 Task: Look for Airbnb properties in Silla, Spain from 5th December, 2023 to 11th December, 2023 for 2 adults.2 bedrooms having 2 beds and 1 bathroom. Property type can be flat. Look for 5 properties as per requirement.
Action: Mouse moved to (512, 104)
Screenshot: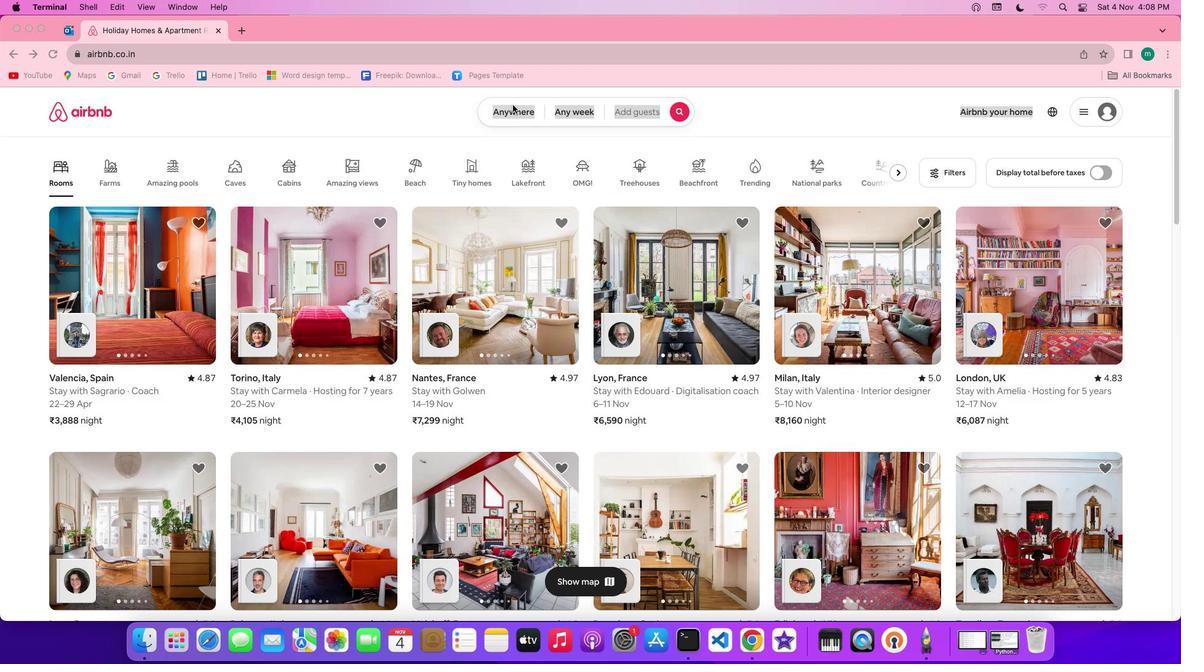 
Action: Mouse pressed left at (512, 104)
Screenshot: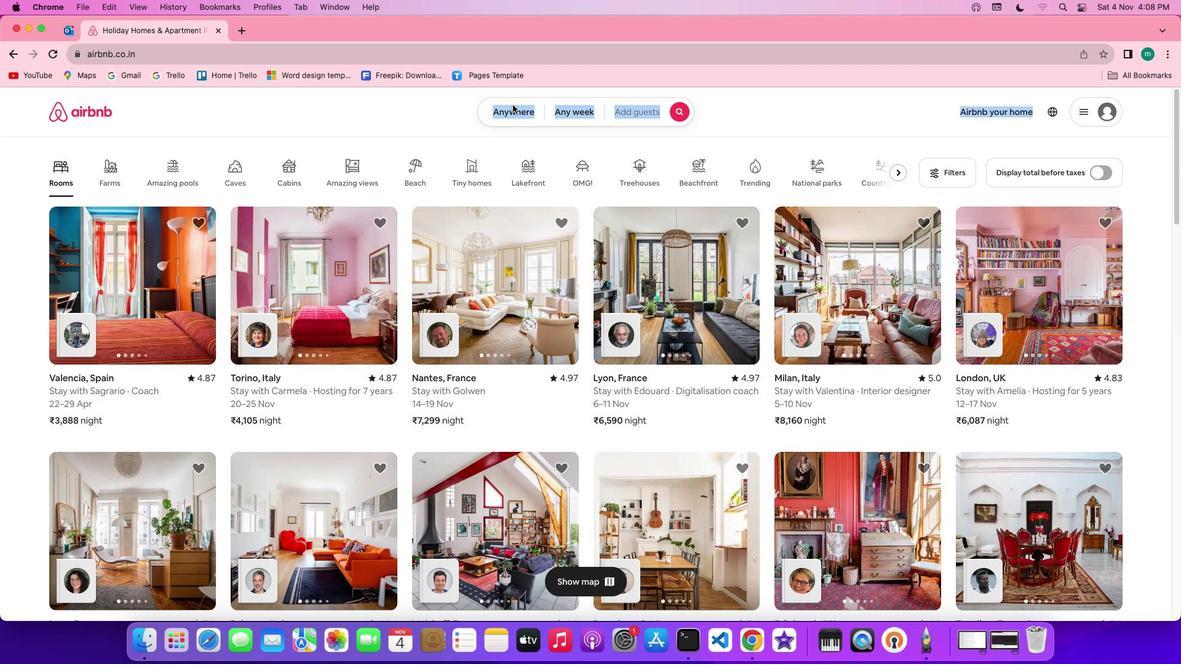 
Action: Mouse pressed left at (512, 104)
Screenshot: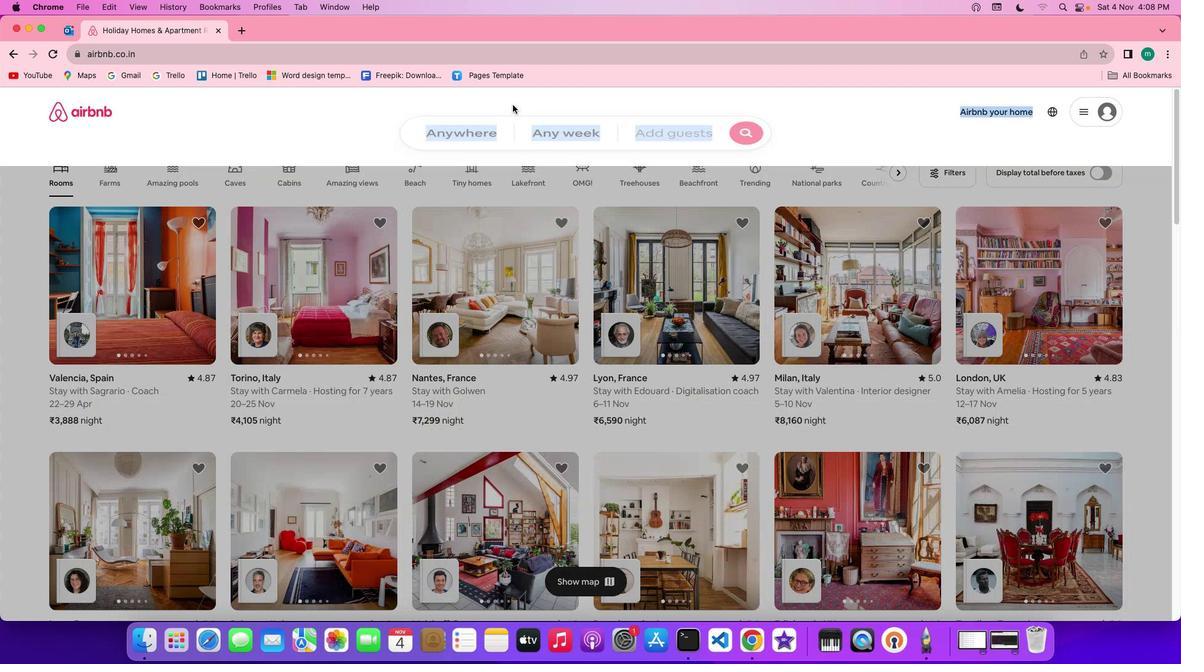 
Action: Mouse moved to (430, 163)
Screenshot: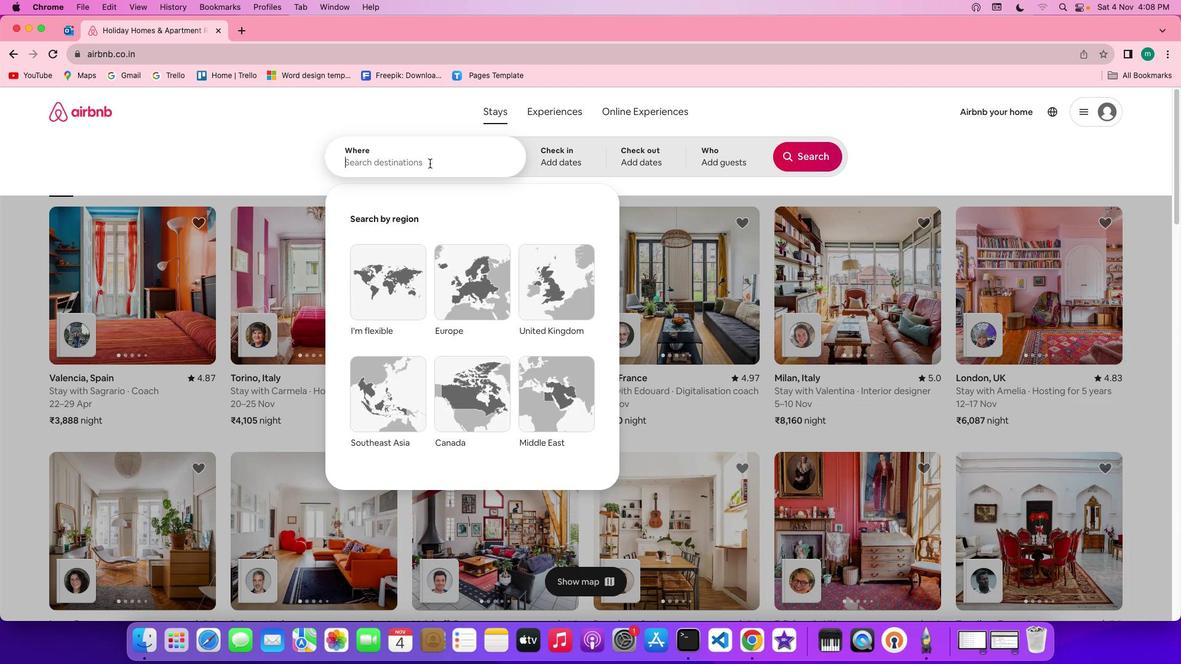 
Action: Mouse pressed left at (430, 163)
Screenshot: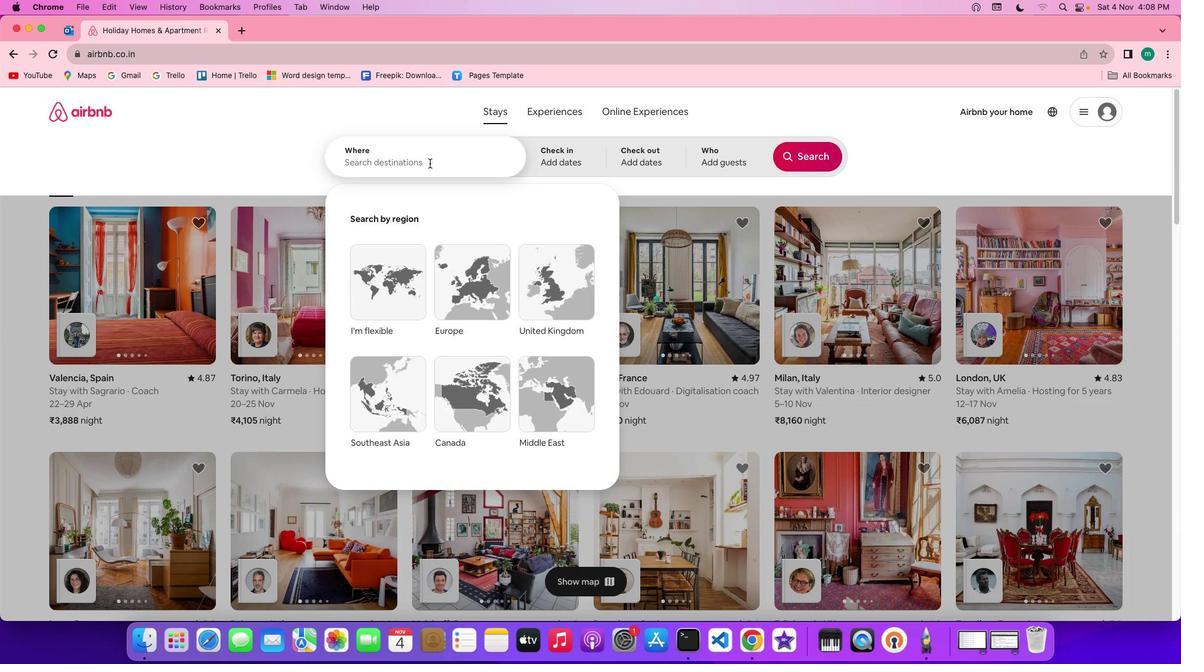 
Action: Key pressed Key.shift'S''i''l''l''a'','Key.spaceKey.shift's''p''a''i''n'
Screenshot: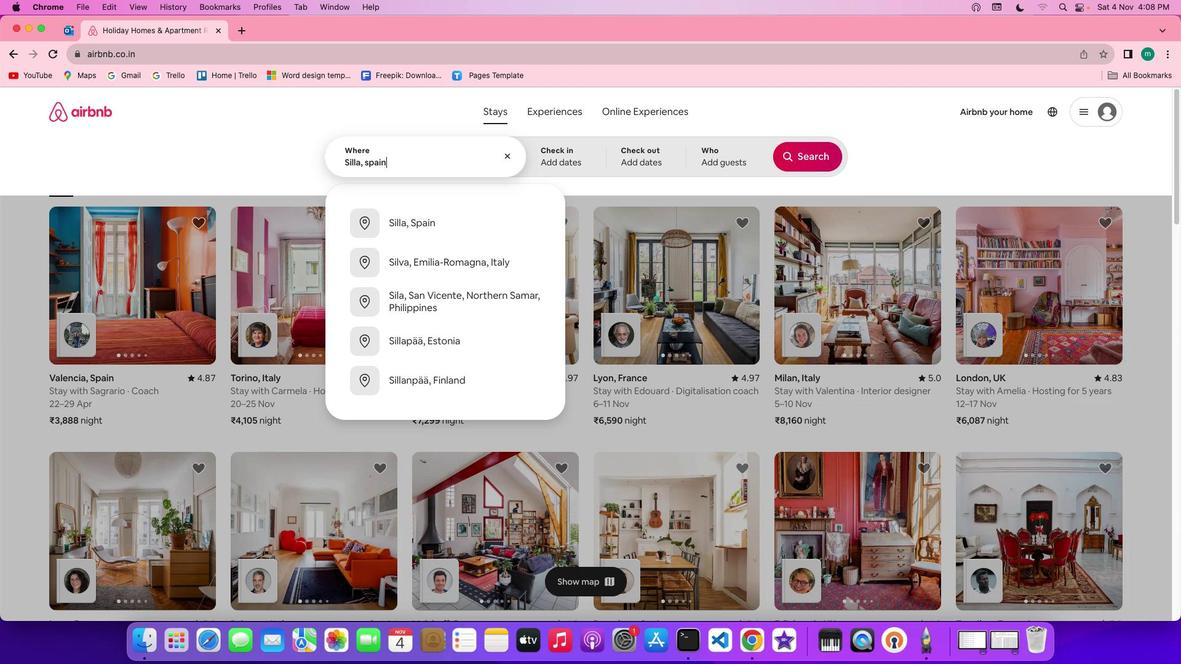 
Action: Mouse moved to (554, 151)
Screenshot: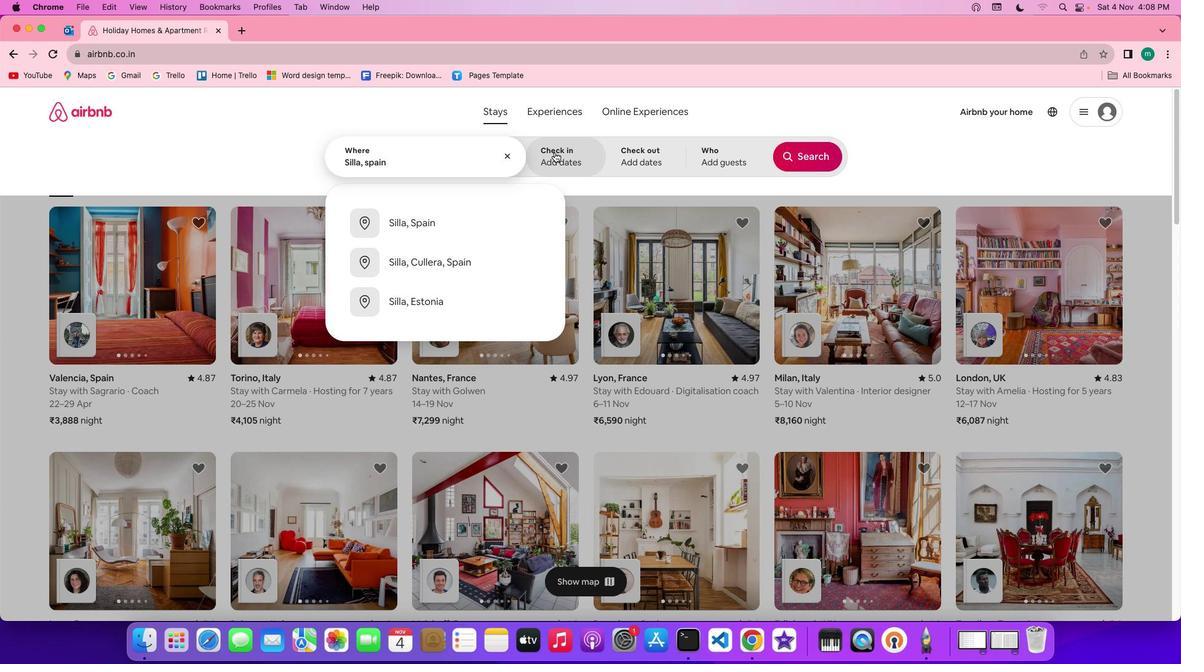 
Action: Mouse pressed left at (554, 151)
Screenshot: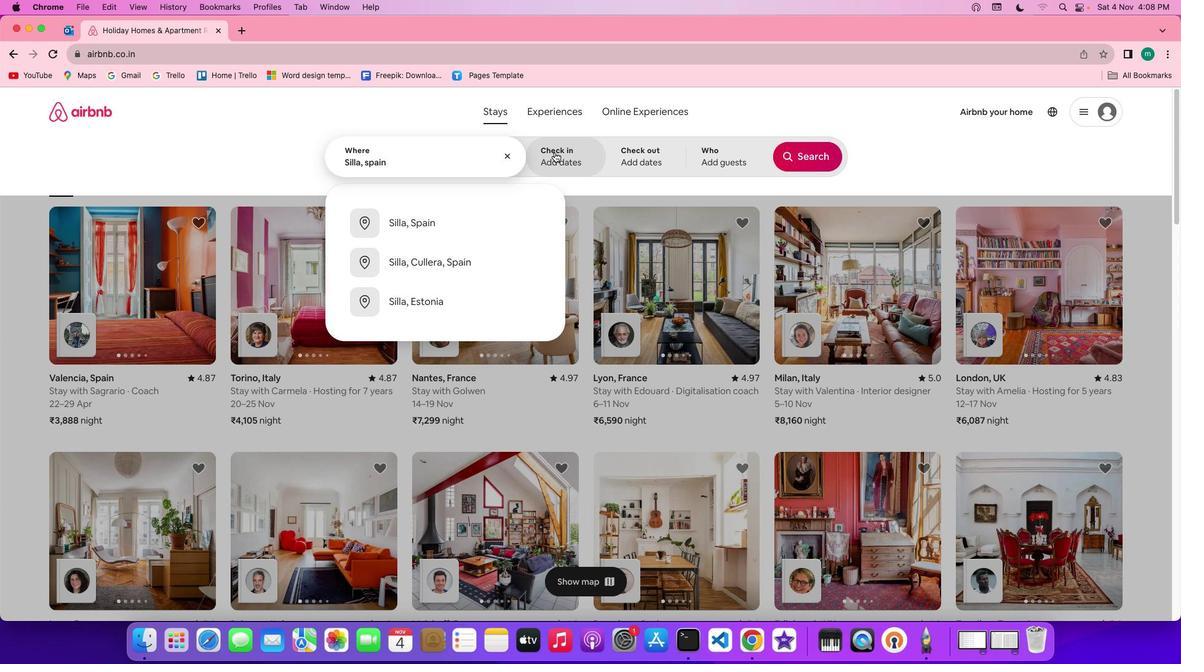 
Action: Mouse moved to (679, 330)
Screenshot: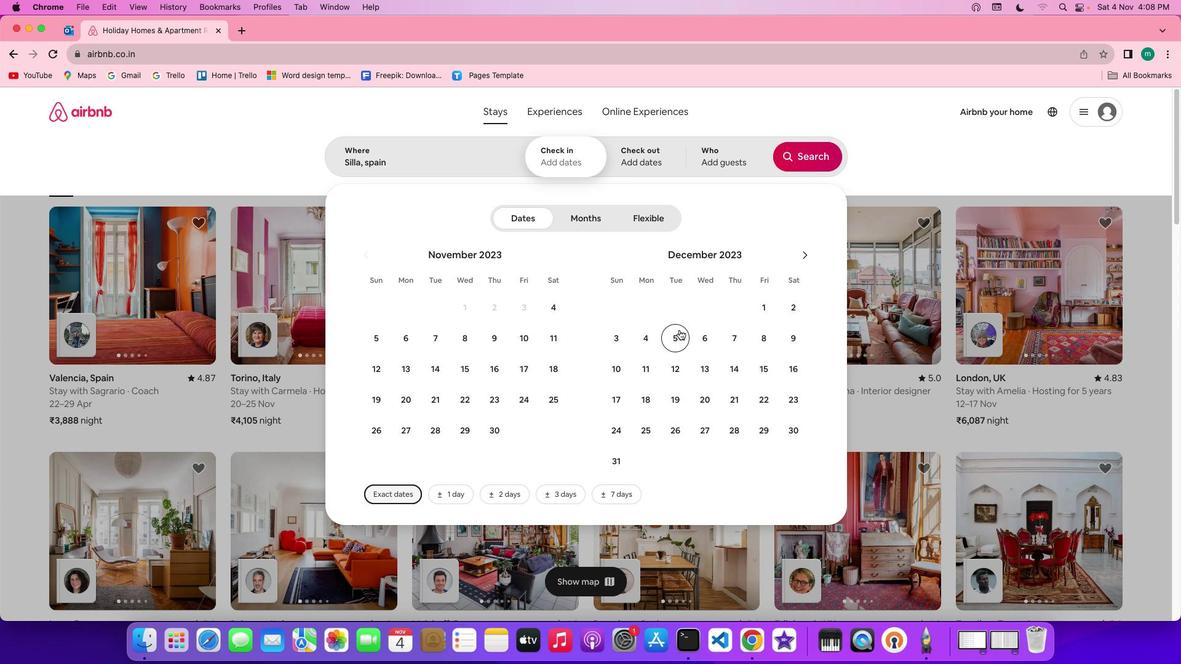 
Action: Mouse pressed left at (679, 330)
Screenshot: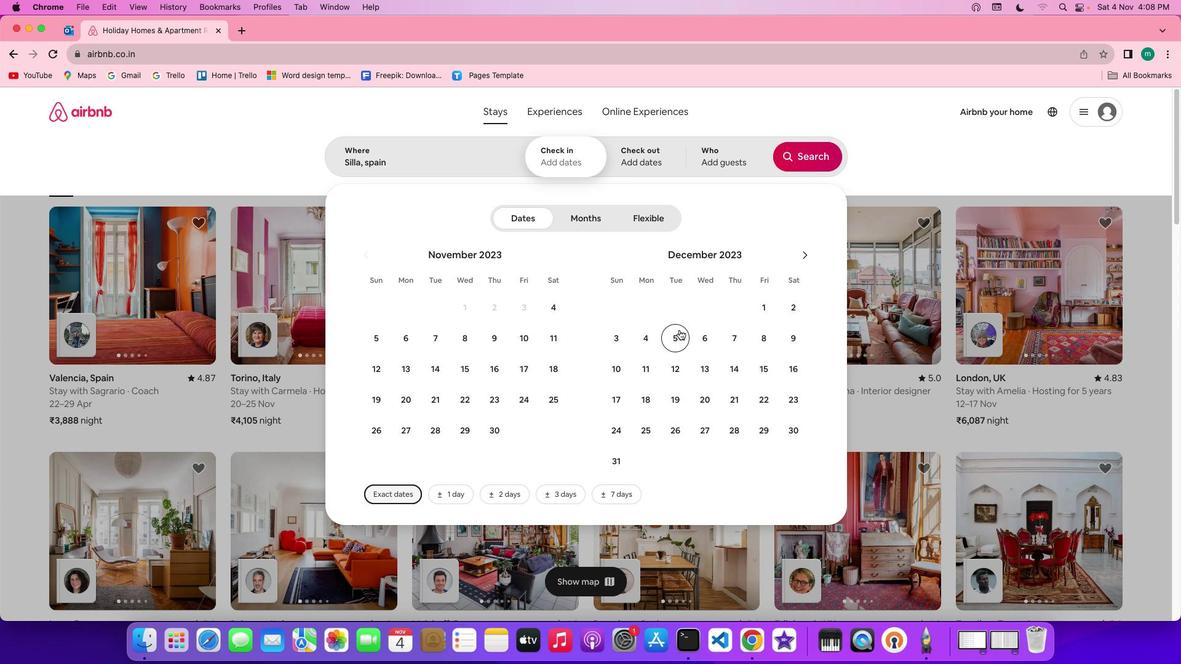 
Action: Mouse moved to (650, 362)
Screenshot: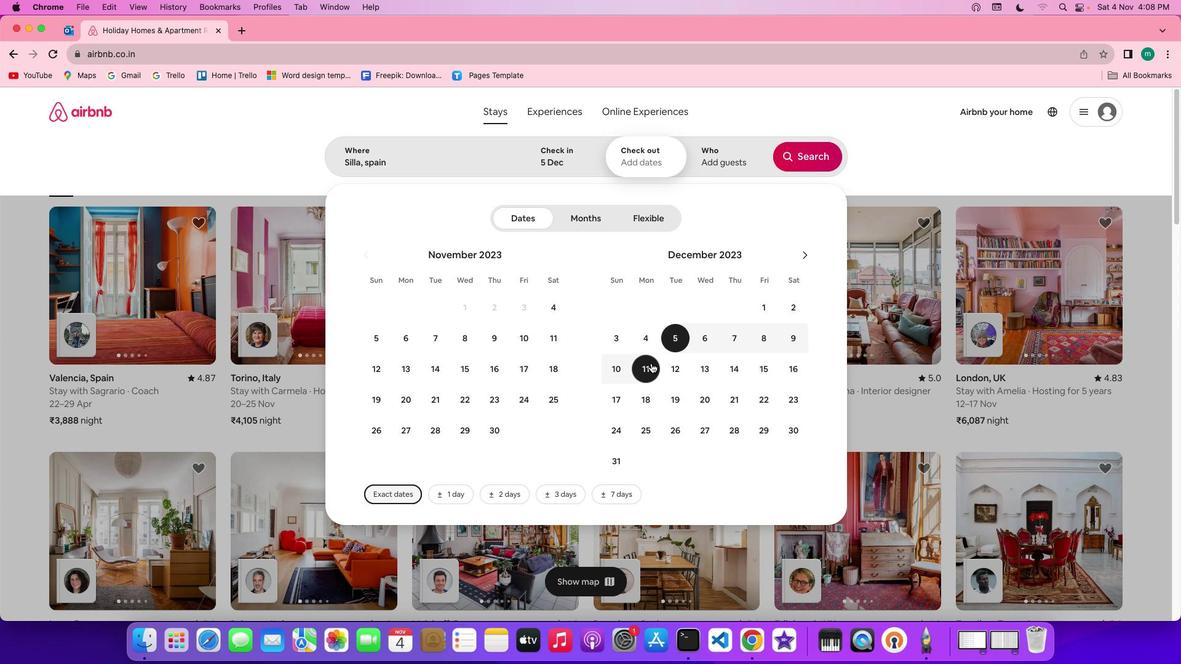 
Action: Mouse pressed left at (650, 362)
Screenshot: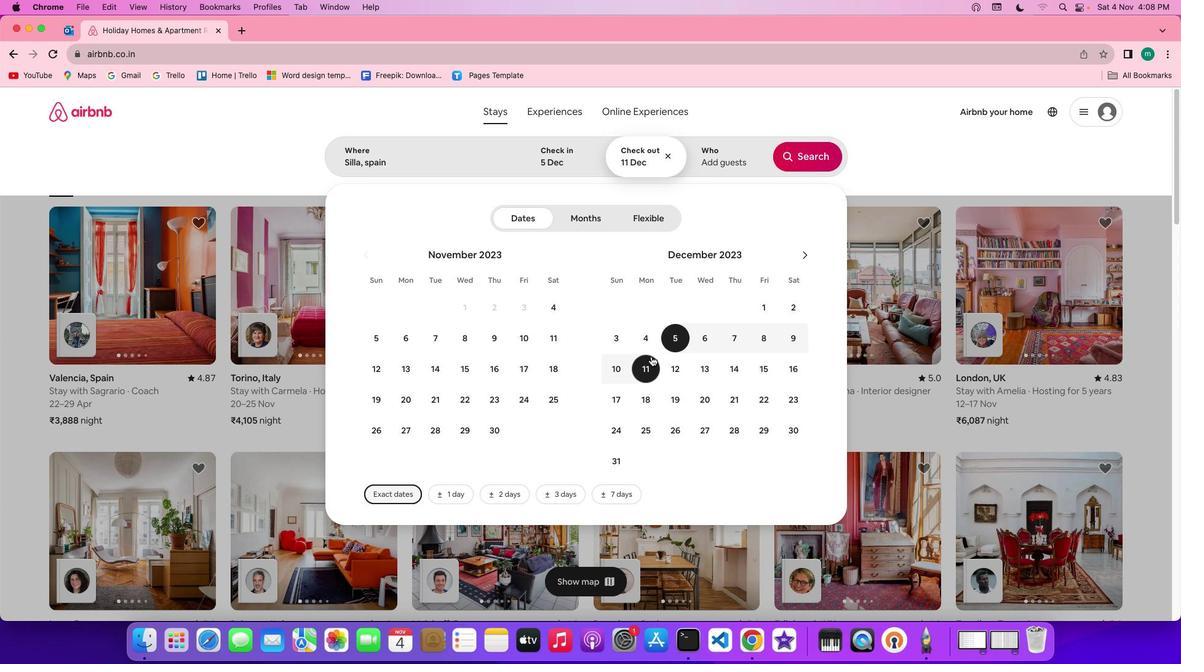
Action: Mouse moved to (729, 159)
Screenshot: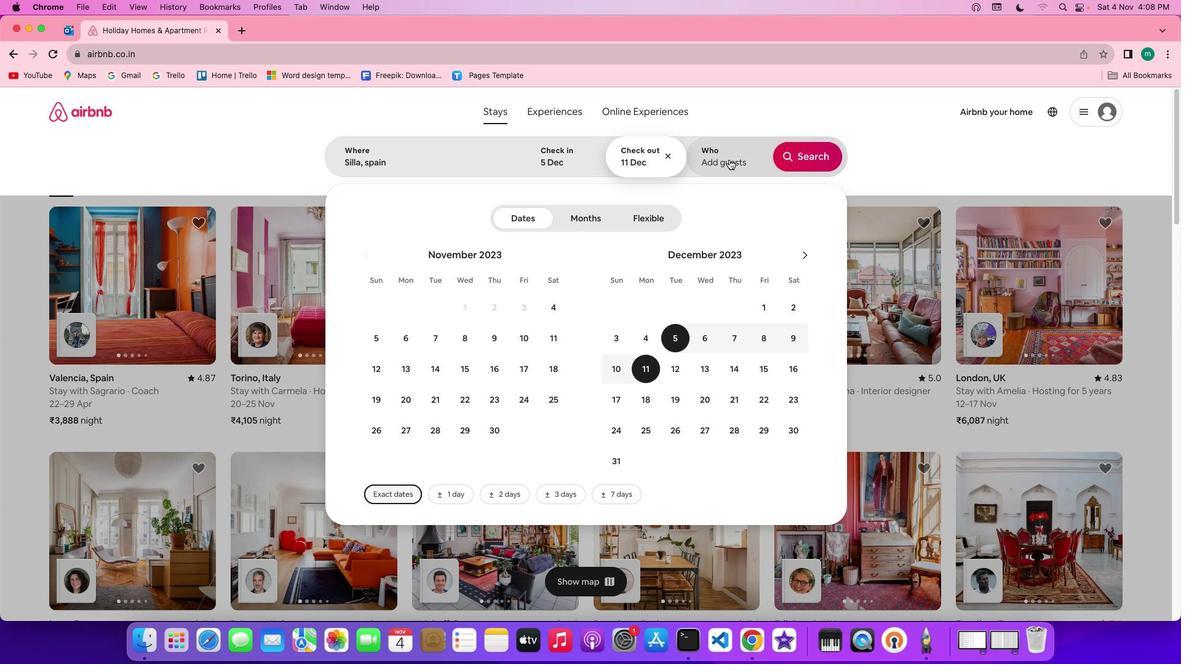 
Action: Mouse pressed left at (729, 159)
Screenshot: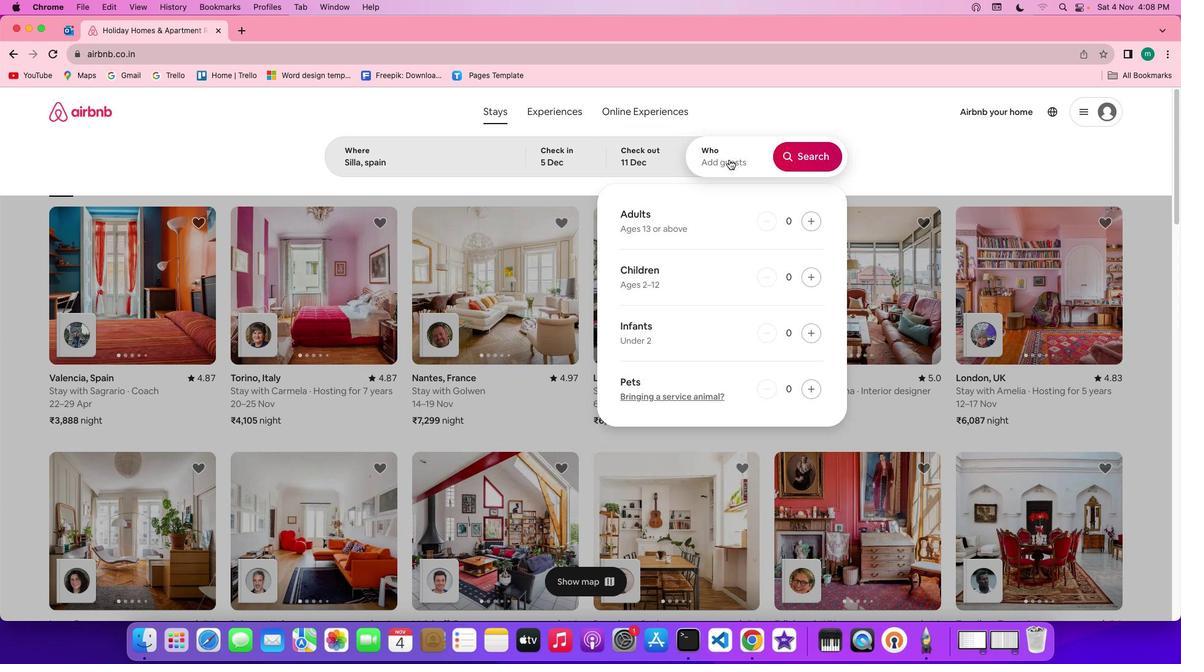 
Action: Mouse moved to (808, 222)
Screenshot: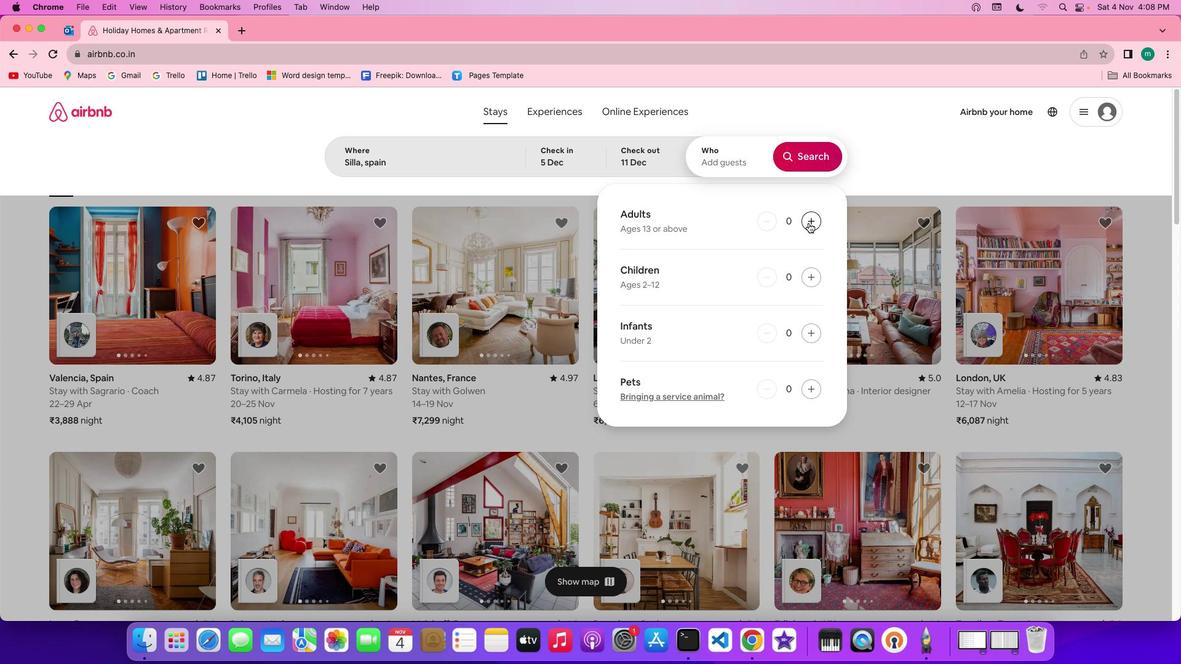 
Action: Mouse pressed left at (808, 222)
Screenshot: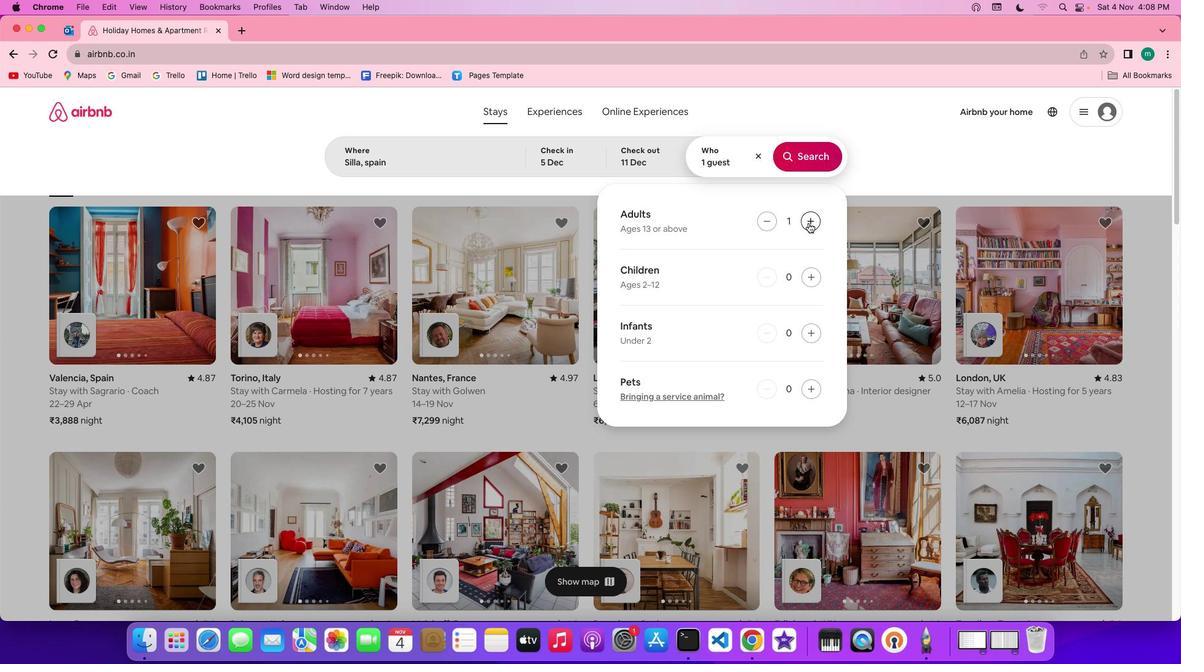 
Action: Mouse pressed left at (808, 222)
Screenshot: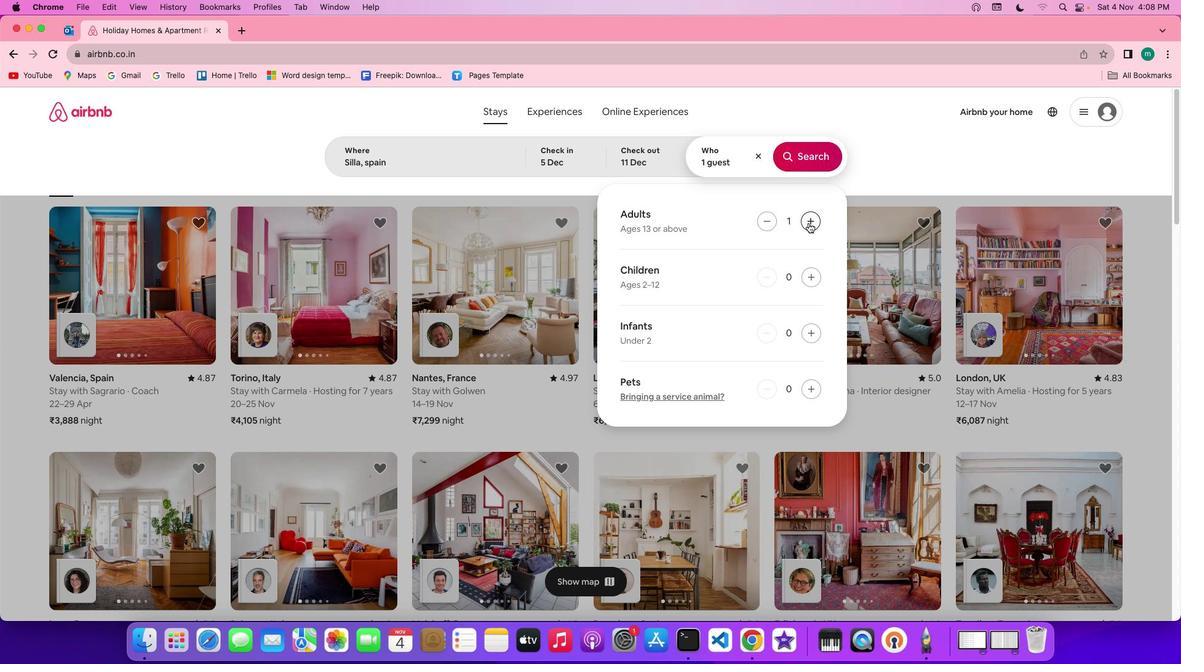 
Action: Mouse moved to (811, 163)
Screenshot: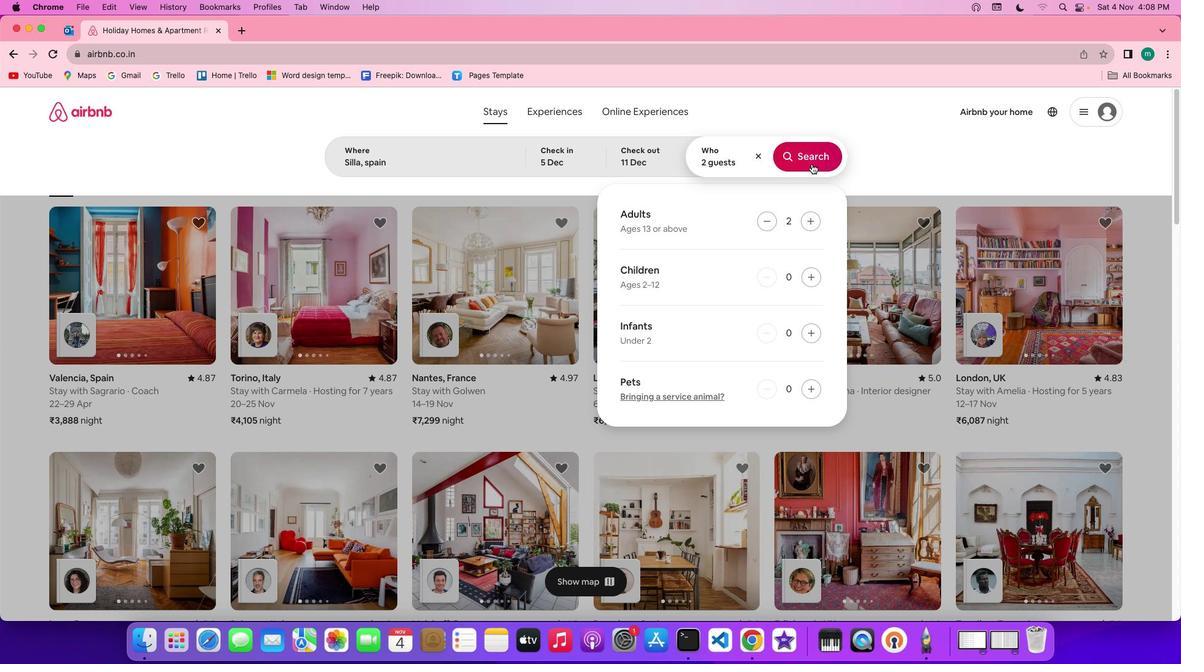 
Action: Mouse pressed left at (811, 163)
Screenshot: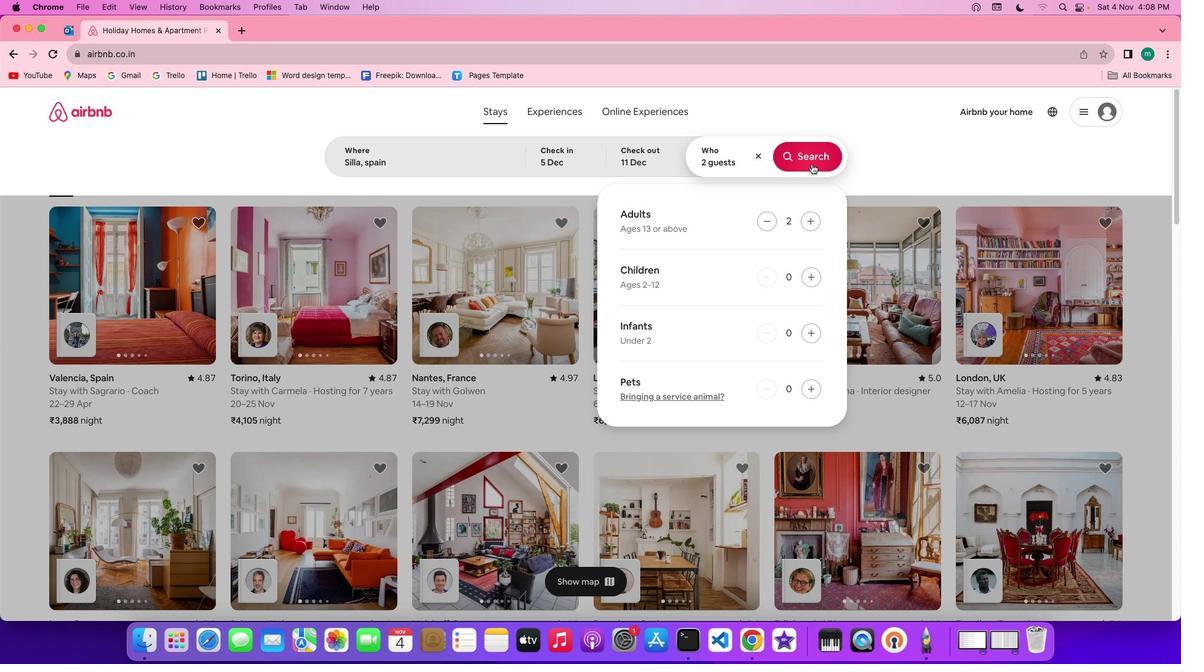 
Action: Mouse moved to (976, 163)
Screenshot: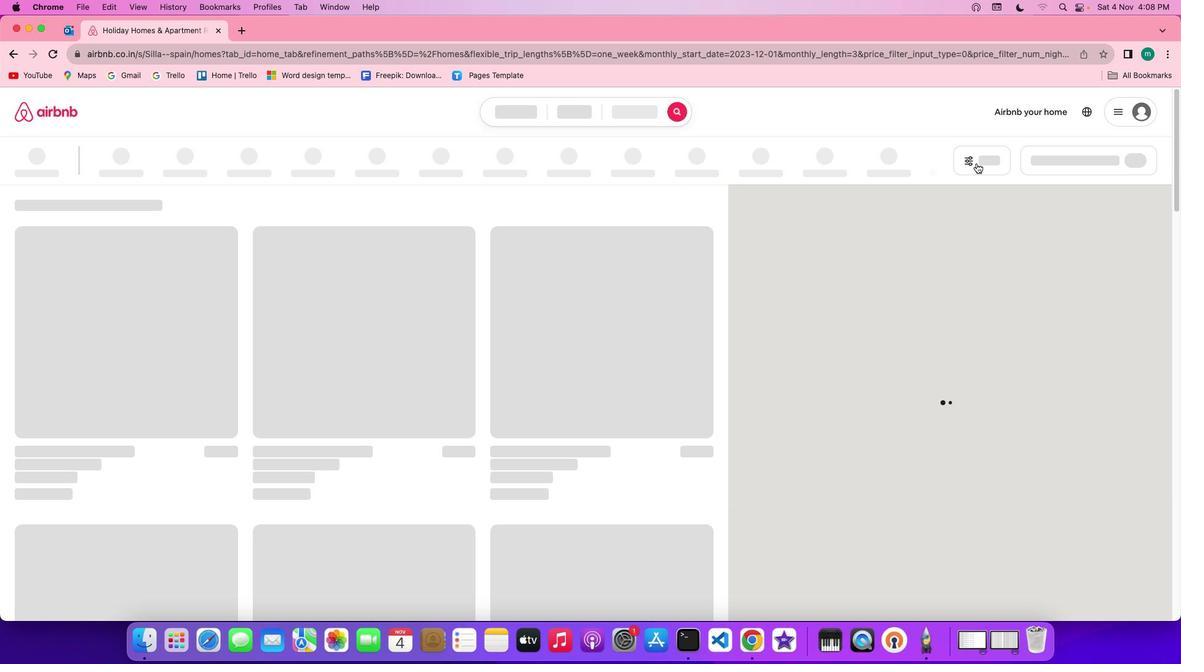 
Action: Mouse pressed left at (976, 163)
Screenshot: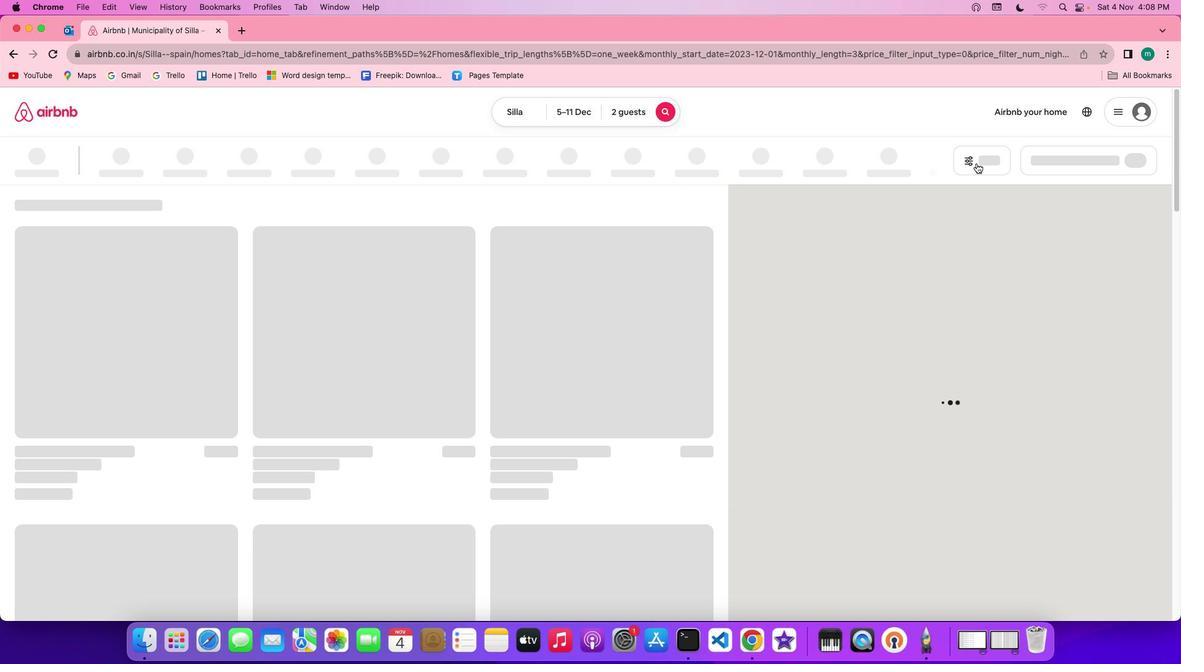 
Action: Mouse moved to (981, 160)
Screenshot: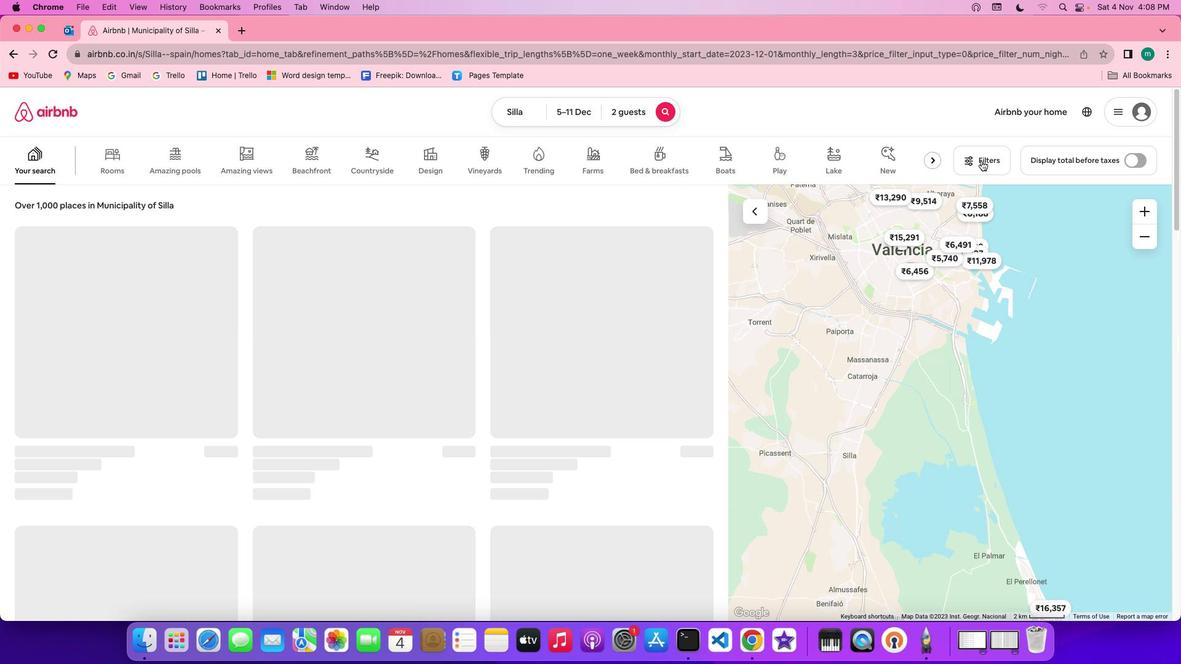 
Action: Mouse pressed left at (981, 160)
Screenshot: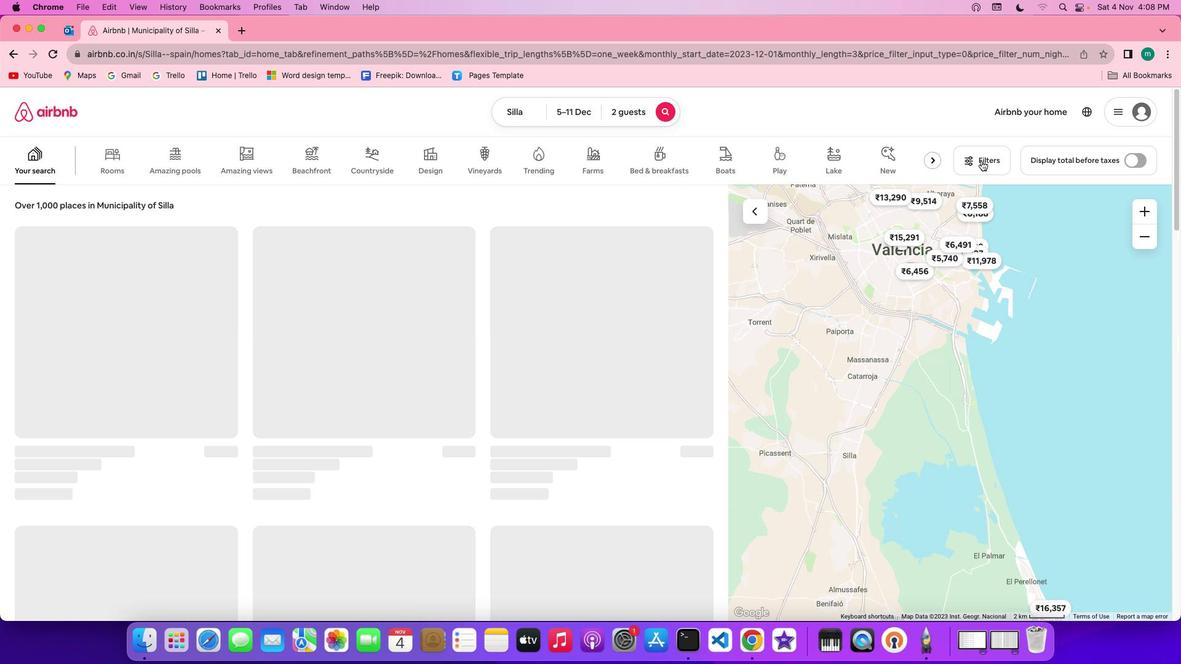
Action: Mouse moved to (988, 157)
Screenshot: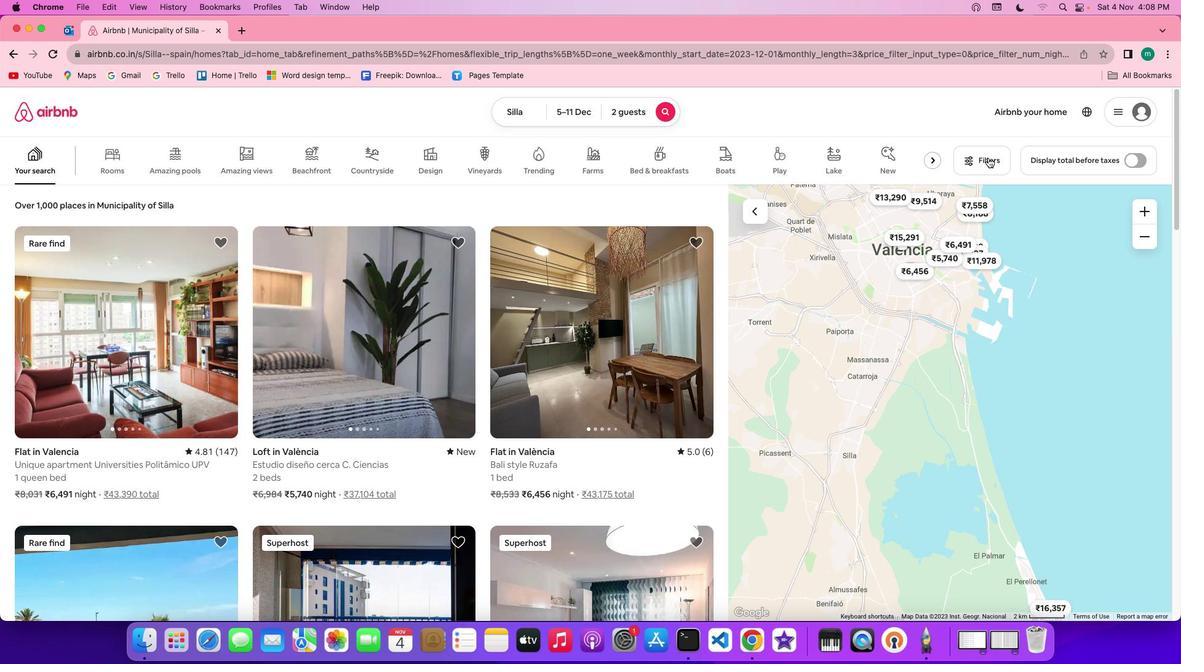 
Action: Mouse pressed left at (988, 157)
Screenshot: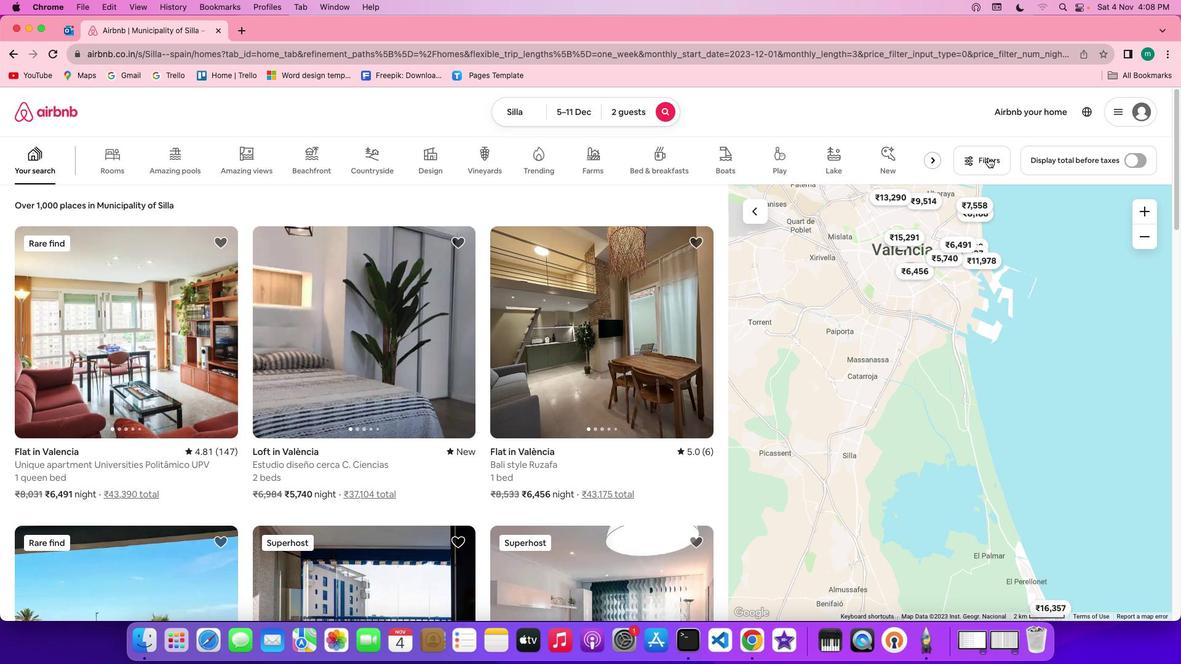 
Action: Mouse moved to (967, 160)
Screenshot: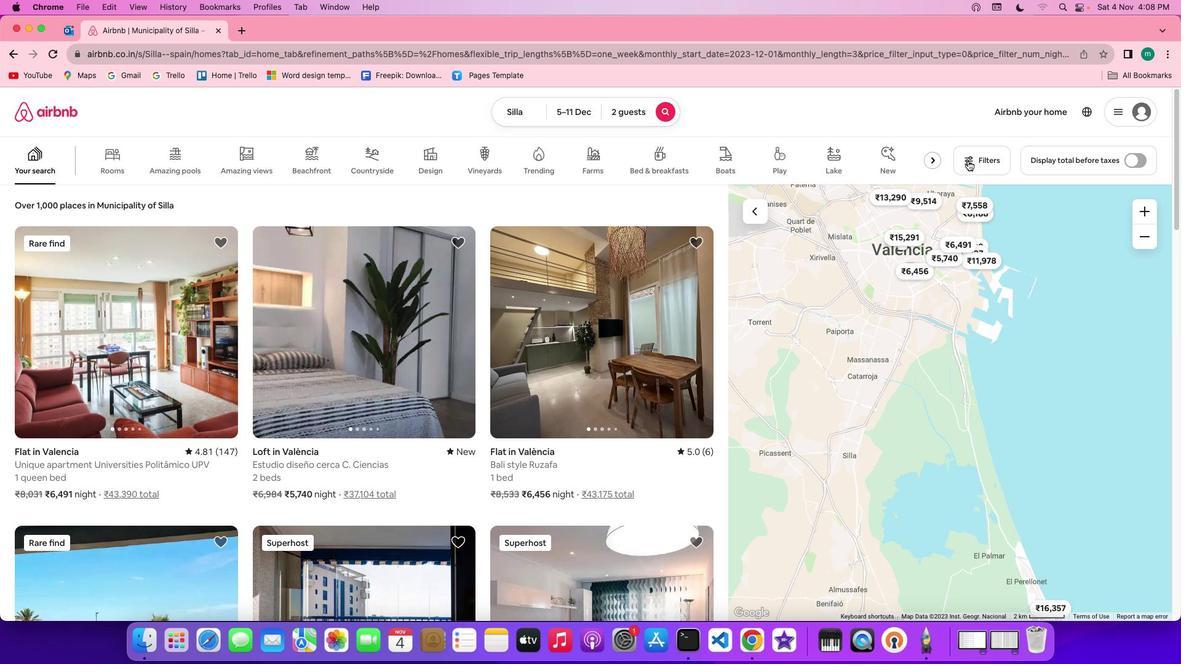
Action: Mouse pressed left at (967, 160)
Screenshot: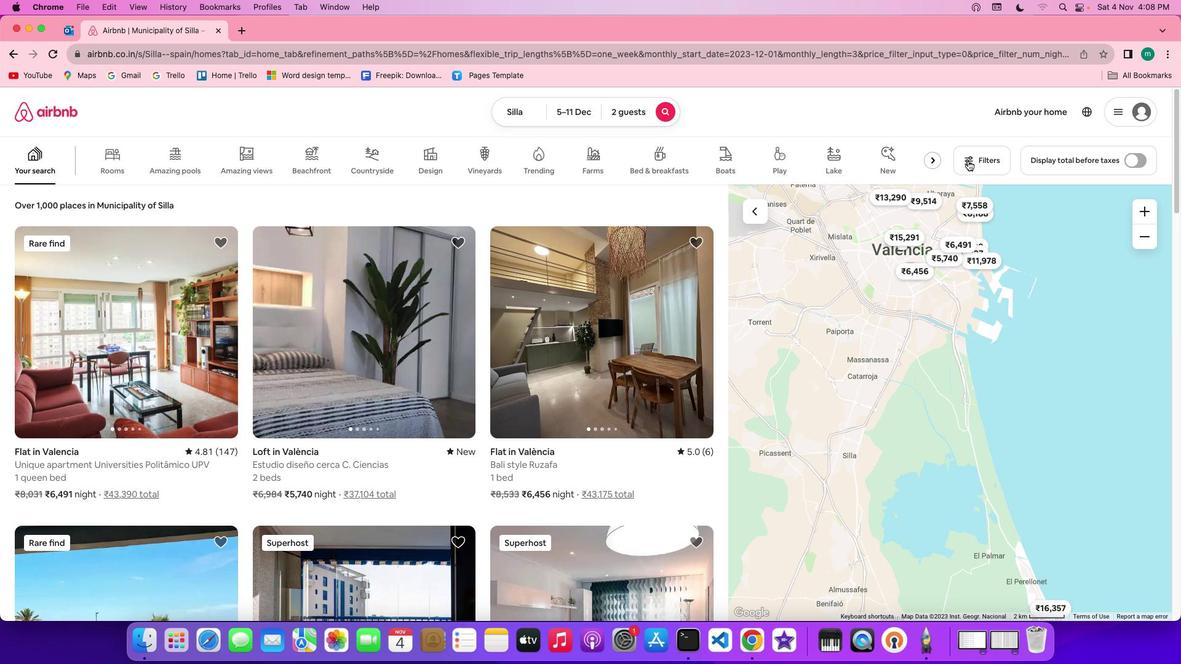 
Action: Mouse moved to (578, 375)
Screenshot: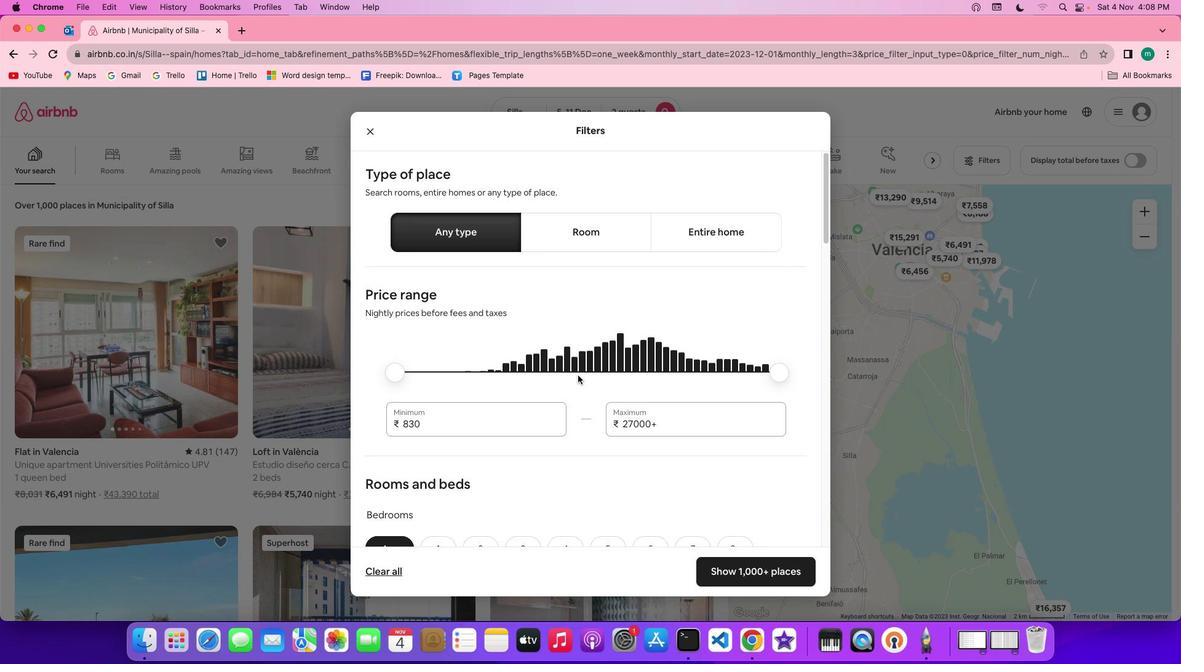 
Action: Mouse scrolled (578, 375) with delta (0, 0)
Screenshot: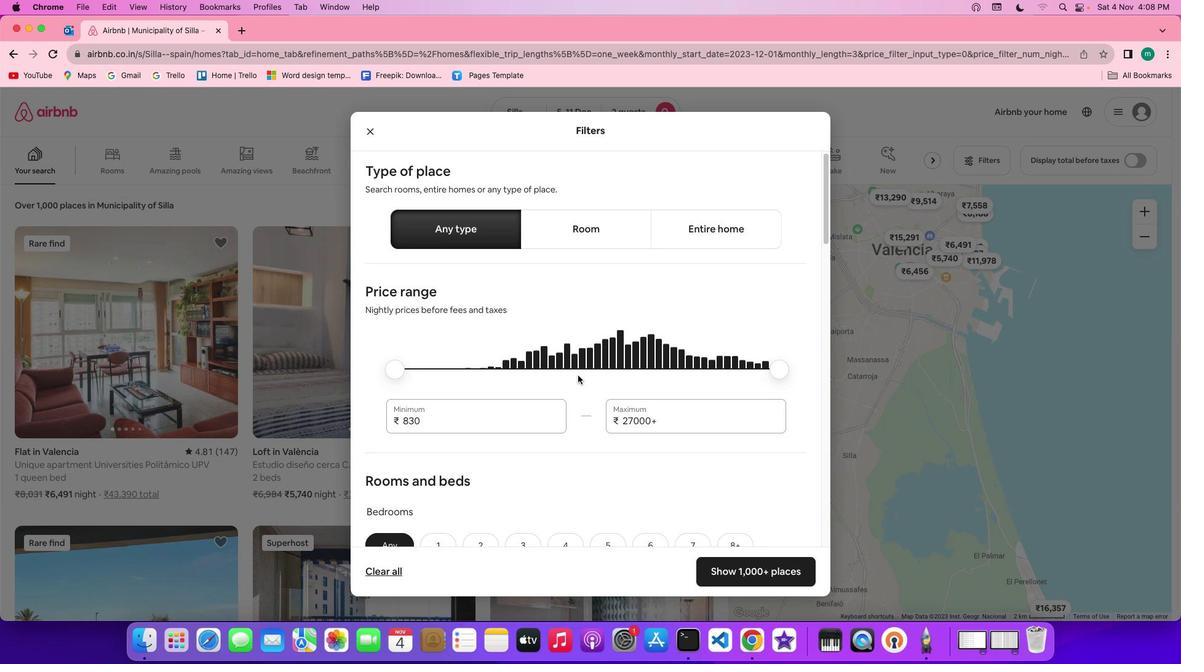 
Action: Mouse scrolled (578, 375) with delta (0, 0)
Screenshot: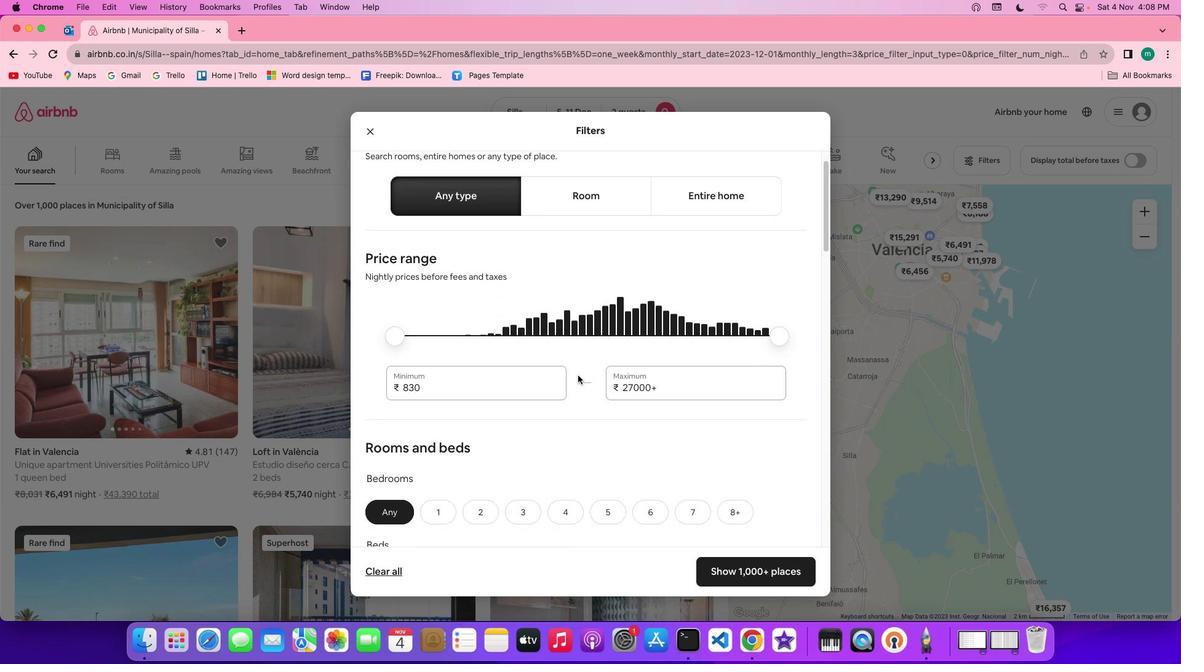 
Action: Mouse scrolled (578, 375) with delta (0, 0)
Screenshot: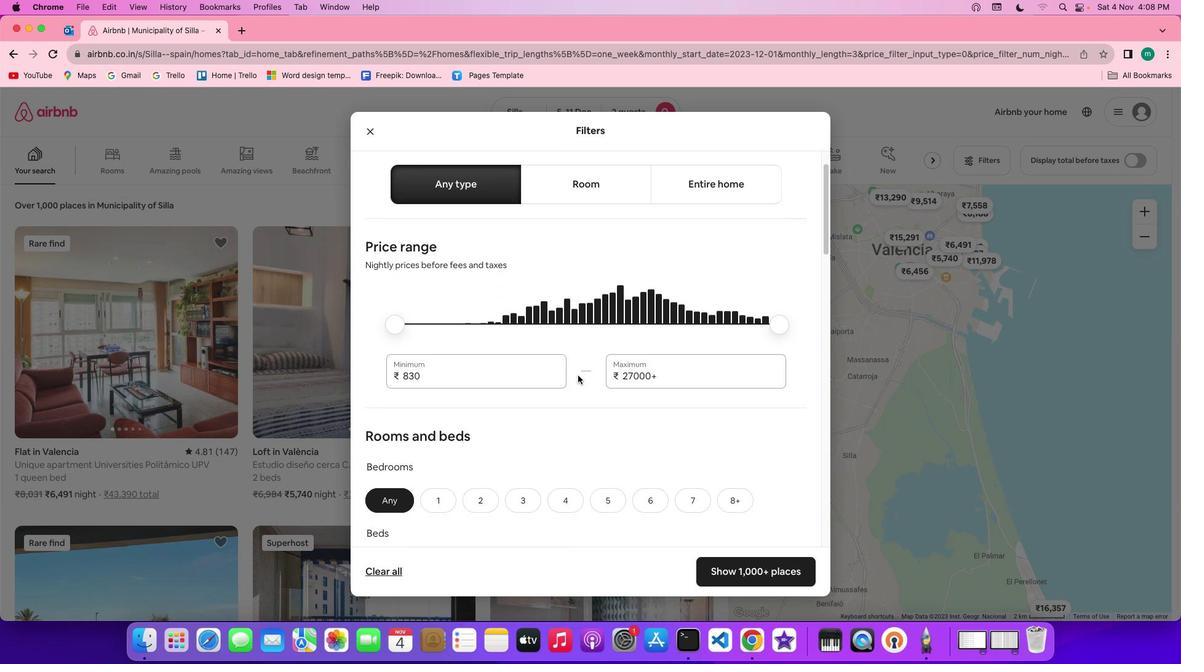 
Action: Mouse scrolled (578, 375) with delta (0, -1)
Screenshot: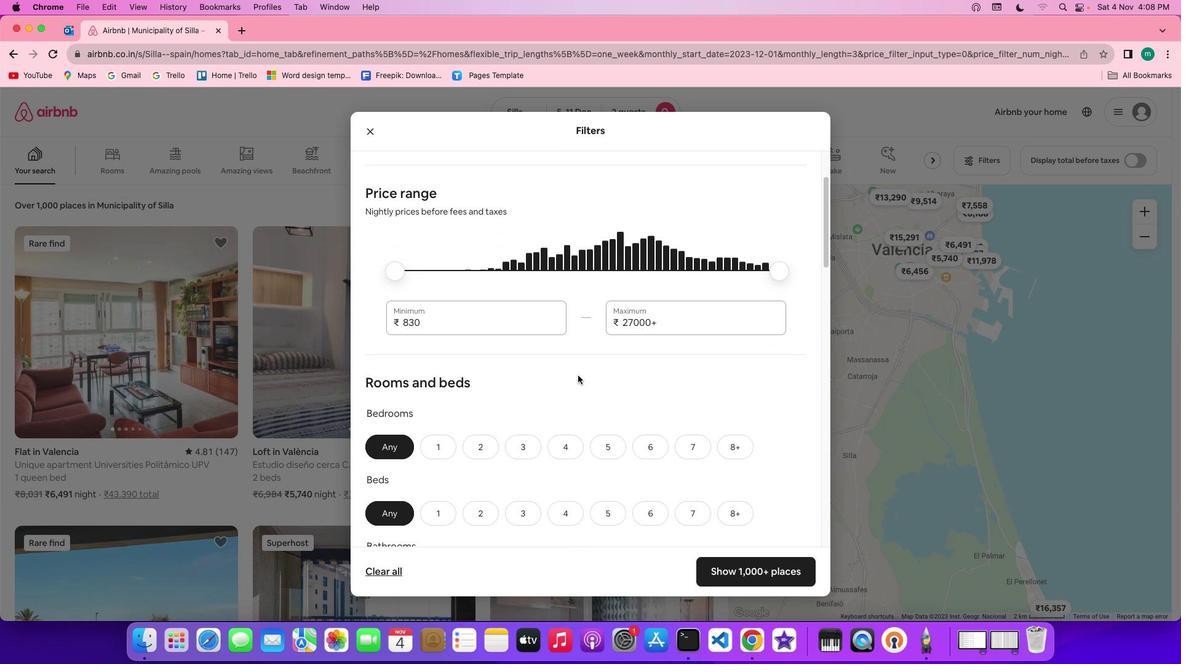 
Action: Mouse scrolled (578, 375) with delta (0, 0)
Screenshot: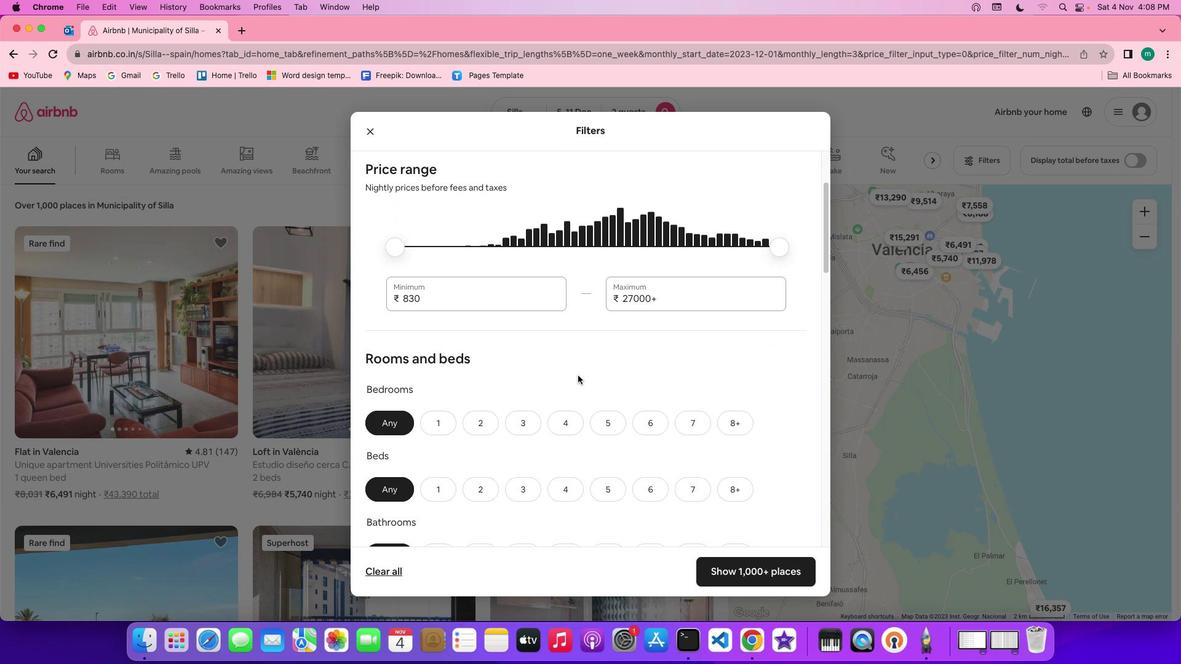 
Action: Mouse scrolled (578, 375) with delta (0, 0)
Screenshot: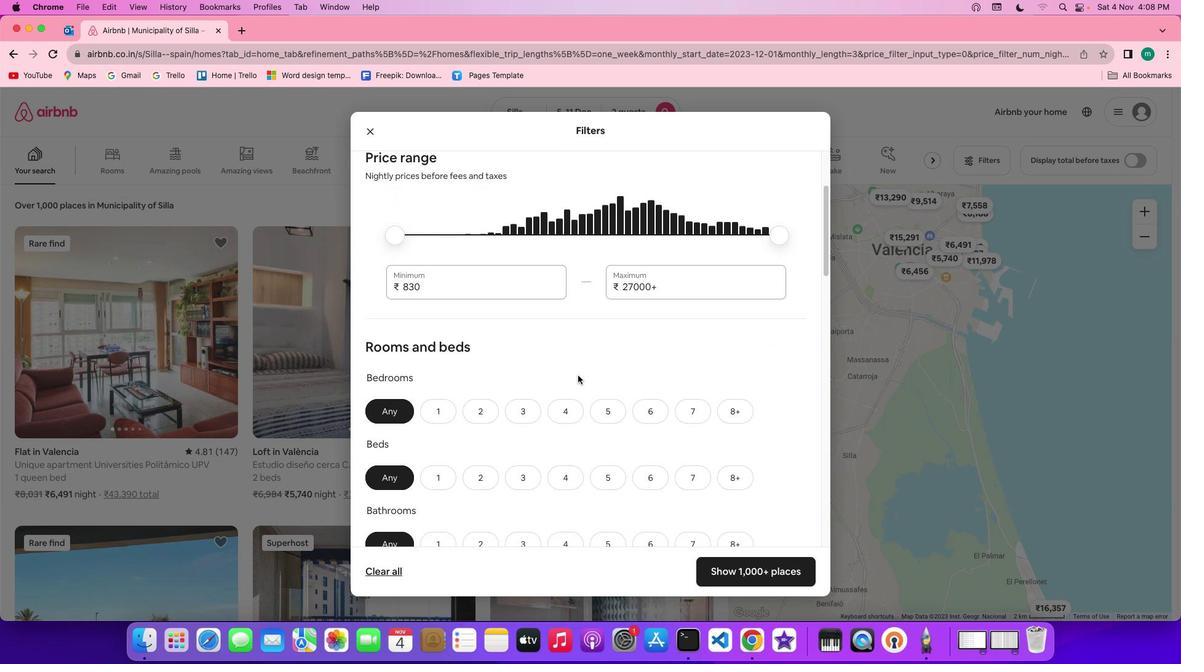 
Action: Mouse scrolled (578, 375) with delta (0, 0)
Screenshot: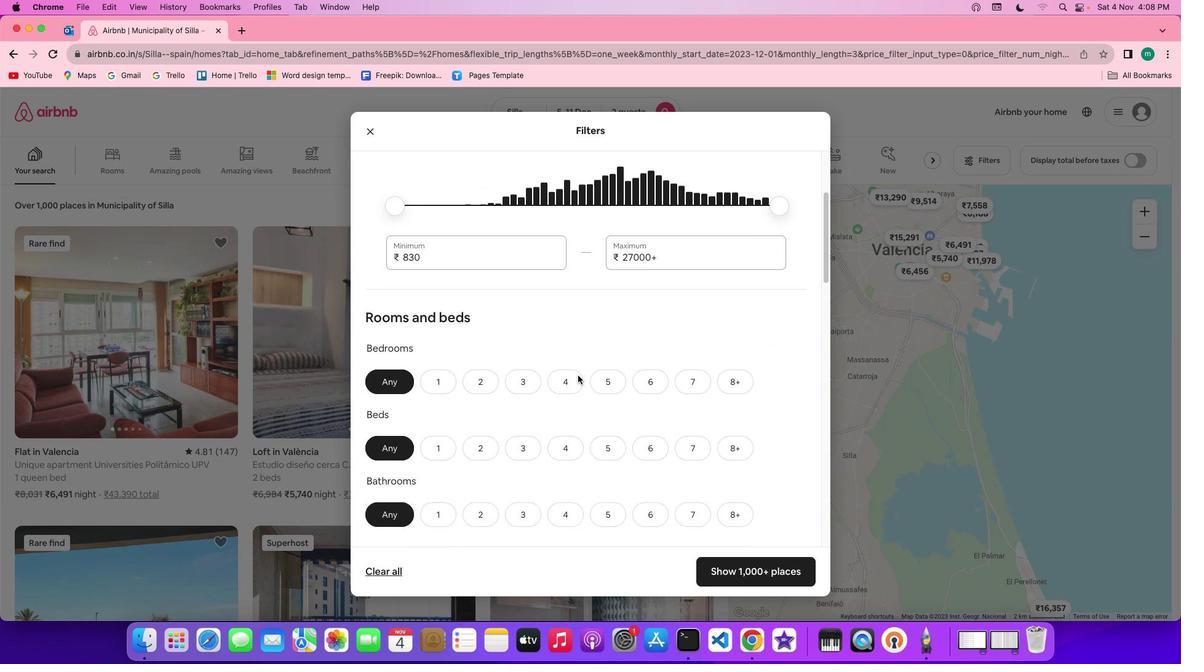 
Action: Mouse scrolled (578, 375) with delta (0, 0)
Screenshot: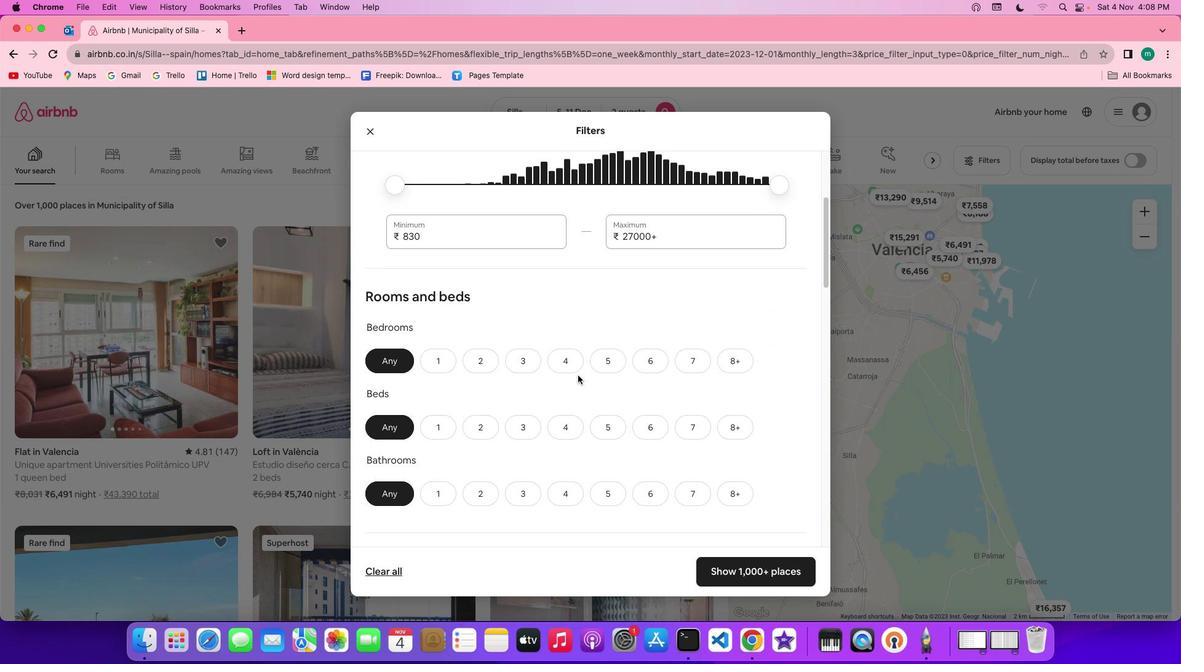 
Action: Mouse scrolled (578, 375) with delta (0, 0)
Screenshot: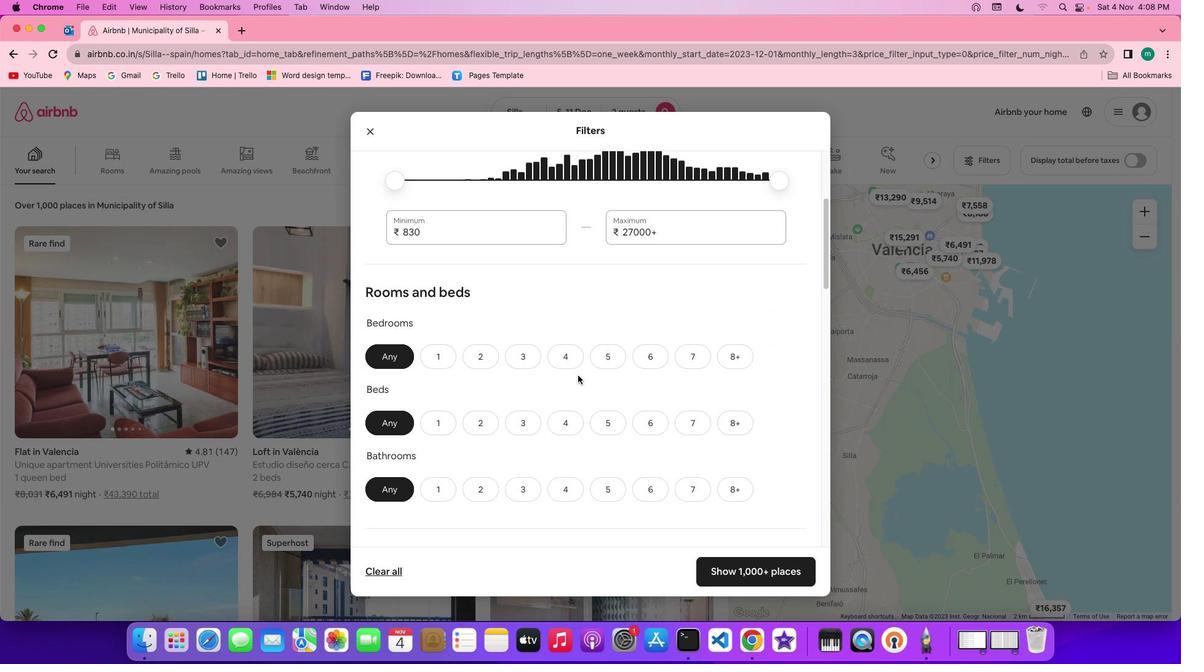 
Action: Mouse scrolled (578, 375) with delta (0, 0)
Screenshot: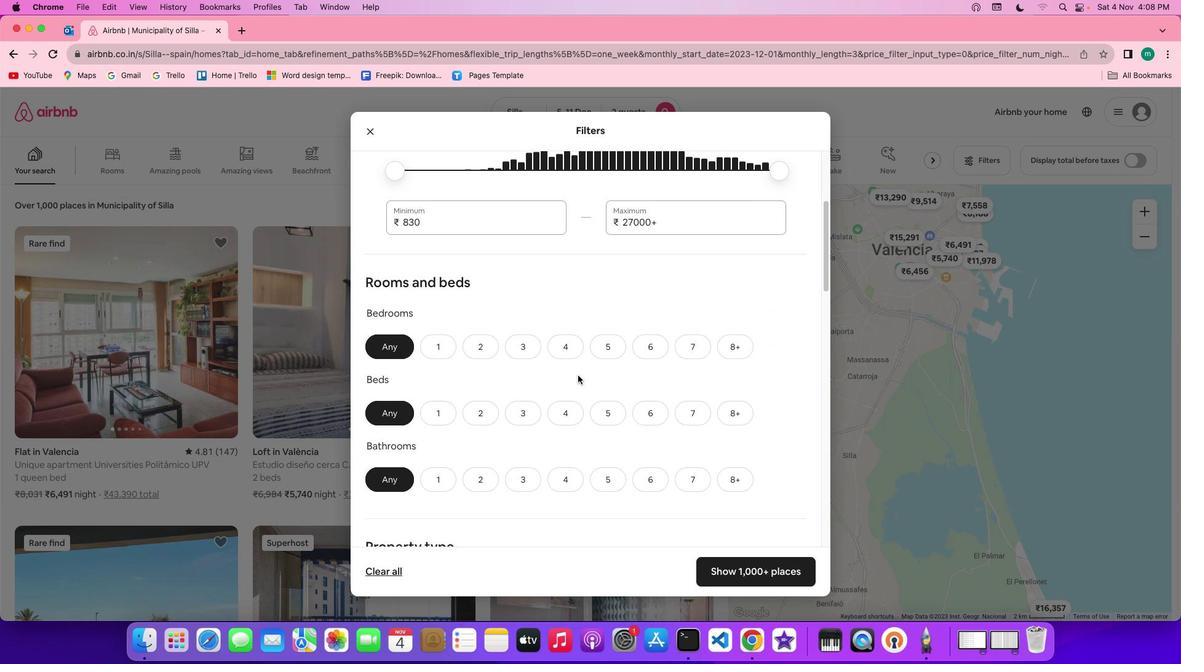 
Action: Mouse scrolled (578, 375) with delta (0, 0)
Screenshot: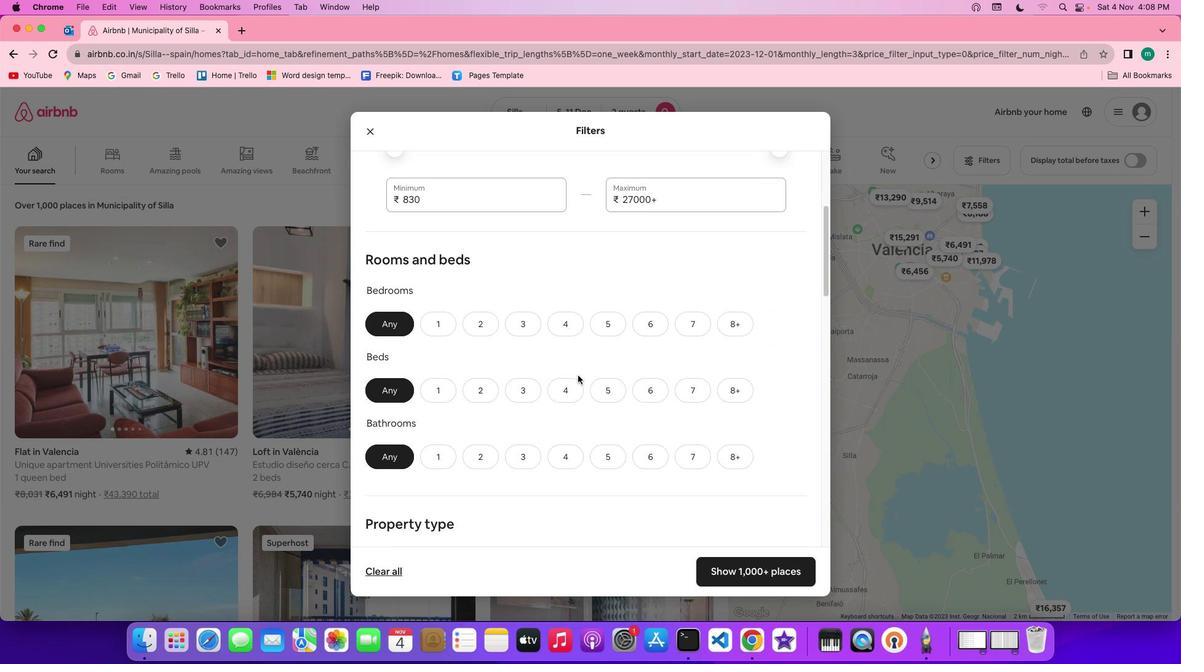 
Action: Mouse moved to (639, 362)
Screenshot: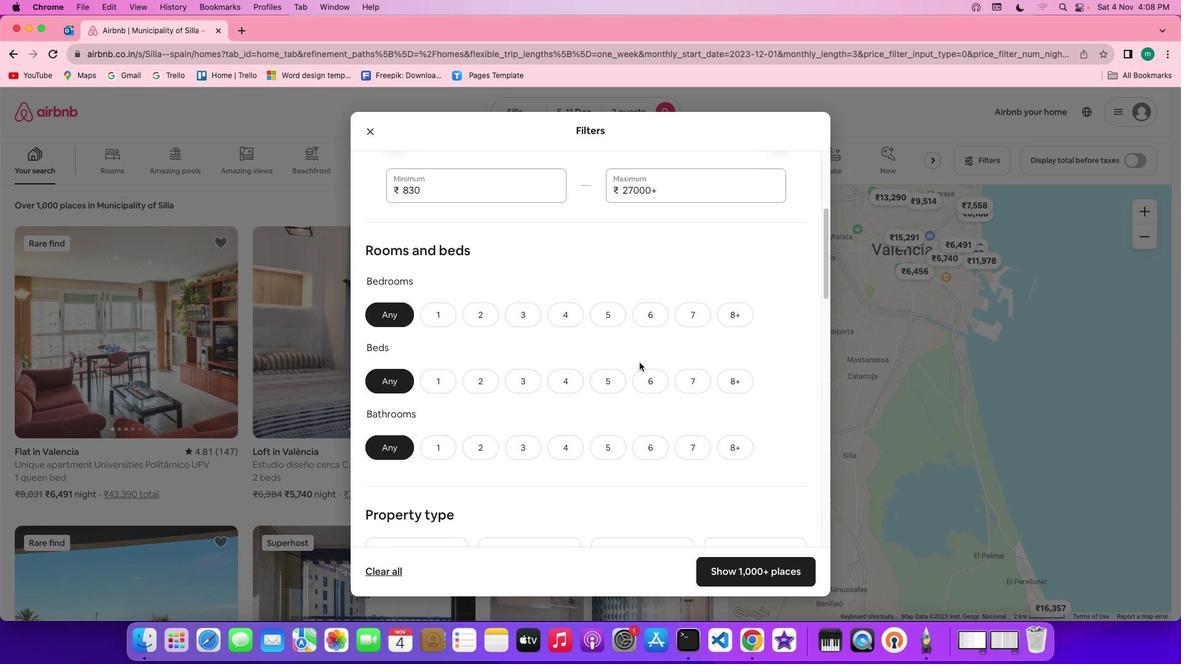 
Action: Mouse scrolled (639, 362) with delta (0, 0)
Screenshot: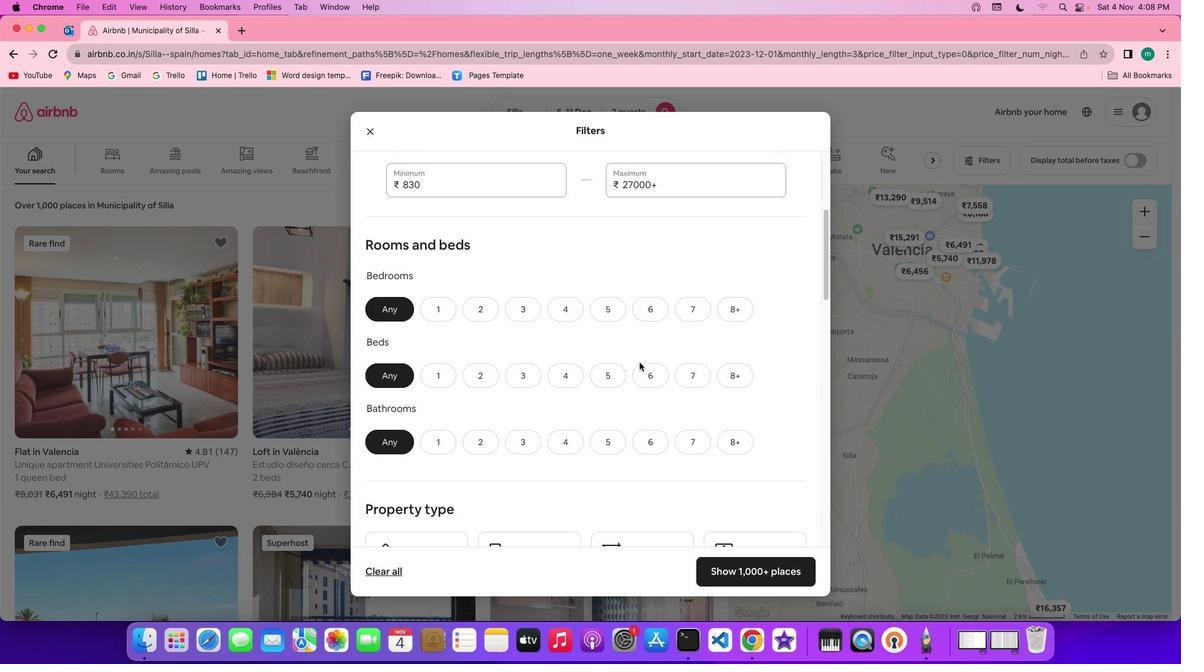 
Action: Mouse scrolled (639, 362) with delta (0, 0)
Screenshot: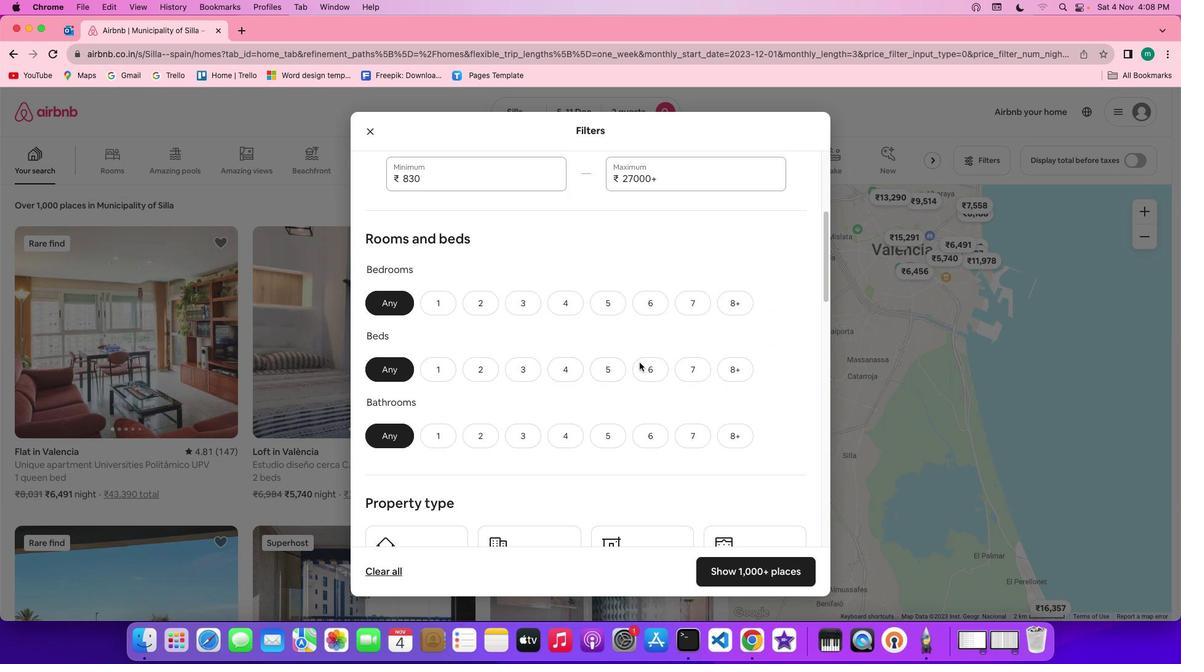 
Action: Mouse scrolled (639, 362) with delta (0, 0)
Screenshot: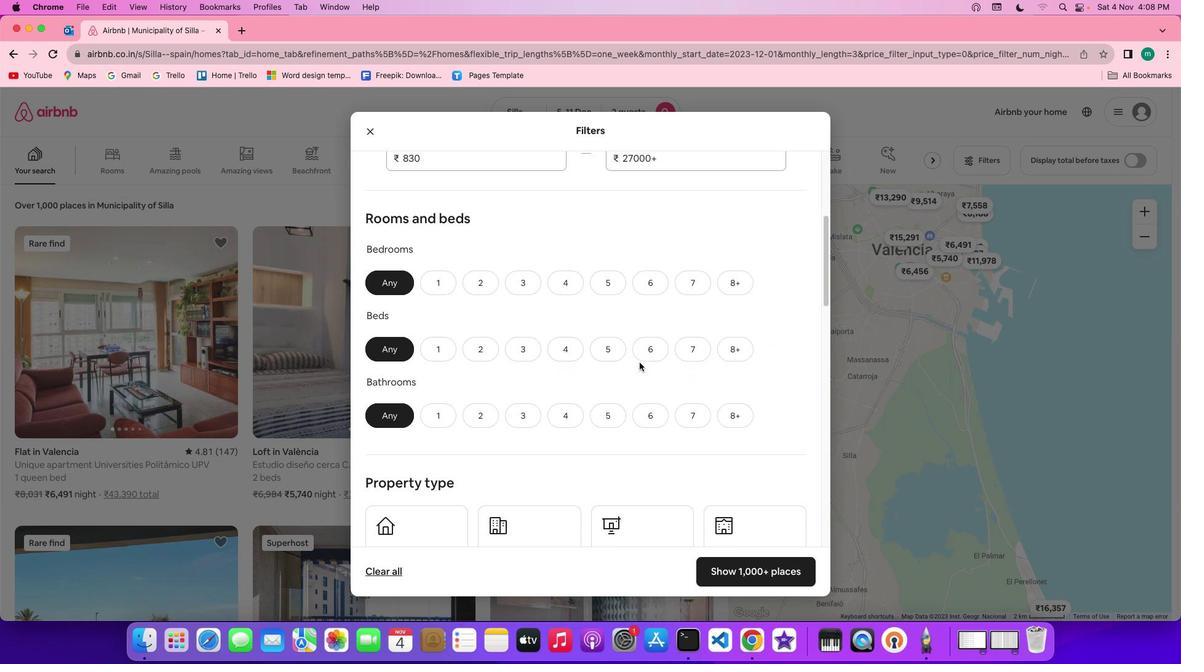 
Action: Mouse scrolled (639, 362) with delta (0, 0)
Screenshot: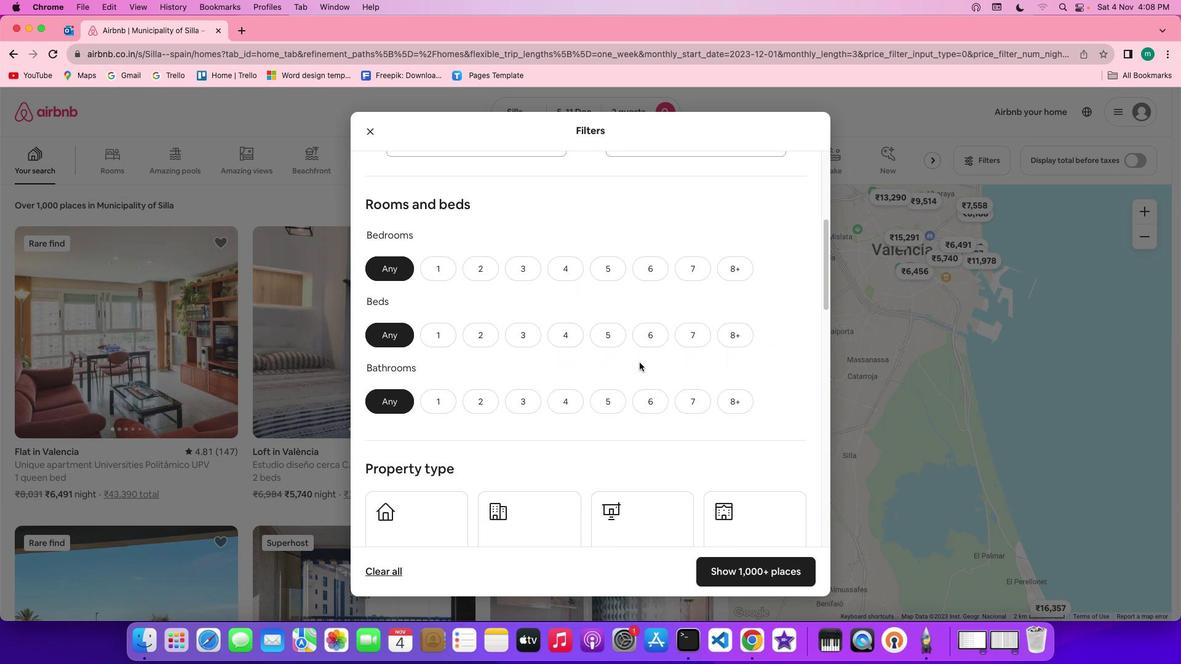 
Action: Mouse scrolled (639, 362) with delta (0, 0)
Screenshot: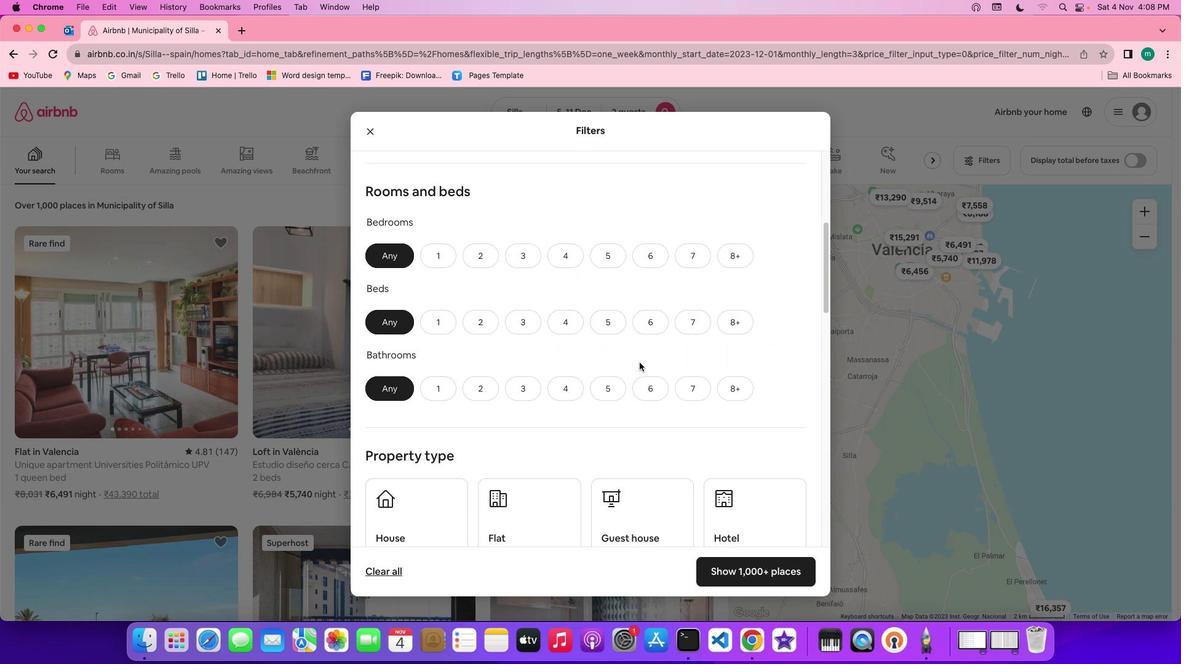 
Action: Mouse scrolled (639, 362) with delta (0, 0)
Screenshot: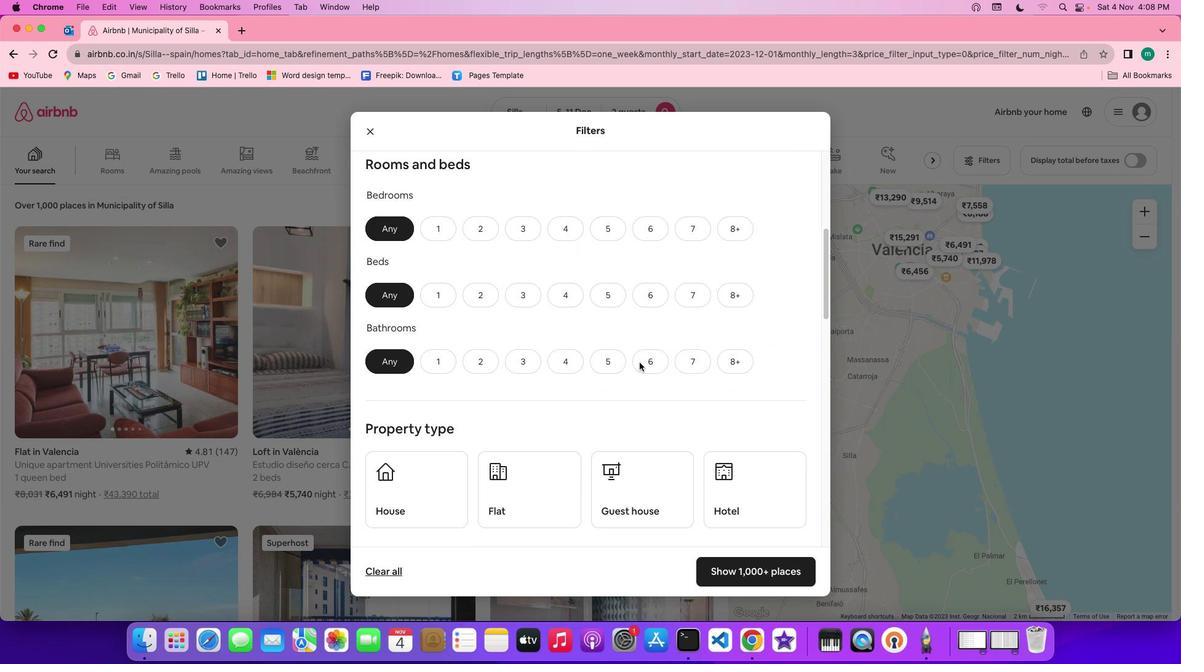 
Action: Mouse moved to (478, 211)
Screenshot: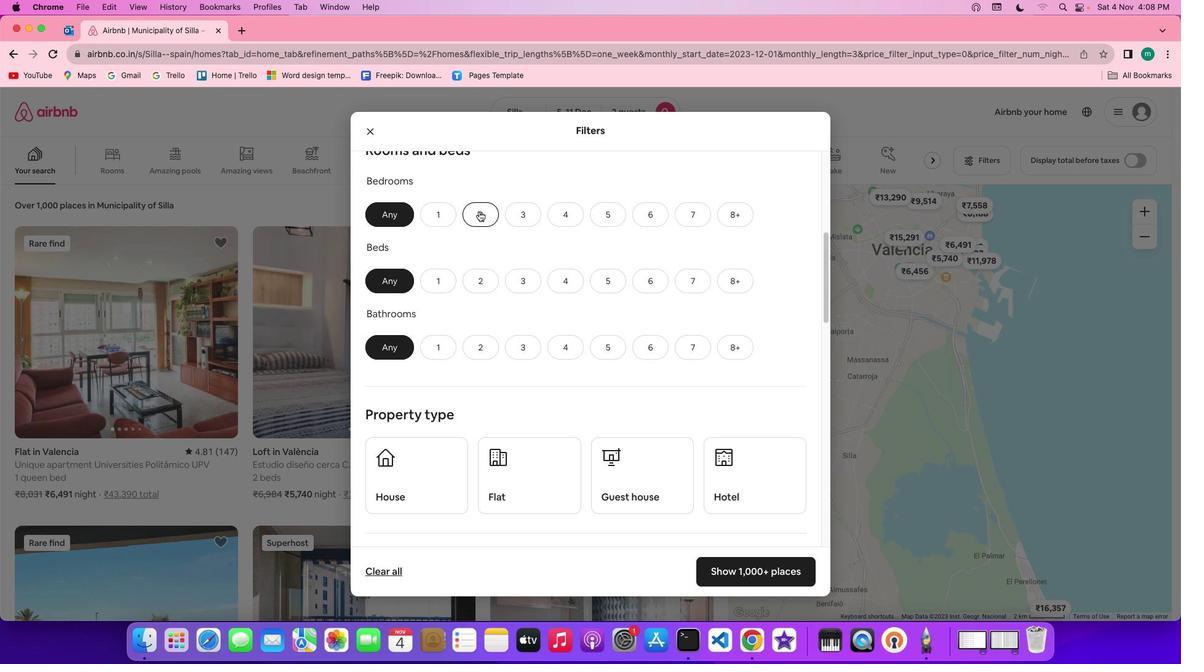
Action: Mouse pressed left at (478, 211)
Screenshot: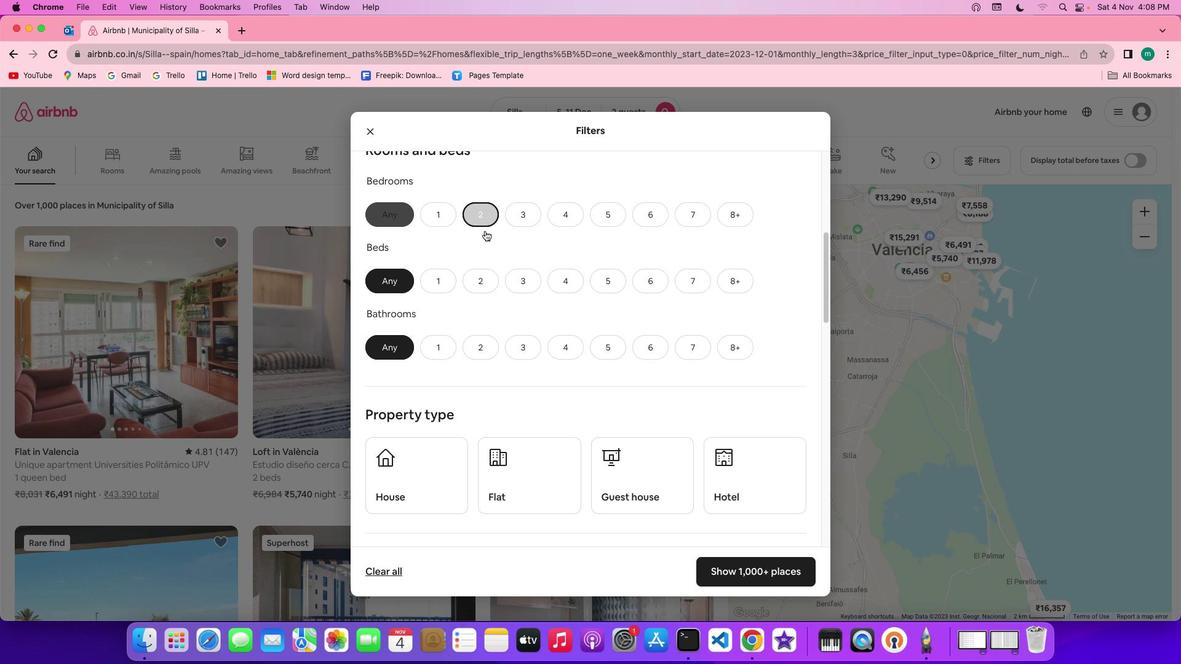 
Action: Mouse moved to (490, 275)
Screenshot: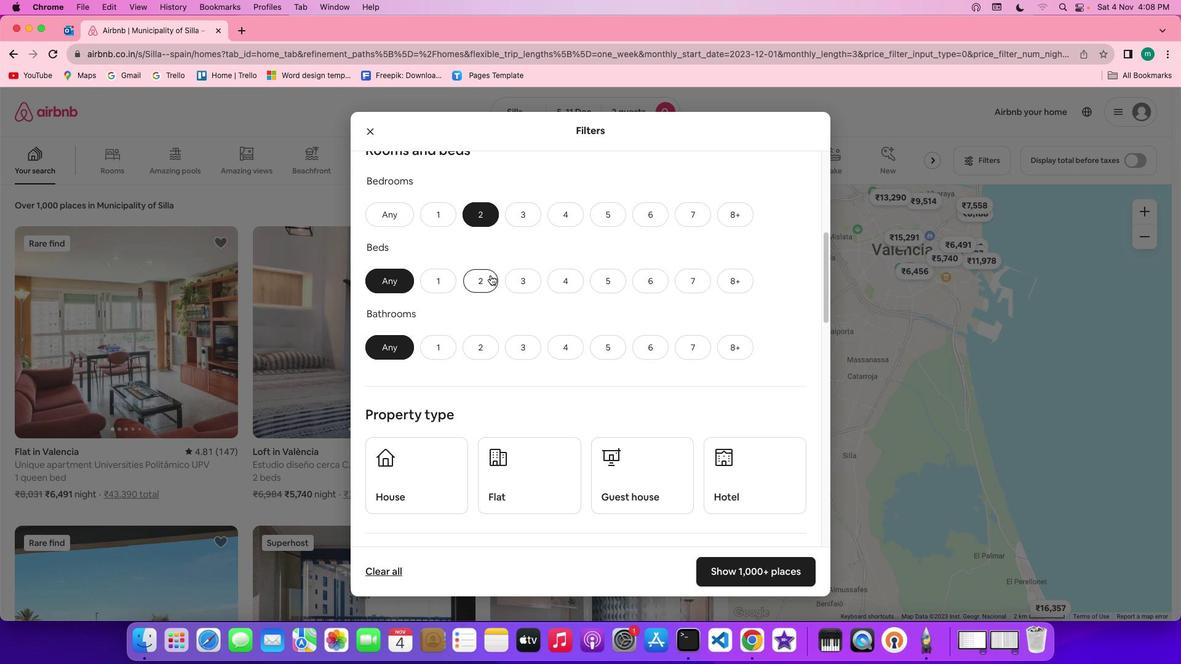 
Action: Mouse pressed left at (490, 275)
Screenshot: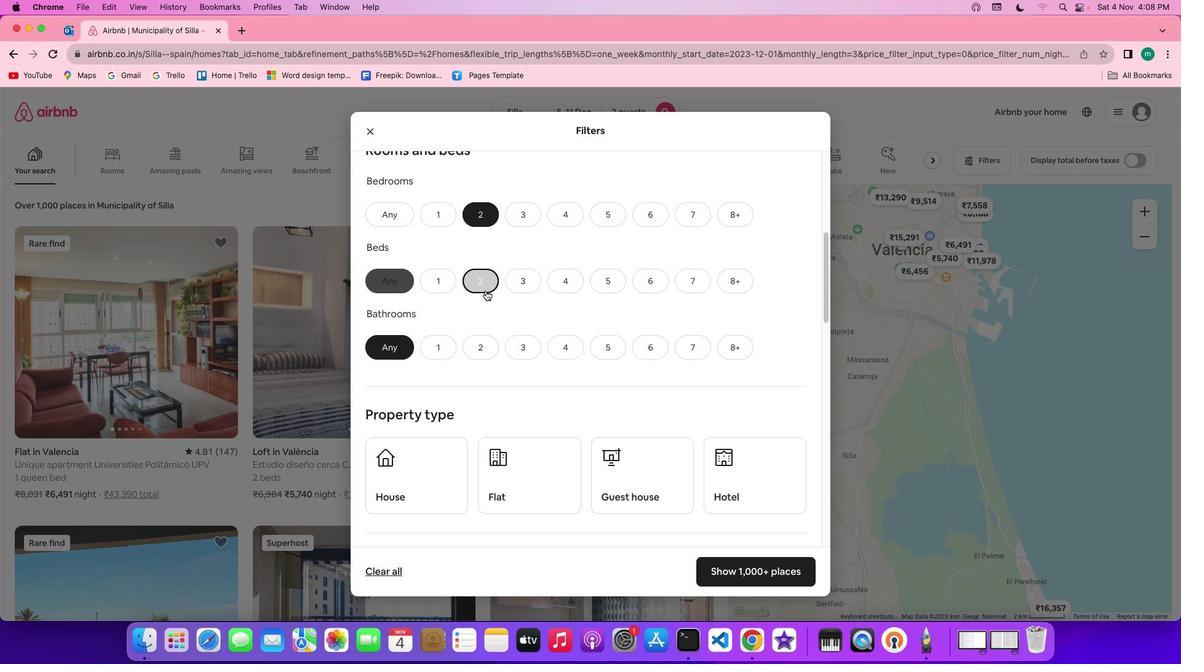 
Action: Mouse moved to (451, 344)
Screenshot: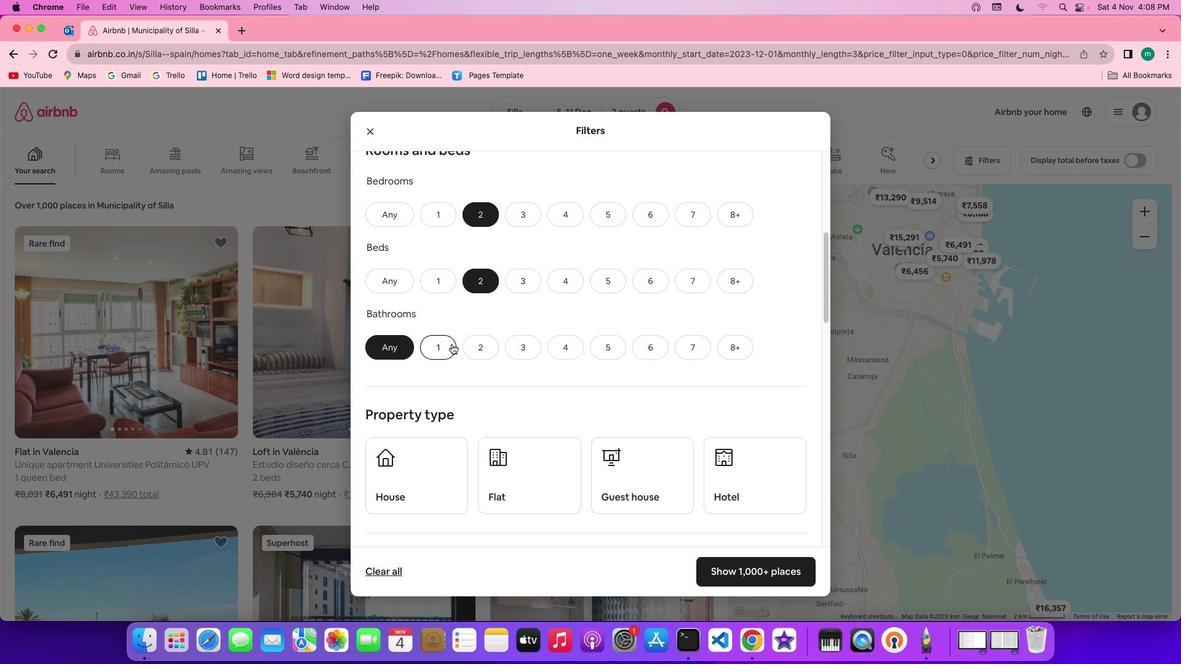 
Action: Mouse pressed left at (451, 344)
Screenshot: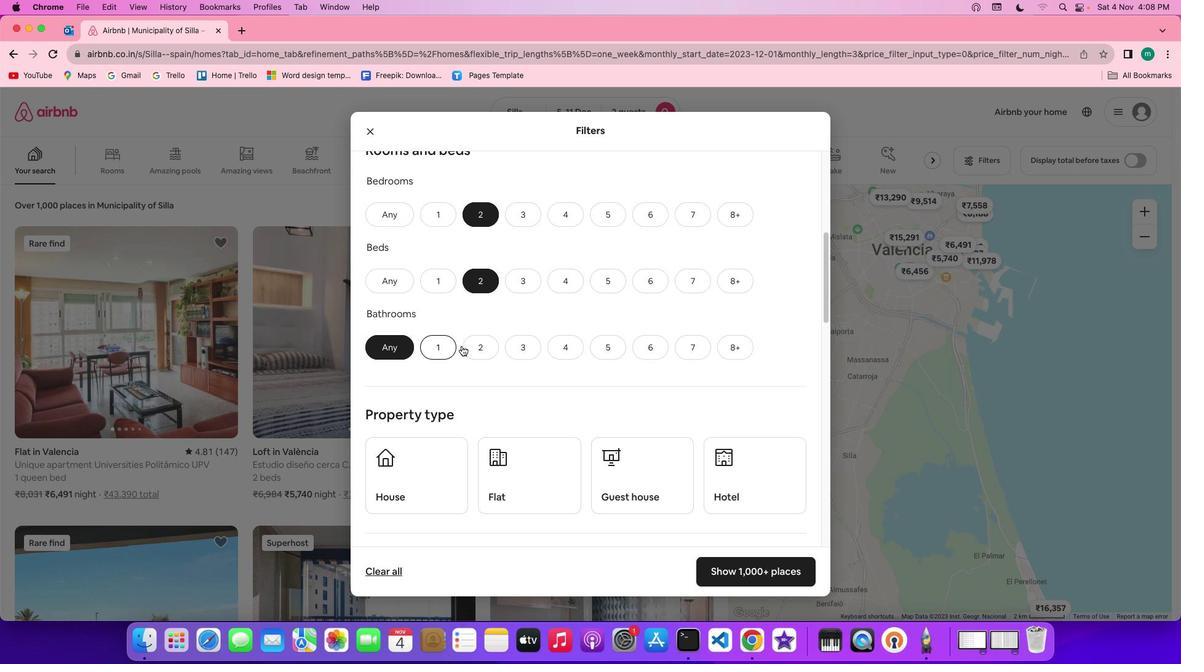 
Action: Mouse moved to (610, 363)
Screenshot: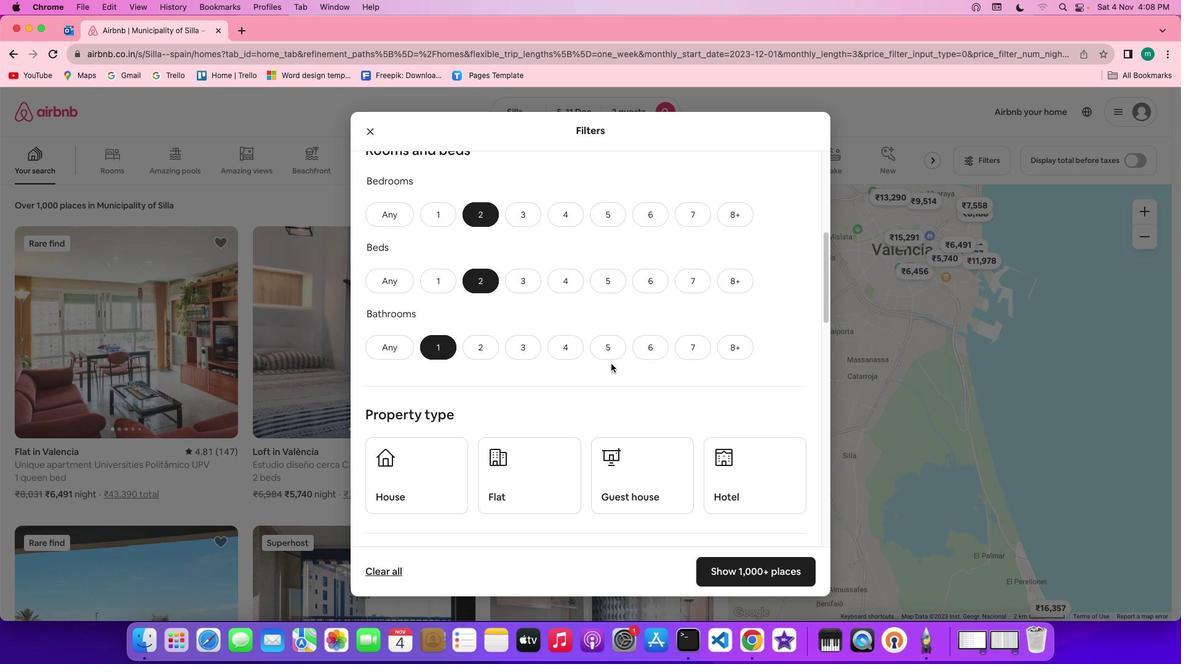
Action: Mouse scrolled (610, 363) with delta (0, 0)
Screenshot: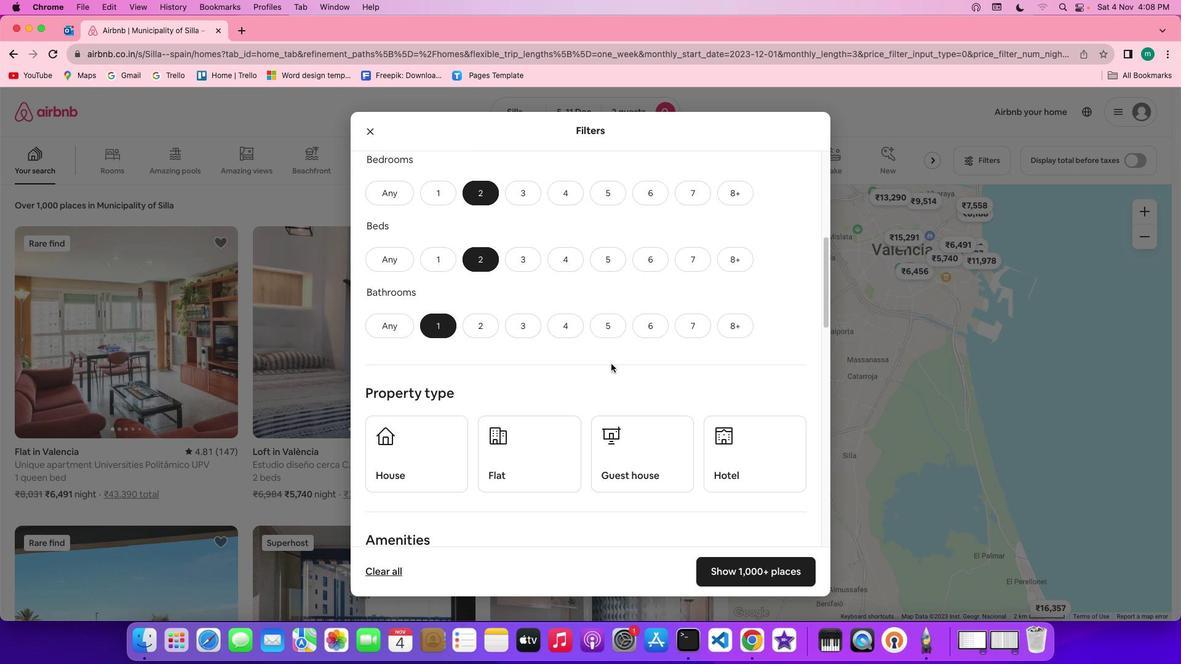 
Action: Mouse scrolled (610, 363) with delta (0, 0)
Screenshot: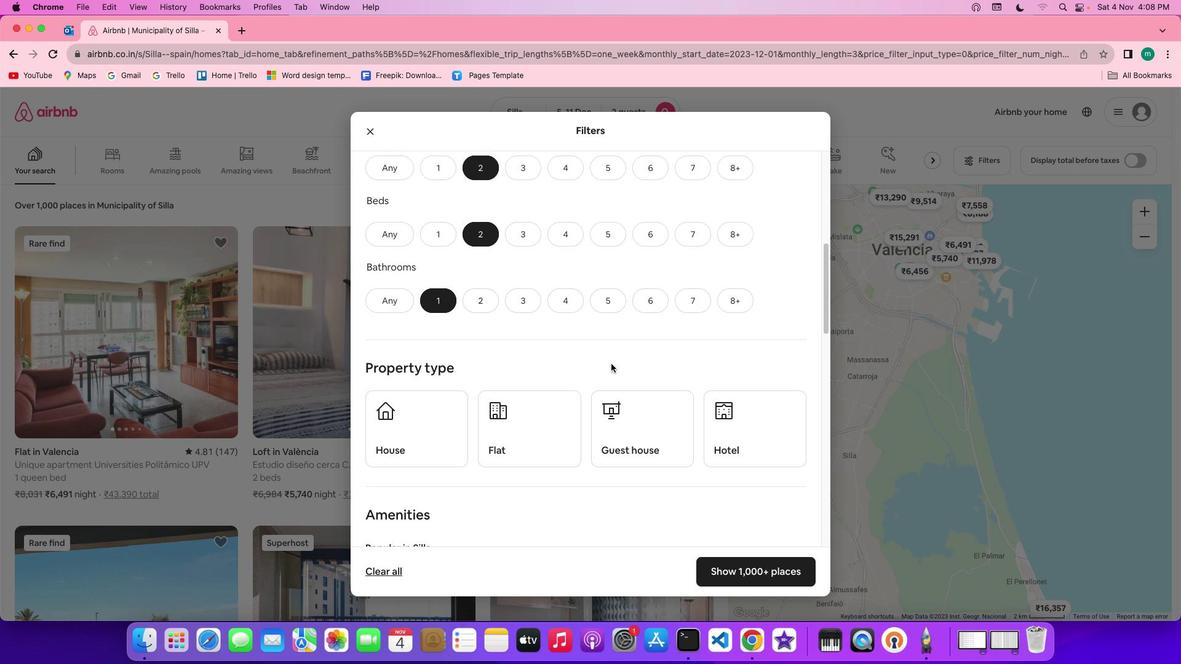 
Action: Mouse scrolled (610, 363) with delta (0, -1)
Screenshot: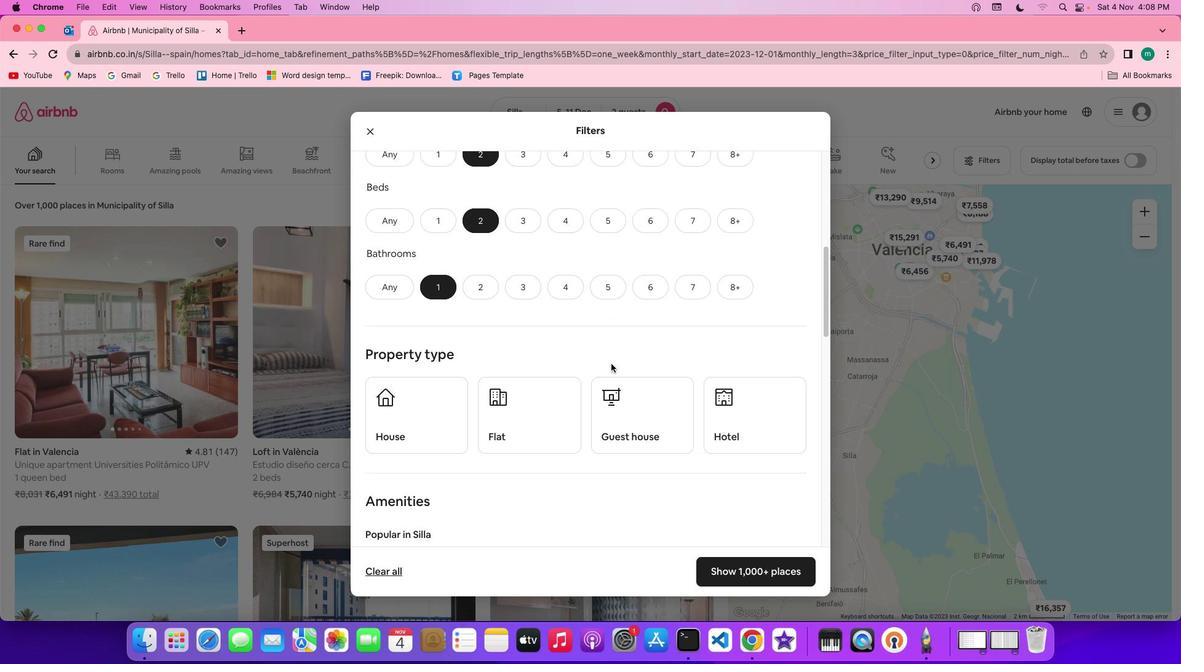 
Action: Mouse scrolled (610, 363) with delta (0, -1)
Screenshot: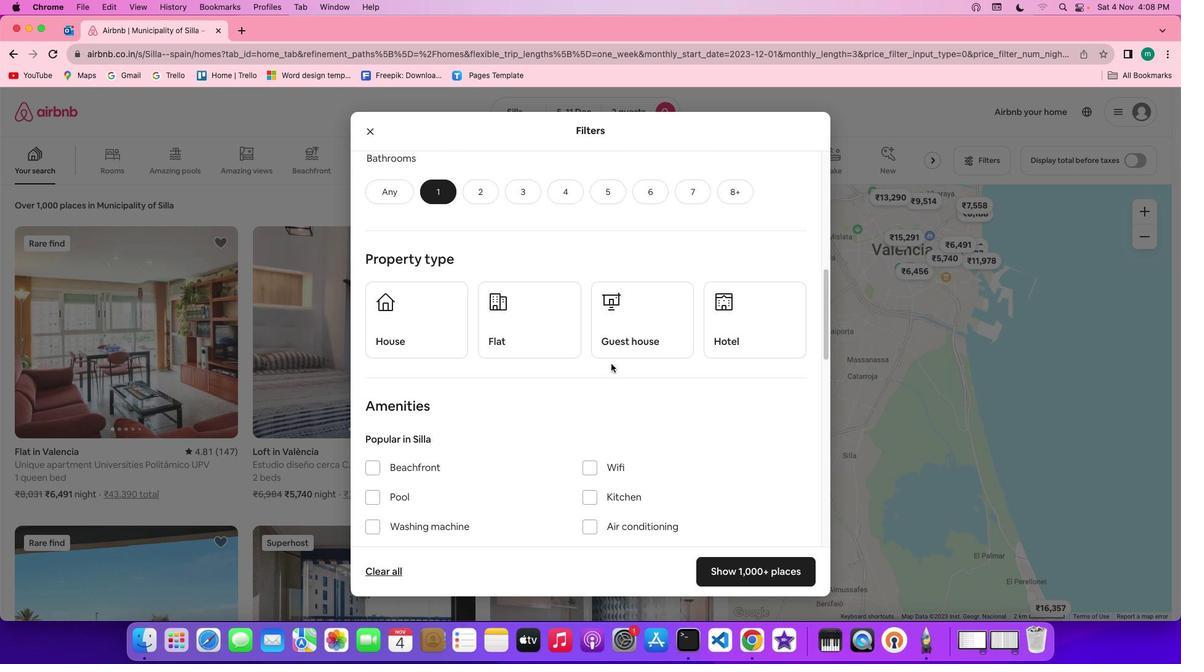 
Action: Mouse scrolled (610, 363) with delta (0, 0)
Screenshot: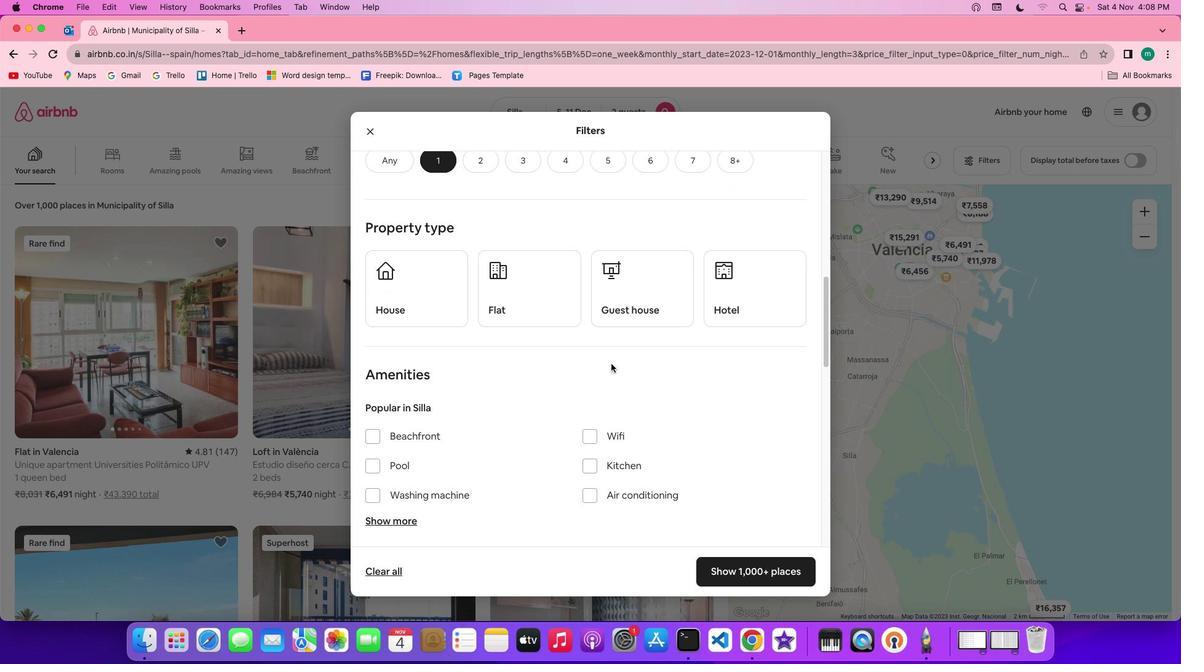 
Action: Mouse scrolled (610, 363) with delta (0, 0)
Screenshot: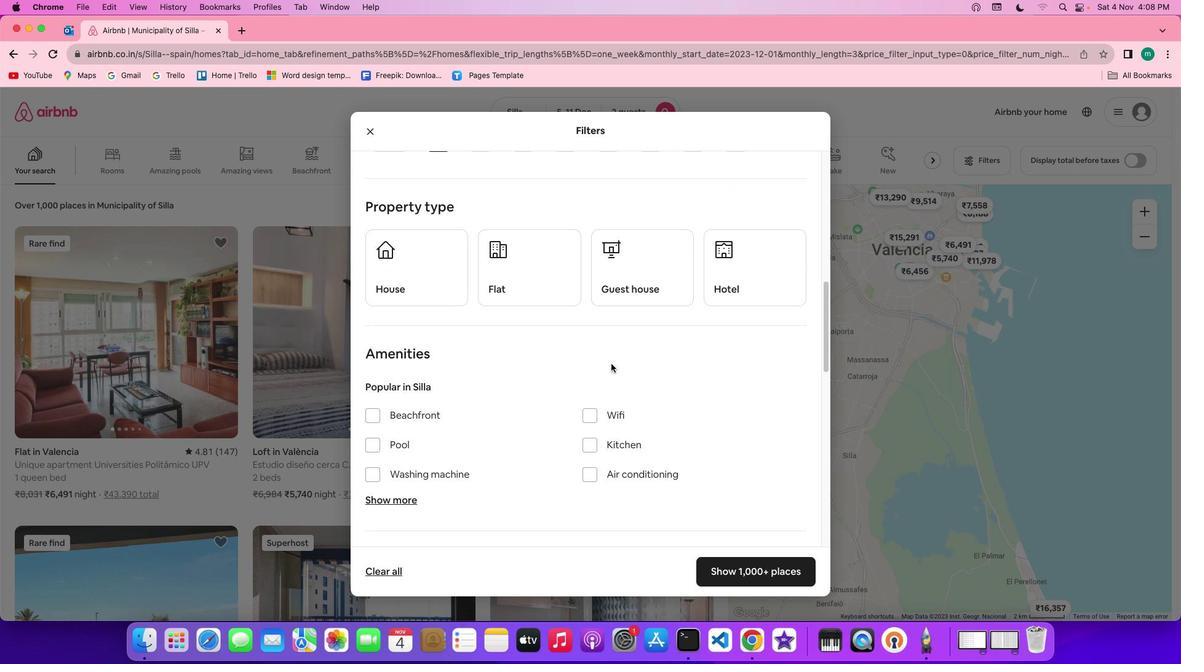 
Action: Mouse scrolled (610, 363) with delta (0, -1)
Screenshot: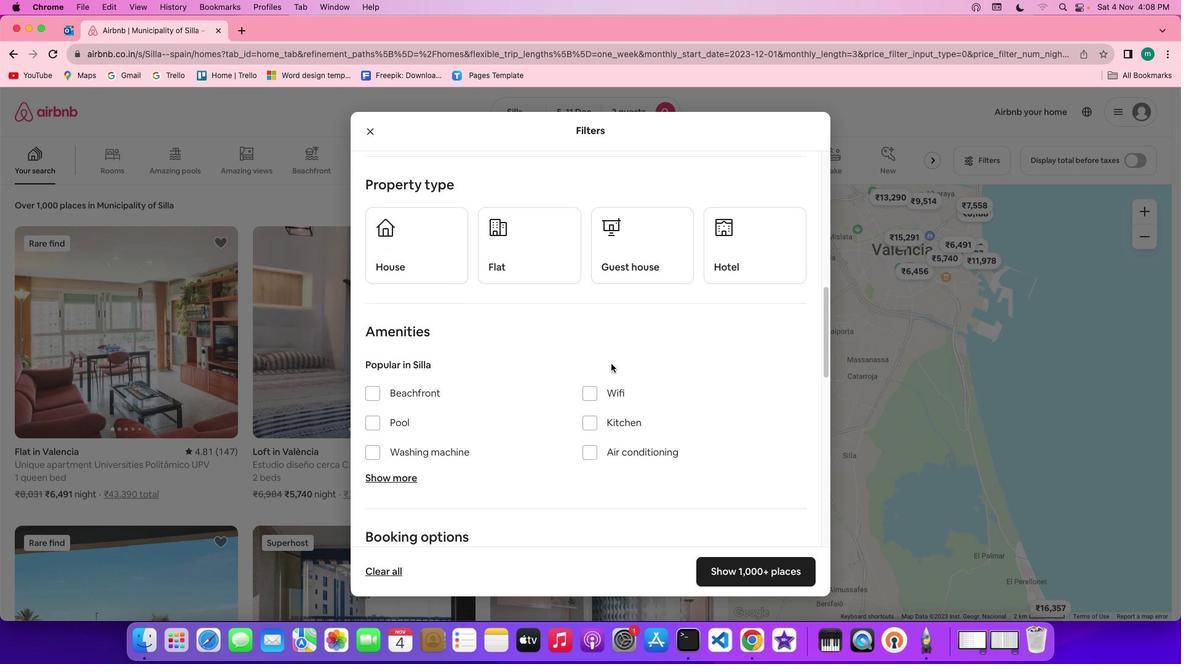 
Action: Mouse scrolled (610, 363) with delta (0, 0)
Screenshot: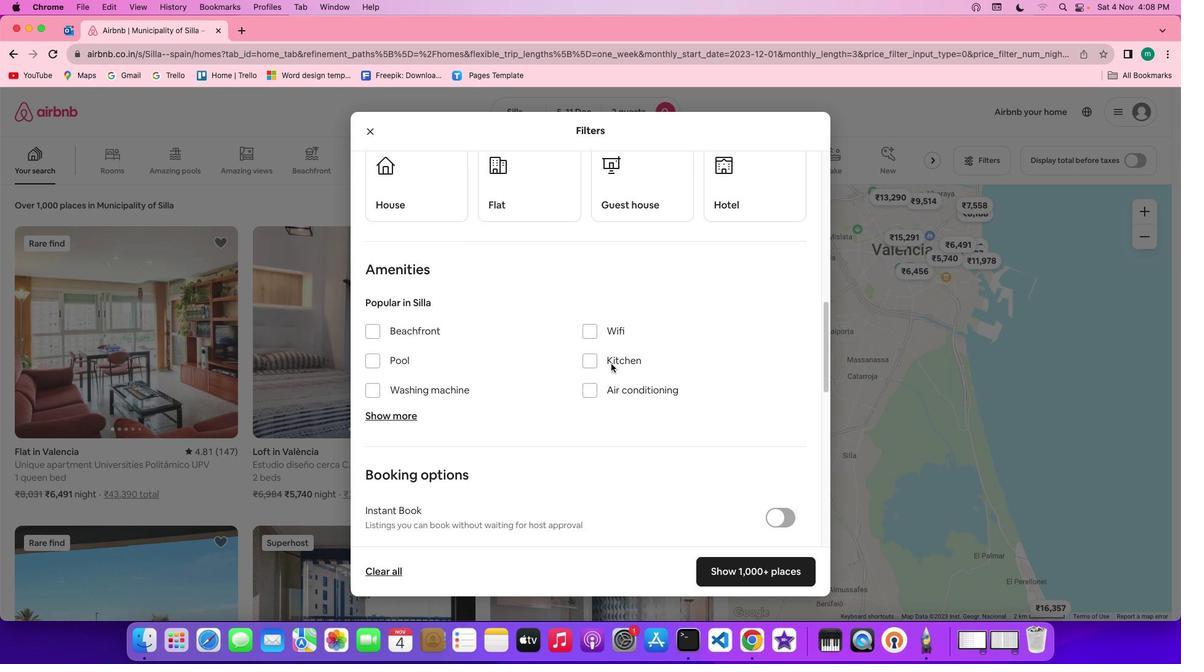 
Action: Mouse scrolled (610, 363) with delta (0, 0)
Screenshot: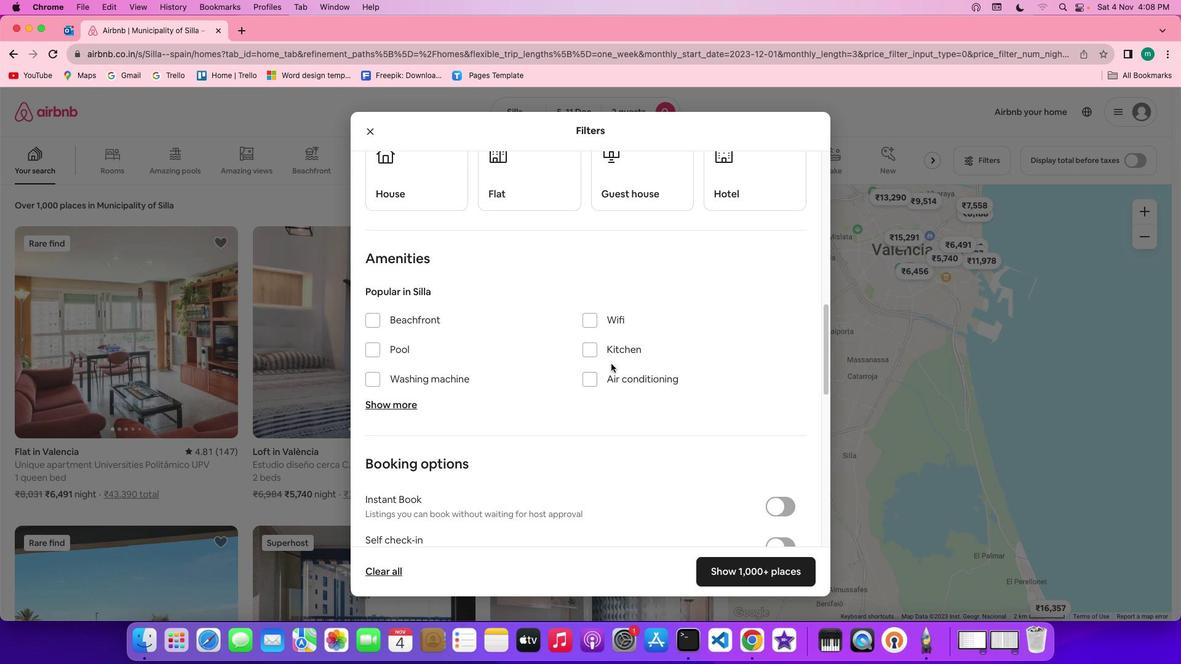 
Action: Mouse scrolled (610, 363) with delta (0, 0)
Screenshot: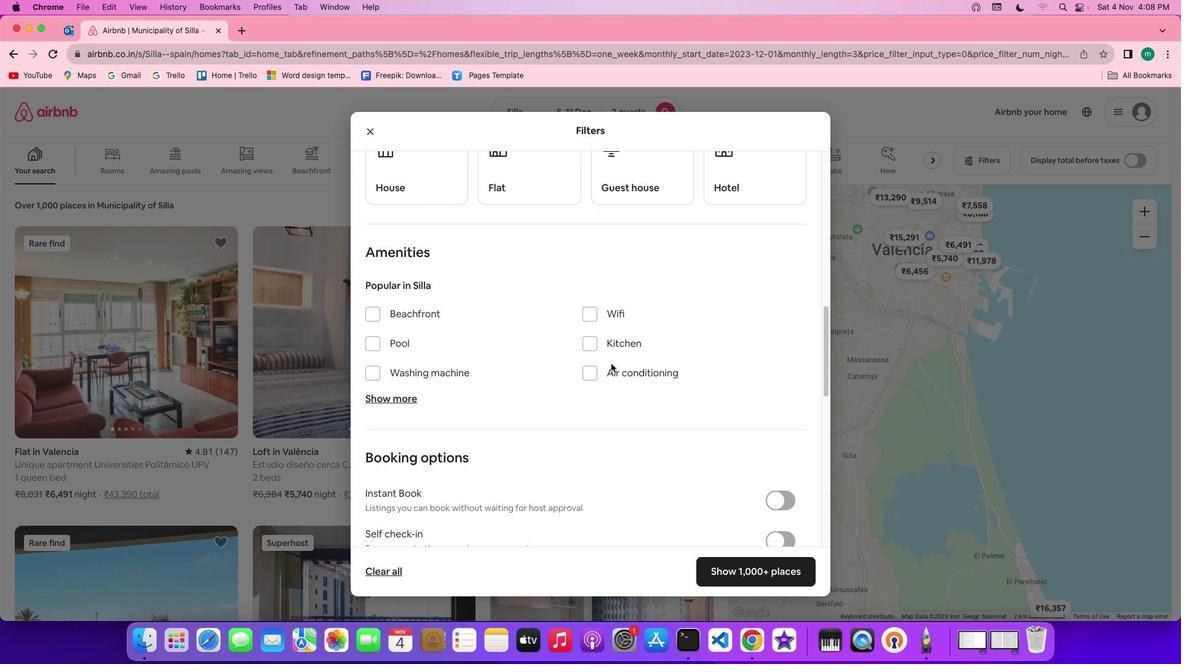 
Action: Mouse scrolled (610, 363) with delta (0, 0)
Screenshot: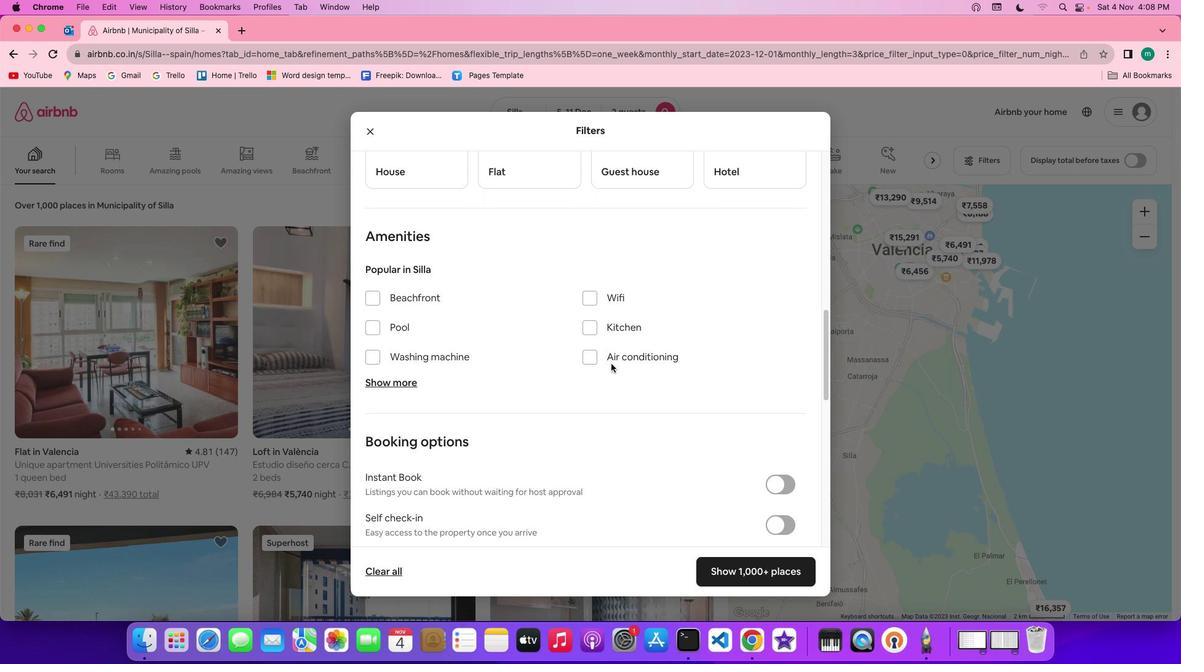 
Action: Mouse moved to (539, 166)
Screenshot: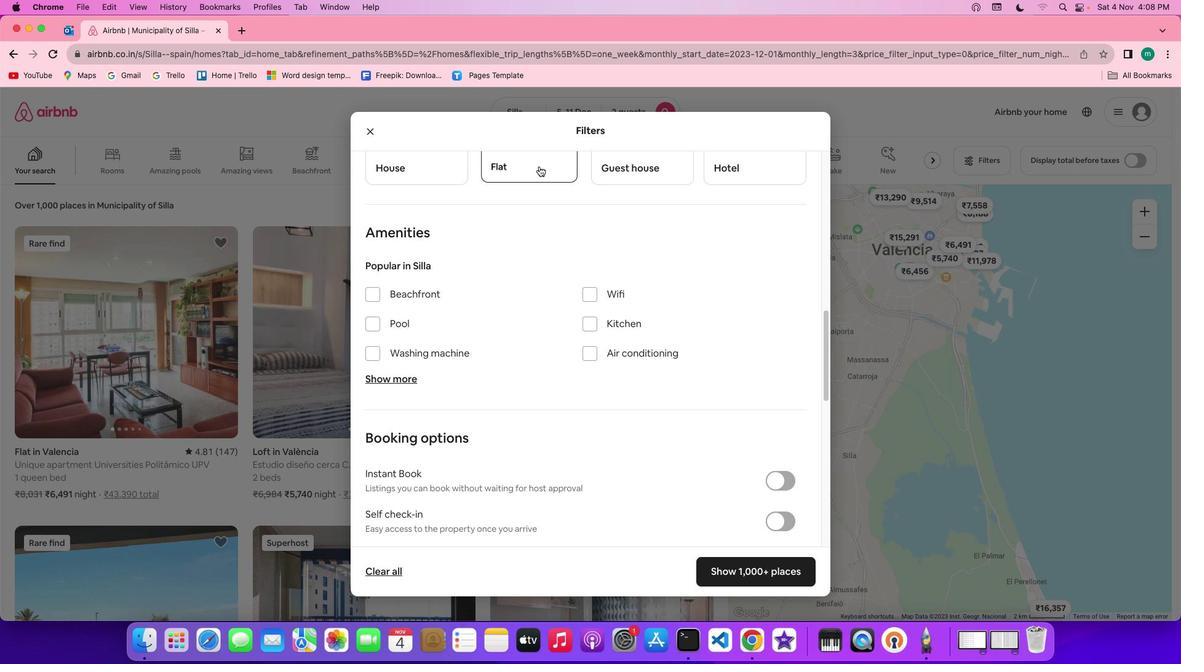 
Action: Mouse pressed left at (539, 166)
Screenshot: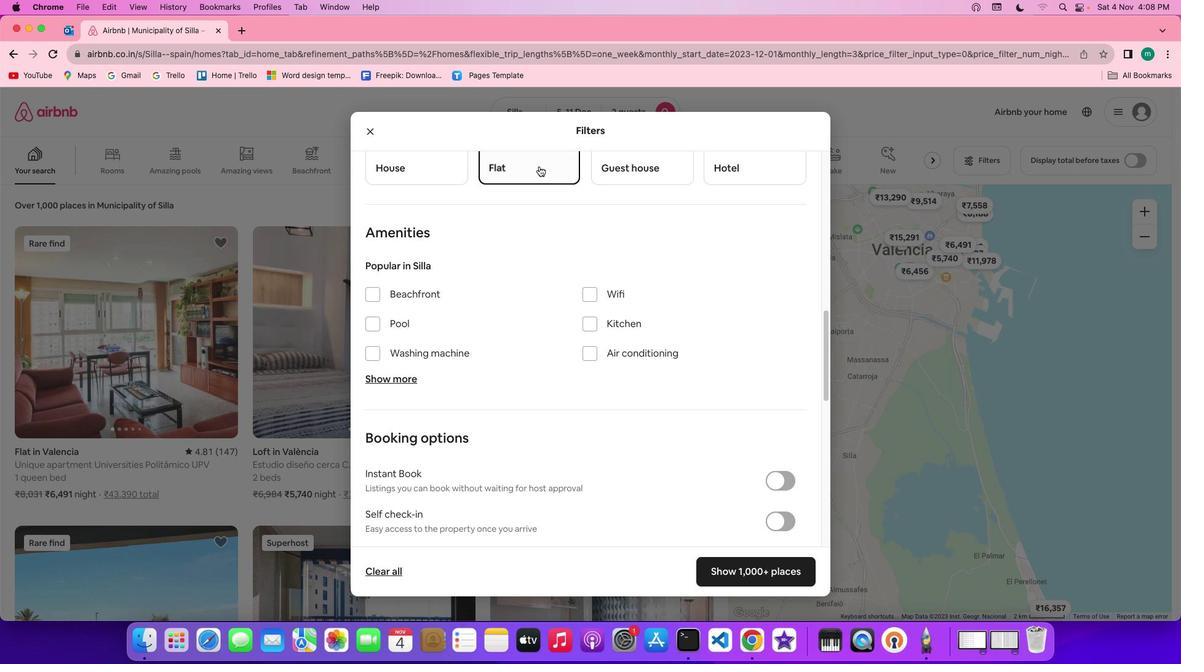 
Action: Mouse moved to (630, 346)
Screenshot: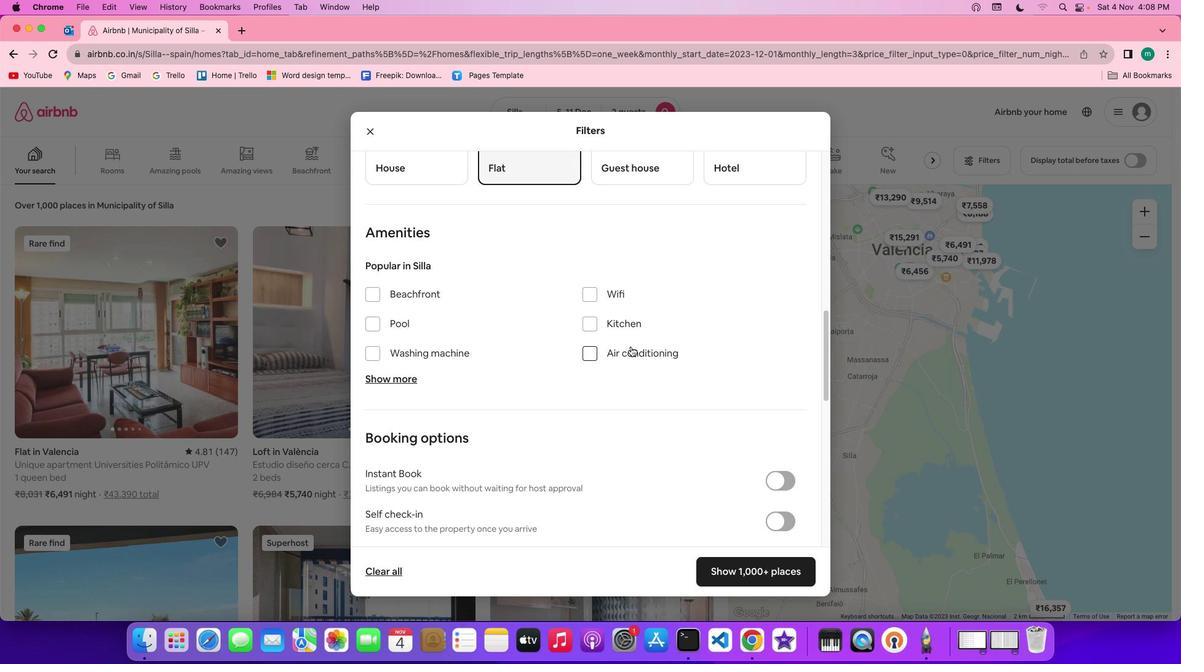 
Action: Mouse scrolled (630, 346) with delta (0, 0)
Screenshot: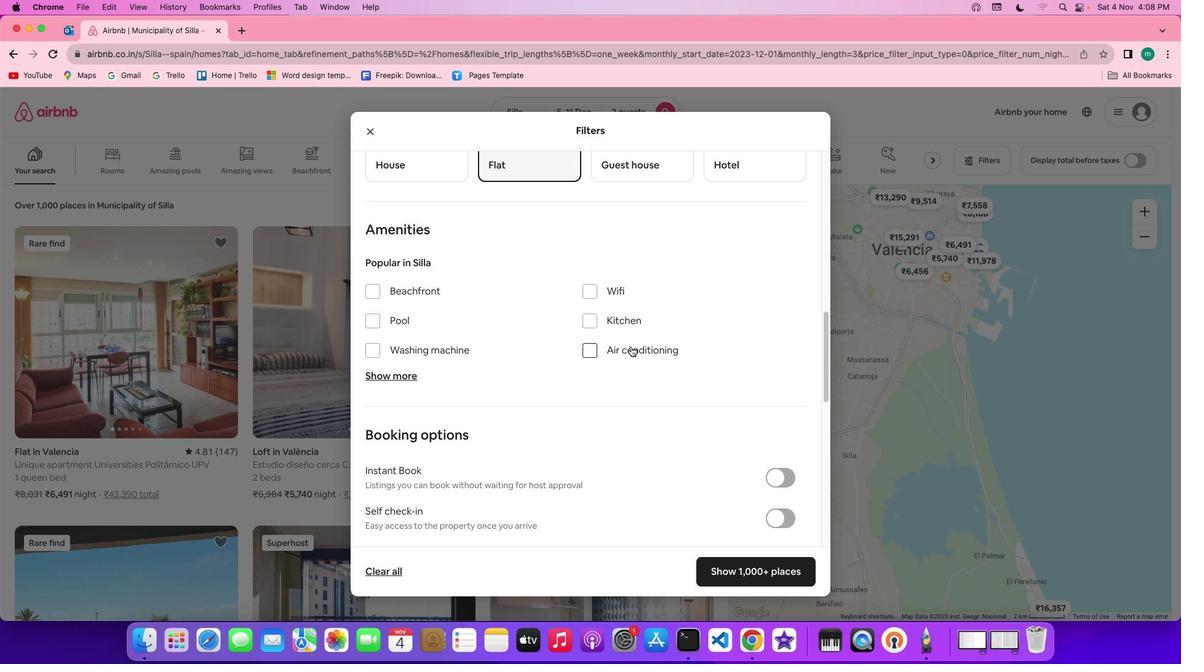 
Action: Mouse scrolled (630, 346) with delta (0, 0)
Screenshot: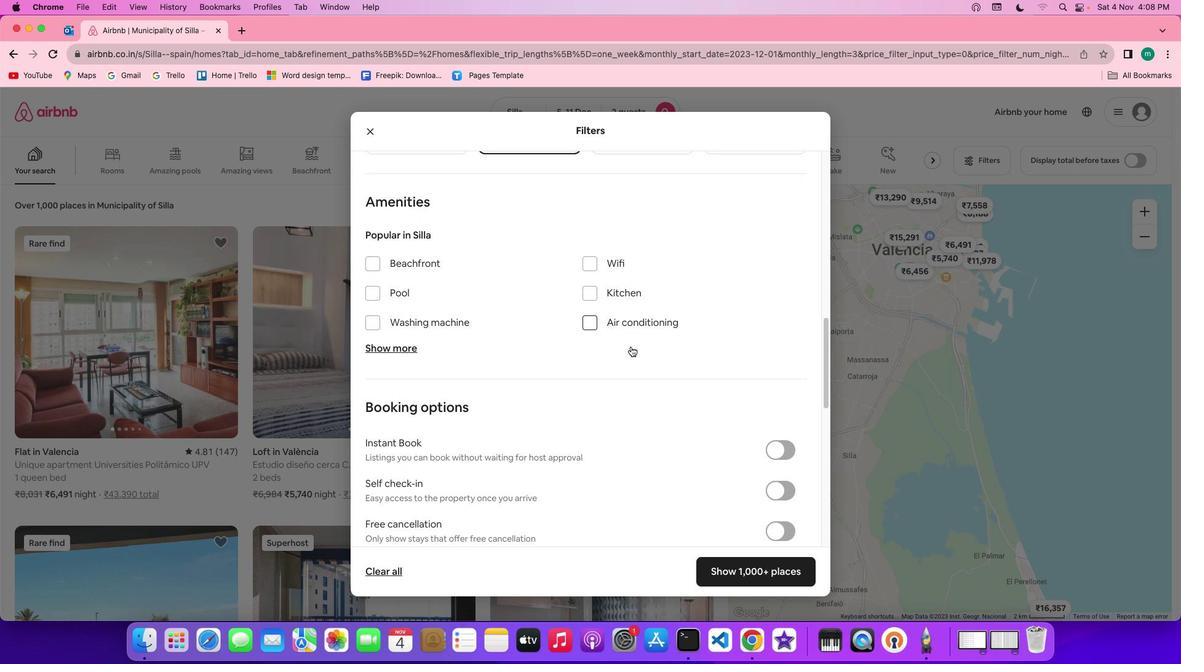 
Action: Mouse scrolled (630, 346) with delta (0, 0)
Screenshot: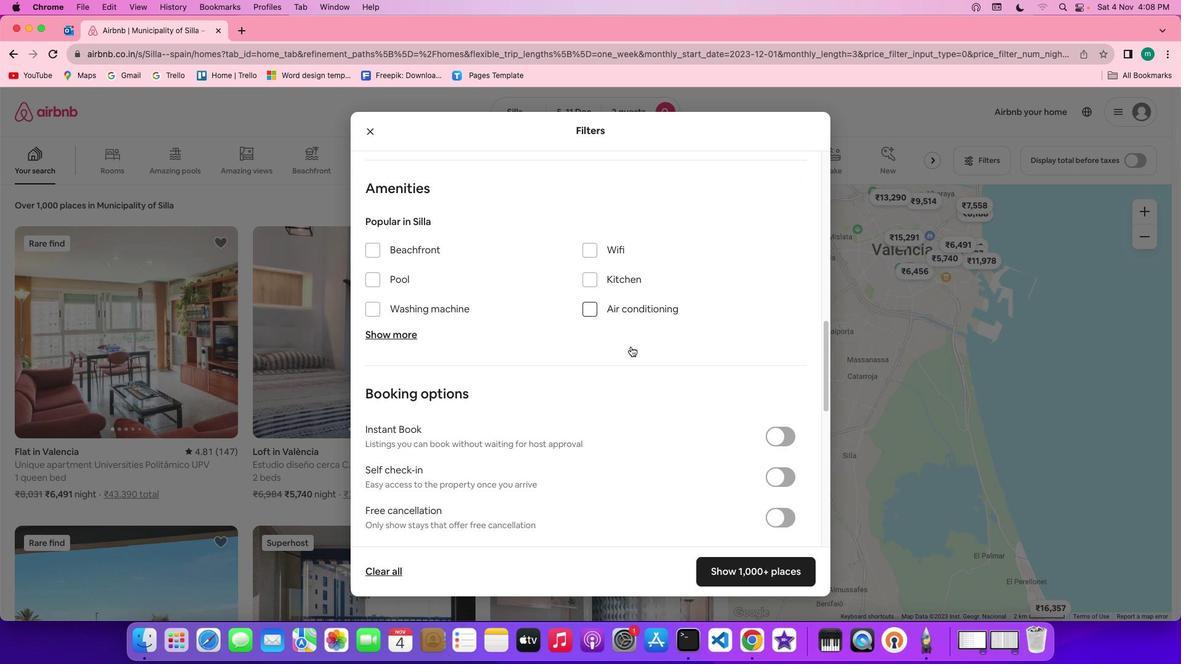 
Action: Mouse moved to (668, 394)
Screenshot: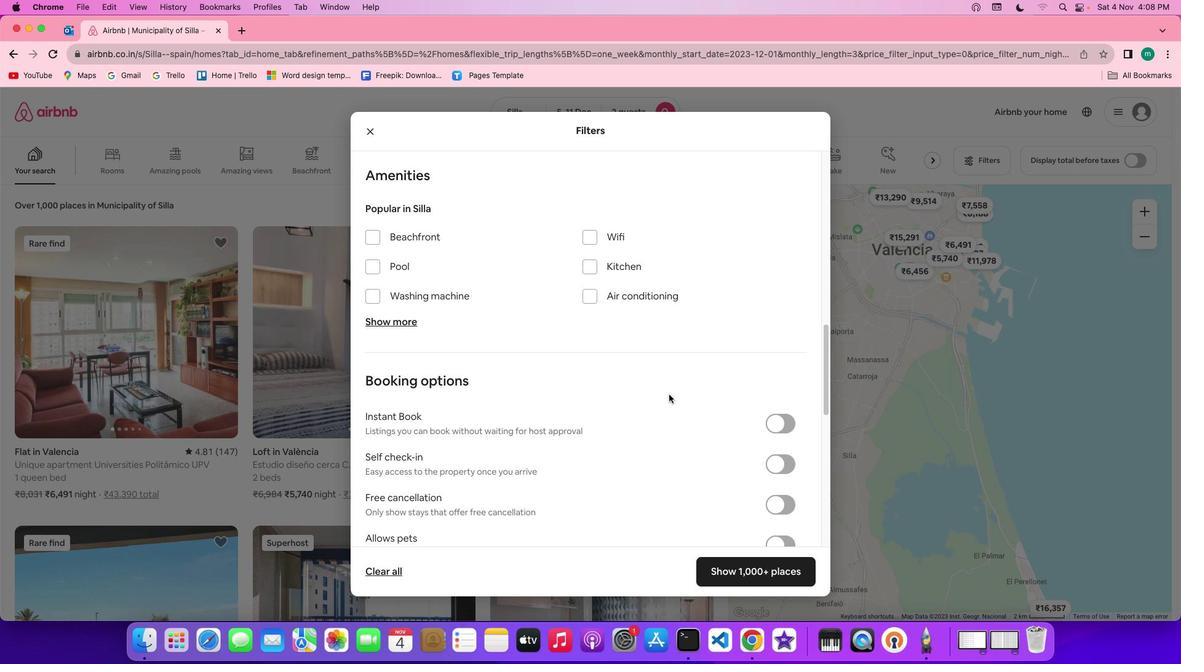 
Action: Mouse scrolled (668, 394) with delta (0, 0)
Screenshot: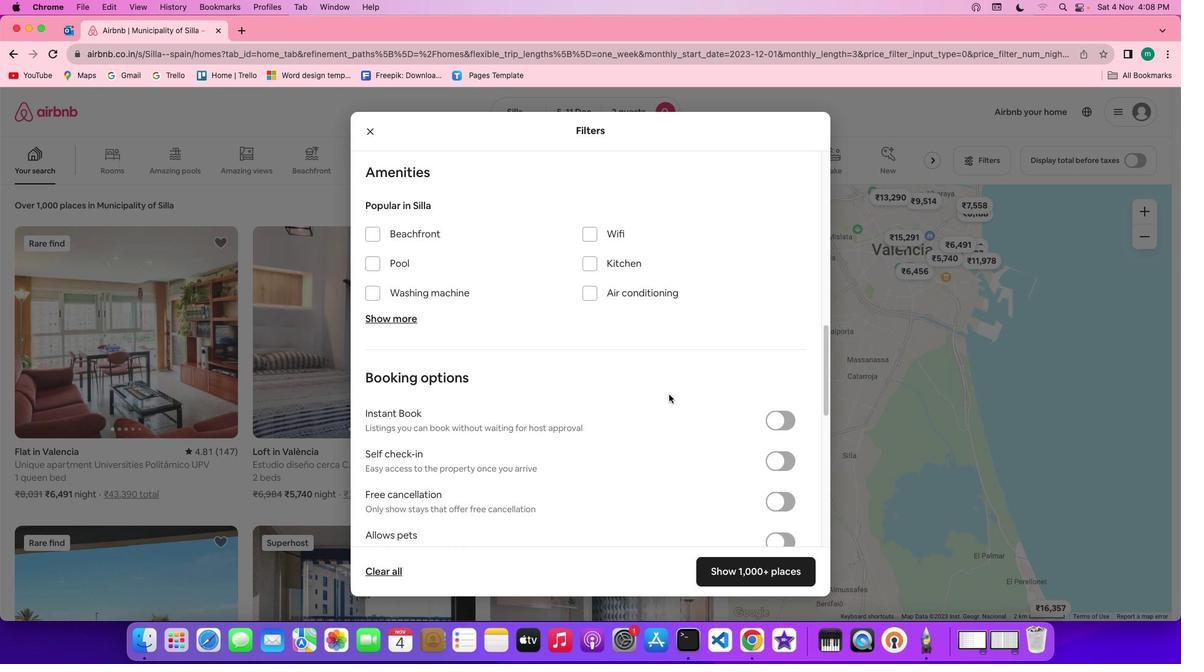 
Action: Mouse scrolled (668, 394) with delta (0, 0)
Screenshot: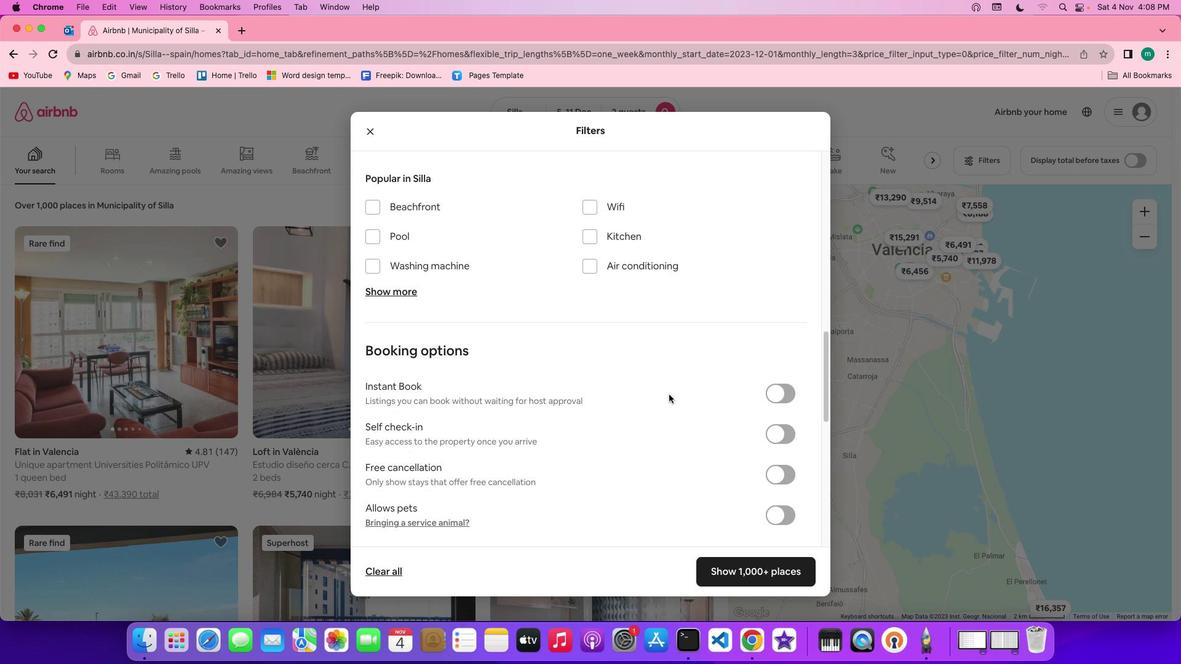 
Action: Mouse scrolled (668, 394) with delta (0, 0)
Screenshot: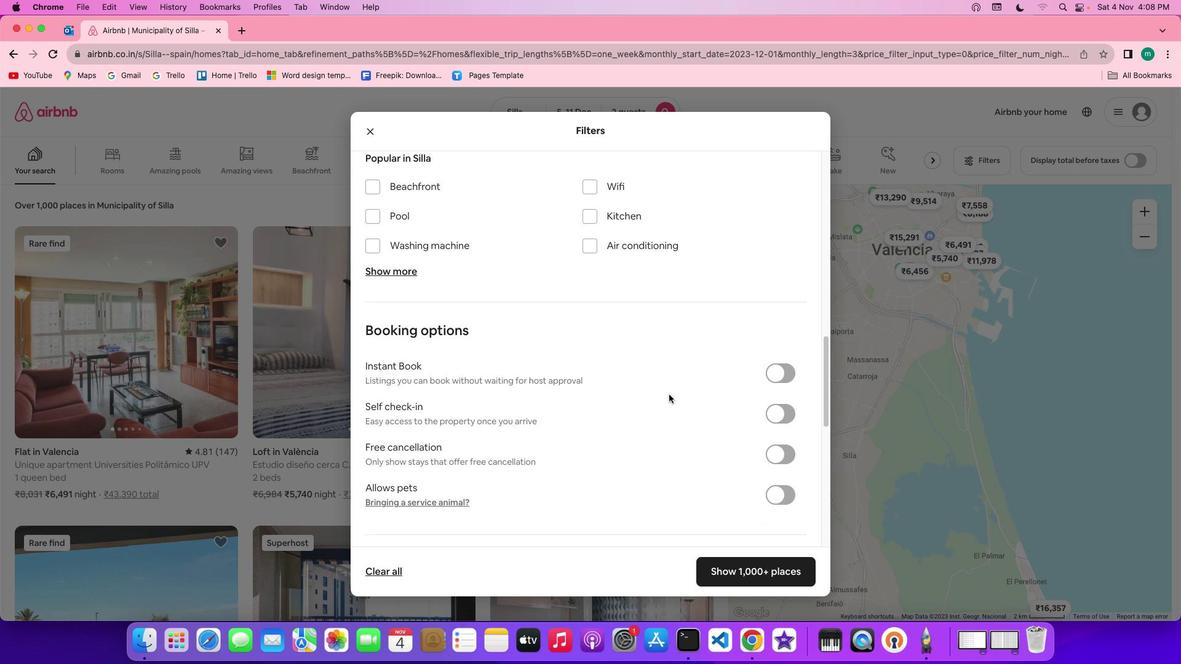 
Action: Mouse scrolled (668, 394) with delta (0, -1)
Screenshot: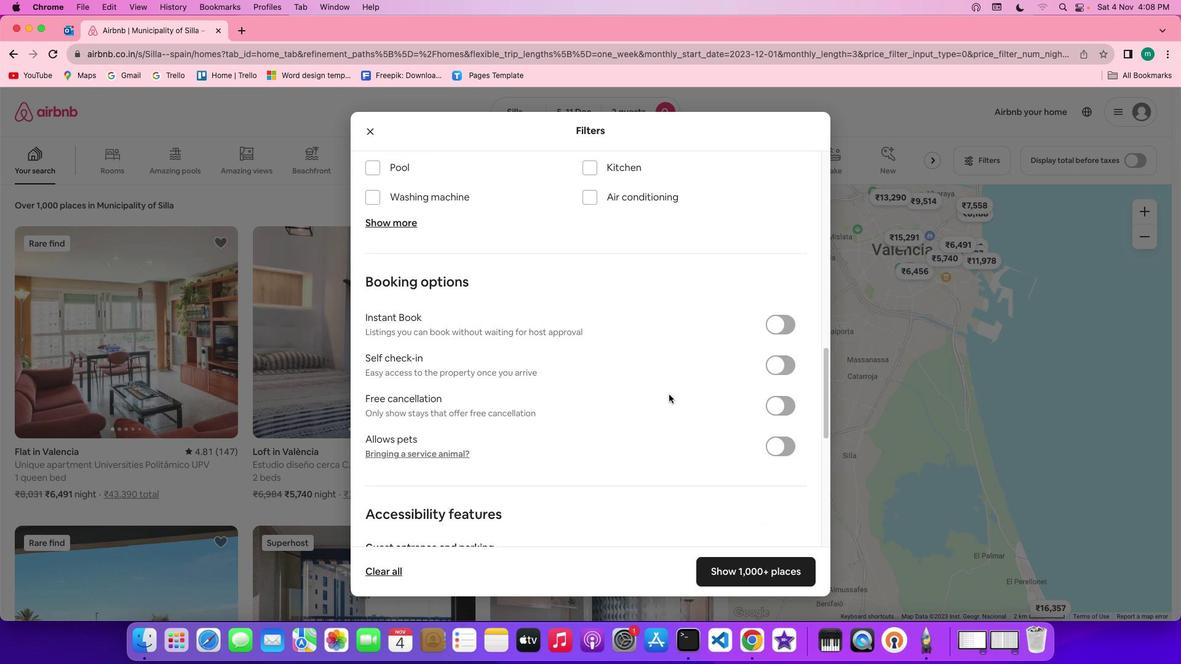 
Action: Mouse scrolled (668, 394) with delta (0, -1)
Screenshot: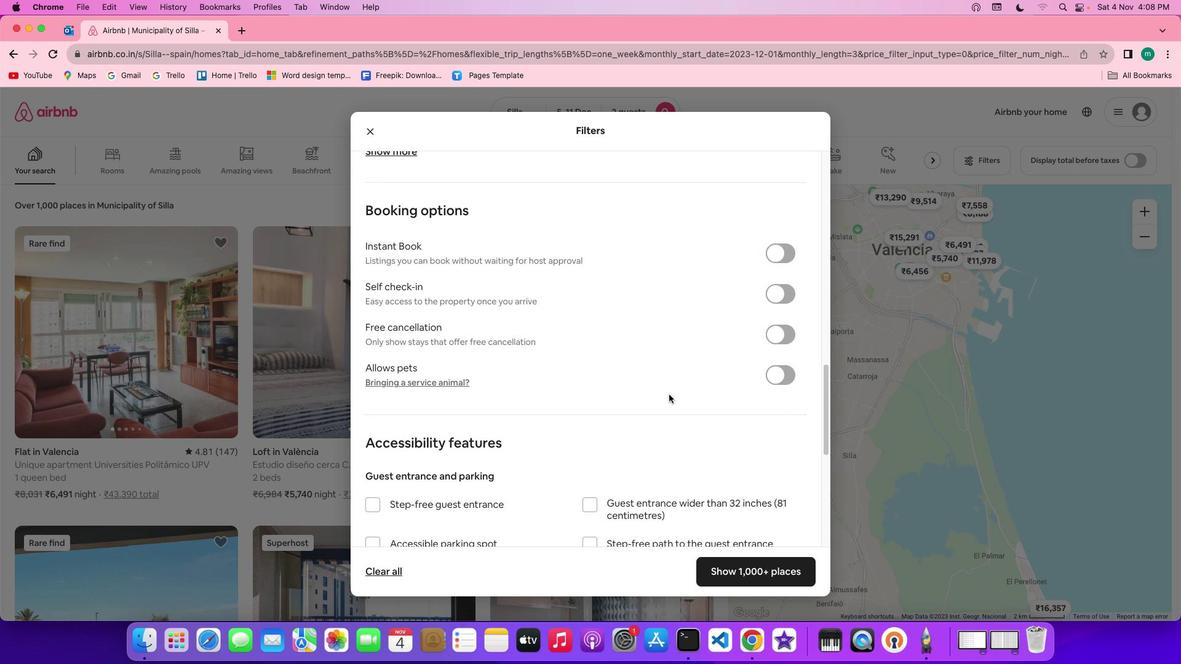 
Action: Mouse scrolled (668, 394) with delta (0, 0)
Screenshot: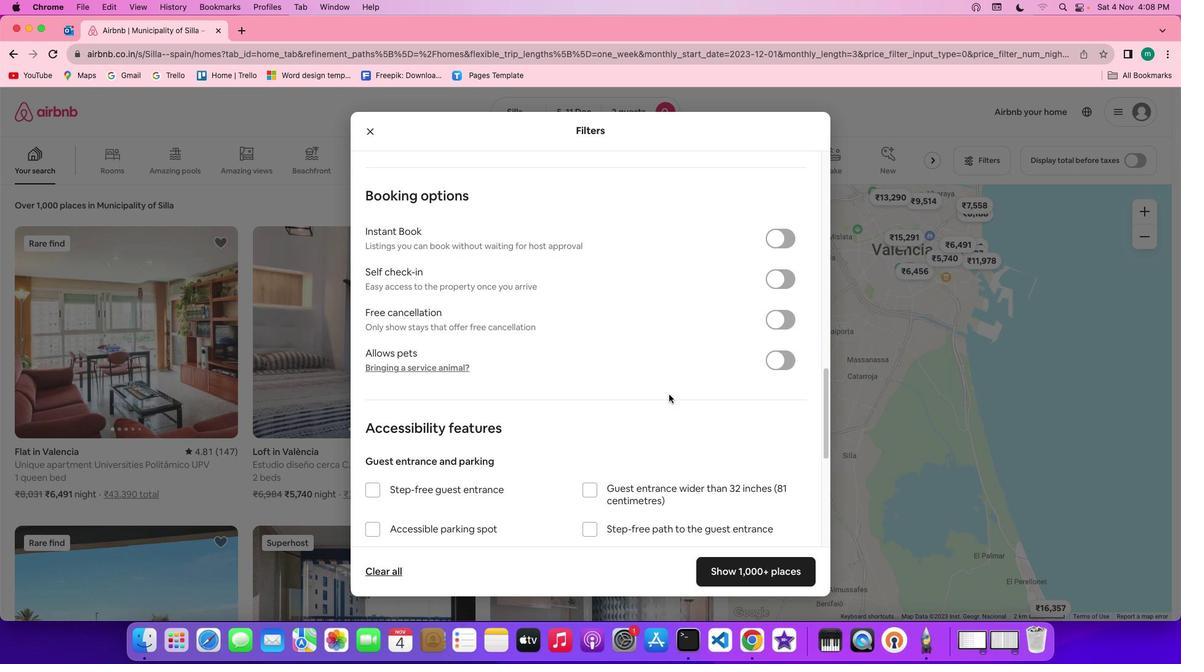
Action: Mouse scrolled (668, 394) with delta (0, 0)
Screenshot: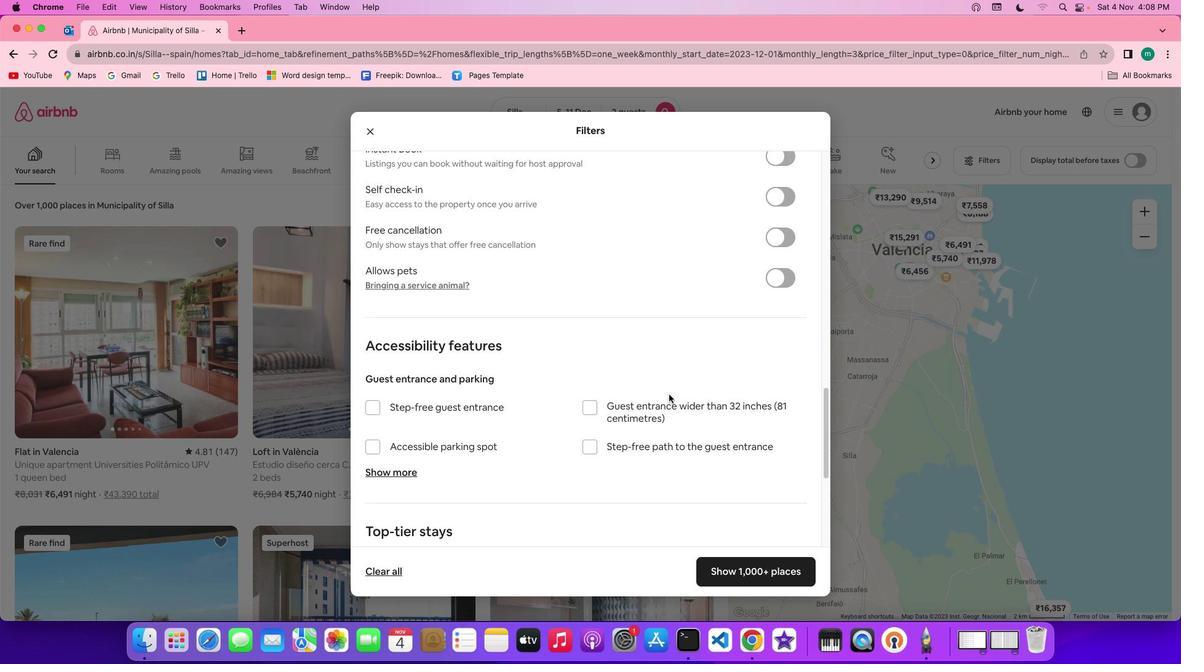 
Action: Mouse scrolled (668, 394) with delta (0, -1)
Screenshot: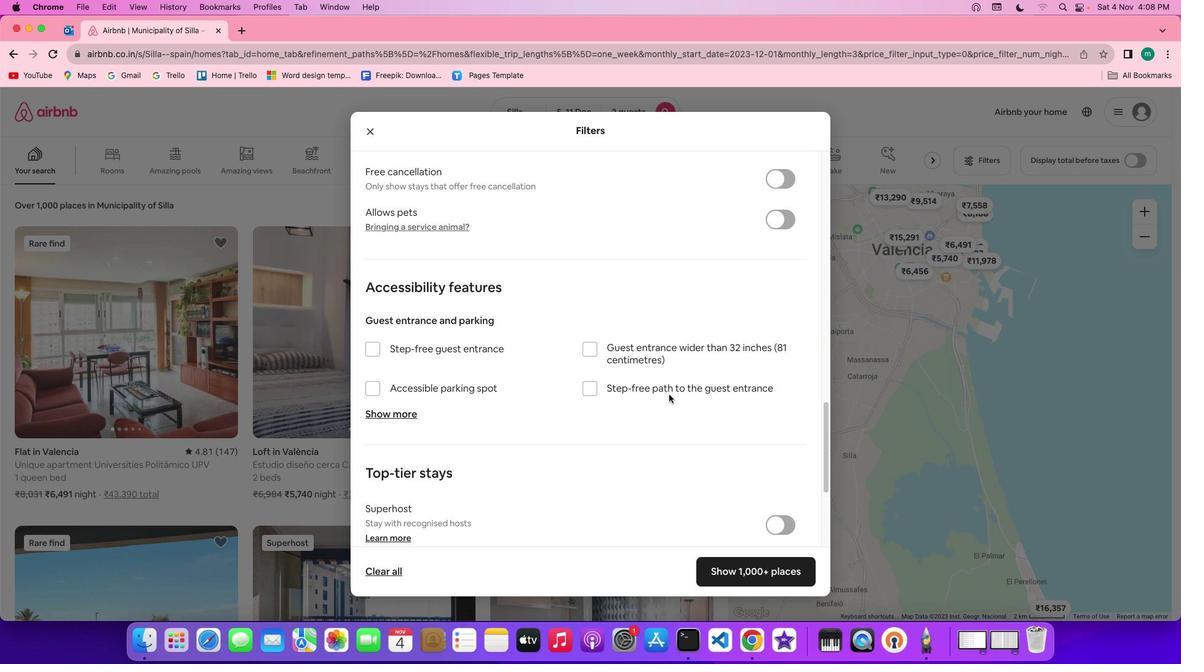 
Action: Mouse scrolled (668, 394) with delta (0, -2)
Screenshot: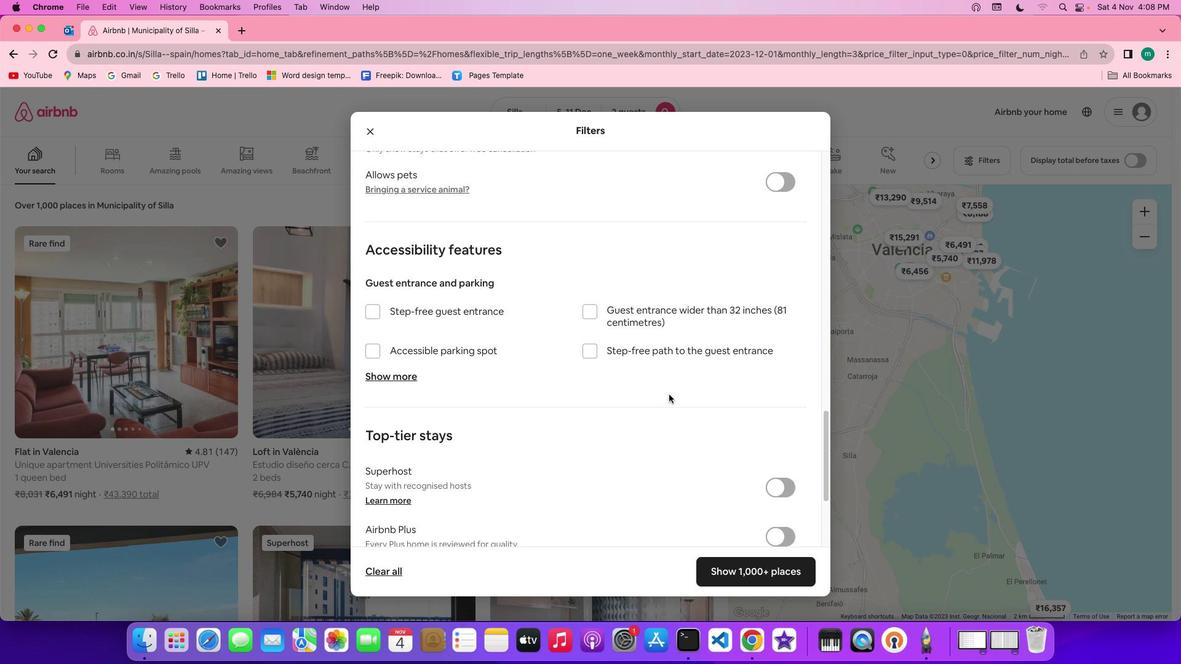
Action: Mouse scrolled (668, 394) with delta (0, -1)
Screenshot: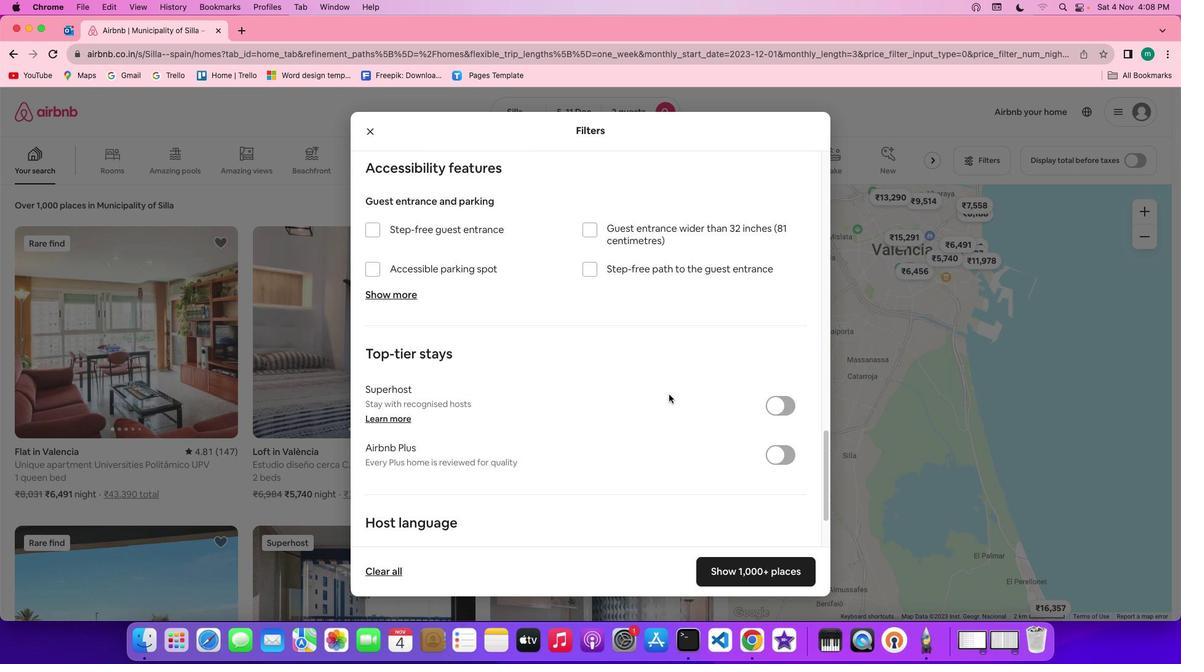 
Action: Mouse moved to (668, 394)
Screenshot: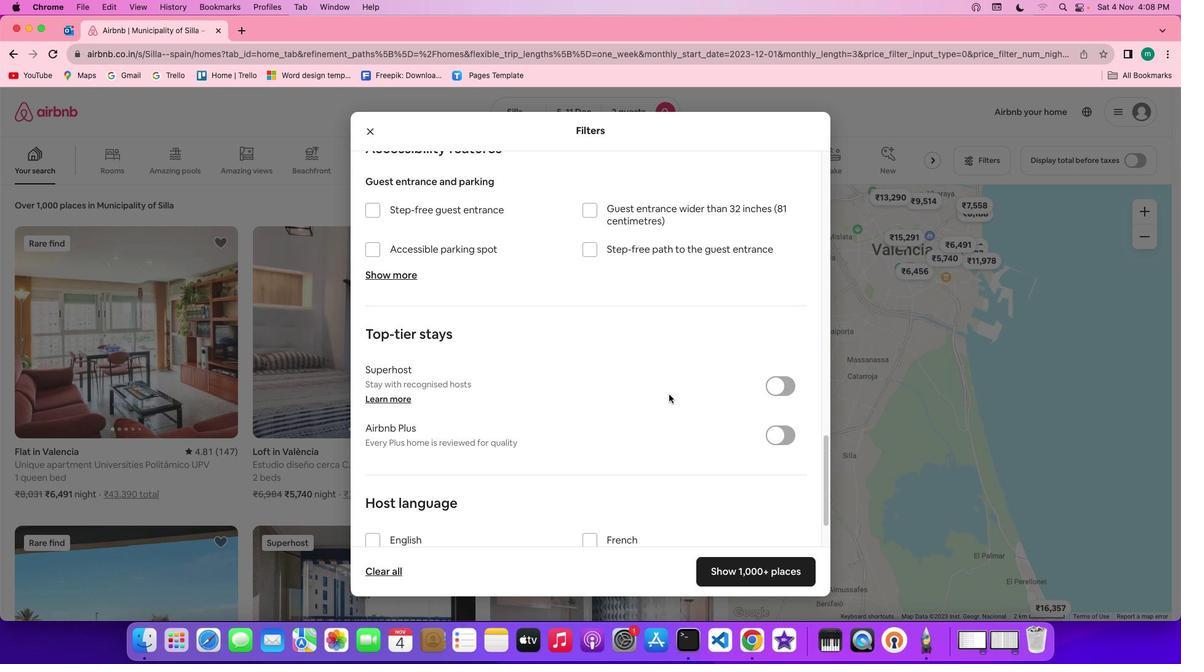
Action: Mouse scrolled (668, 394) with delta (0, 0)
Screenshot: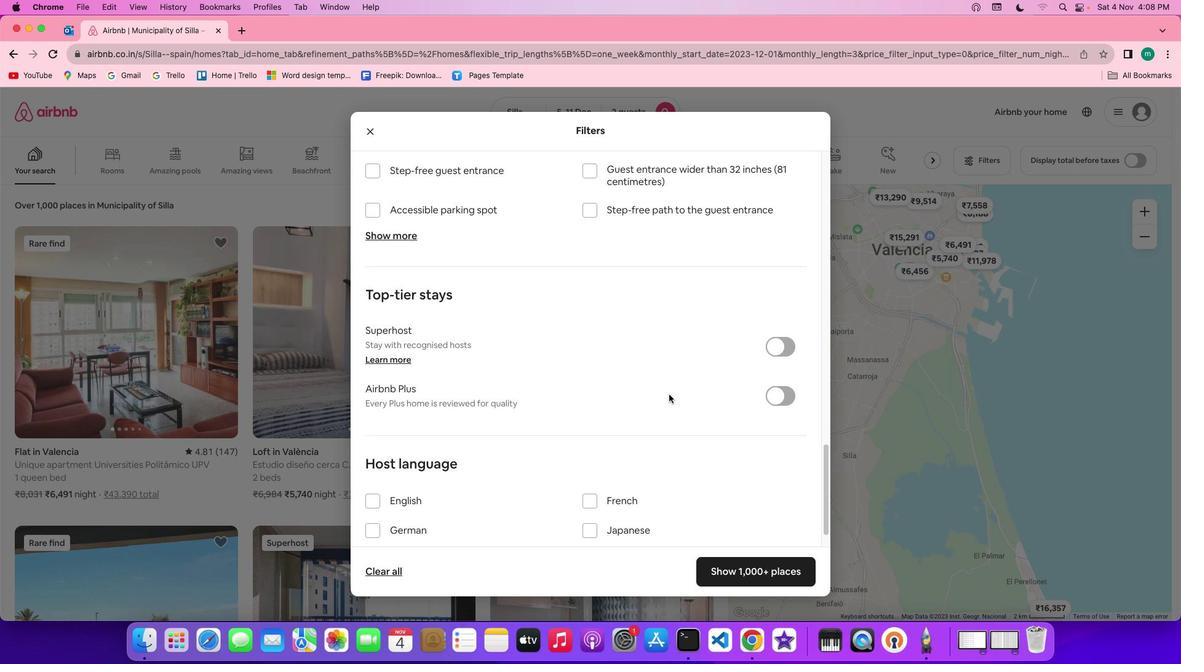 
Action: Mouse scrolled (668, 394) with delta (0, 0)
Screenshot: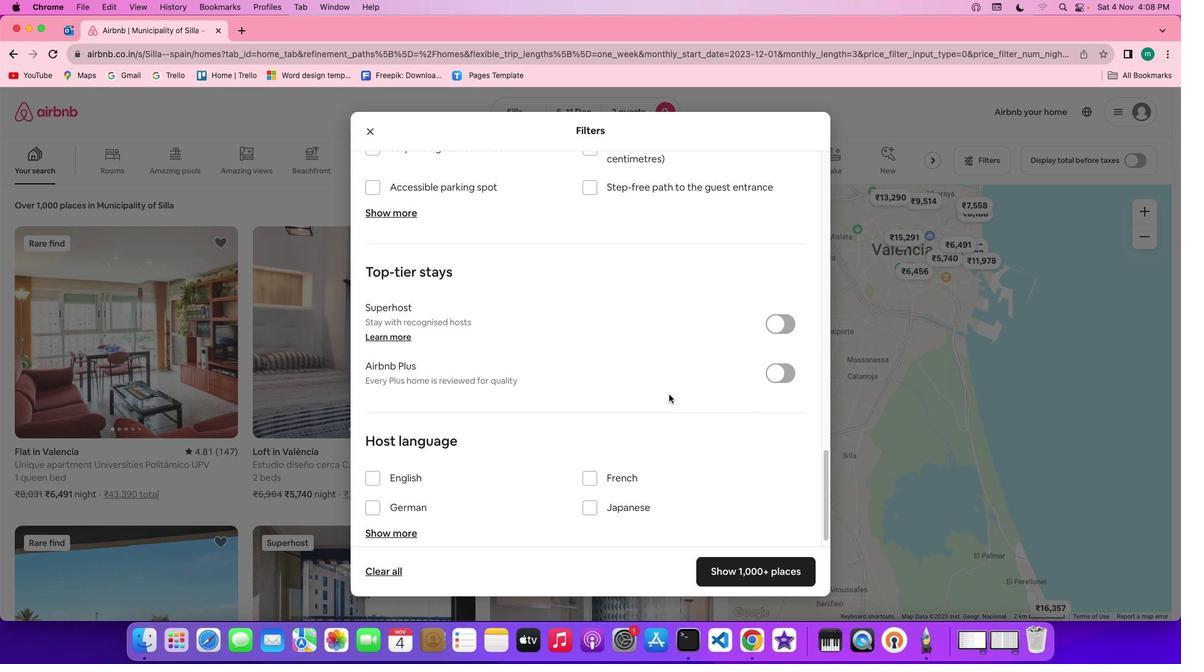 
Action: Mouse scrolled (668, 394) with delta (0, -1)
Screenshot: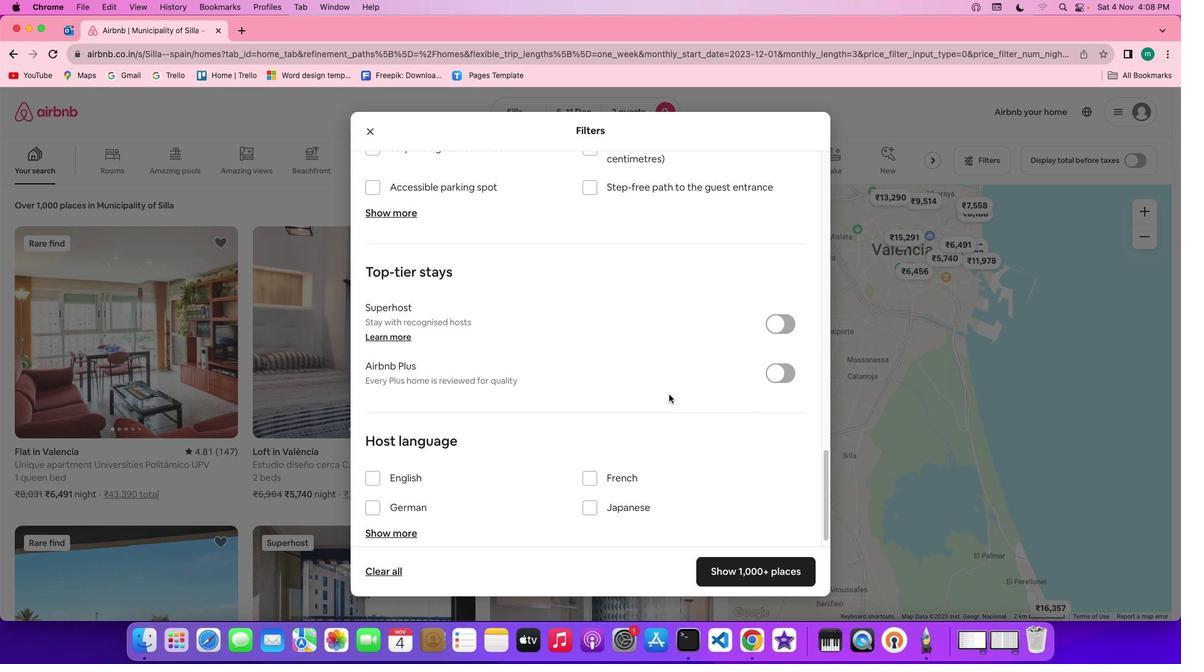 
Action: Mouse scrolled (668, 394) with delta (0, -3)
Screenshot: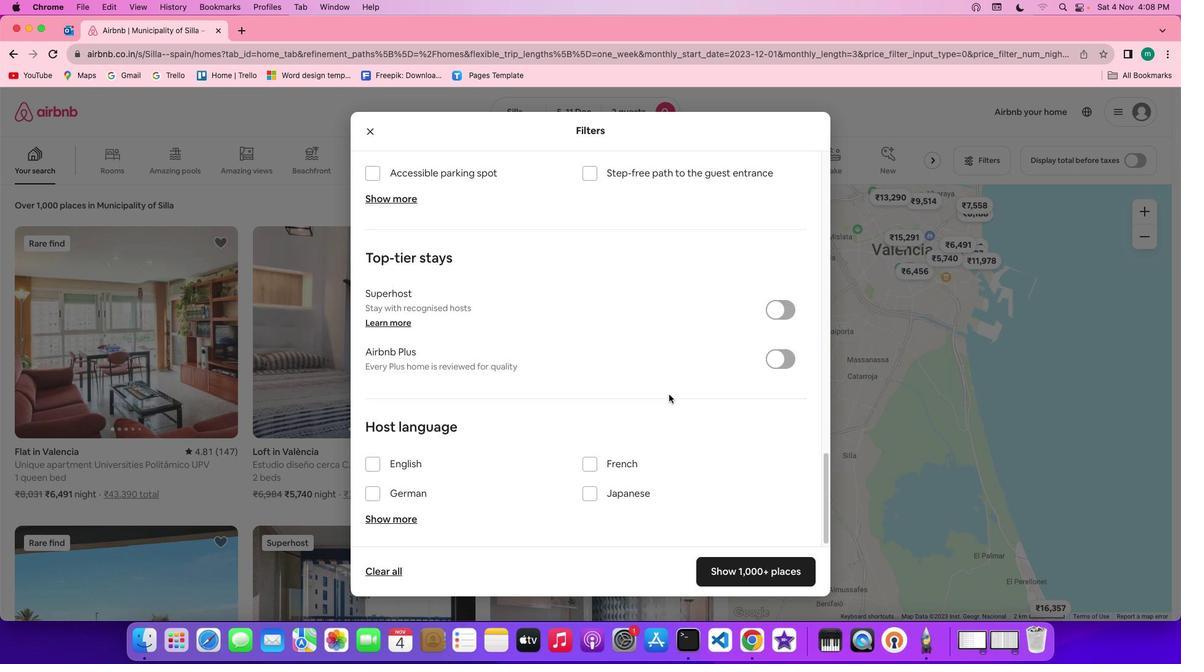 
Action: Mouse scrolled (668, 394) with delta (0, -3)
Screenshot: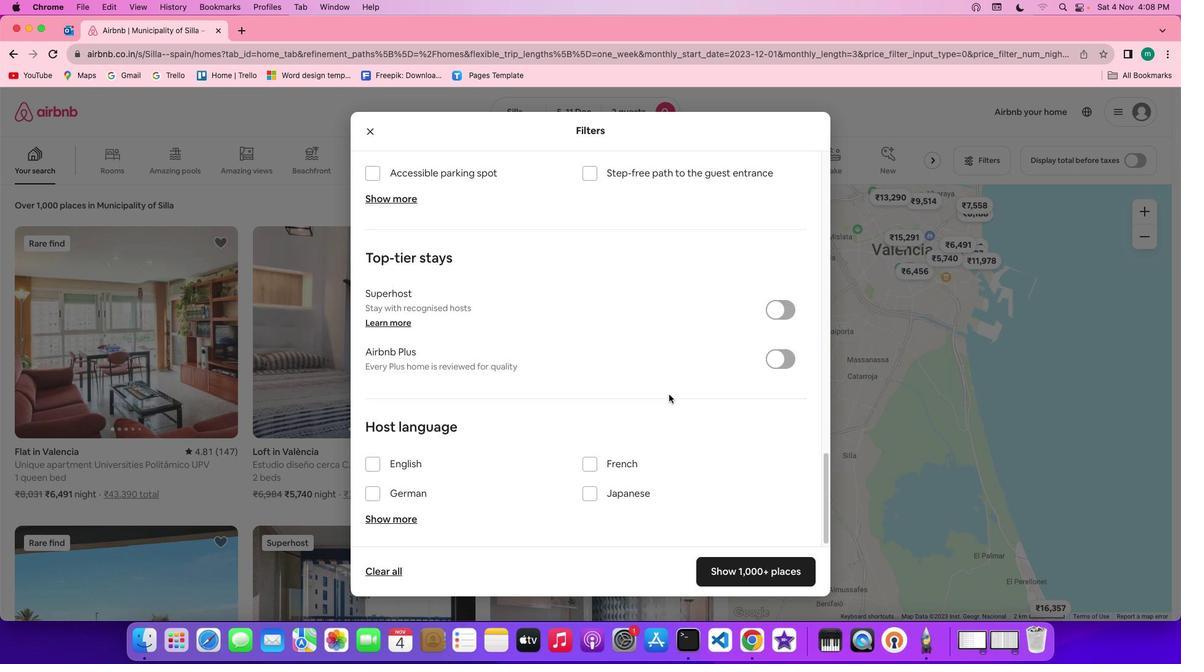 
Action: Mouse scrolled (668, 394) with delta (0, 0)
Screenshot: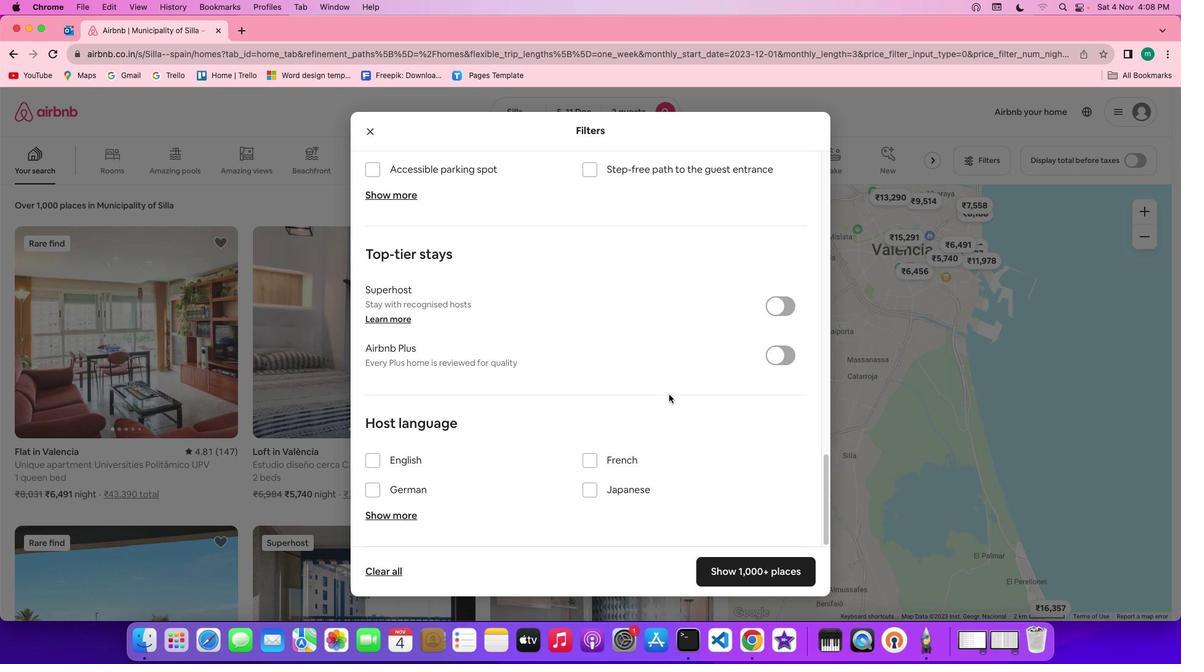 
Action: Mouse scrolled (668, 394) with delta (0, 0)
Screenshot: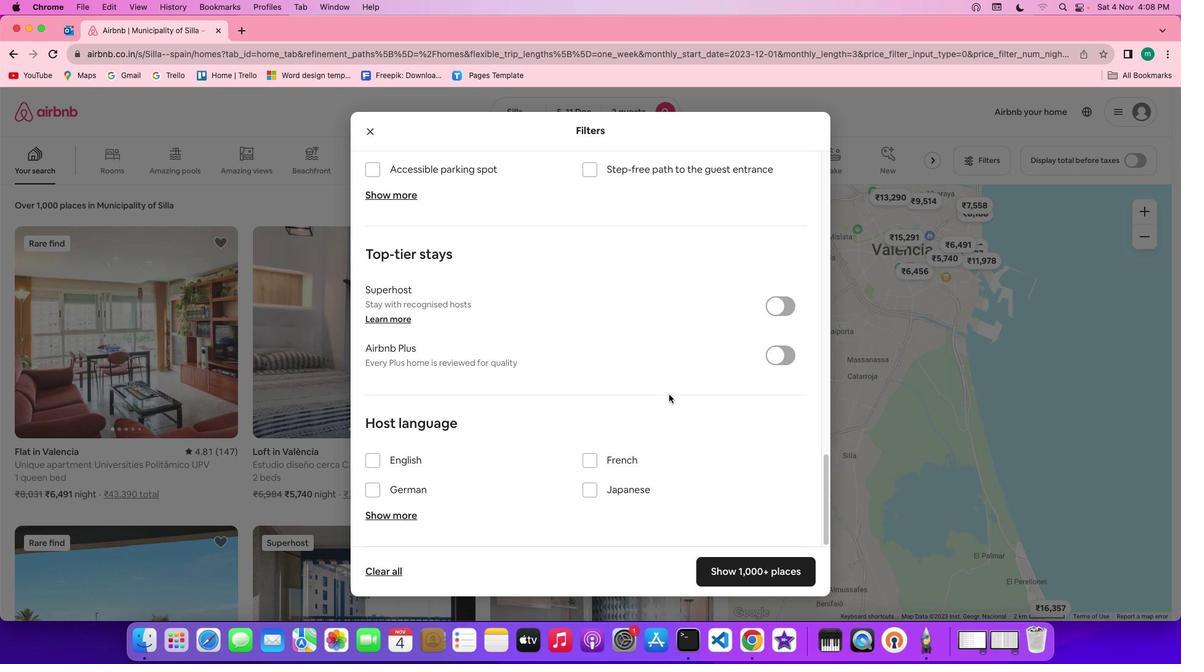 
Action: Mouse scrolled (668, 394) with delta (0, -2)
Screenshot: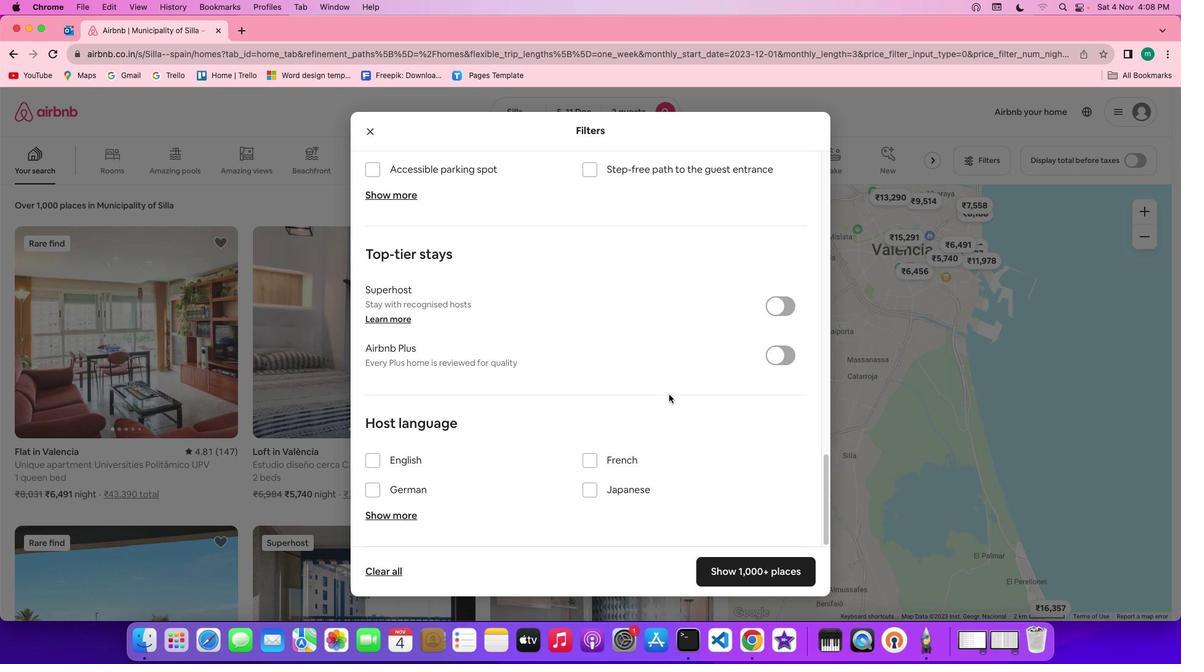 
Action: Mouse scrolled (668, 394) with delta (0, -3)
Screenshot: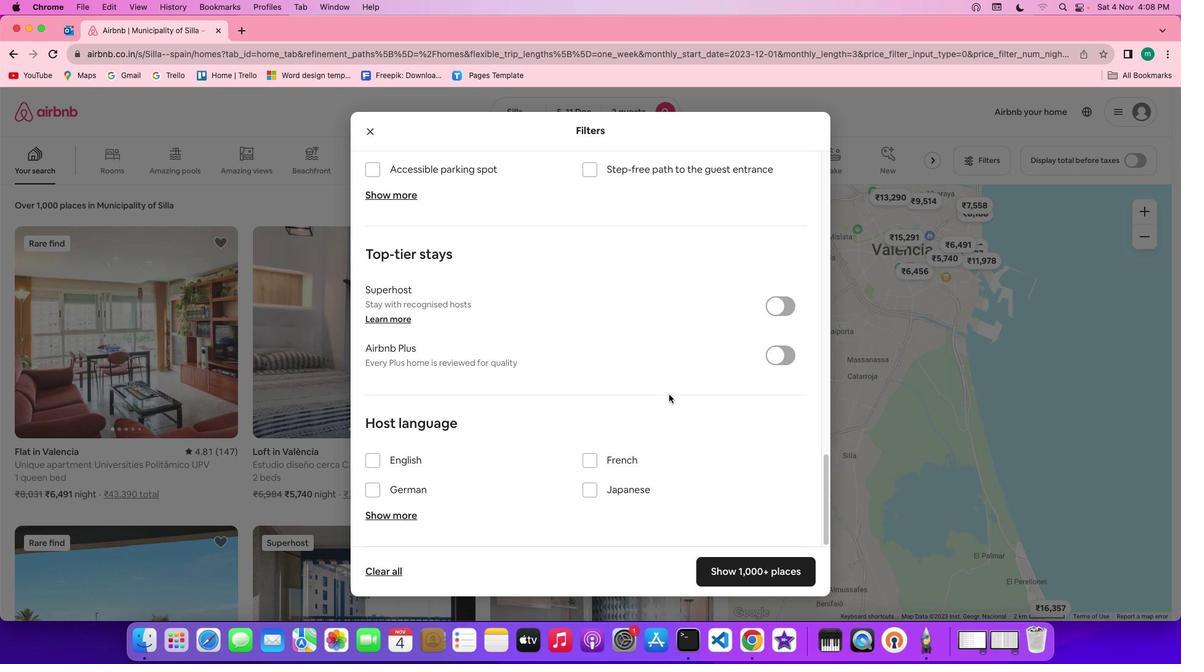 
Action: Mouse scrolled (668, 394) with delta (0, -3)
Screenshot: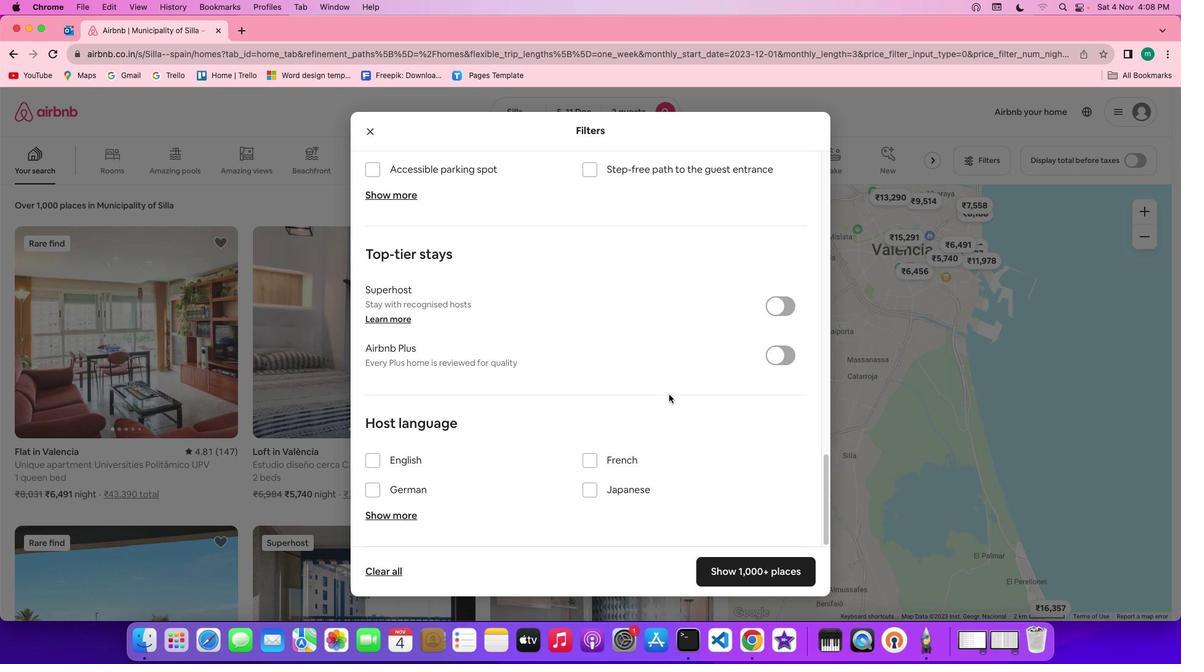 
Action: Mouse scrolled (668, 394) with delta (0, -3)
Screenshot: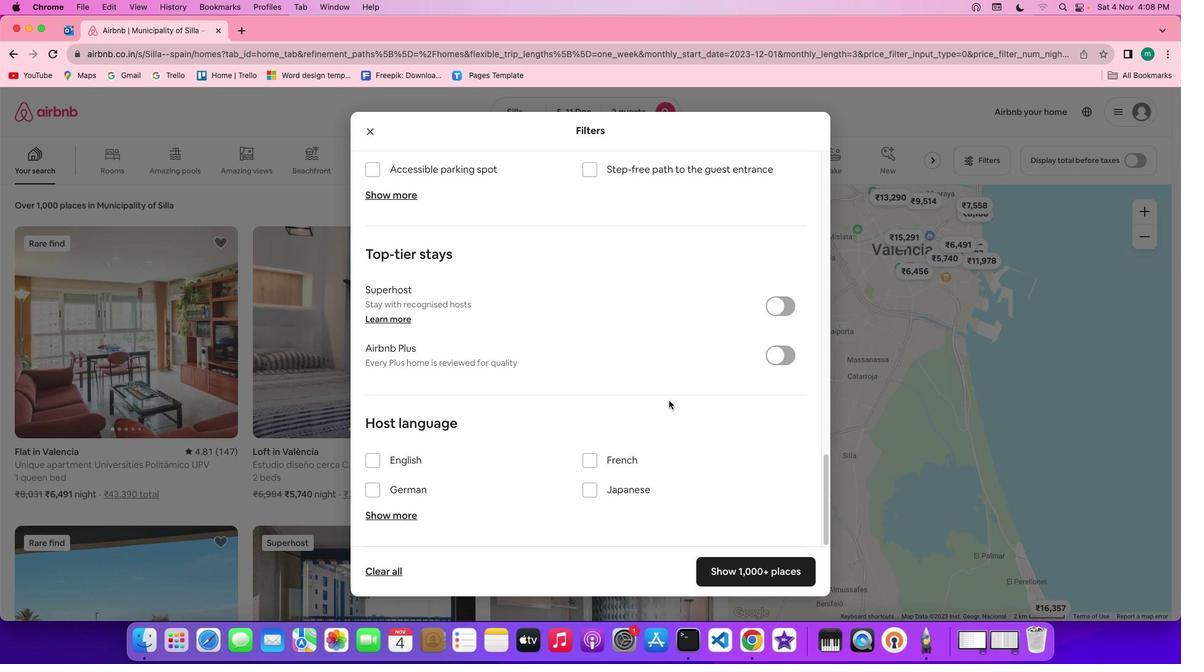 
Action: Mouse moved to (765, 572)
Screenshot: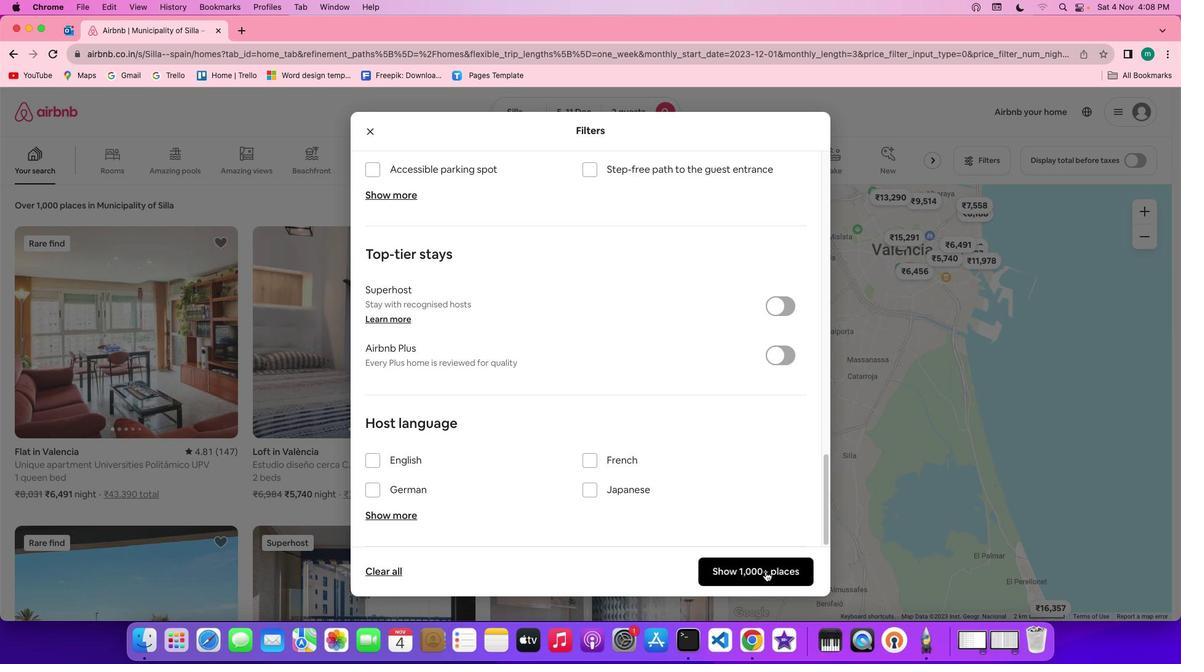 
Action: Mouse pressed left at (765, 572)
Screenshot: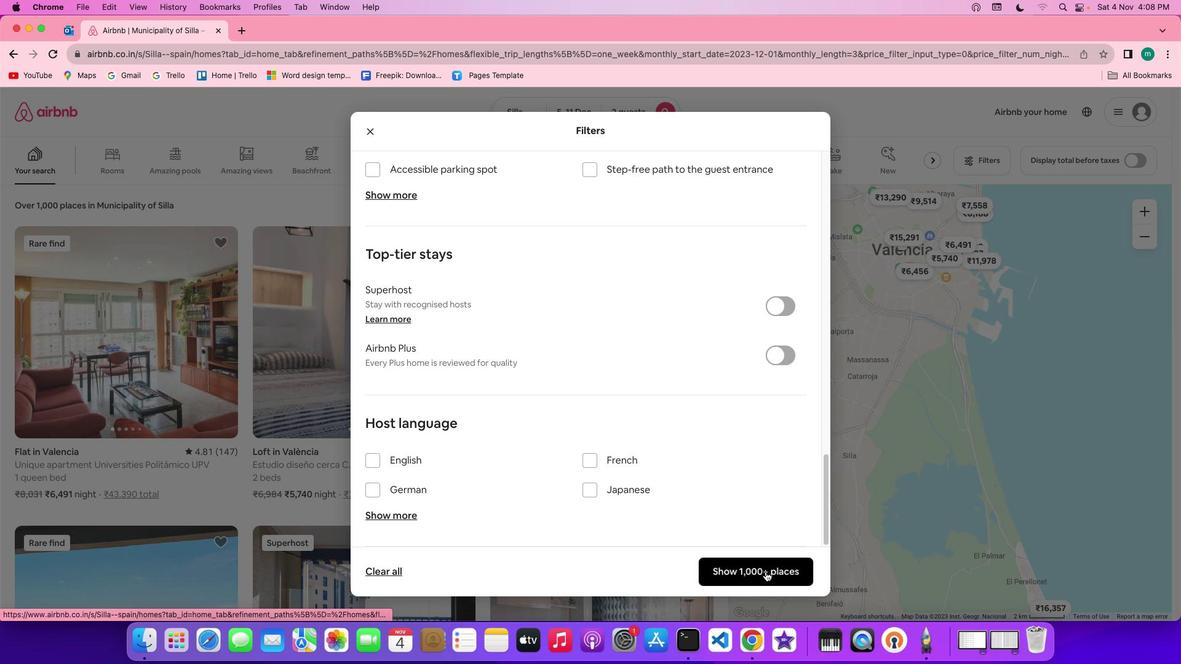 
Action: Mouse moved to (114, 300)
Screenshot: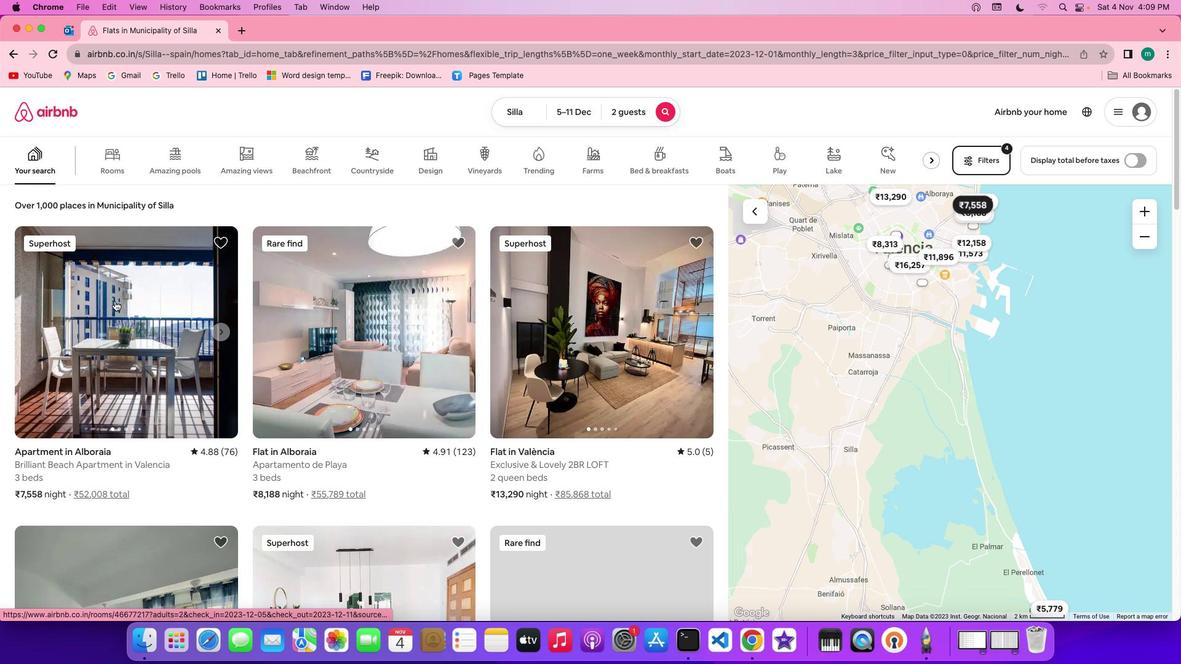 
Action: Mouse pressed left at (114, 300)
Screenshot: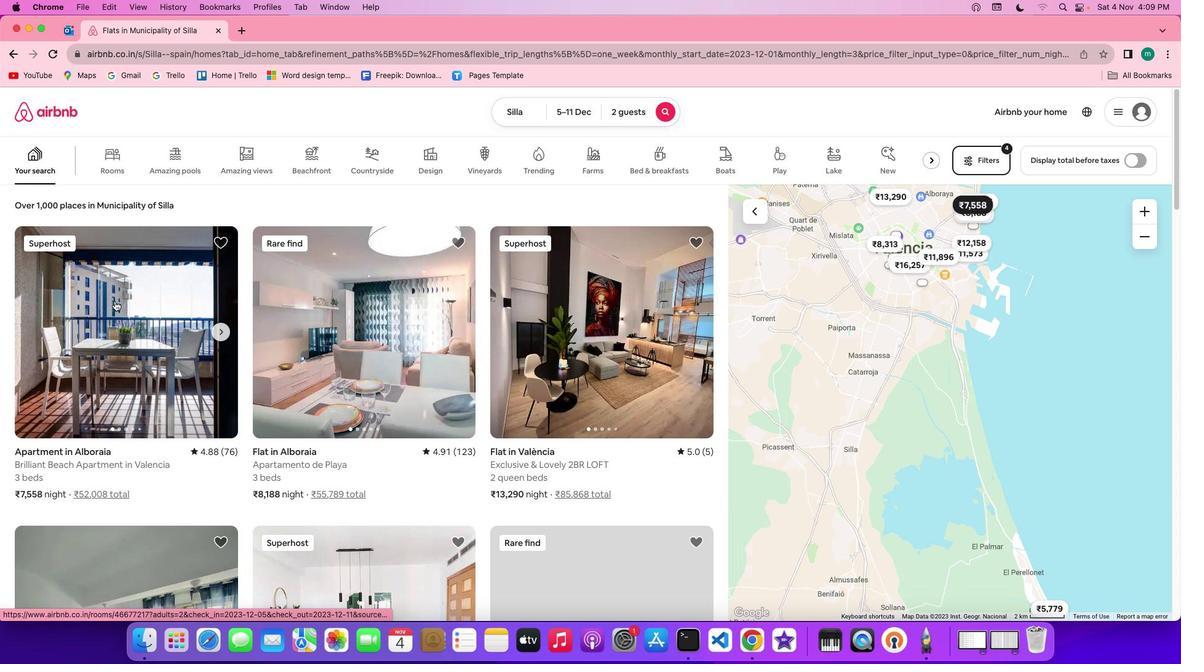 
Action: Mouse moved to (871, 462)
Screenshot: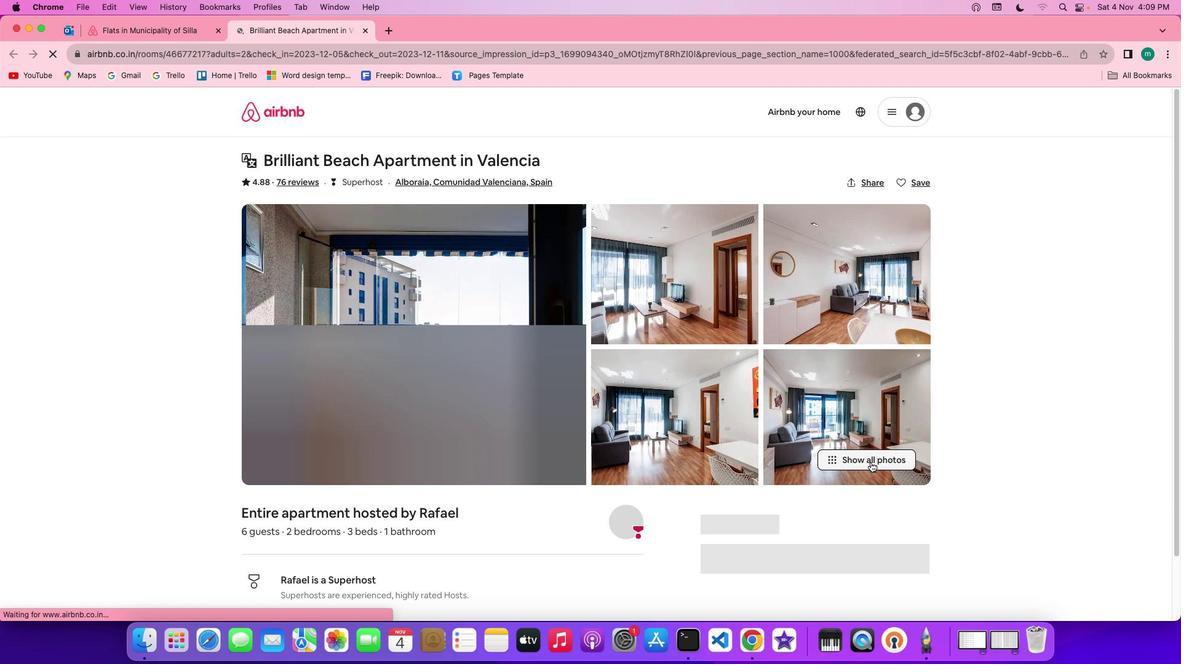 
Action: Mouse pressed left at (871, 462)
Screenshot: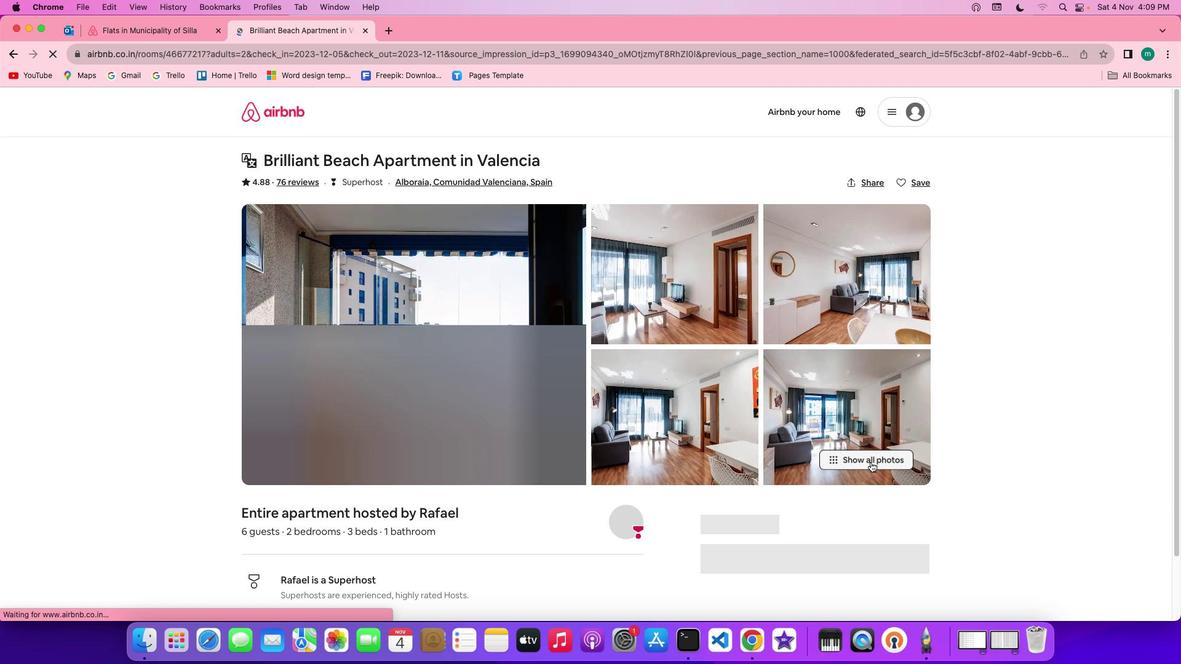 
Action: Mouse moved to (694, 443)
Screenshot: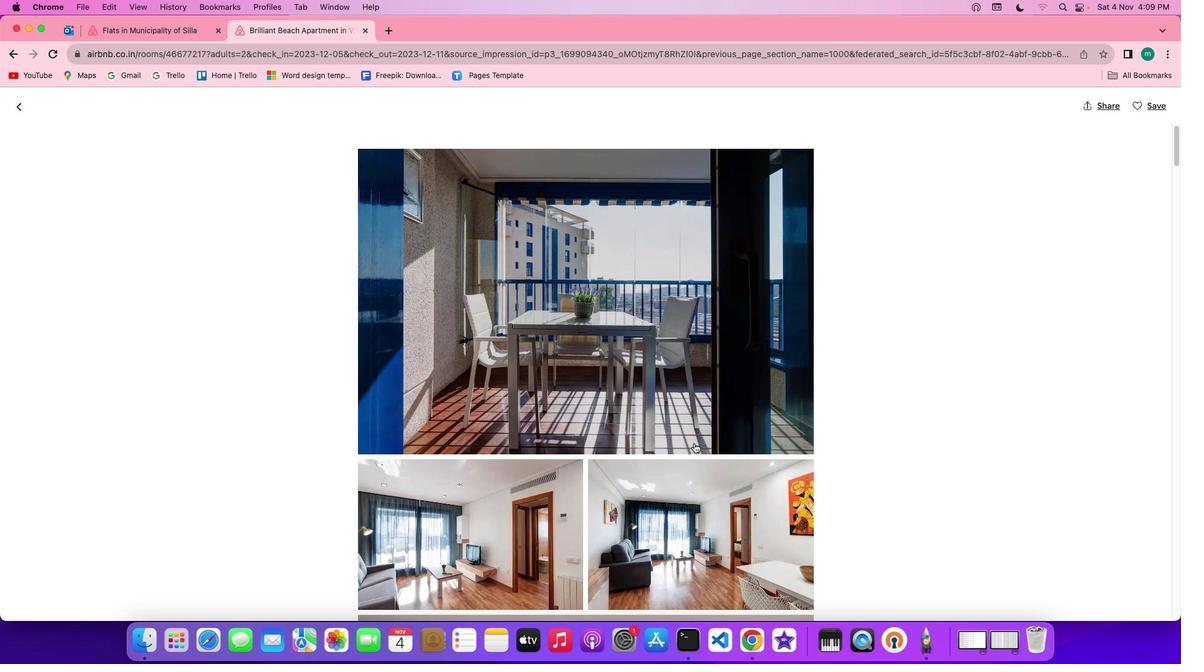 
Action: Mouse scrolled (694, 443) with delta (0, 0)
Screenshot: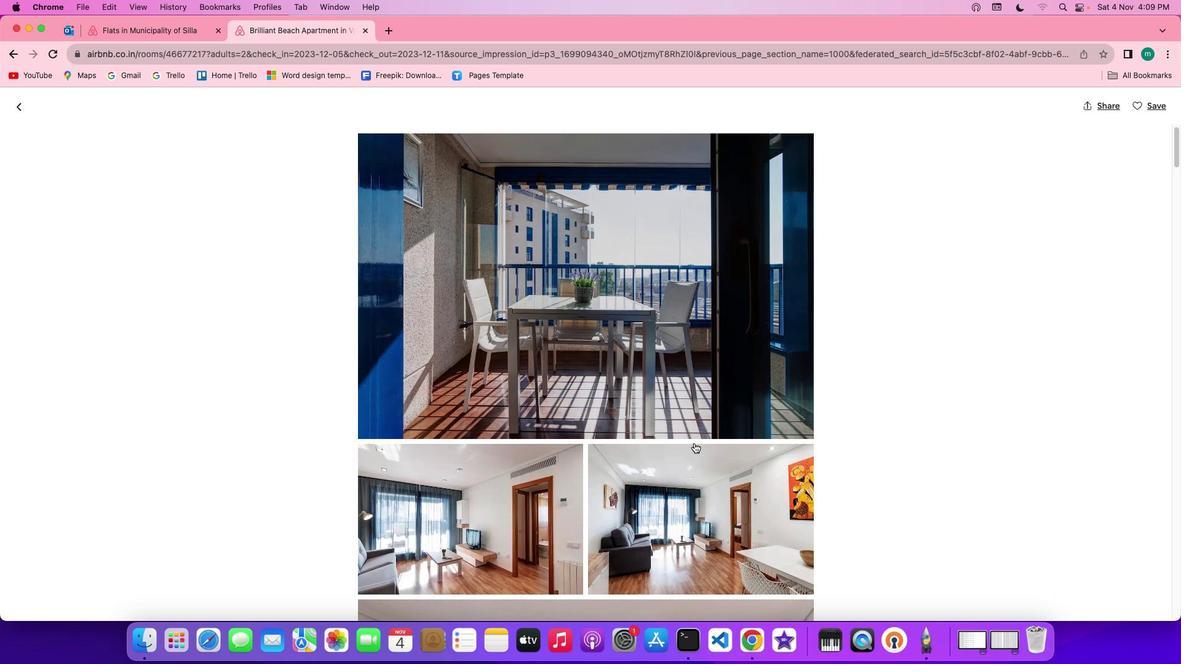 
Action: Mouse scrolled (694, 443) with delta (0, 0)
Screenshot: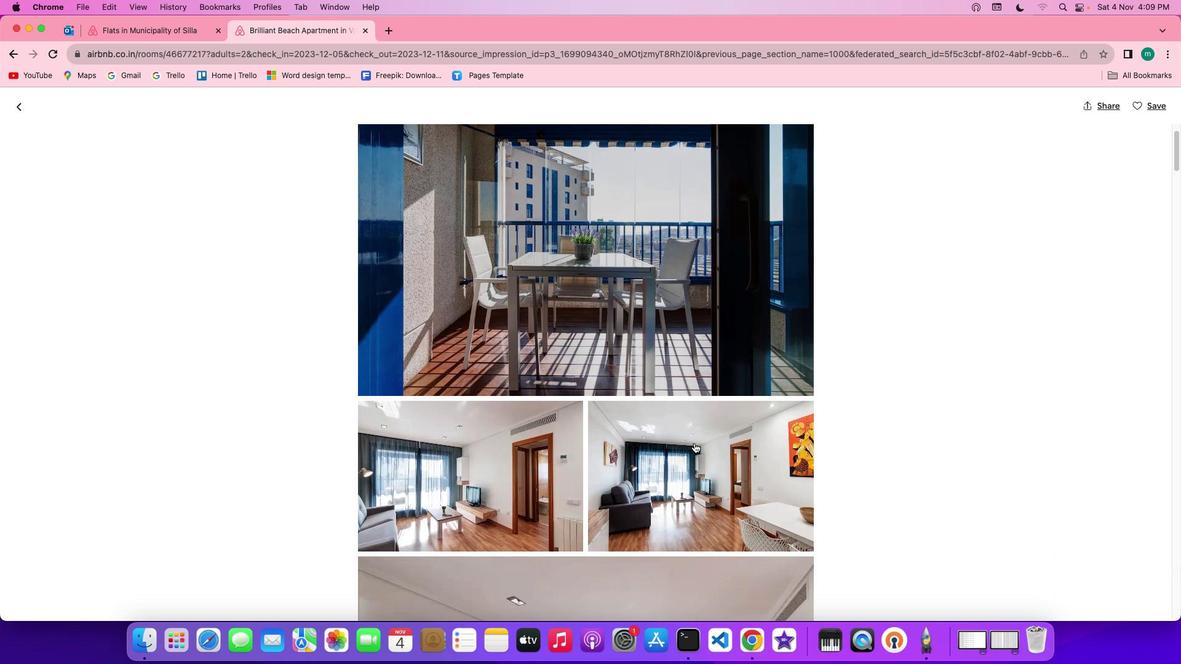 
Action: Mouse scrolled (694, 443) with delta (0, -1)
Screenshot: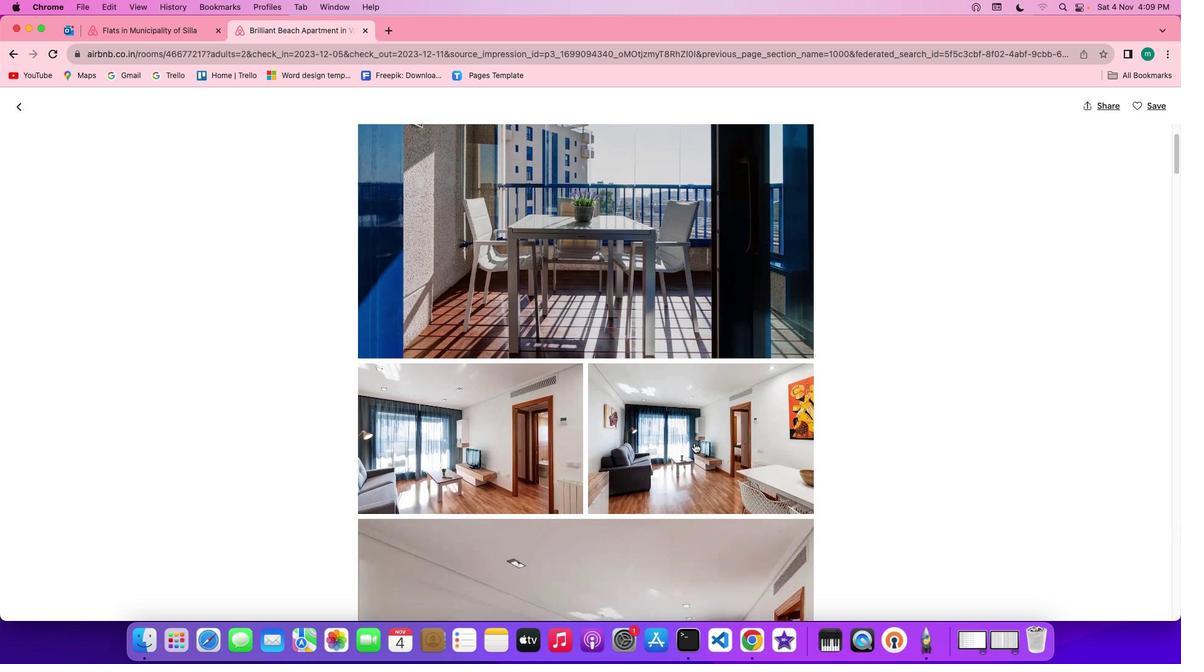 
Action: Mouse scrolled (694, 443) with delta (0, 0)
Screenshot: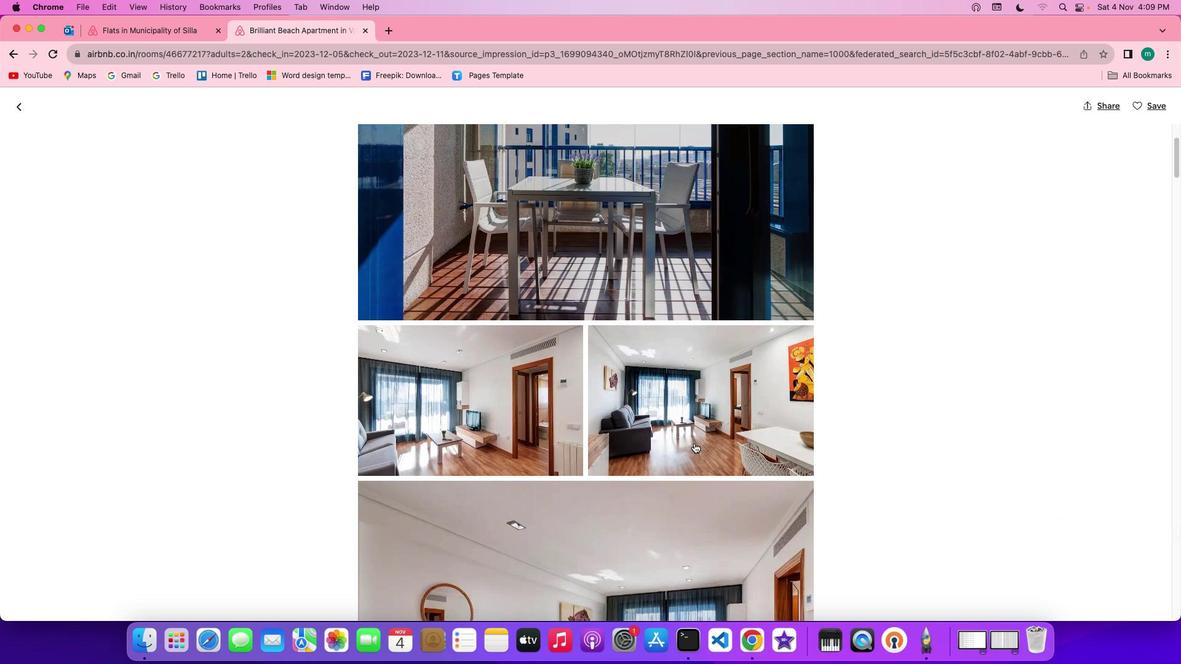 
Action: Mouse scrolled (694, 443) with delta (0, 0)
Screenshot: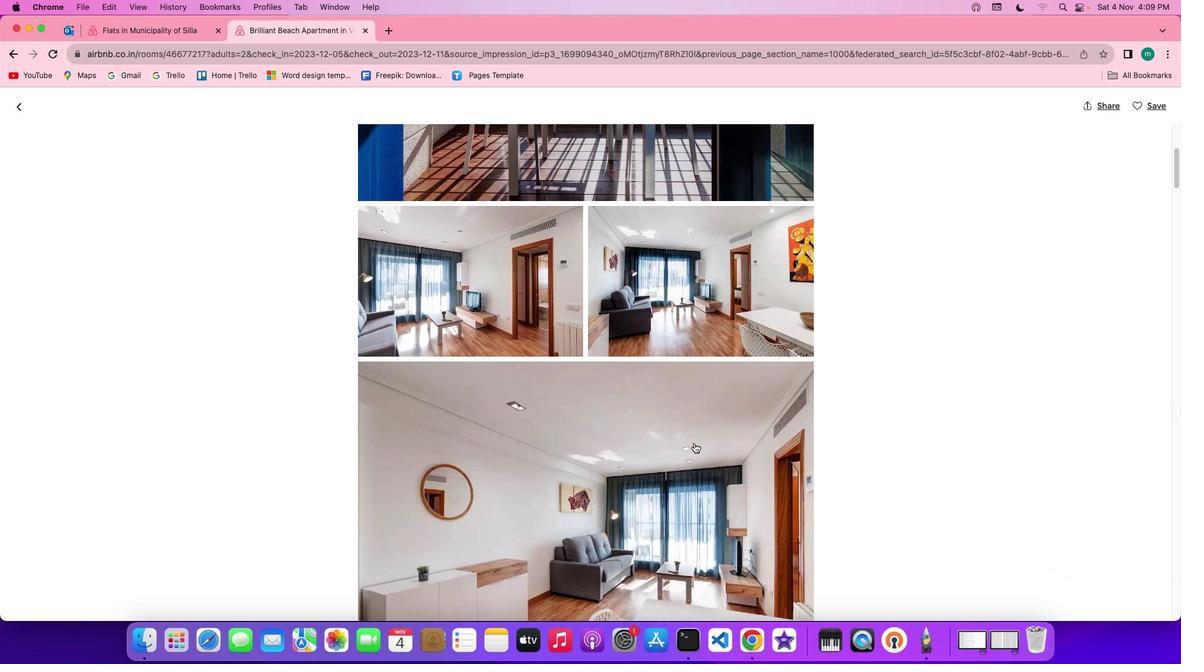 
Action: Mouse scrolled (694, 443) with delta (0, -1)
Screenshot: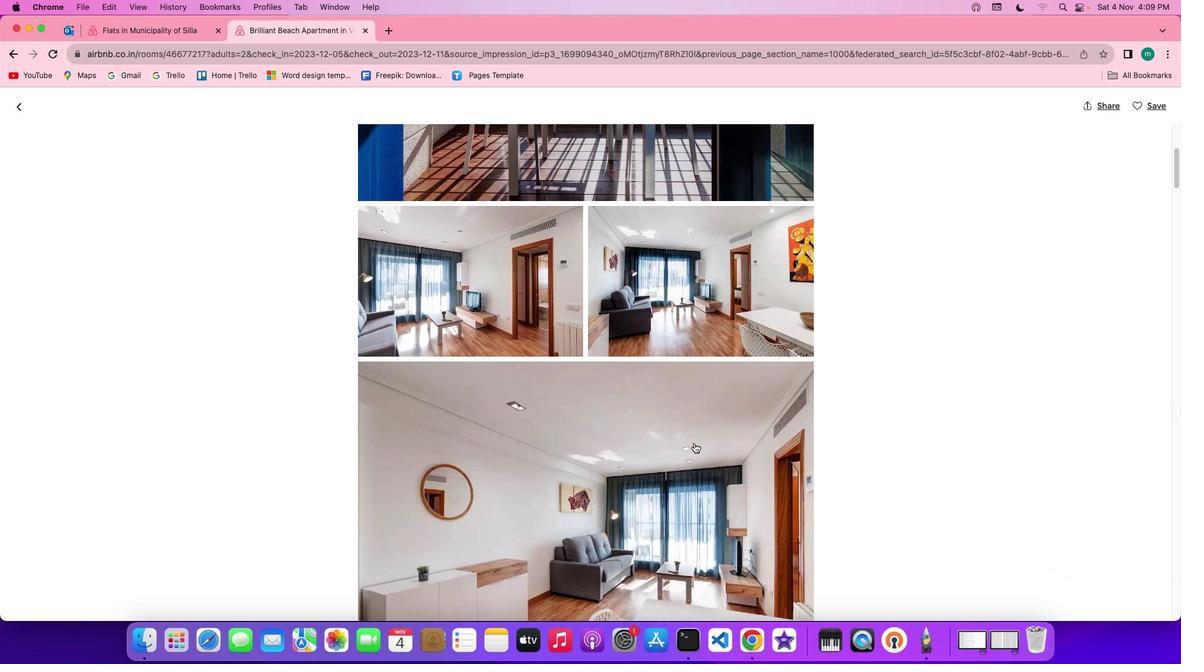 
Action: Mouse scrolled (694, 443) with delta (0, -2)
Screenshot: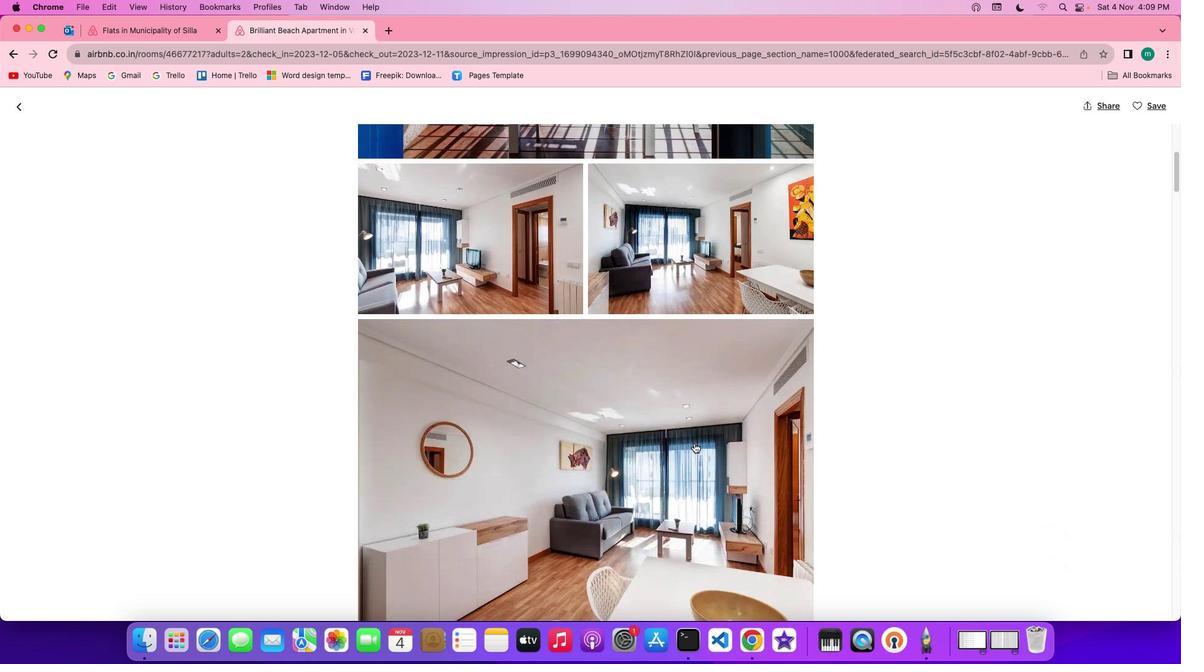 
Action: Mouse scrolled (694, 443) with delta (0, 0)
Screenshot: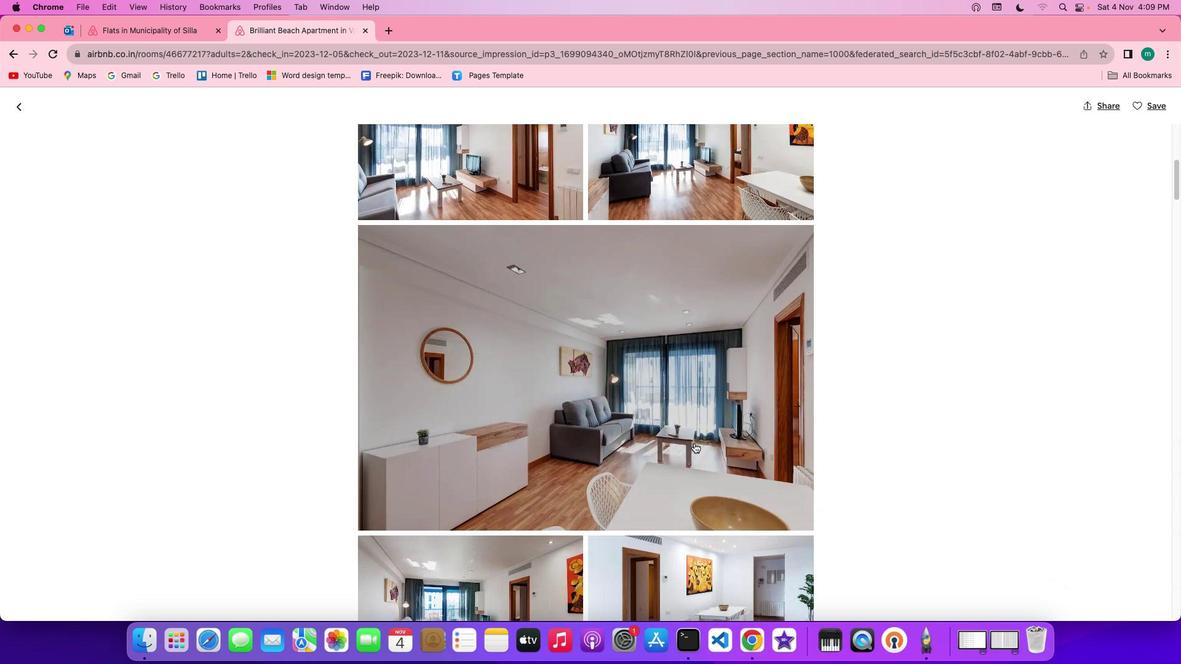 
Action: Mouse scrolled (694, 443) with delta (0, 0)
Screenshot: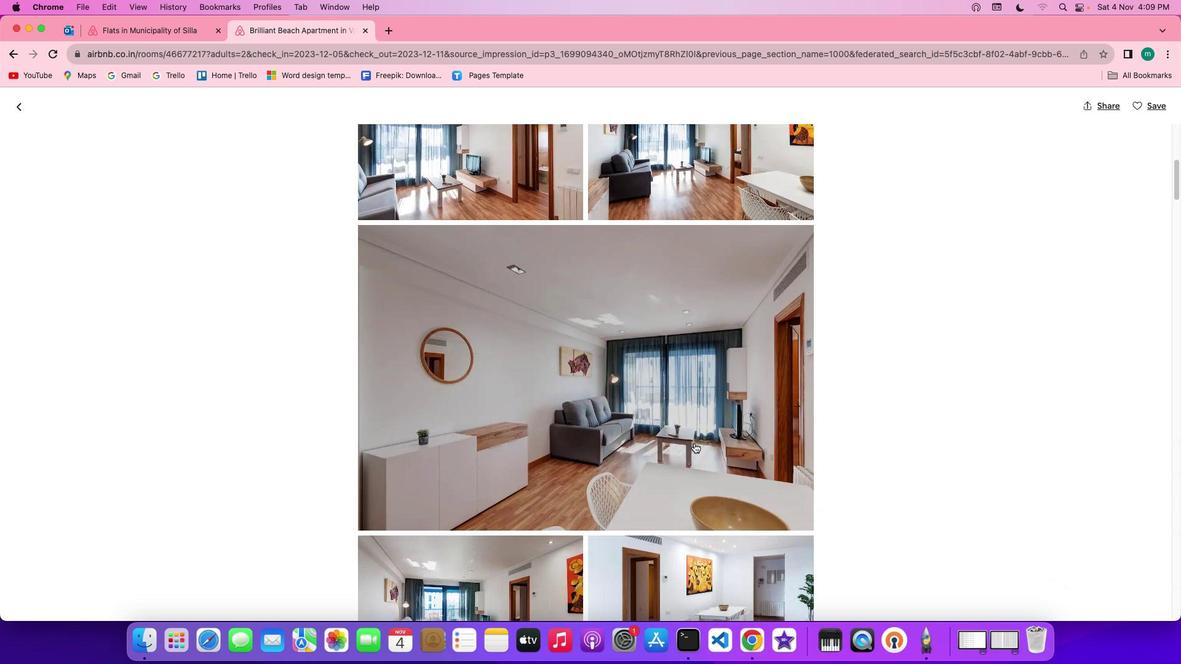 
Action: Mouse scrolled (694, 443) with delta (0, -1)
Screenshot: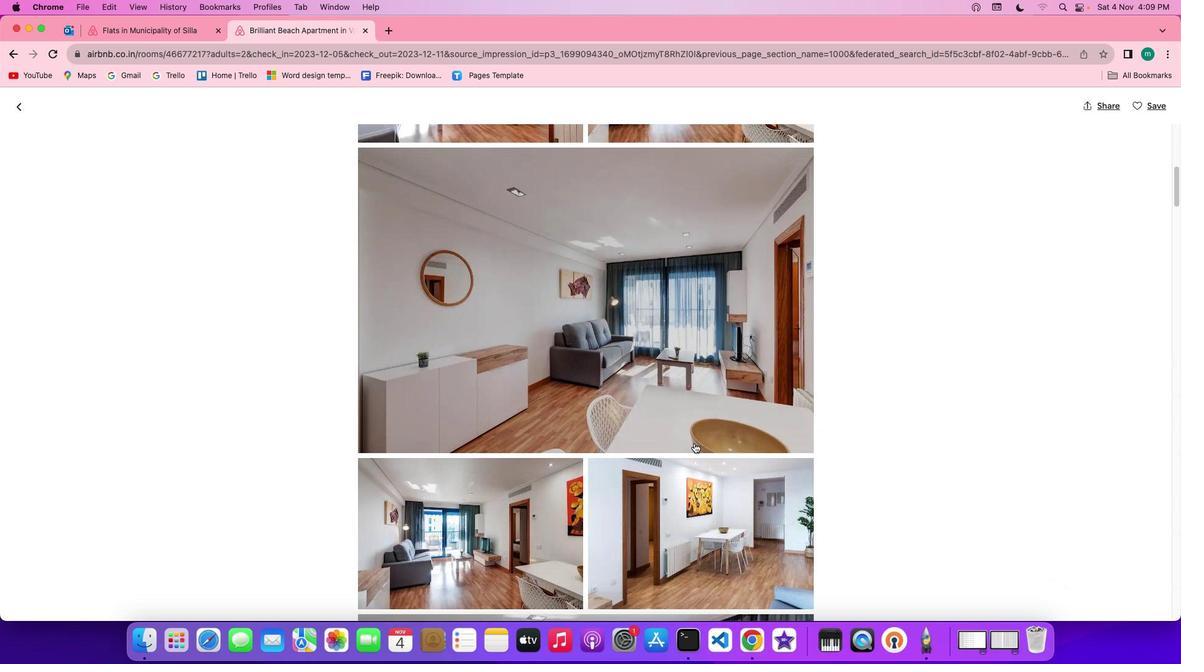 
Action: Mouse scrolled (694, 443) with delta (0, -2)
Screenshot: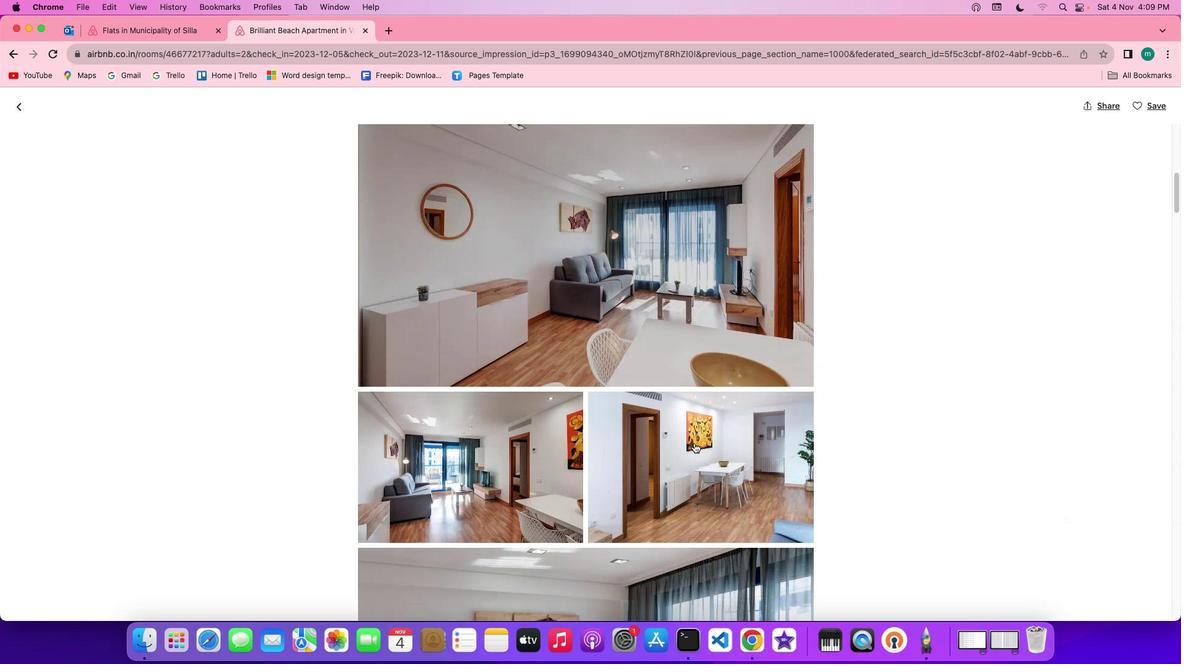 
Action: Mouse scrolled (694, 443) with delta (0, -2)
Screenshot: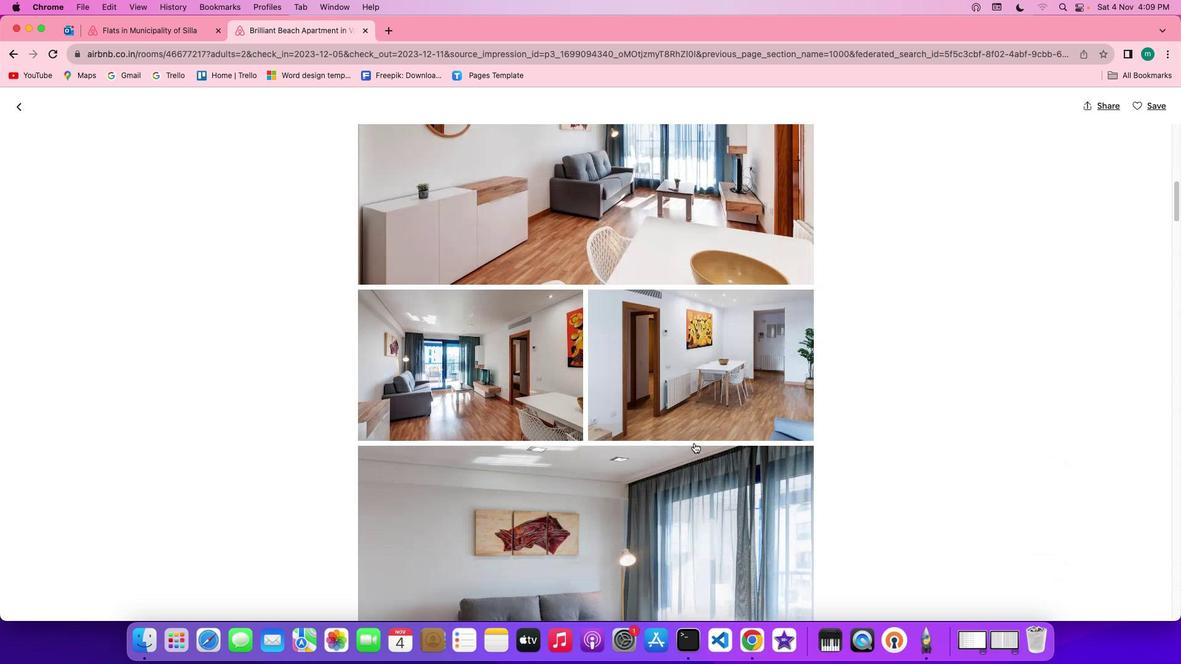 
Action: Mouse scrolled (694, 443) with delta (0, 0)
Screenshot: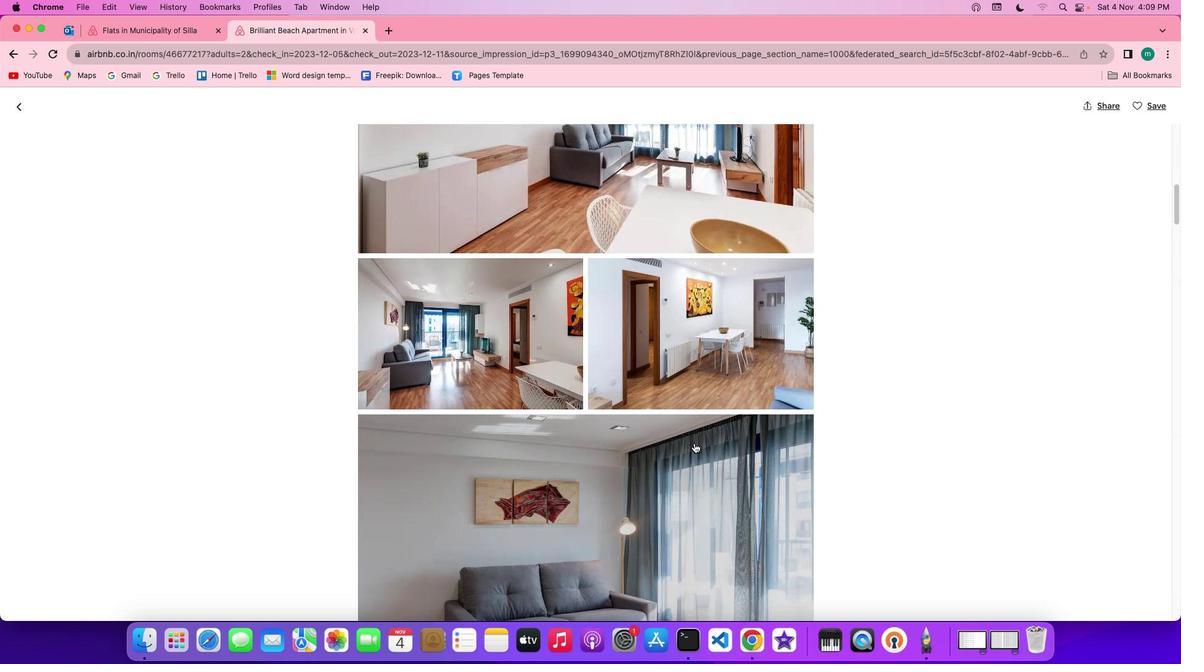 
Action: Mouse scrolled (694, 443) with delta (0, 0)
Screenshot: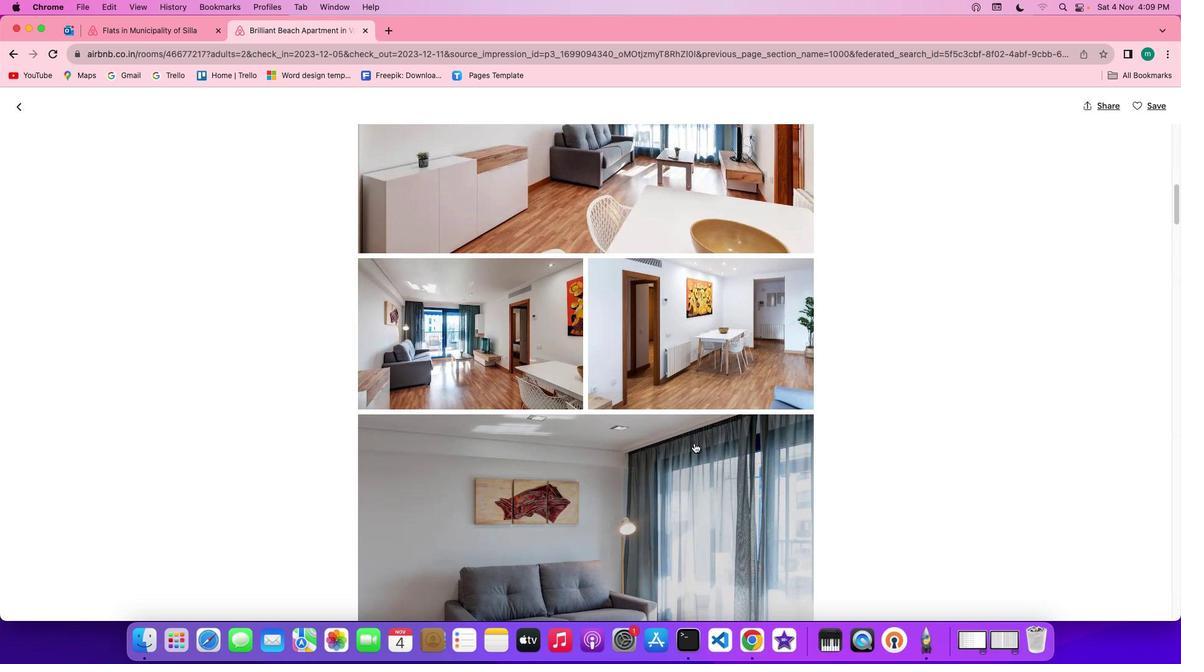 
Action: Mouse scrolled (694, 443) with delta (0, -1)
Screenshot: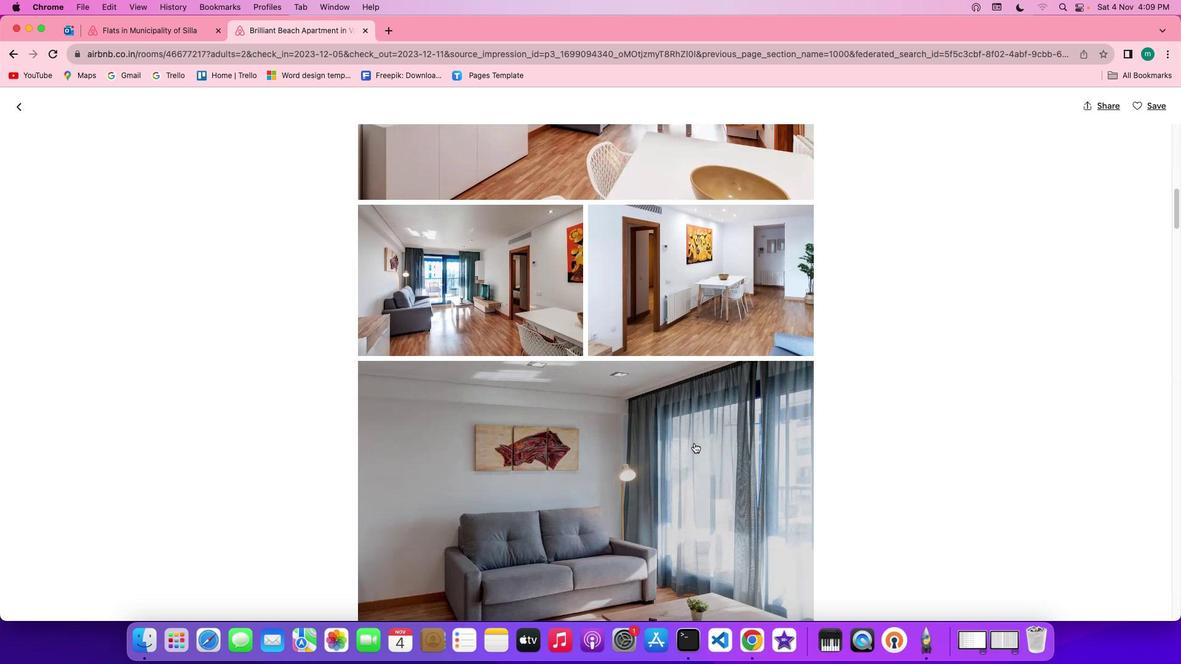 
Action: Mouse scrolled (694, 443) with delta (0, -2)
Screenshot: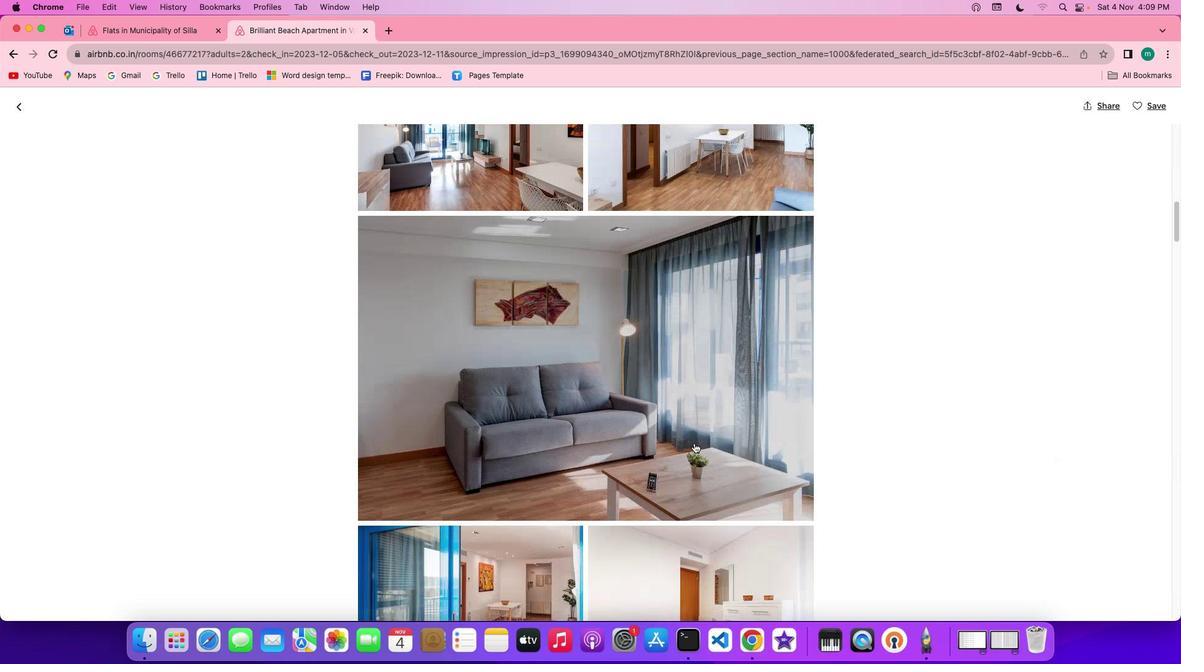 
Action: Mouse scrolled (694, 443) with delta (0, 0)
Screenshot: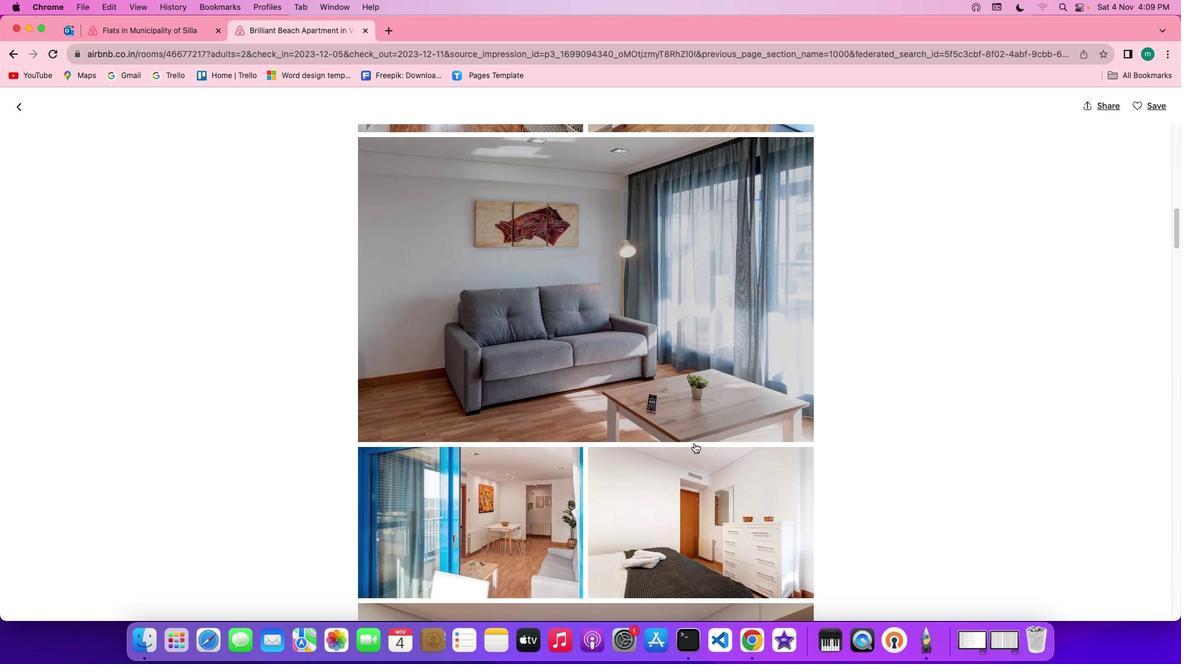 
Action: Mouse scrolled (694, 443) with delta (0, 0)
Screenshot: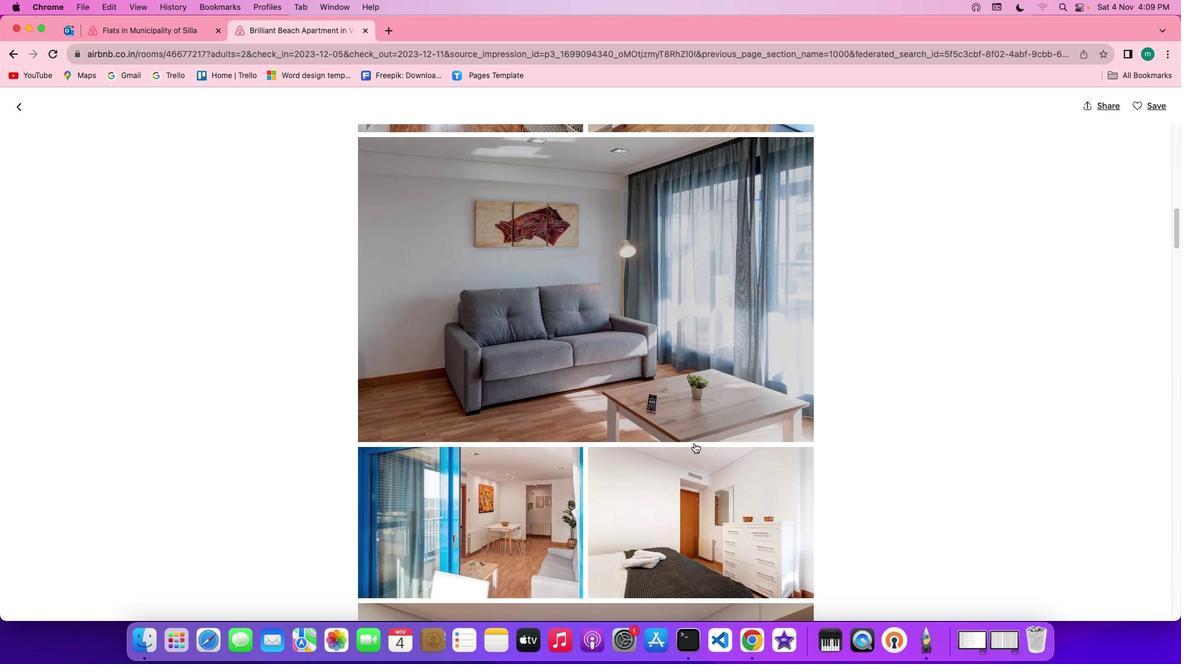 
Action: Mouse scrolled (694, 443) with delta (0, -1)
Screenshot: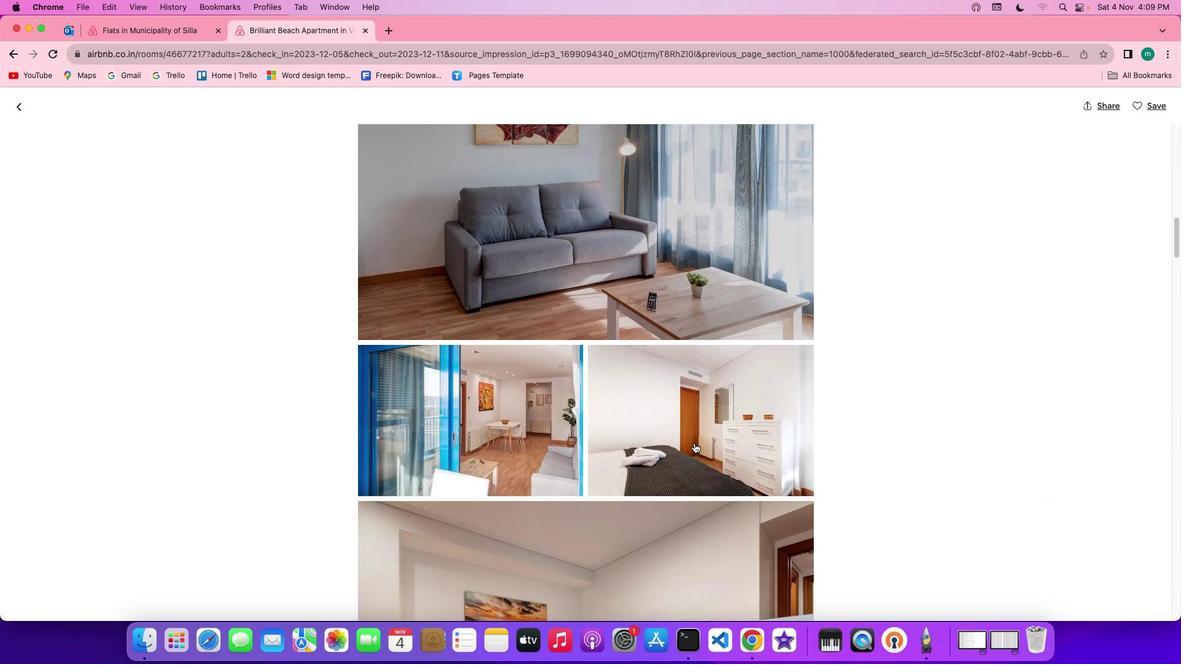 
Action: Mouse scrolled (694, 443) with delta (0, -2)
Screenshot: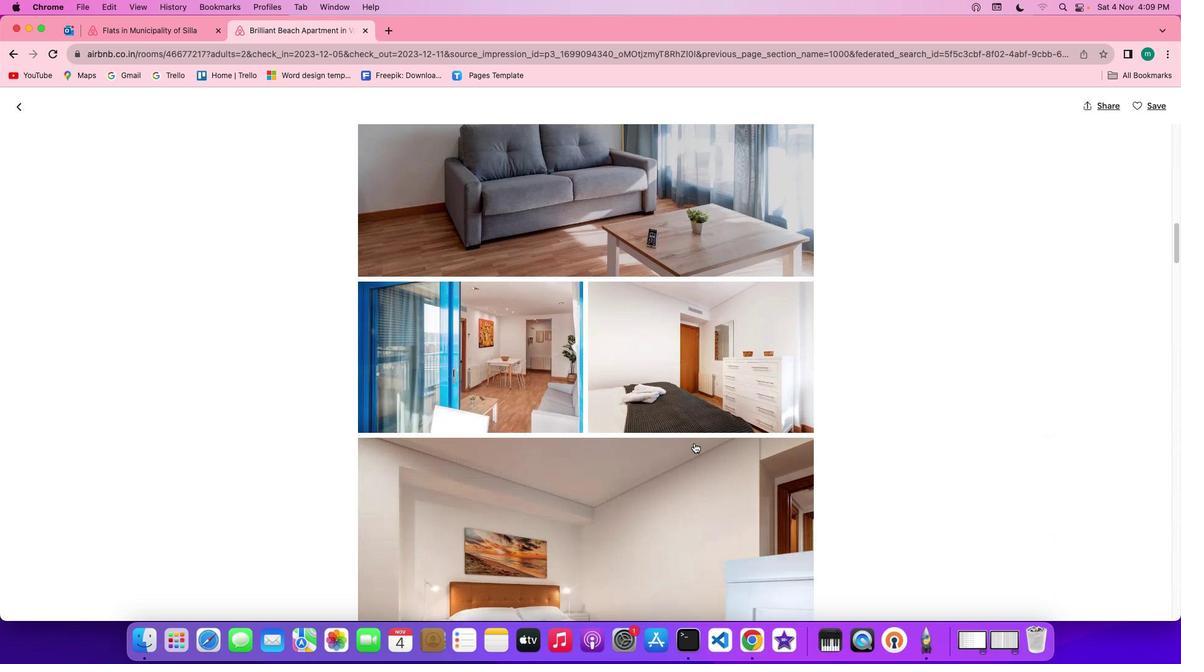 
Action: Mouse scrolled (694, 443) with delta (0, -3)
Screenshot: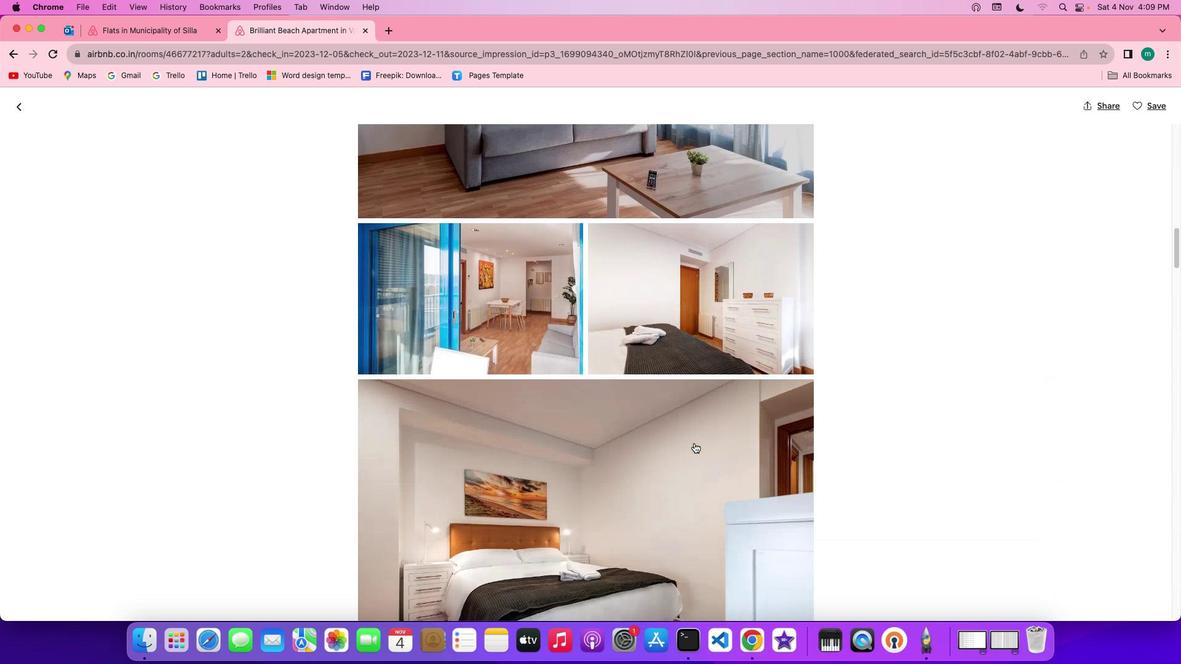 
Action: Mouse scrolled (694, 443) with delta (0, 0)
Screenshot: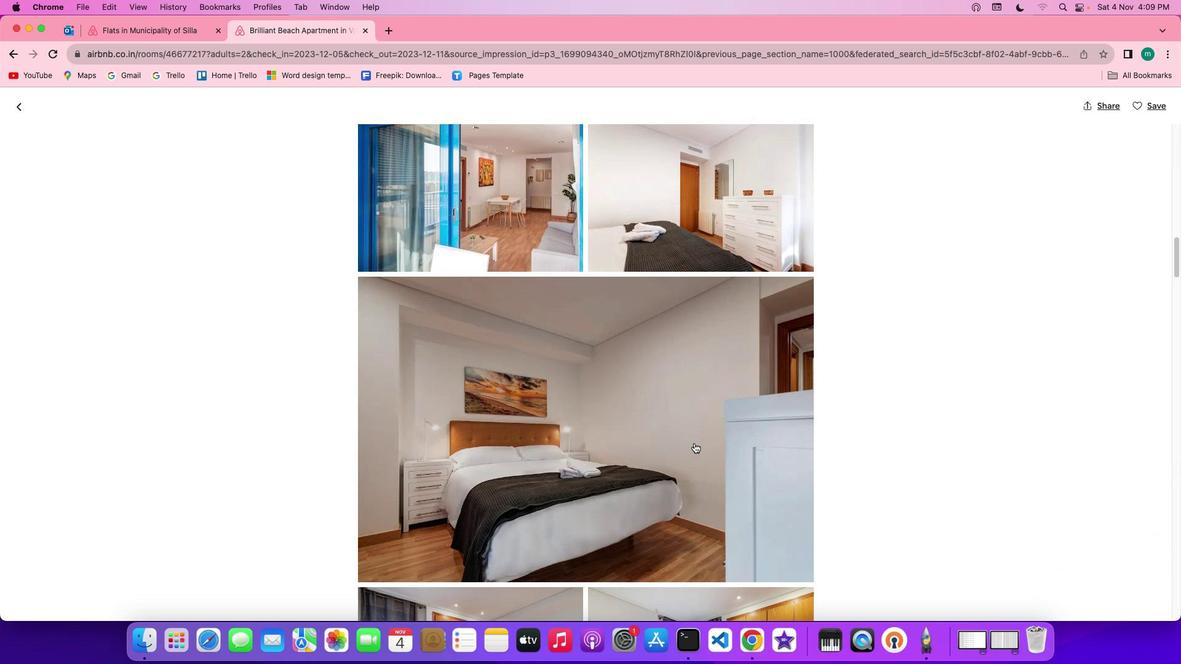 
Action: Mouse scrolled (694, 443) with delta (0, 0)
Screenshot: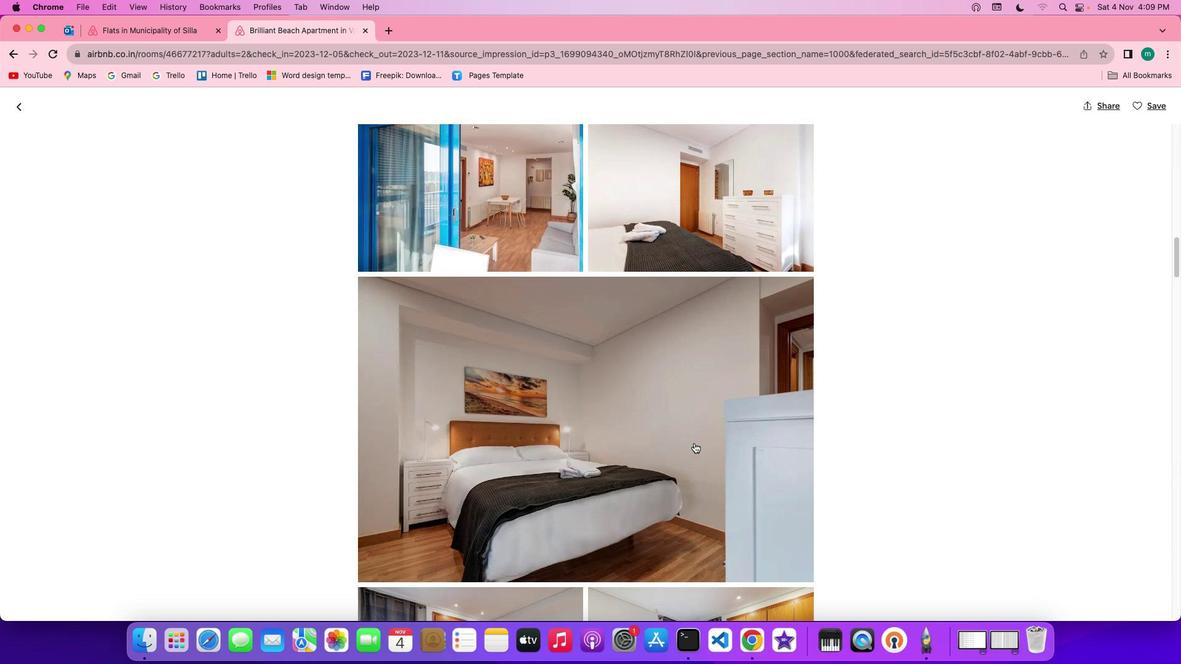 
Action: Mouse scrolled (694, 443) with delta (0, -1)
Screenshot: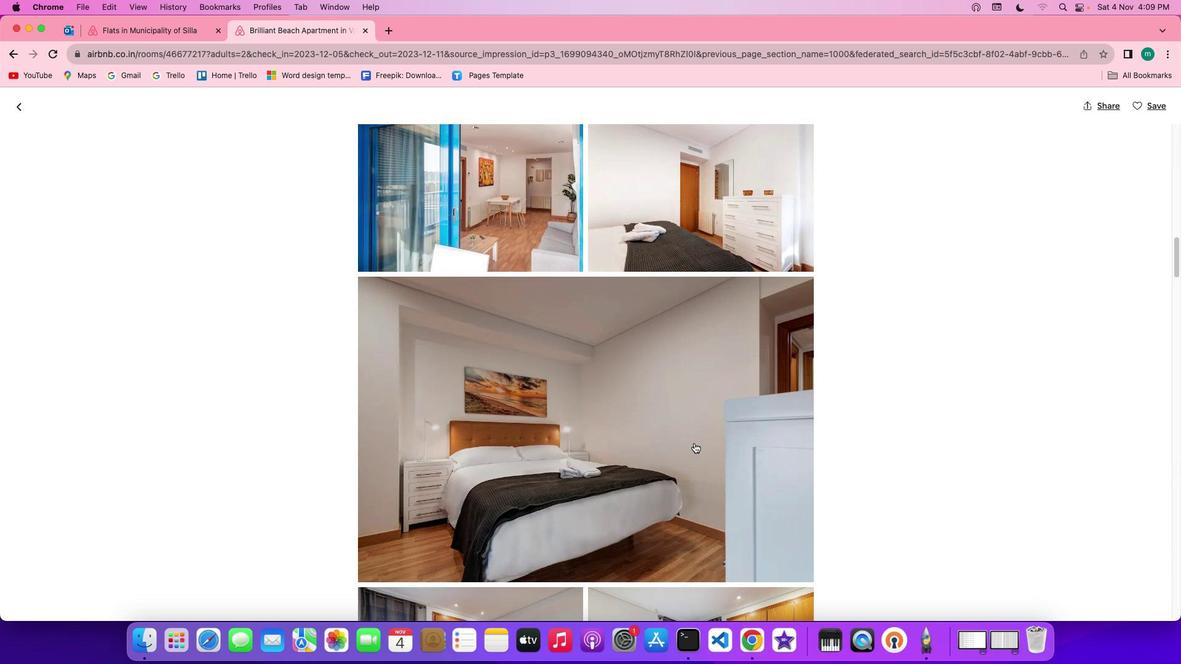 
Action: Mouse scrolled (694, 443) with delta (0, -3)
Screenshot: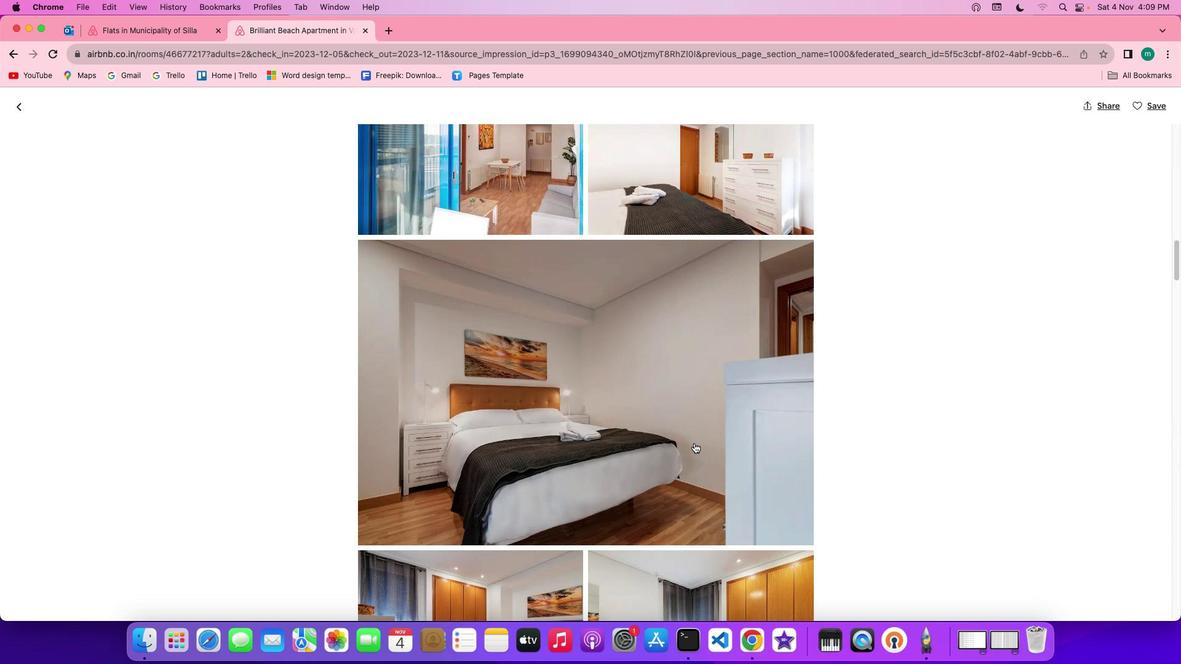 
Action: Mouse scrolled (694, 443) with delta (0, -3)
Screenshot: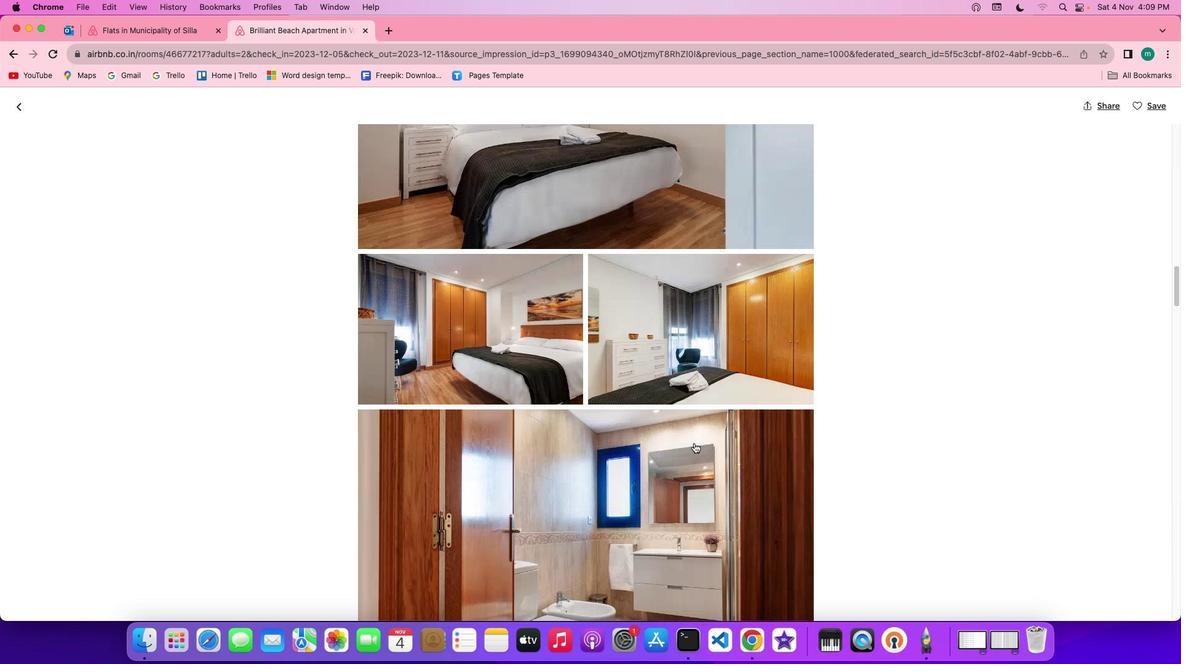 
Action: Mouse scrolled (694, 443) with delta (0, 0)
Screenshot: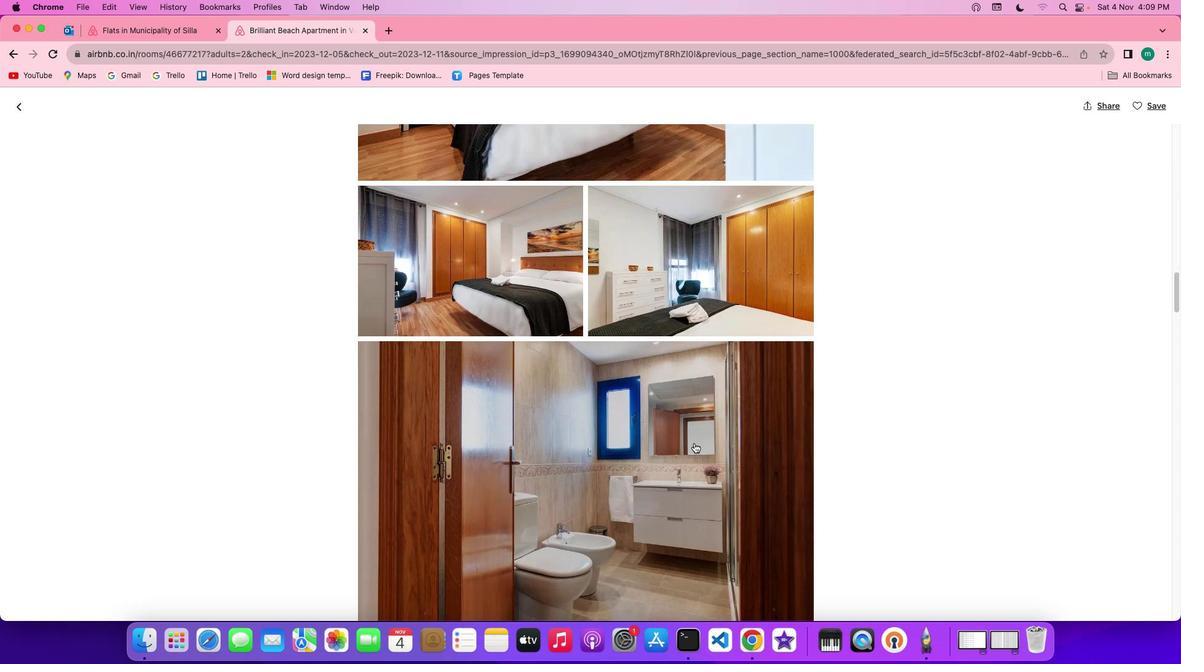 
Action: Mouse scrolled (694, 443) with delta (0, 0)
Screenshot: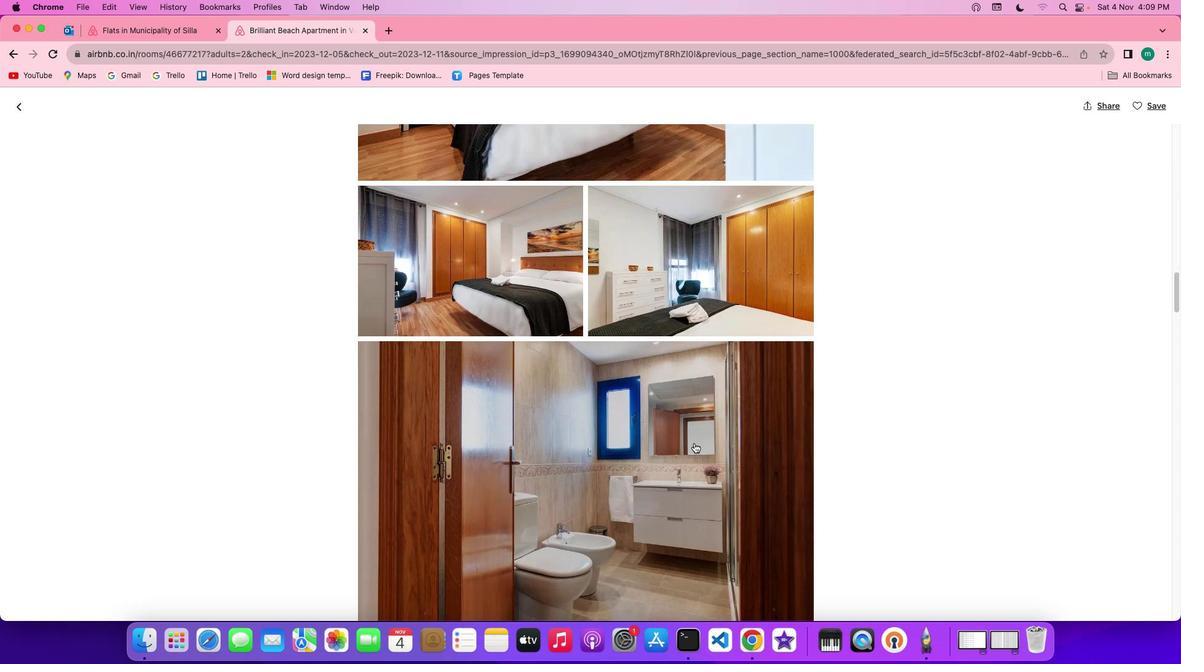 
Action: Mouse scrolled (694, 443) with delta (0, -1)
Screenshot: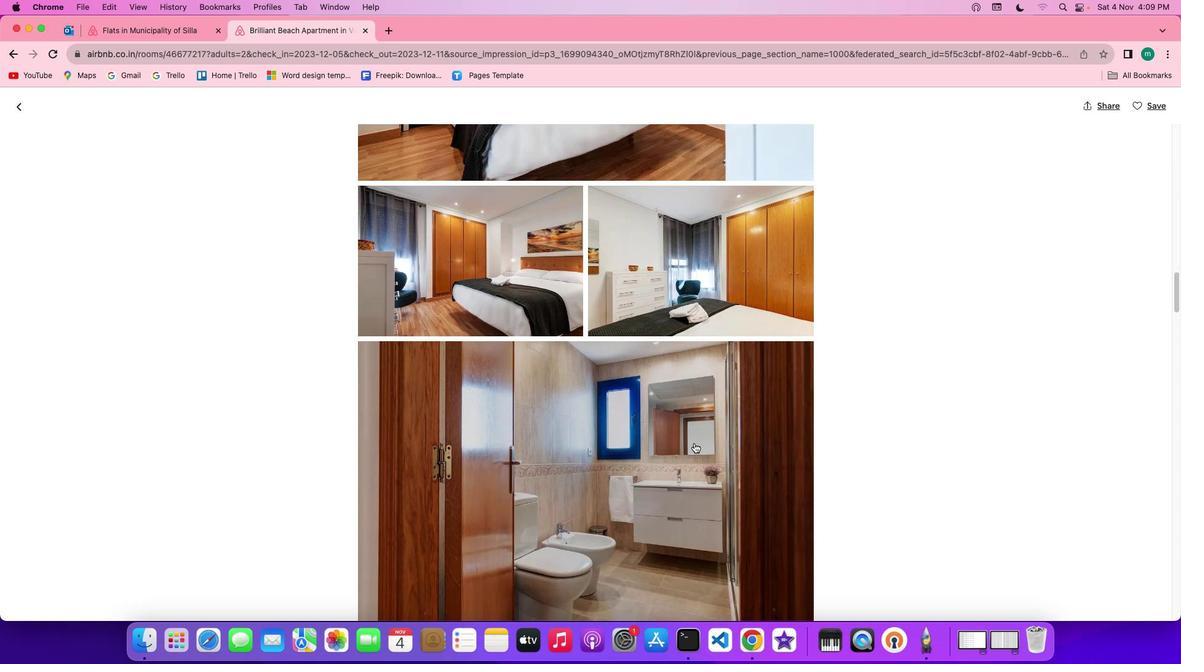 
Action: Mouse scrolled (694, 443) with delta (0, -3)
Screenshot: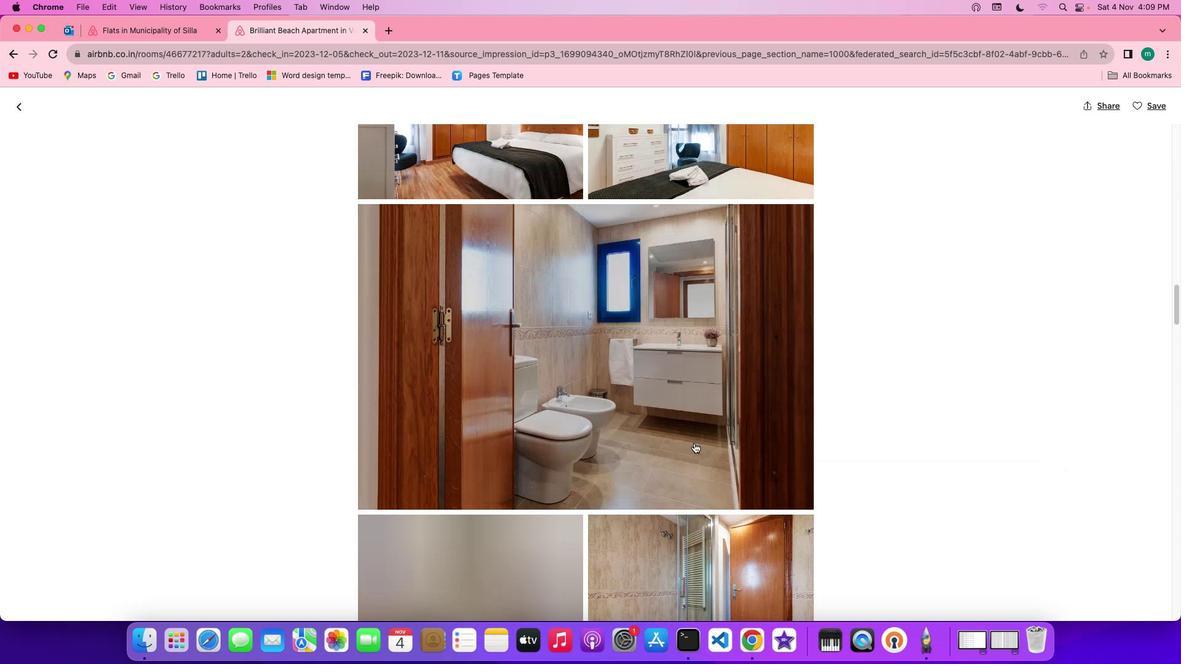 
Action: Mouse scrolled (694, 443) with delta (0, -3)
Screenshot: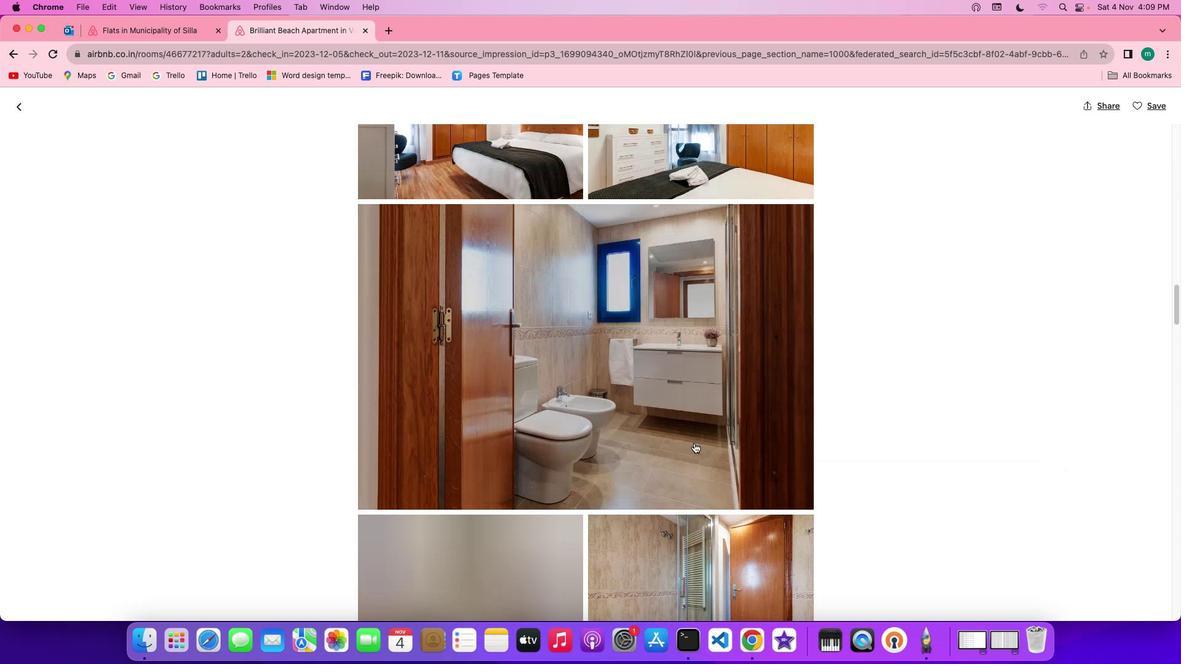 
Action: Mouse scrolled (694, 443) with delta (0, 0)
Screenshot: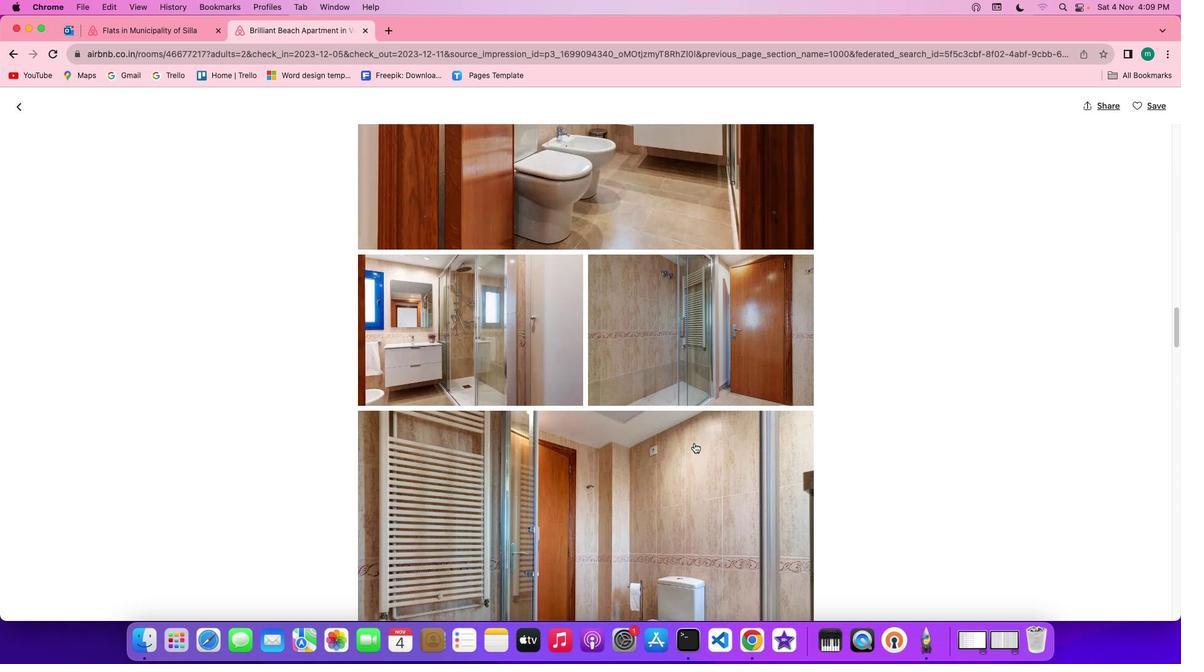 
Action: Mouse scrolled (694, 443) with delta (0, 0)
Screenshot: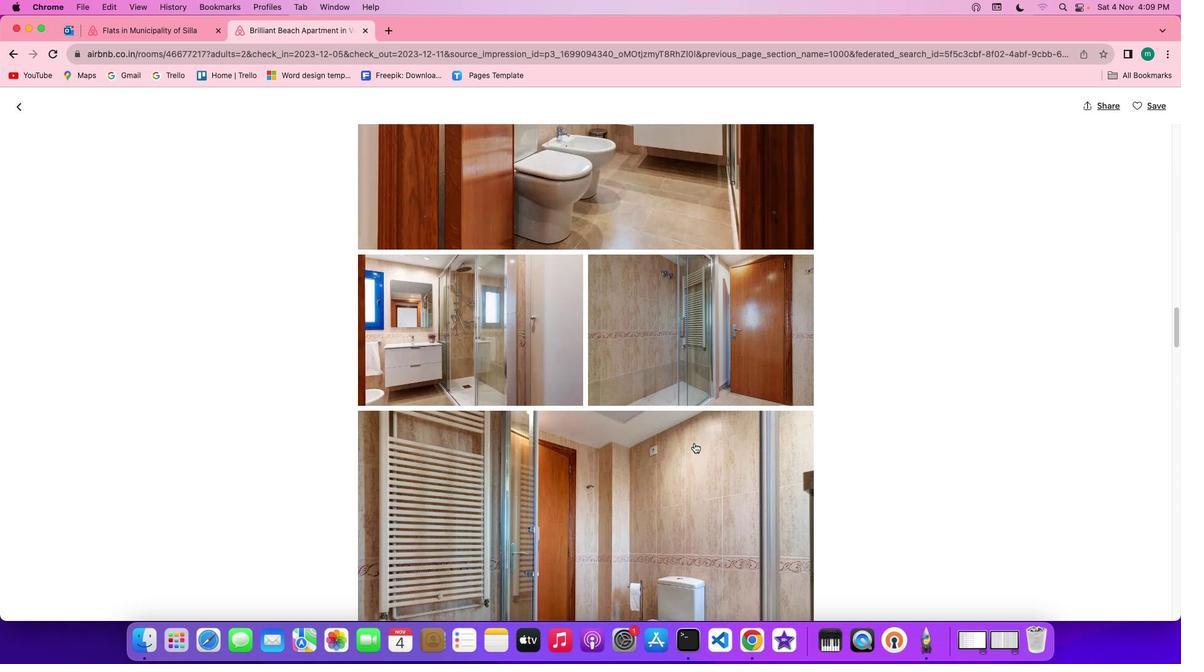 
Action: Mouse scrolled (694, 443) with delta (0, -1)
Screenshot: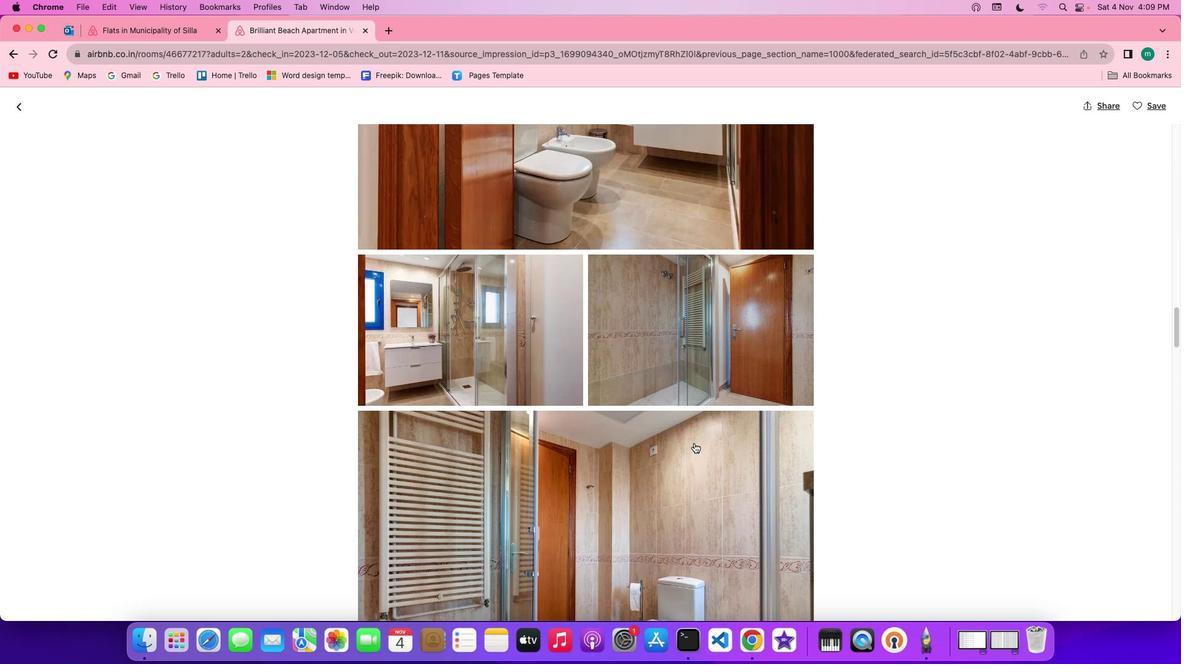 
Action: Mouse scrolled (694, 443) with delta (0, -3)
Screenshot: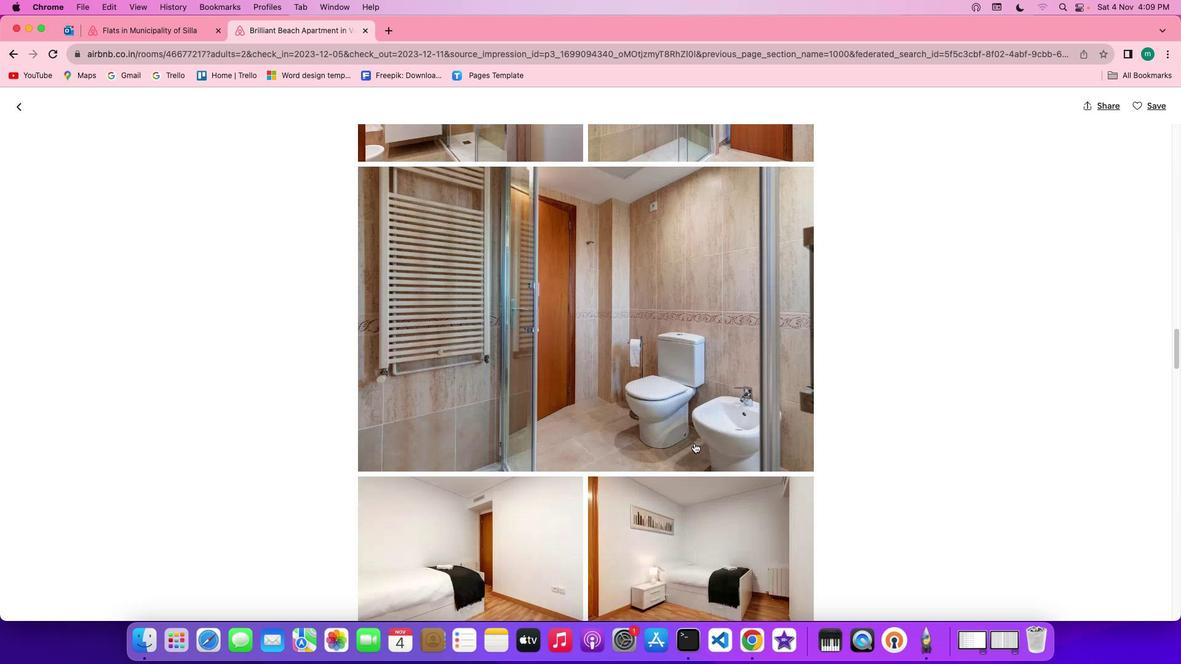 
Action: Mouse scrolled (694, 443) with delta (0, -3)
Screenshot: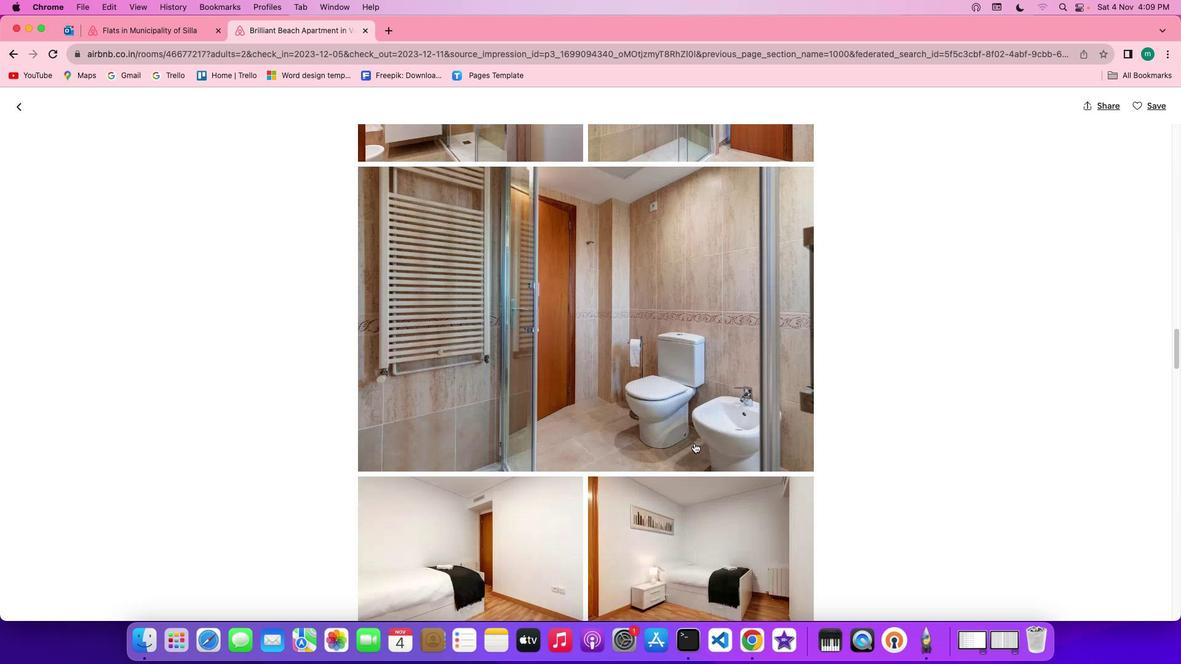 
Action: Mouse scrolled (694, 443) with delta (0, -3)
Screenshot: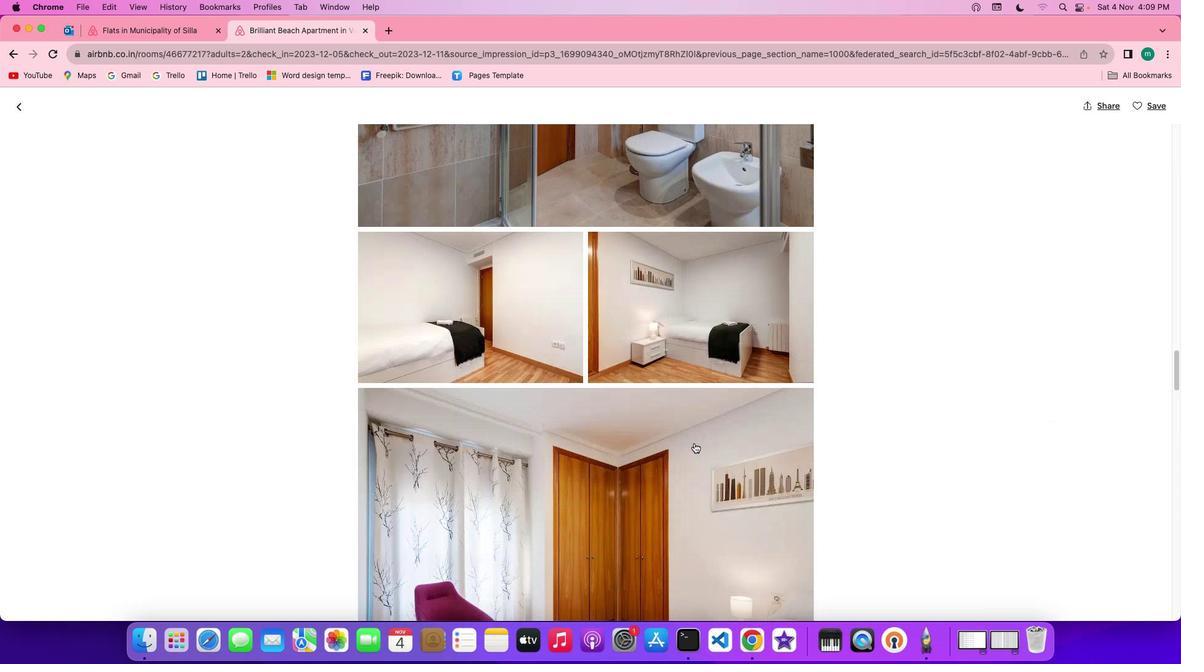 
Action: Mouse scrolled (694, 443) with delta (0, 0)
Screenshot: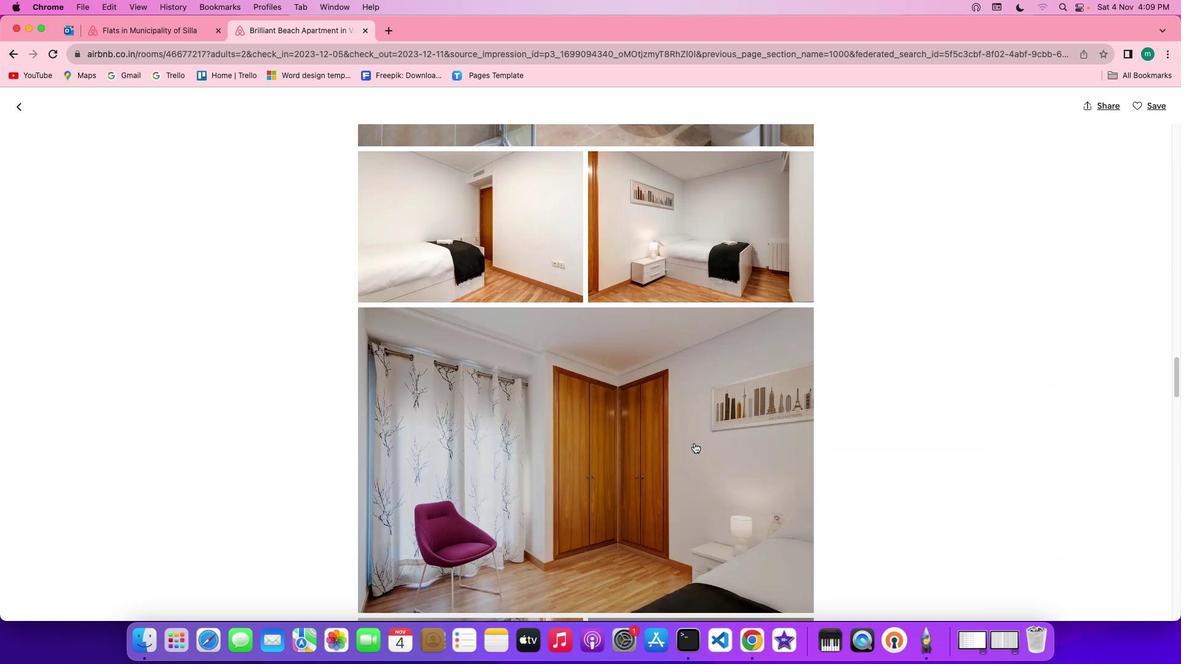 
Action: Mouse scrolled (694, 443) with delta (0, 0)
Screenshot: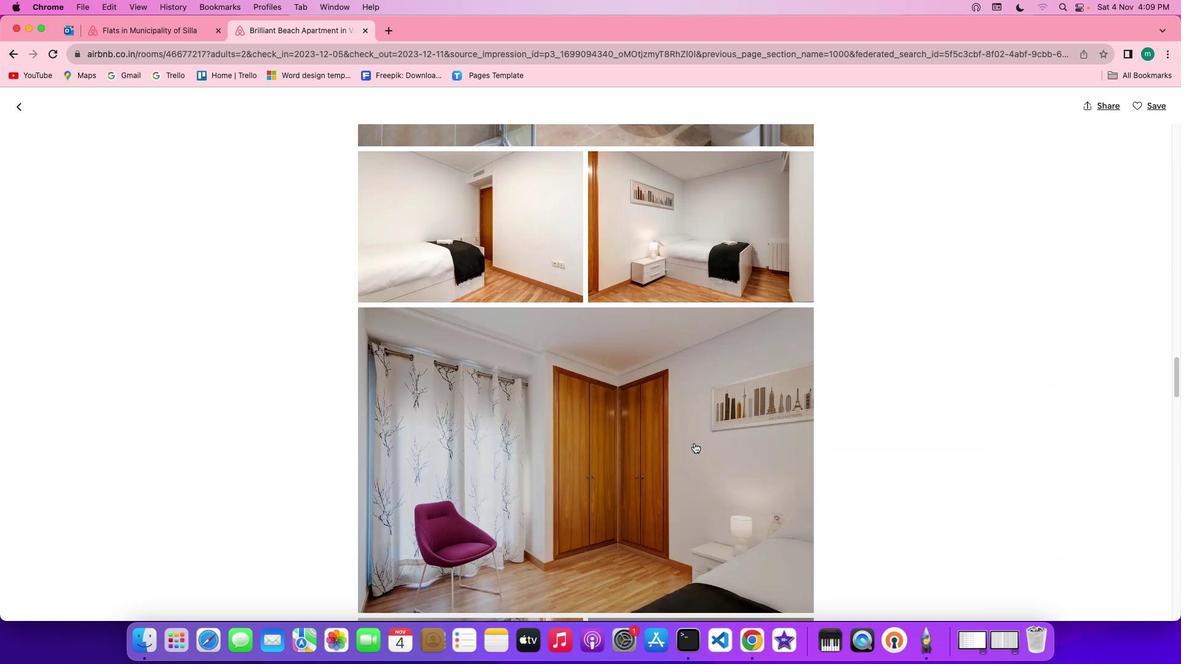 
Action: Mouse scrolled (694, 443) with delta (0, -1)
Screenshot: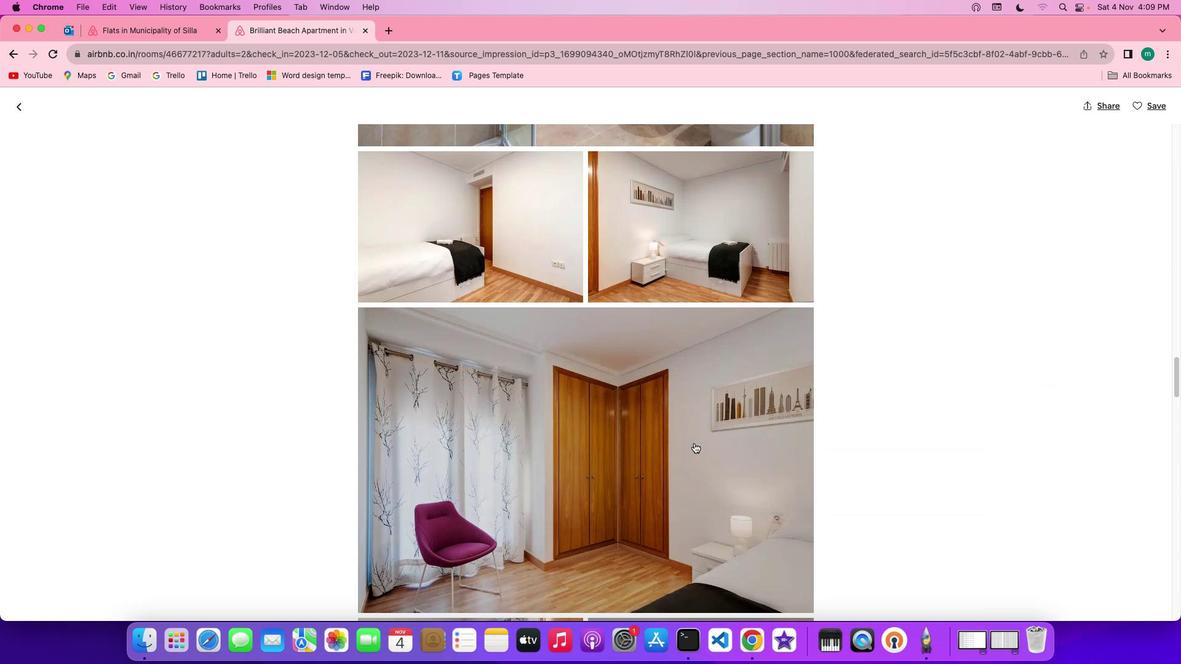 
Action: Mouse scrolled (694, 443) with delta (0, -3)
Screenshot: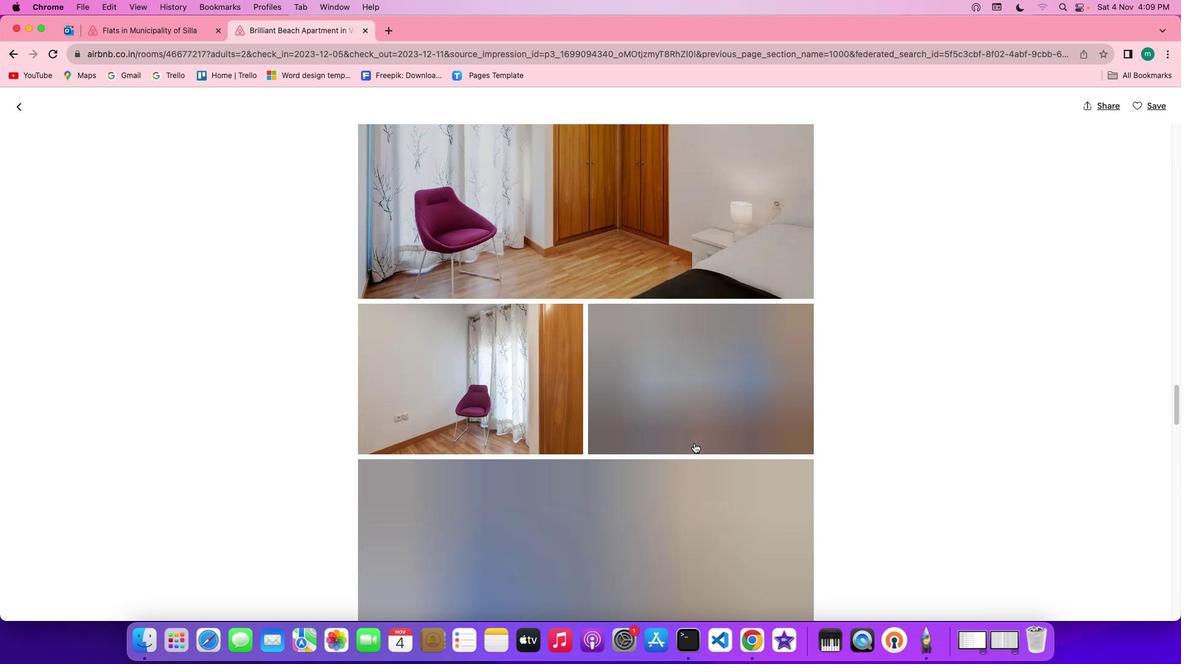 
Action: Mouse scrolled (694, 443) with delta (0, -3)
Screenshot: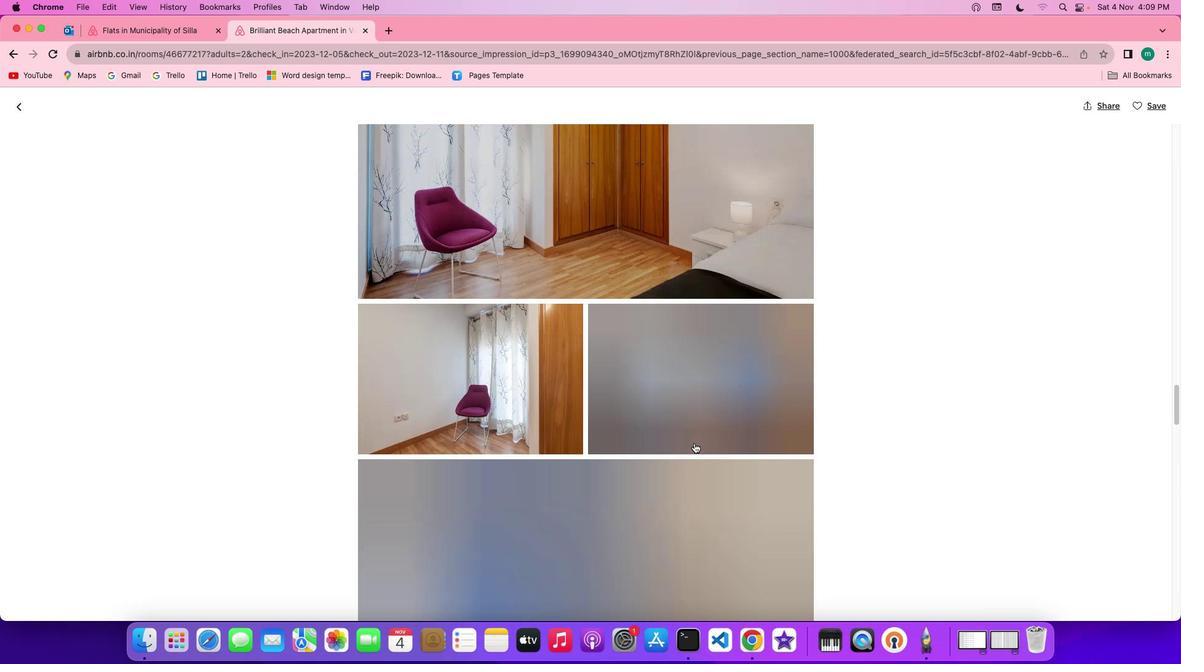 
Action: Mouse scrolled (694, 443) with delta (0, 0)
Screenshot: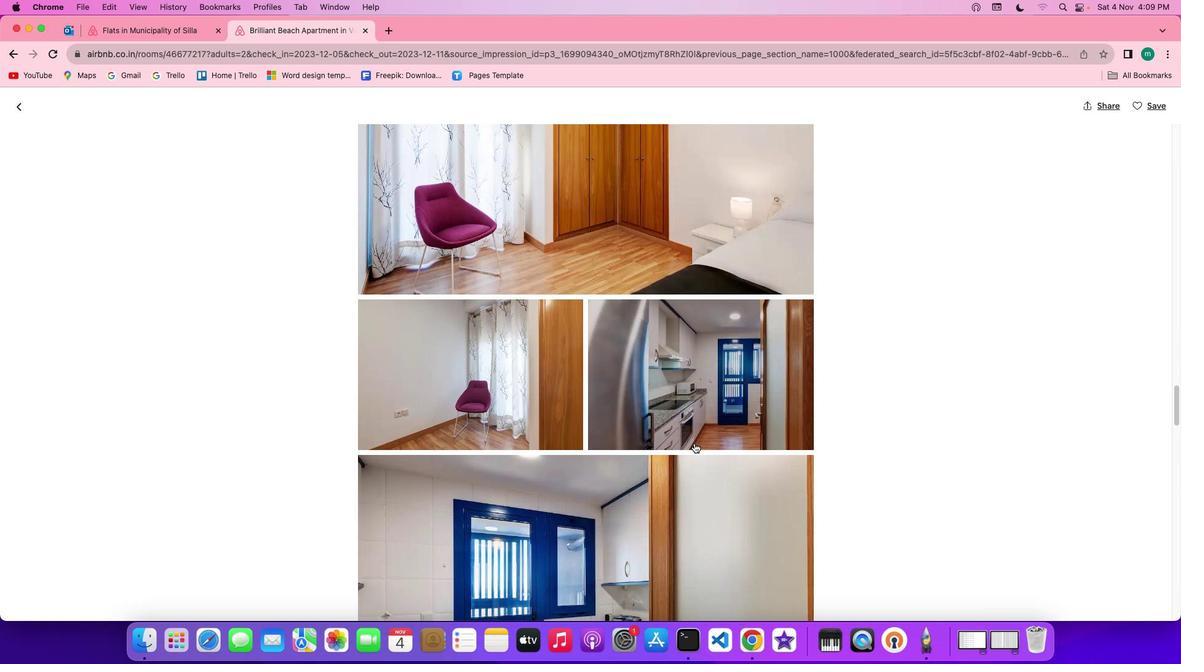 
Action: Mouse scrolled (694, 443) with delta (0, 0)
Screenshot: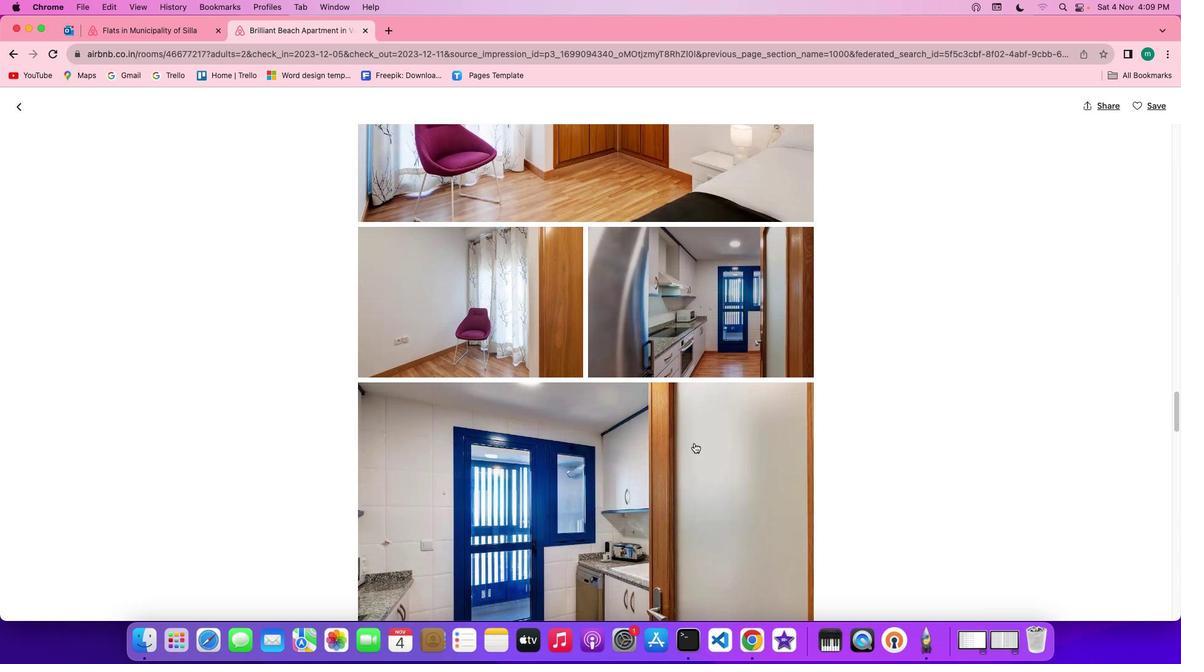 
Action: Mouse scrolled (694, 443) with delta (0, -1)
Screenshot: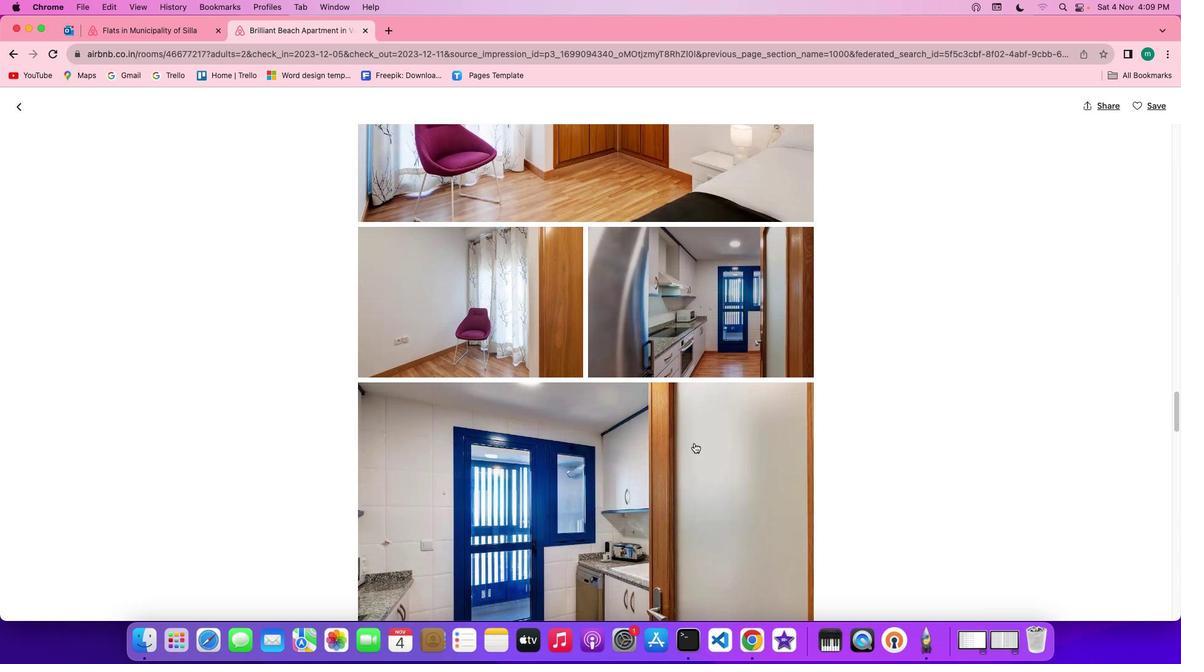 
Action: Mouse scrolled (694, 443) with delta (0, -2)
Screenshot: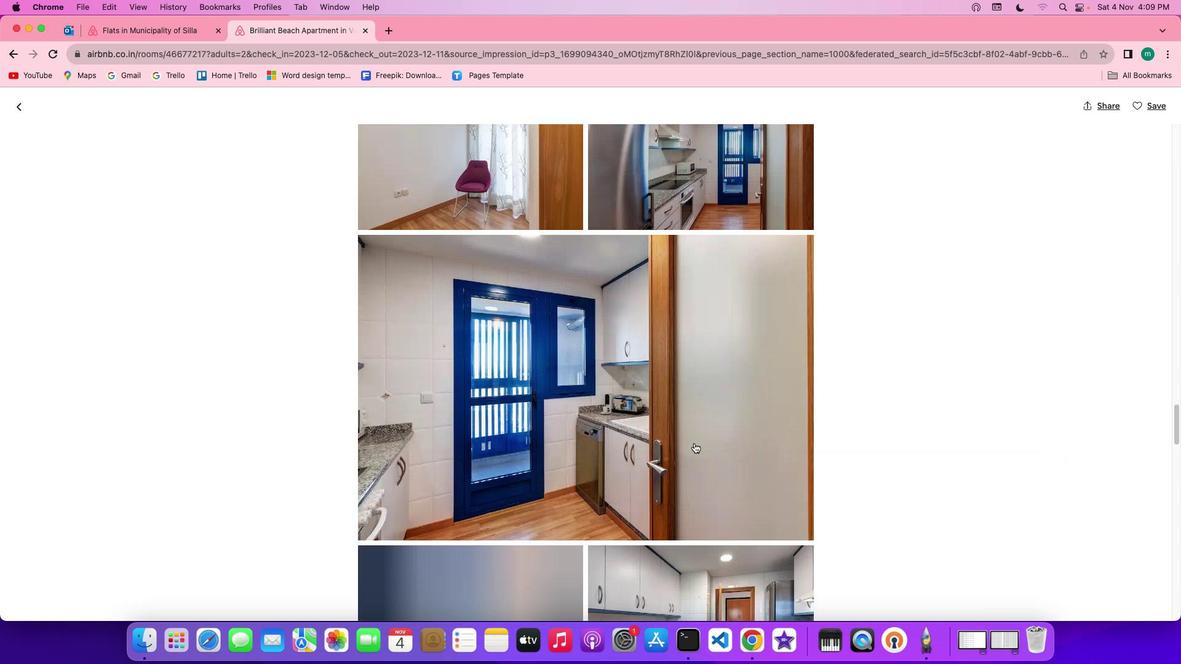 
Action: Mouse scrolled (694, 443) with delta (0, -3)
Screenshot: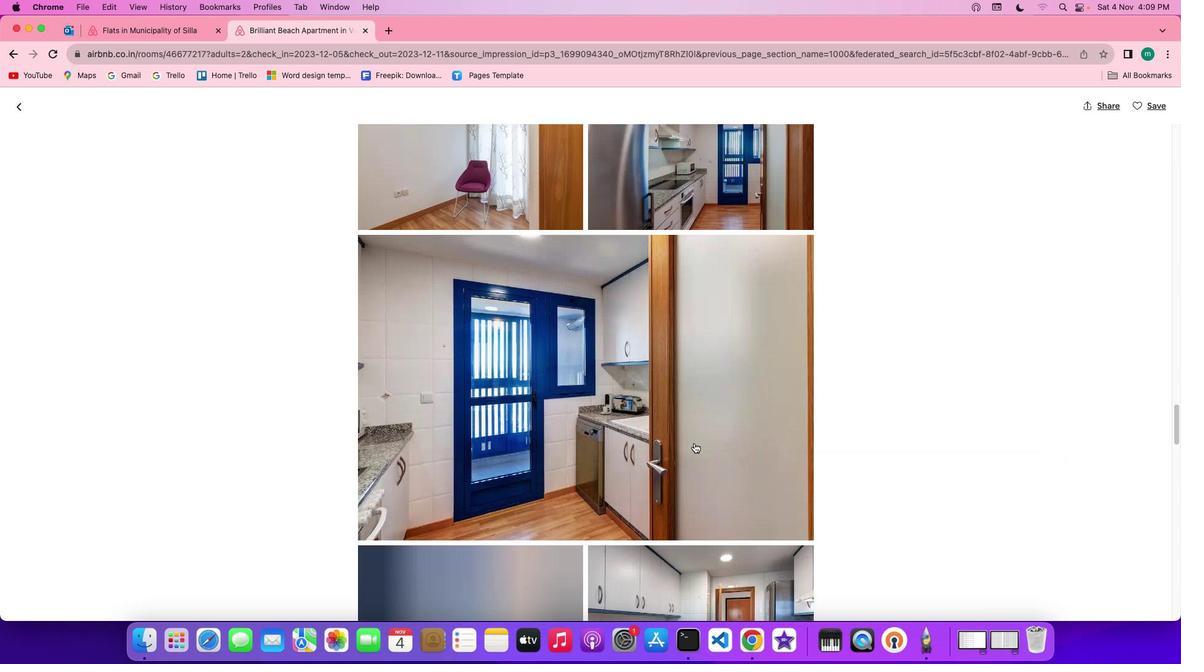
Action: Mouse scrolled (694, 443) with delta (0, -3)
Screenshot: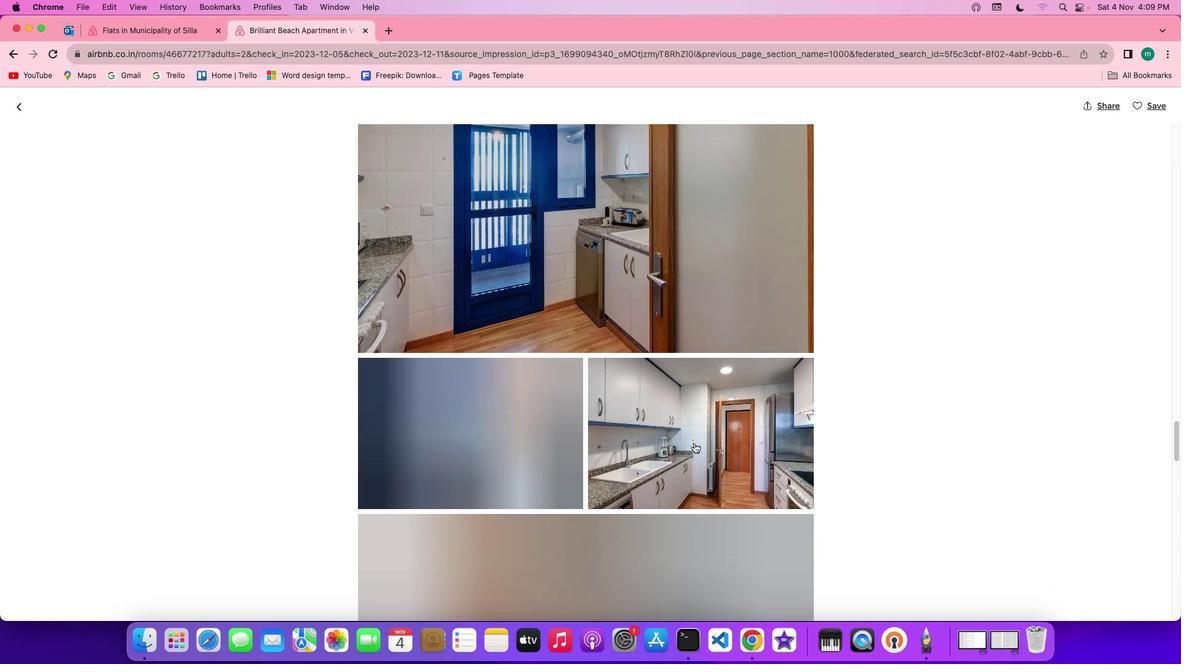 
Action: Mouse scrolled (694, 443) with delta (0, 0)
Screenshot: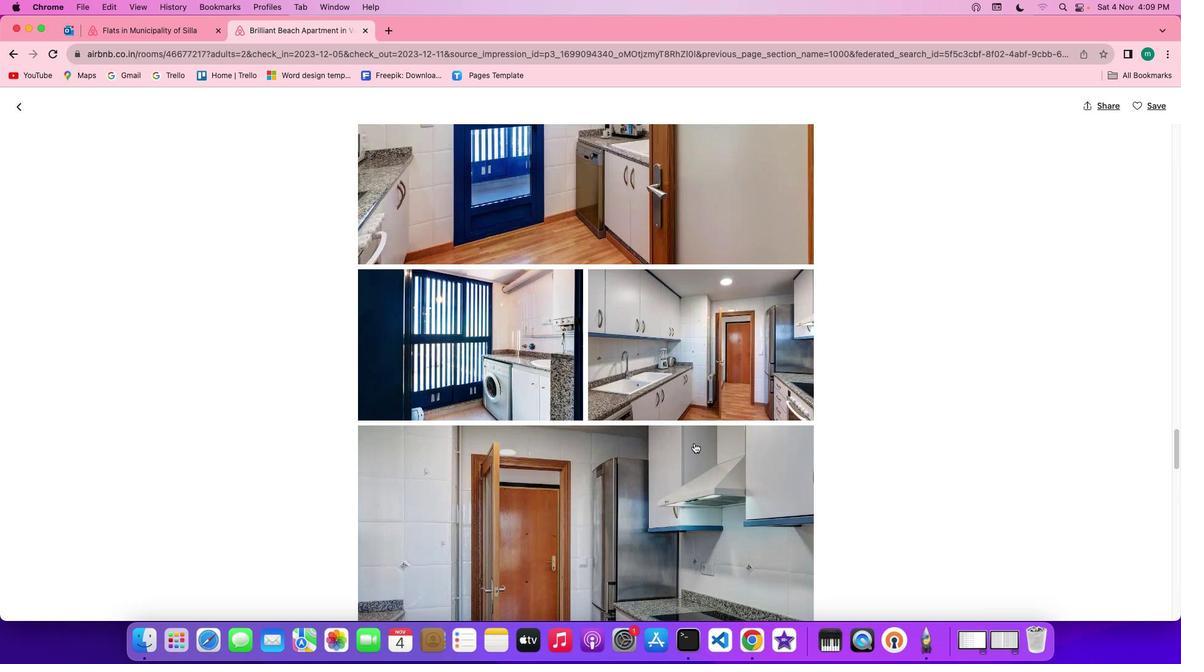 
Action: Mouse scrolled (694, 443) with delta (0, 0)
Screenshot: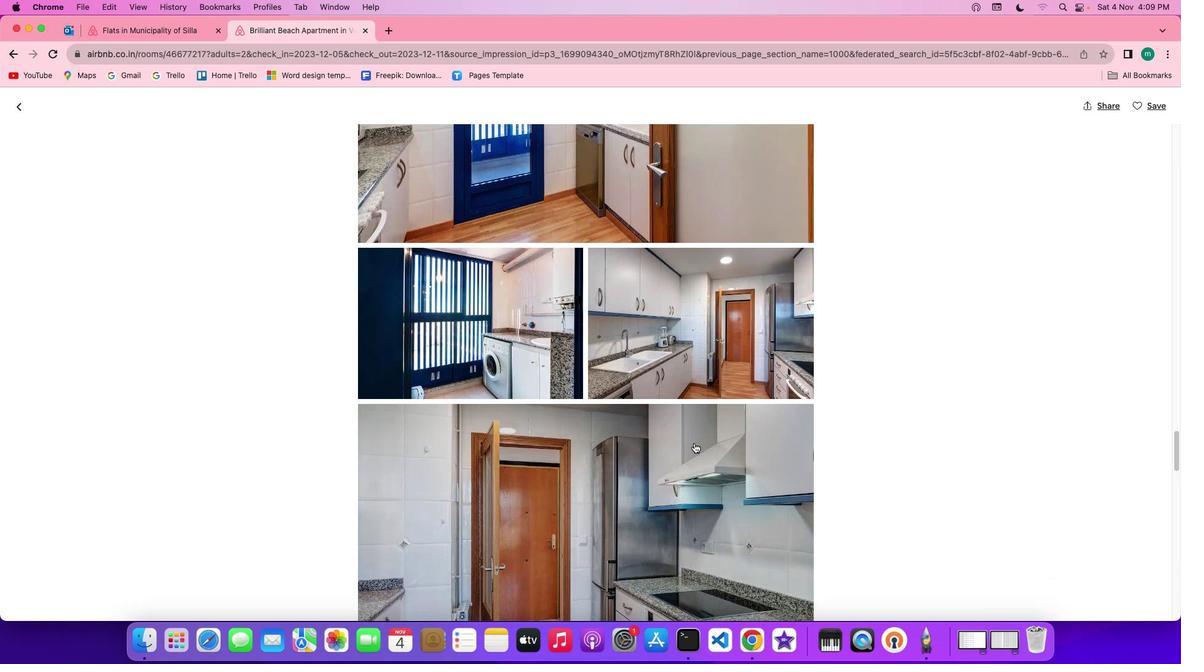 
Action: Mouse scrolled (694, 443) with delta (0, -1)
Screenshot: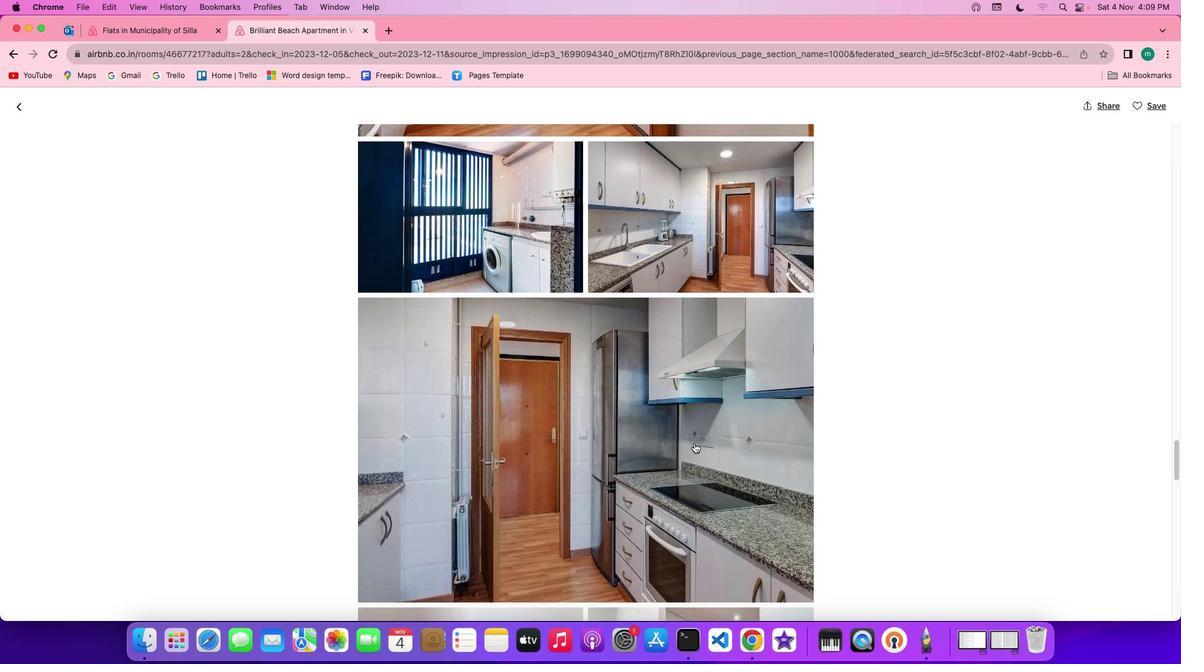 
Action: Mouse scrolled (694, 443) with delta (0, -3)
Screenshot: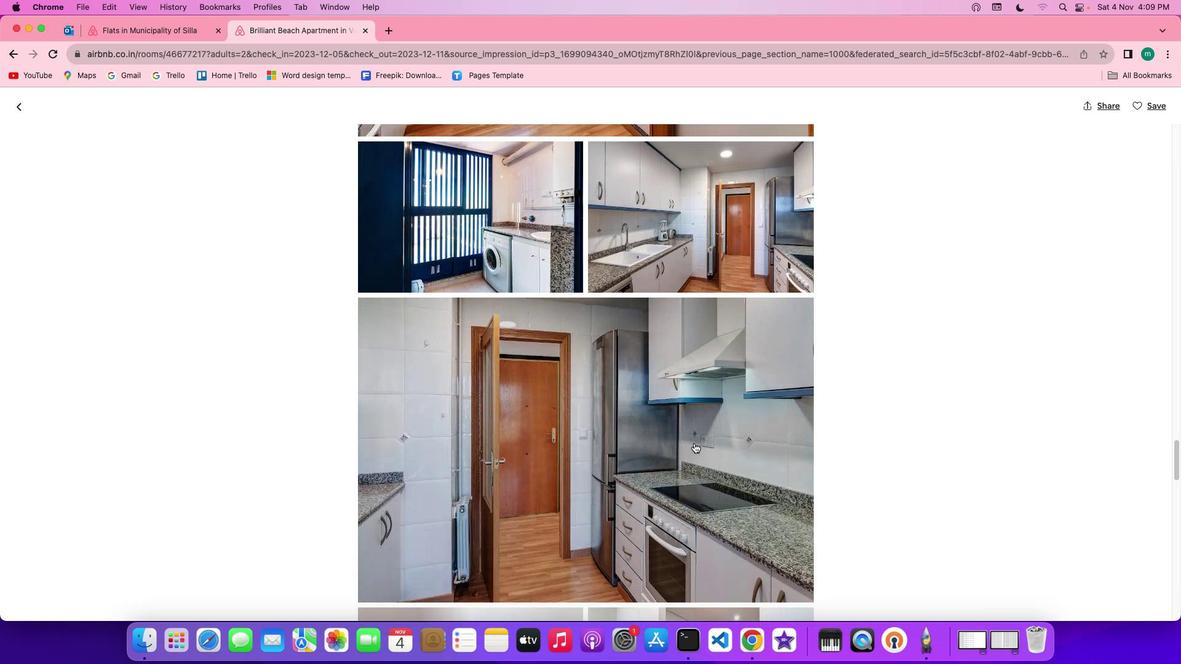 
Action: Mouse scrolled (694, 443) with delta (0, -3)
Screenshot: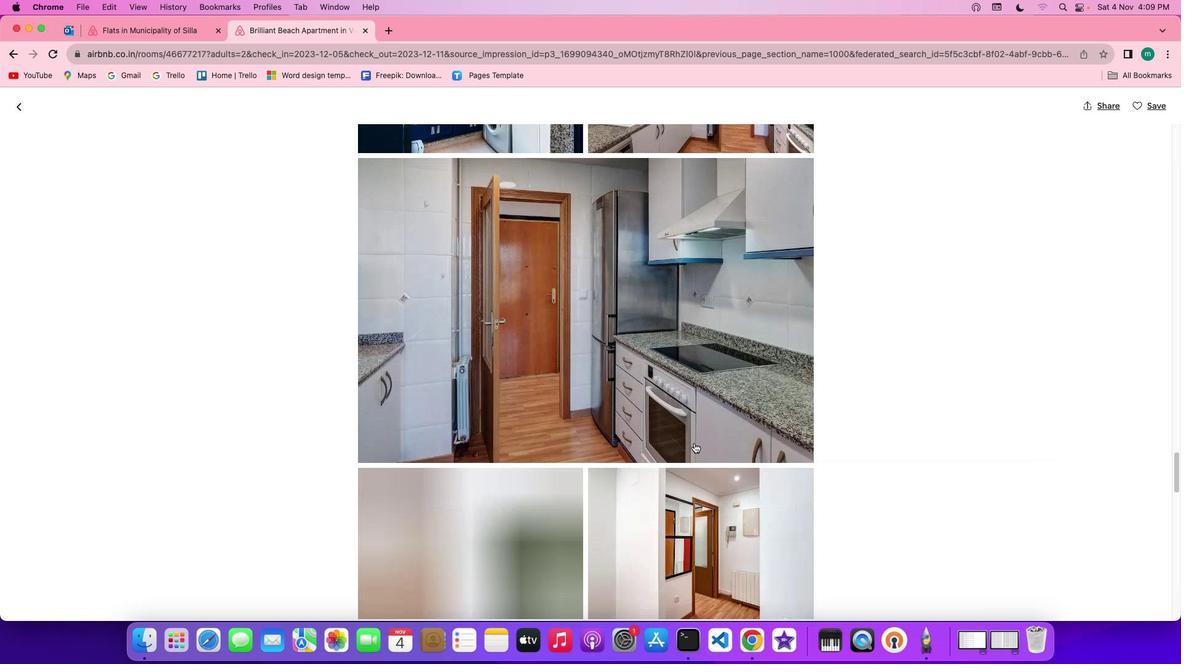 
Action: Mouse scrolled (694, 443) with delta (0, 0)
Screenshot: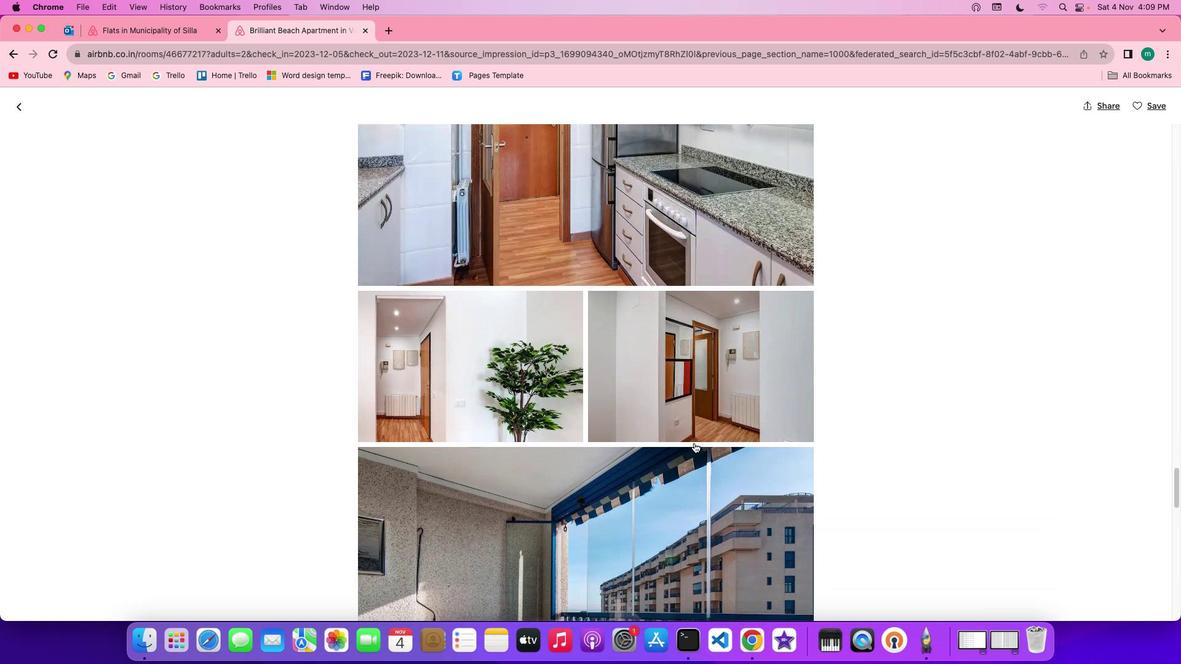 
Action: Mouse scrolled (694, 443) with delta (0, 0)
Screenshot: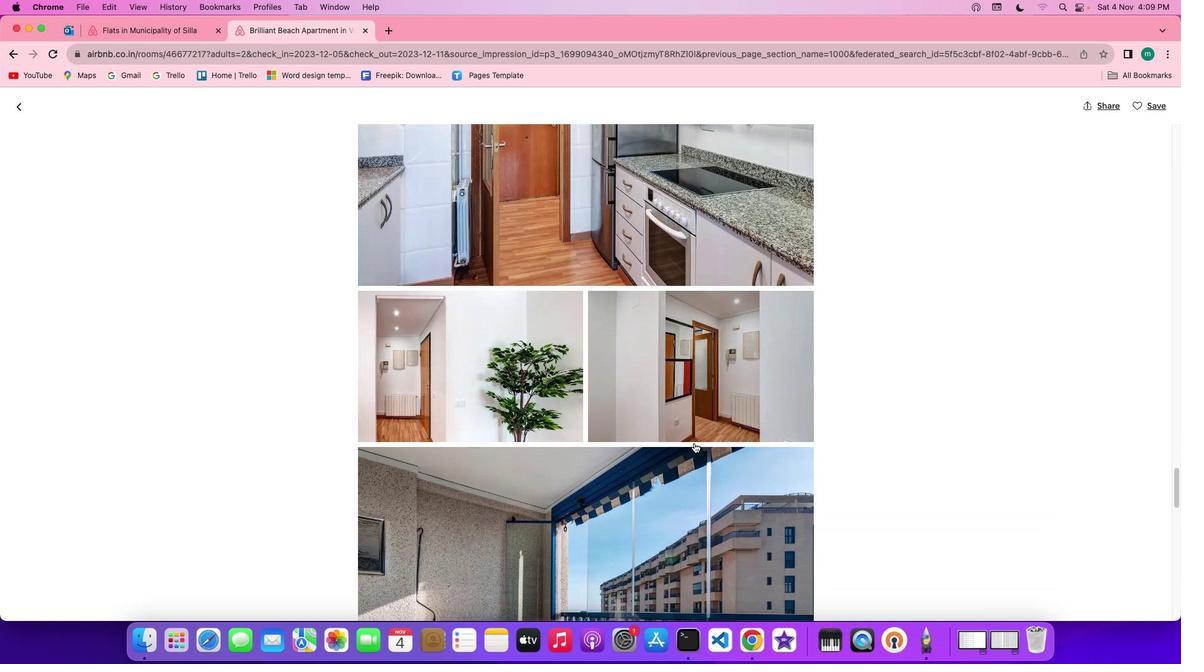 
Action: Mouse scrolled (694, 443) with delta (0, -1)
Screenshot: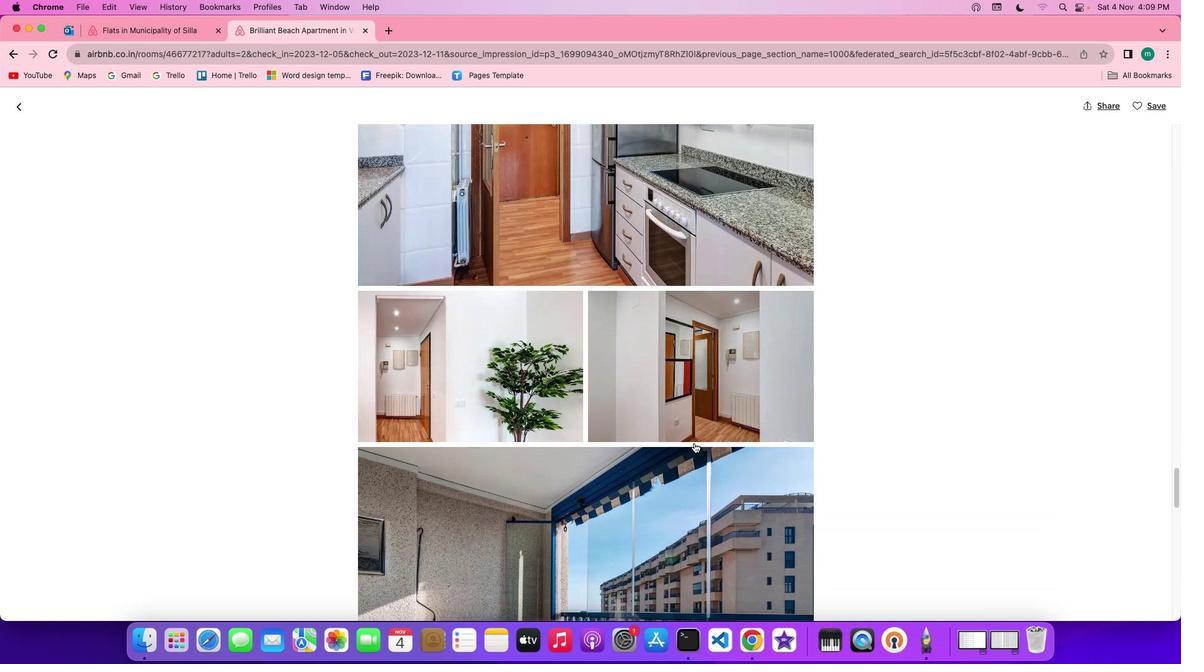 
Action: Mouse scrolled (694, 443) with delta (0, -2)
Screenshot: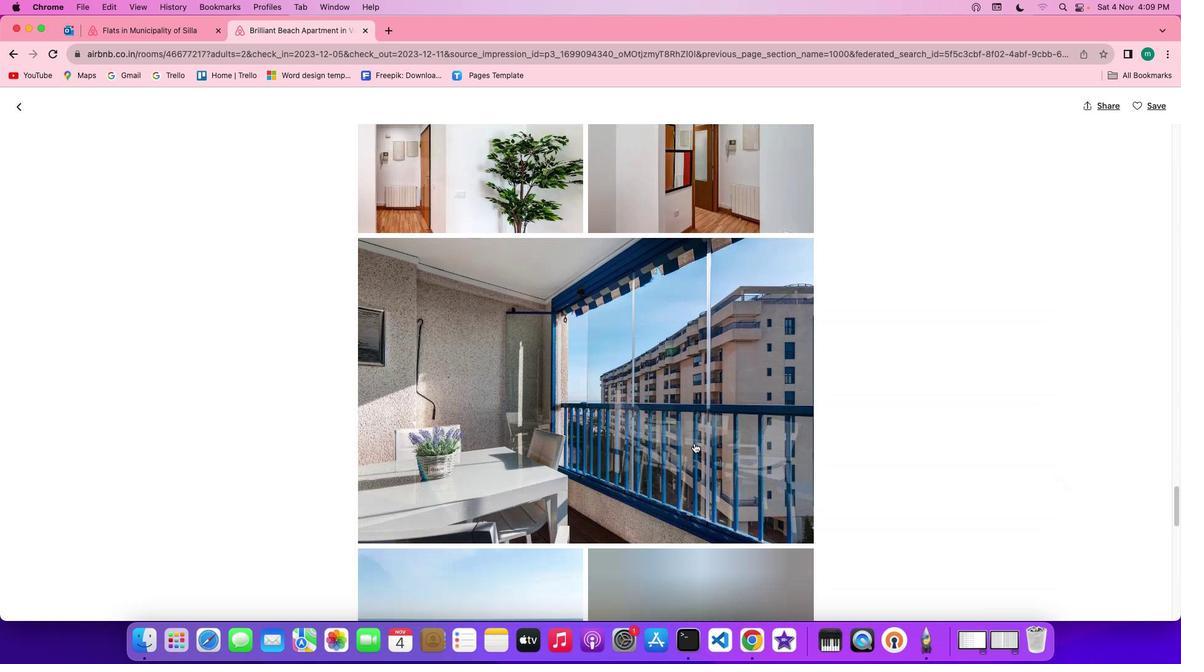 
Action: Mouse scrolled (694, 443) with delta (0, -3)
Screenshot: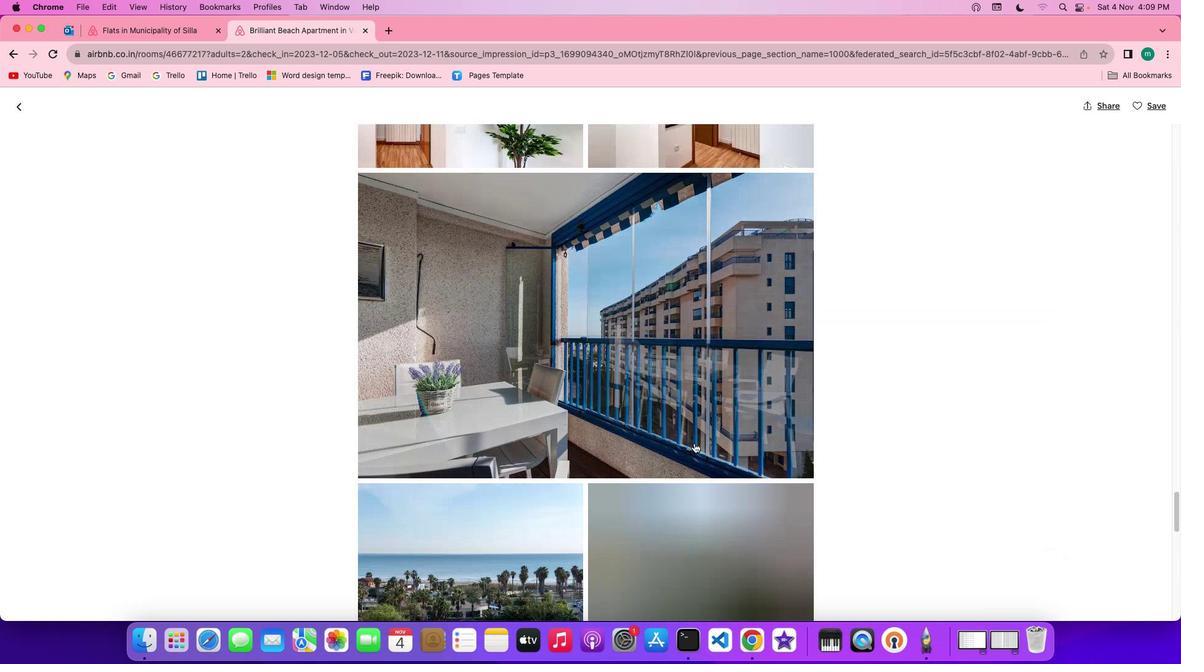 
Action: Mouse scrolled (694, 443) with delta (0, 0)
Screenshot: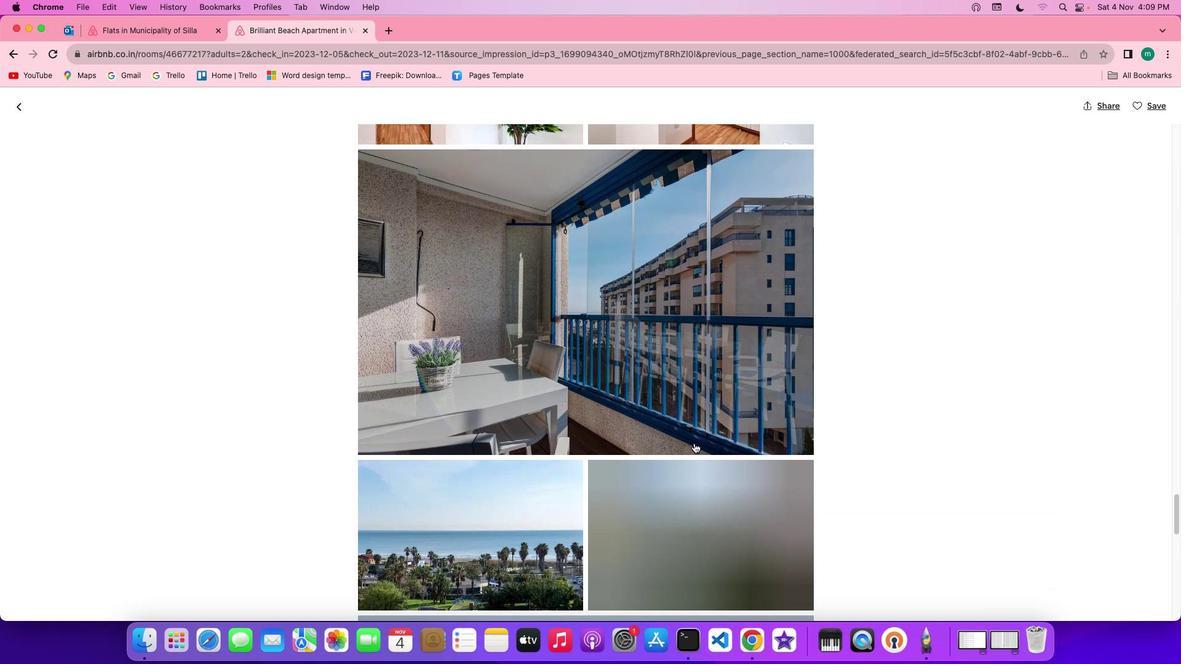 
Action: Mouse scrolled (694, 443) with delta (0, 0)
Screenshot: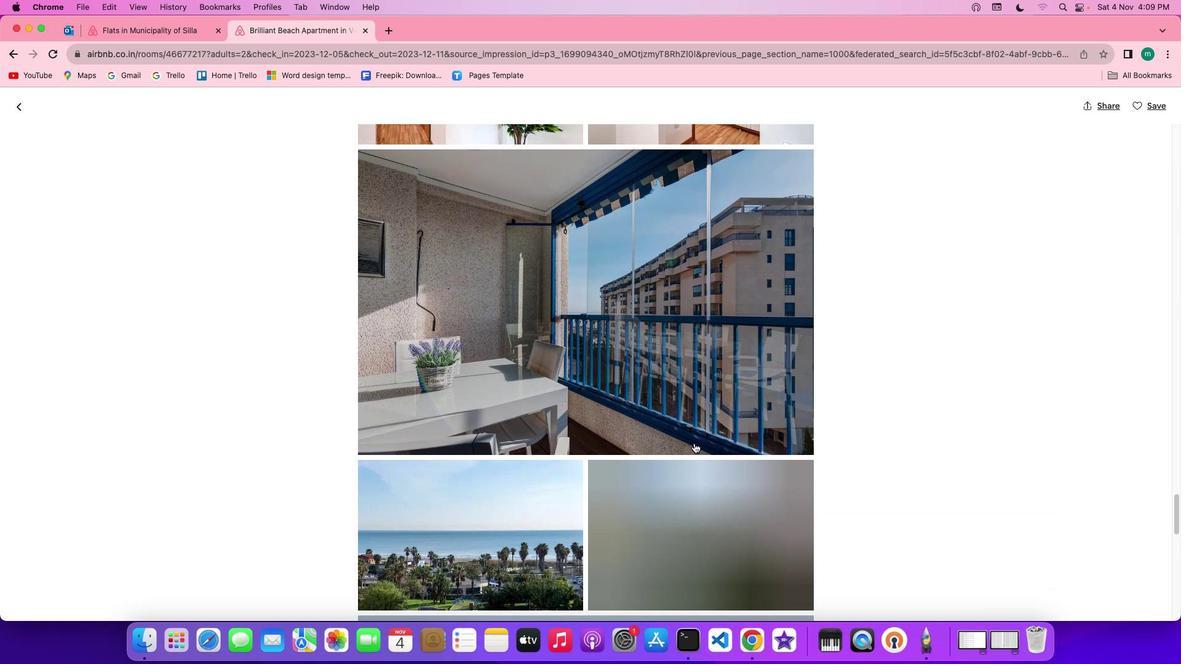 
Action: Mouse scrolled (694, 443) with delta (0, -1)
Screenshot: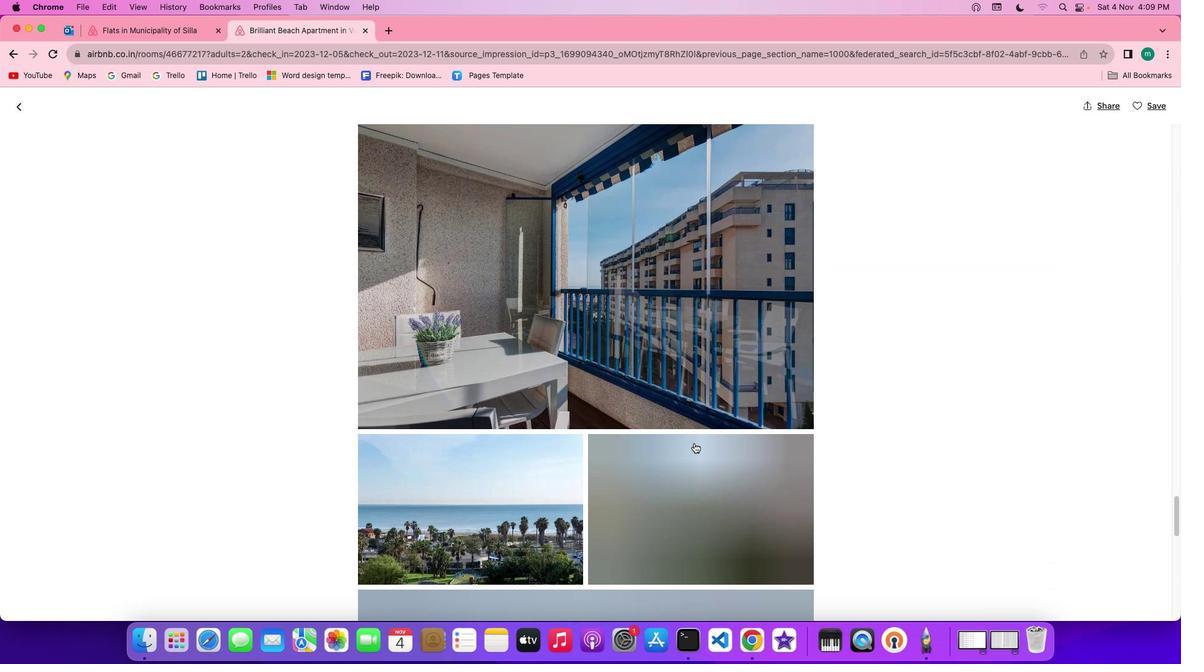 
Action: Mouse scrolled (694, 443) with delta (0, -3)
Screenshot: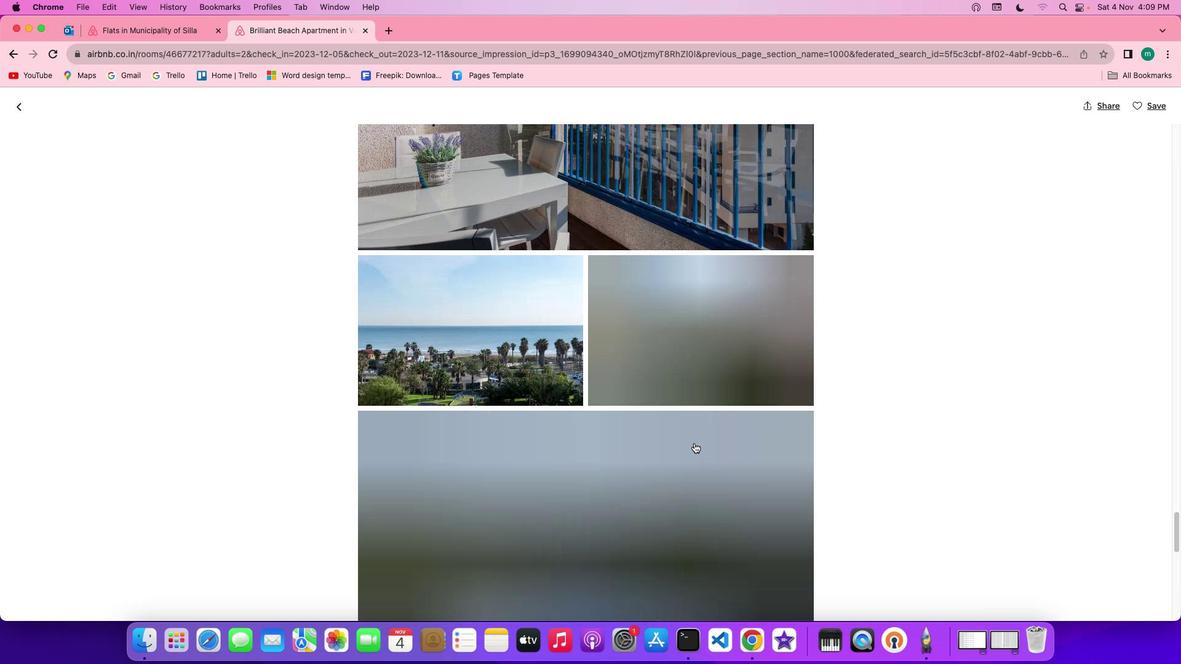 
Action: Mouse scrolled (694, 443) with delta (0, -3)
Screenshot: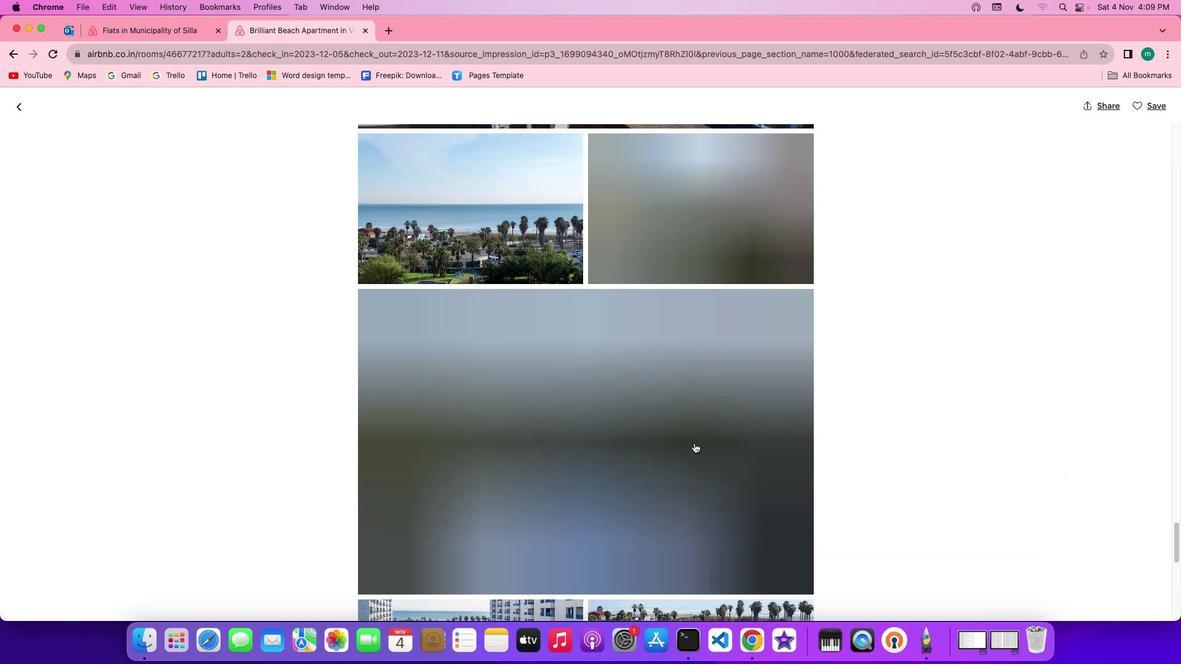 
Action: Mouse scrolled (694, 443) with delta (0, 0)
Screenshot: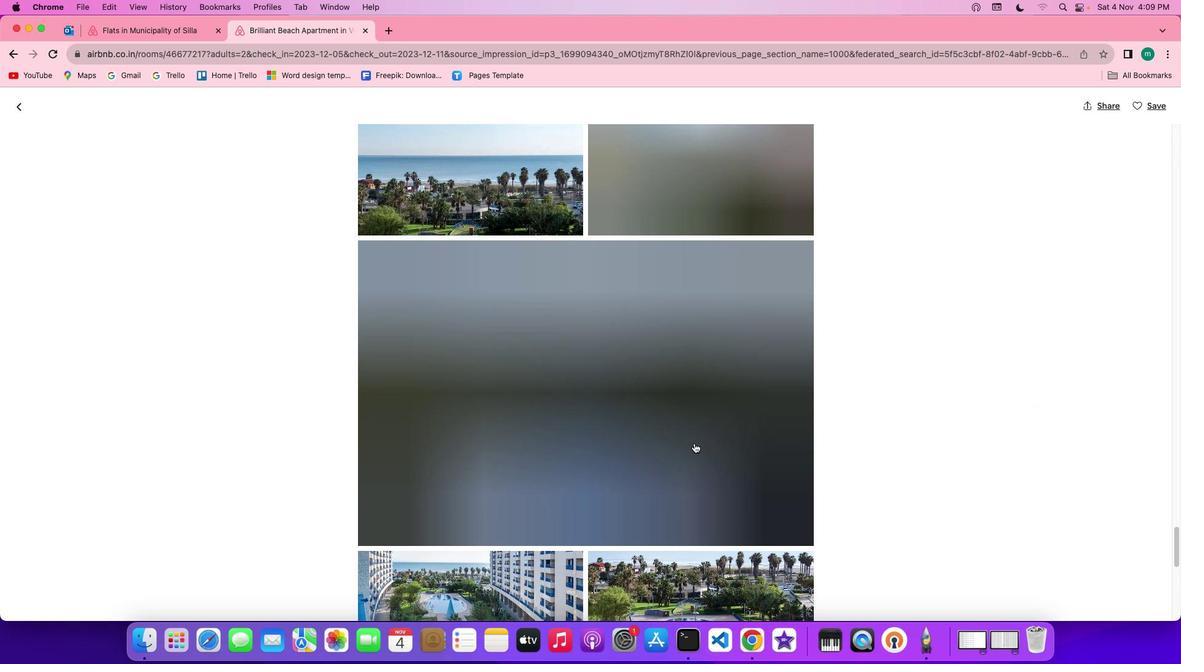 
Action: Mouse scrolled (694, 443) with delta (0, 0)
Screenshot: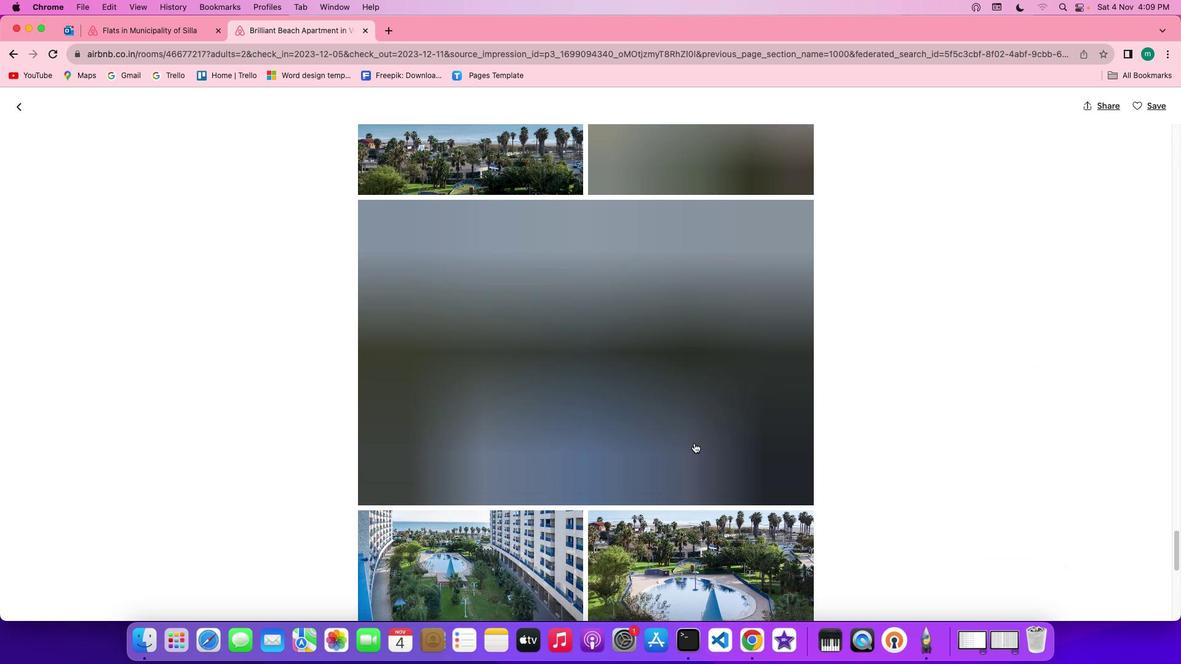 
Action: Mouse scrolled (694, 443) with delta (0, -1)
Screenshot: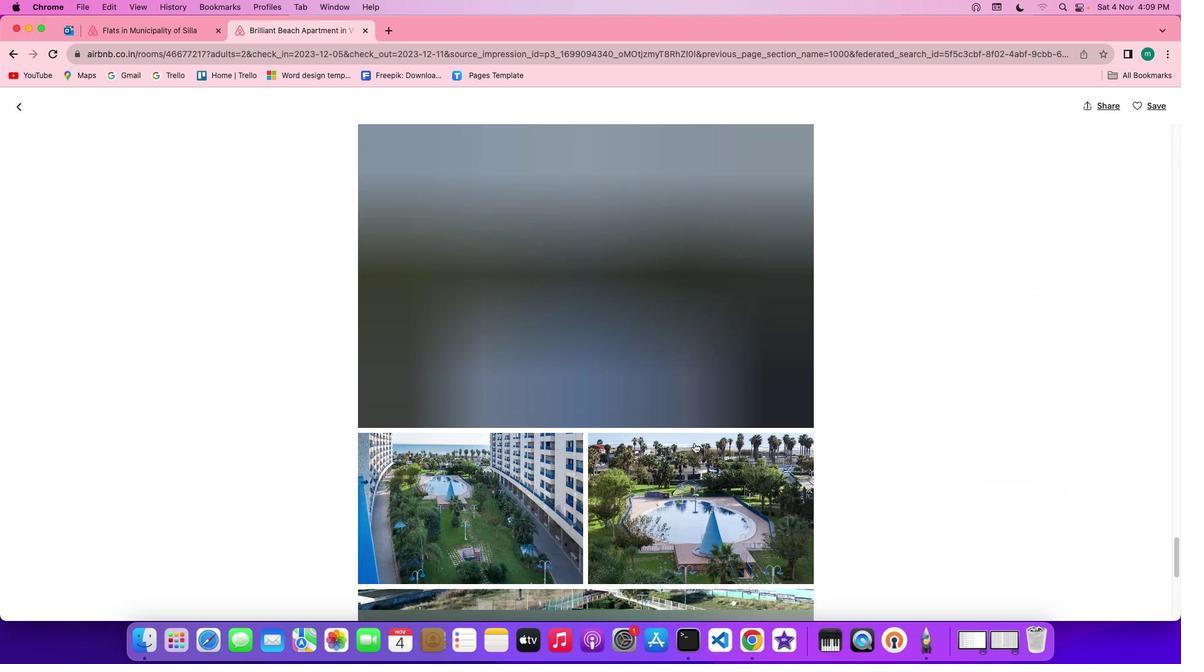 
Action: Mouse scrolled (694, 443) with delta (0, -2)
Screenshot: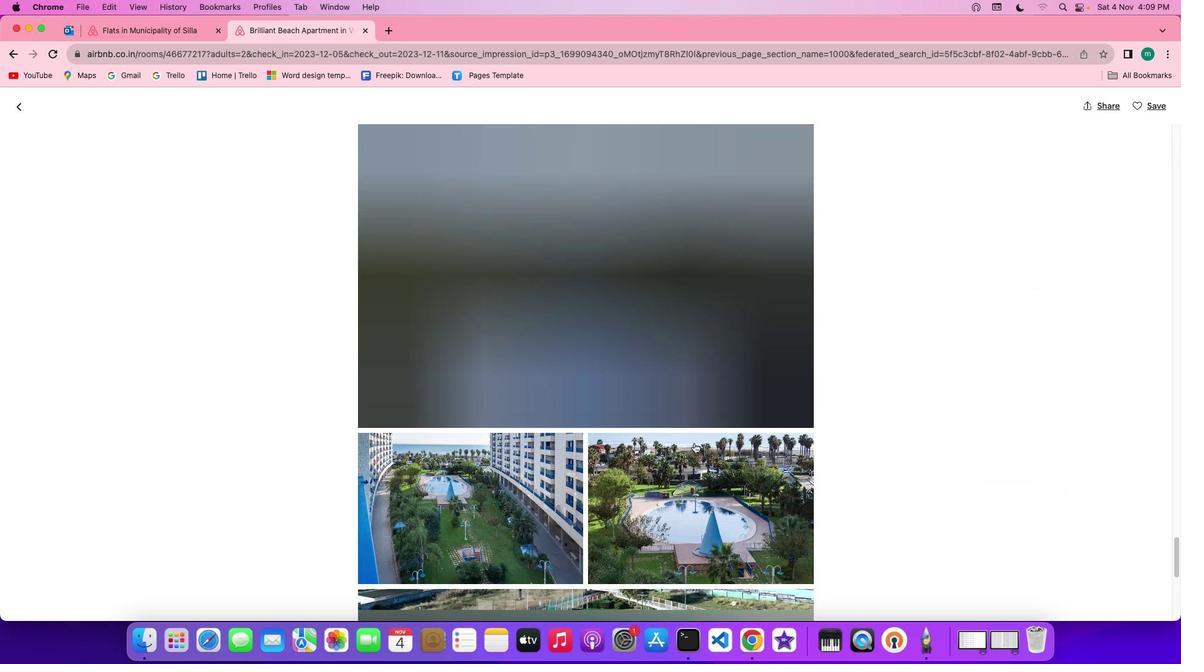 
Action: Mouse scrolled (694, 443) with delta (0, -3)
Screenshot: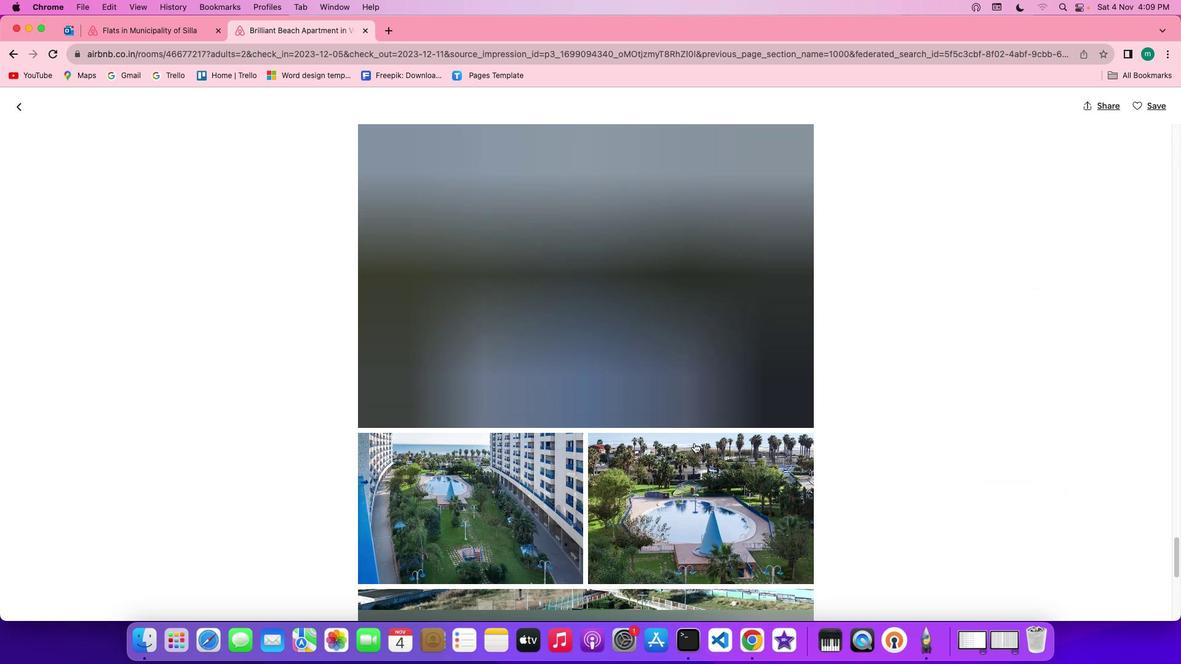 
Action: Mouse scrolled (694, 443) with delta (0, 0)
Screenshot: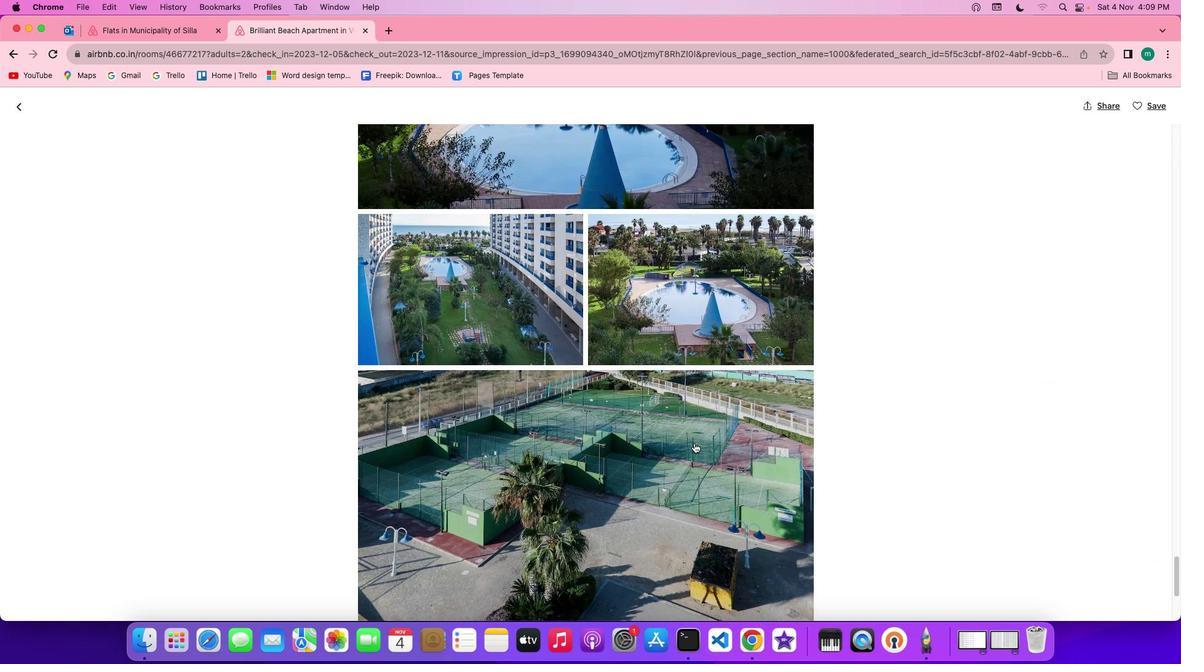 
Action: Mouse scrolled (694, 443) with delta (0, 0)
Screenshot: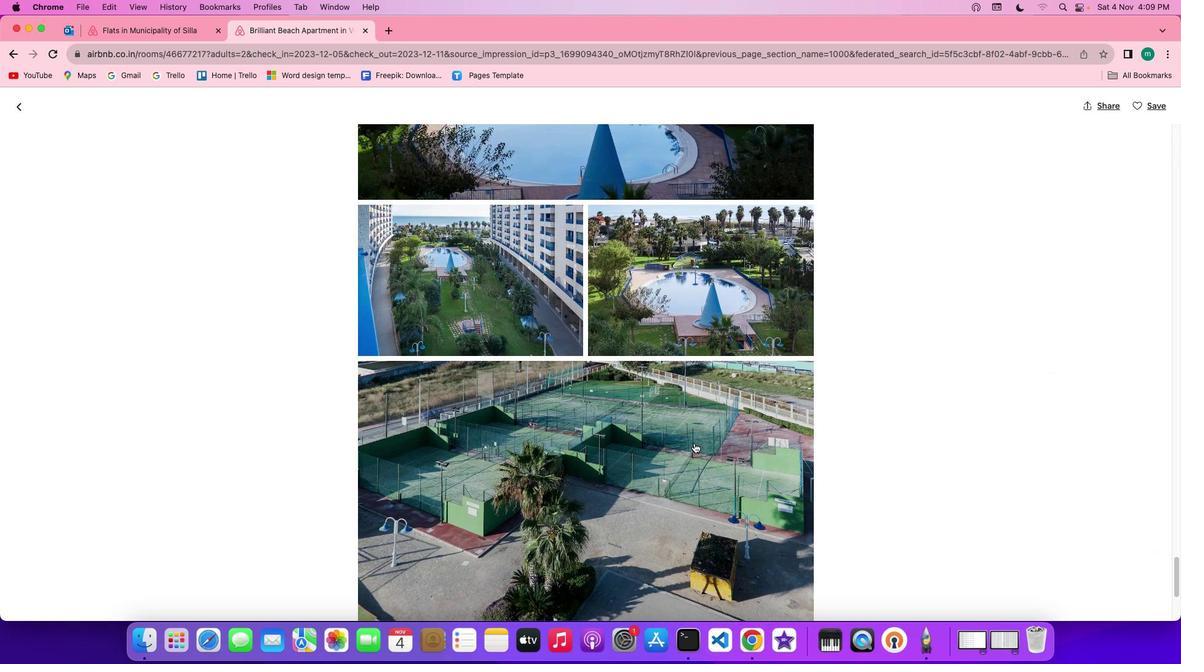 
Action: Mouse scrolled (694, 443) with delta (0, -1)
Screenshot: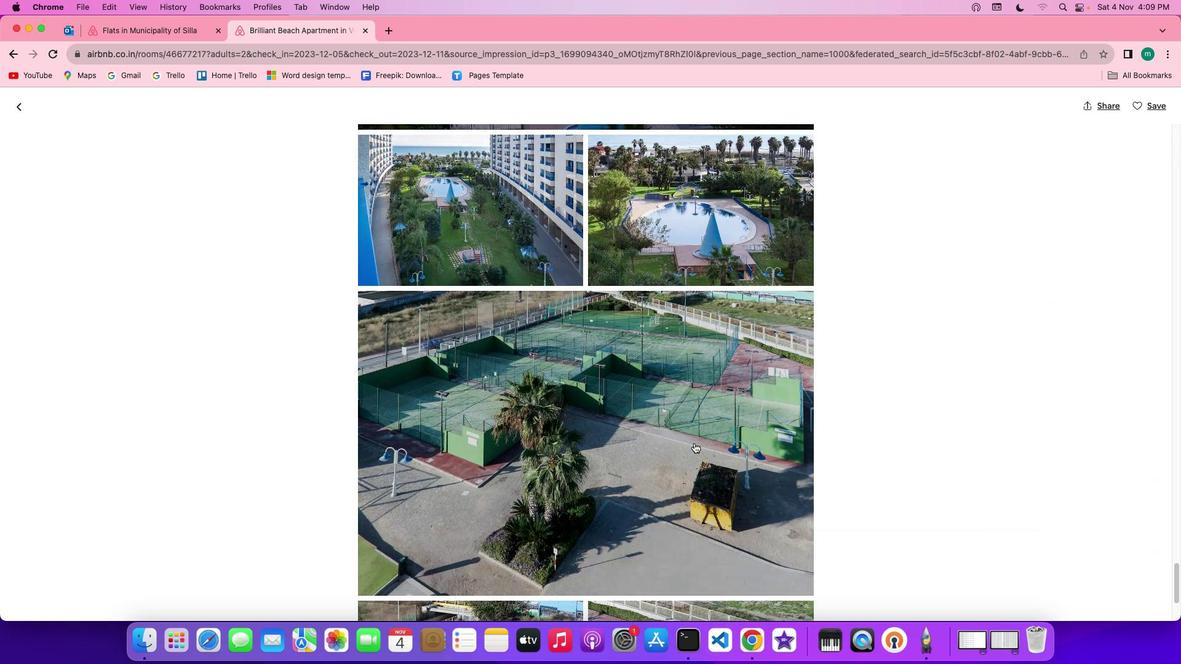 
Action: Mouse scrolled (694, 443) with delta (0, -2)
Screenshot: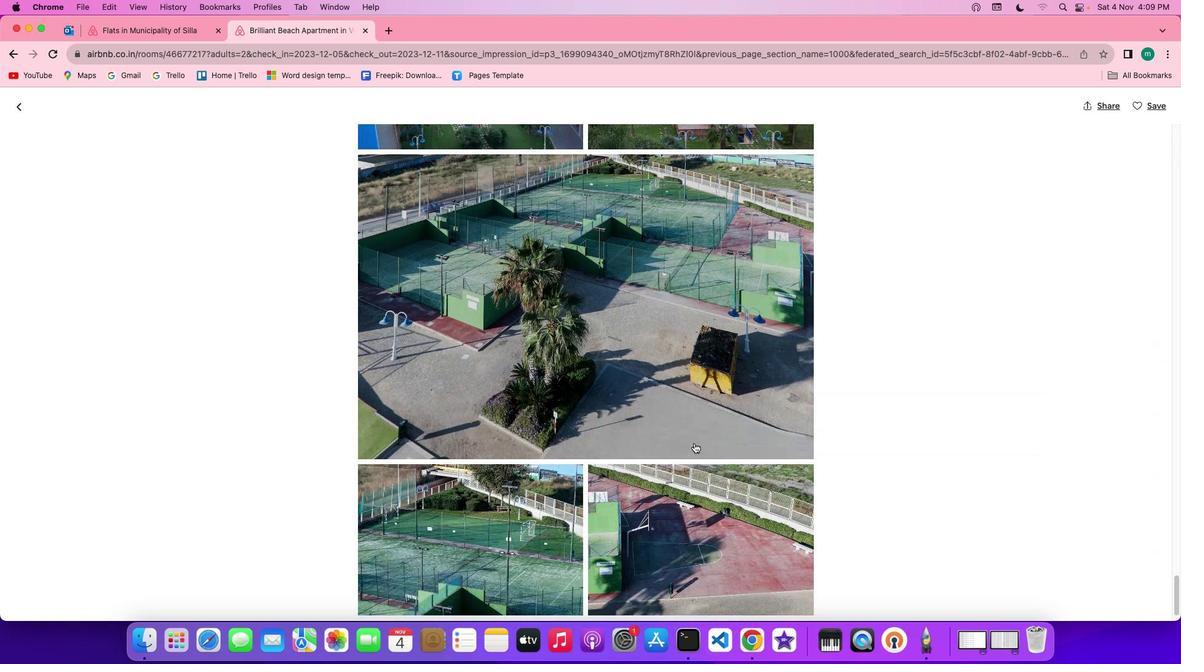 
Action: Mouse scrolled (694, 443) with delta (0, -2)
Screenshot: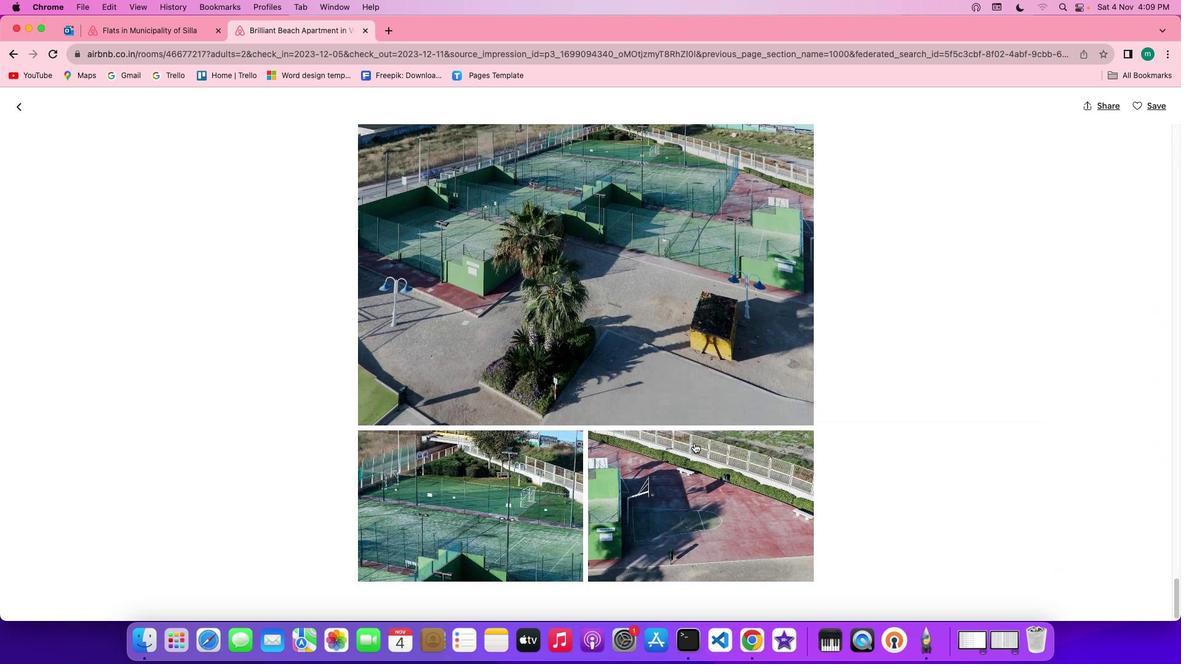 
Action: Mouse scrolled (694, 443) with delta (0, 0)
Screenshot: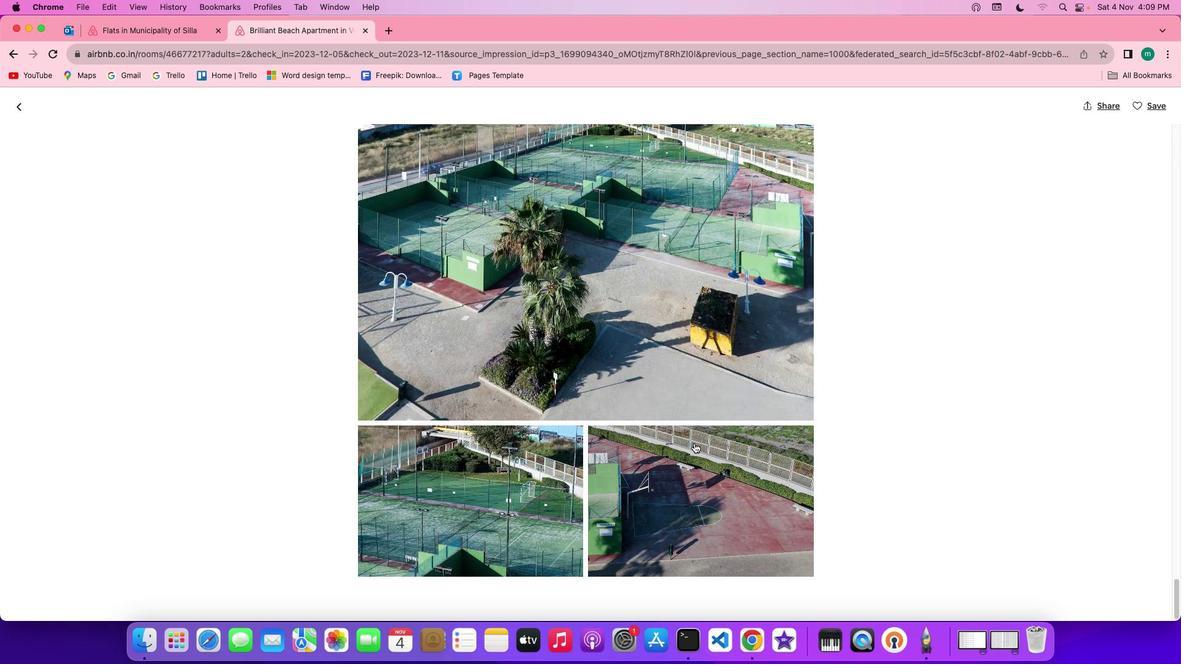 
Action: Mouse scrolled (694, 443) with delta (0, 0)
Screenshot: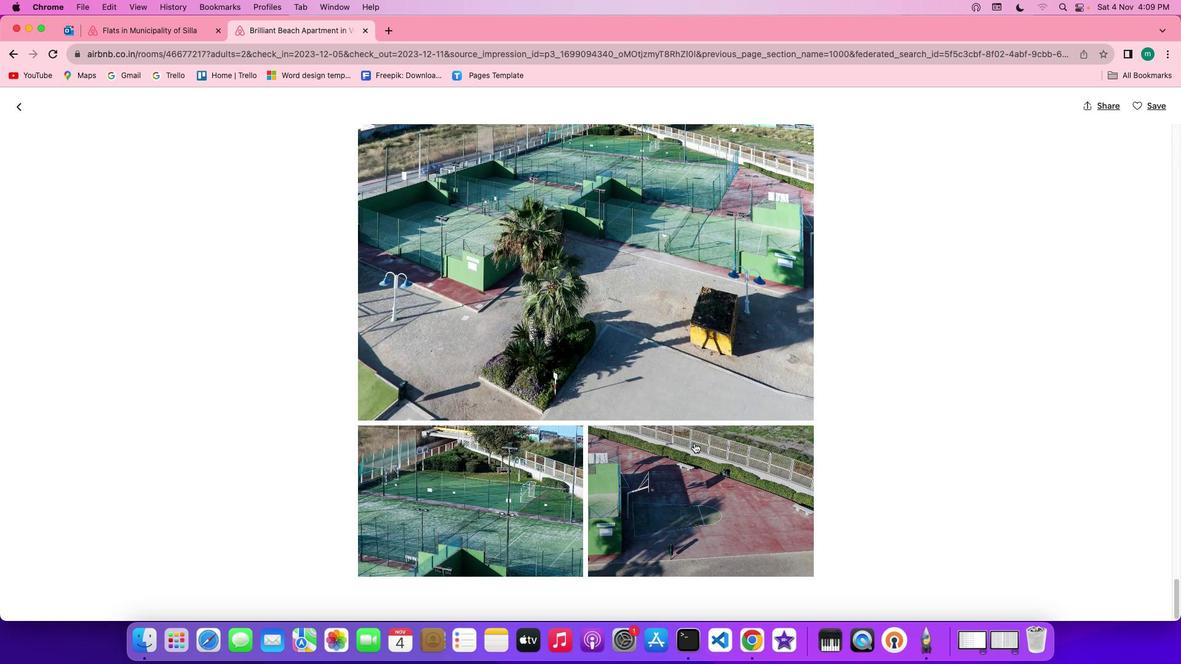 
Action: Mouse scrolled (694, 443) with delta (0, -1)
Screenshot: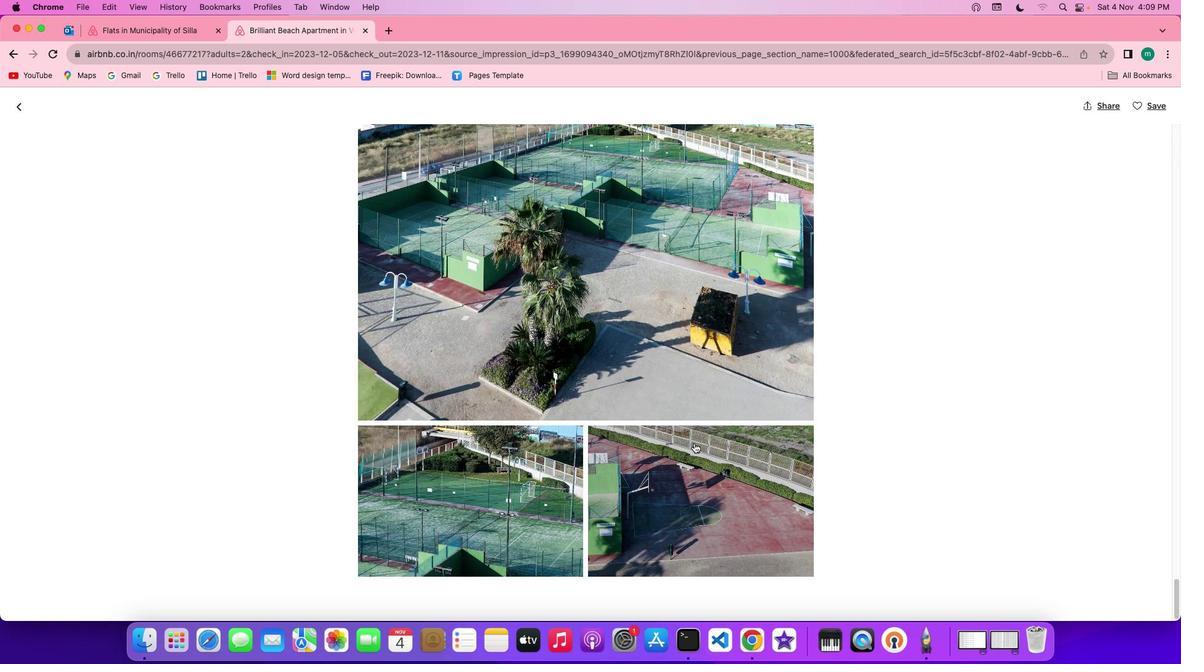 
Action: Mouse scrolled (694, 443) with delta (0, -1)
Screenshot: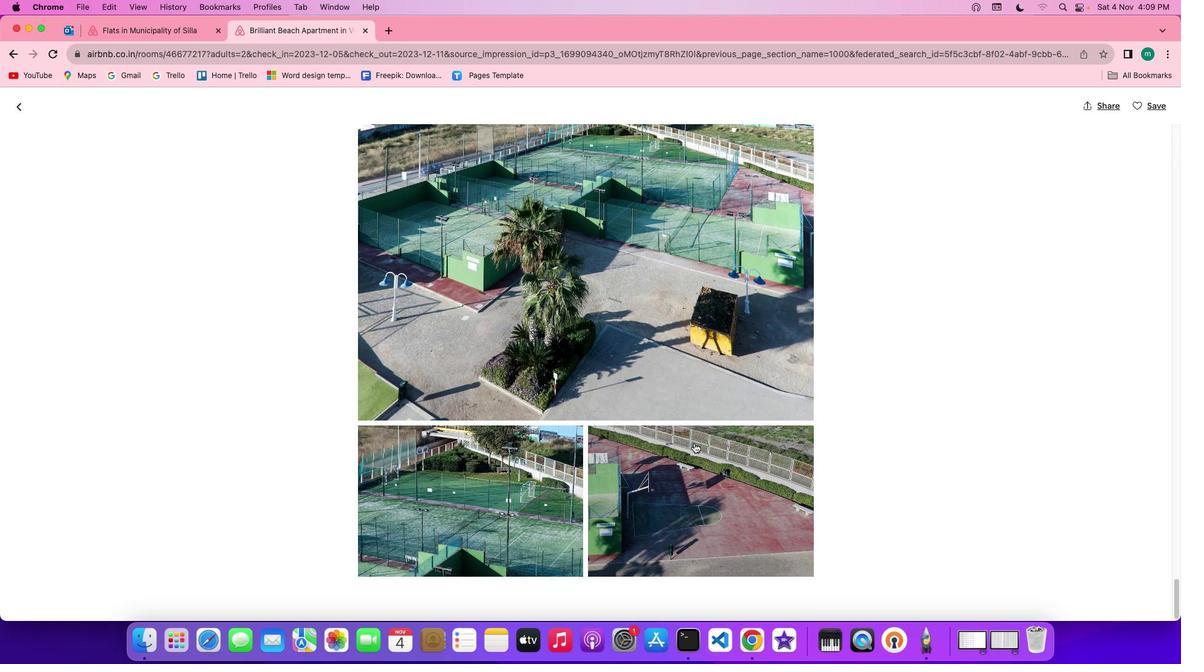 
Action: Mouse scrolled (694, 443) with delta (0, -1)
Screenshot: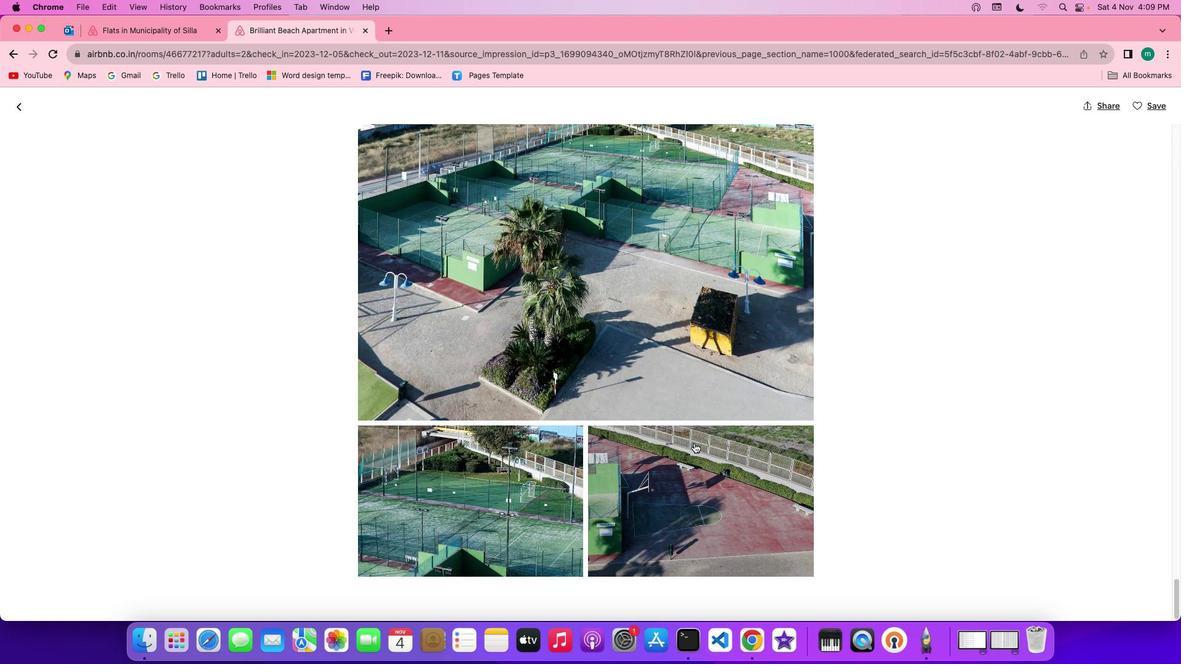 
Action: Mouse scrolled (694, 443) with delta (0, 0)
Screenshot: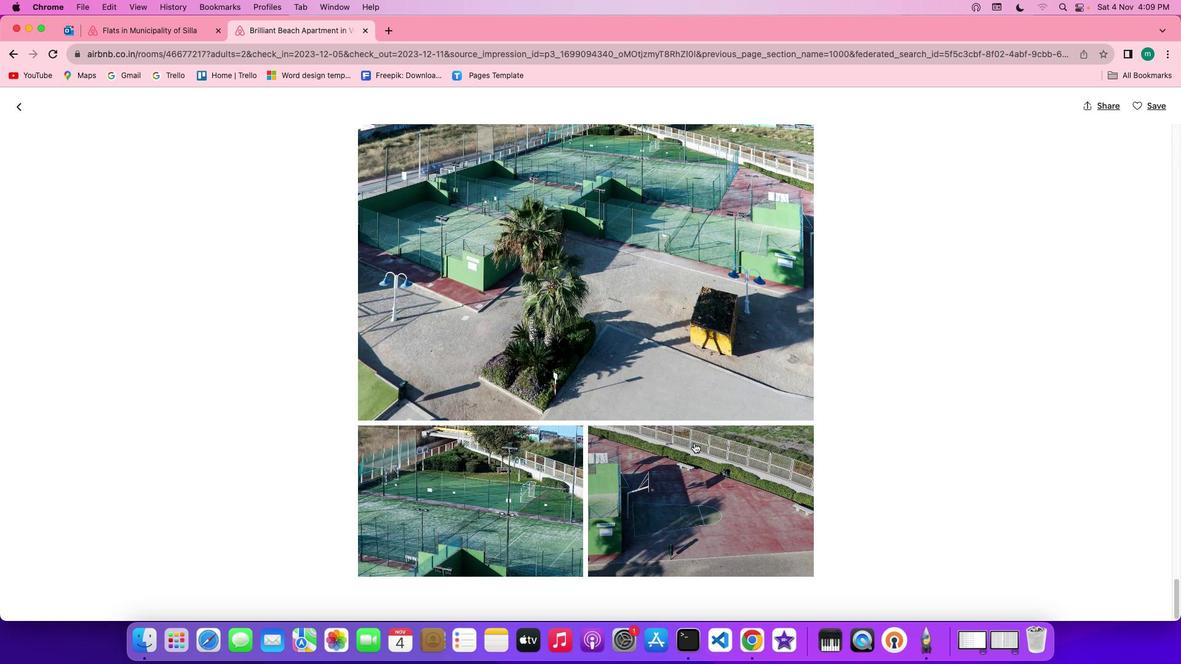 
Action: Mouse scrolled (694, 443) with delta (0, 0)
Screenshot: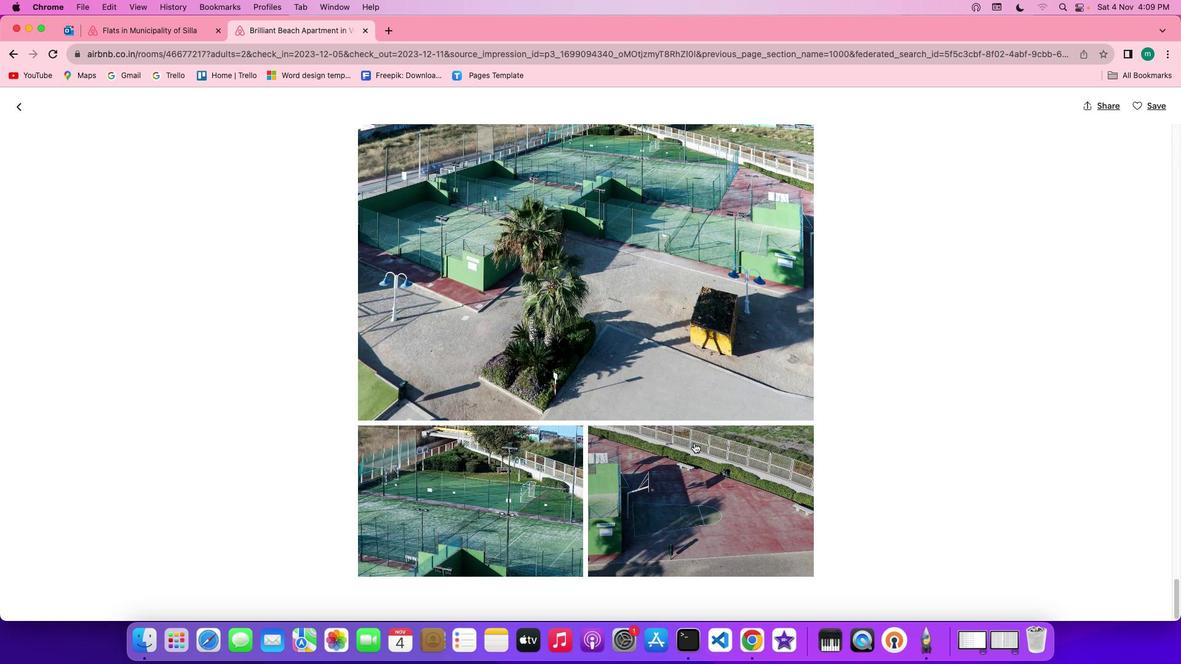 
Action: Mouse scrolled (694, 443) with delta (0, -1)
Screenshot: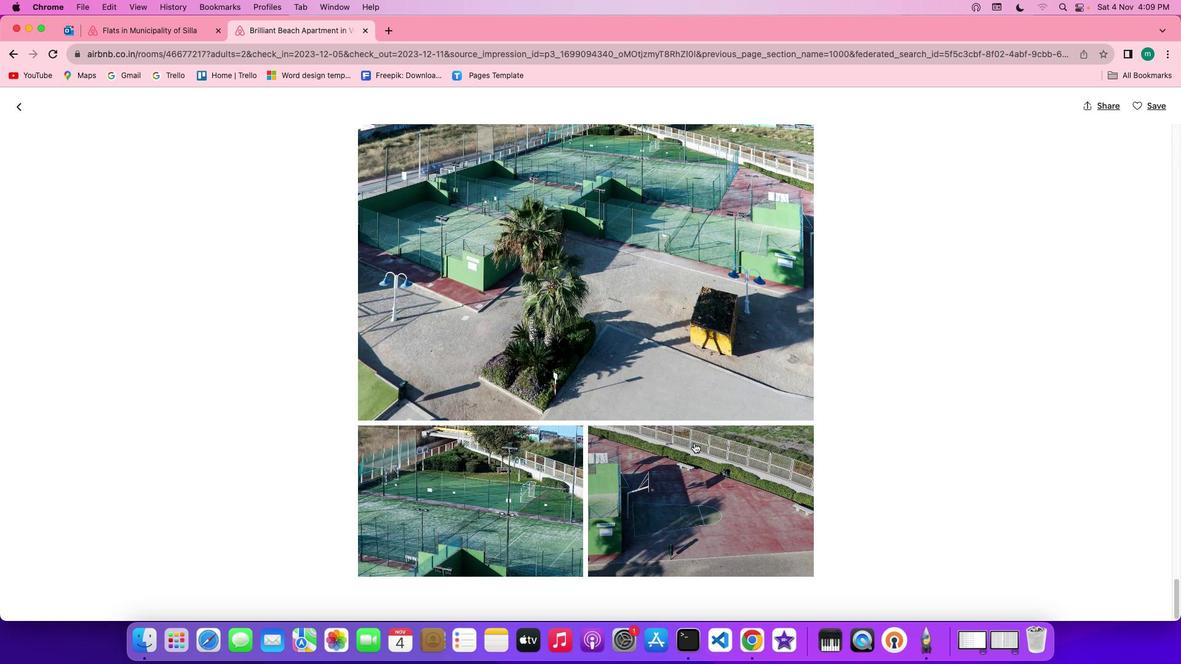 
Action: Mouse scrolled (694, 443) with delta (0, -3)
Screenshot: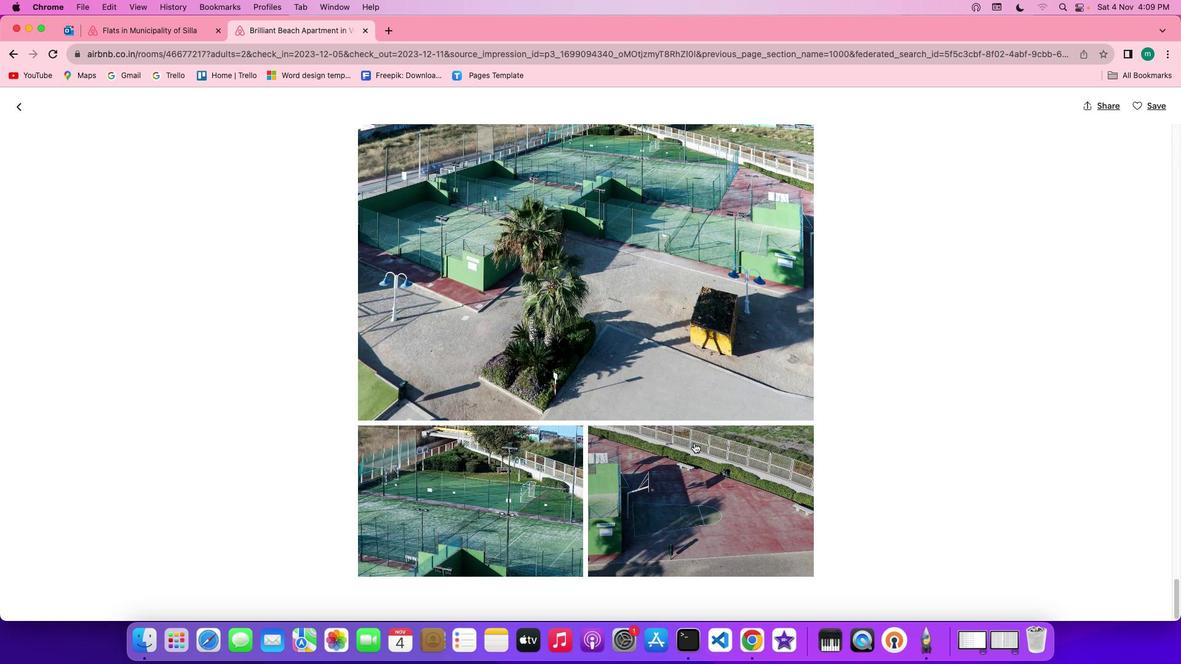 
Action: Mouse scrolled (694, 443) with delta (0, -3)
Screenshot: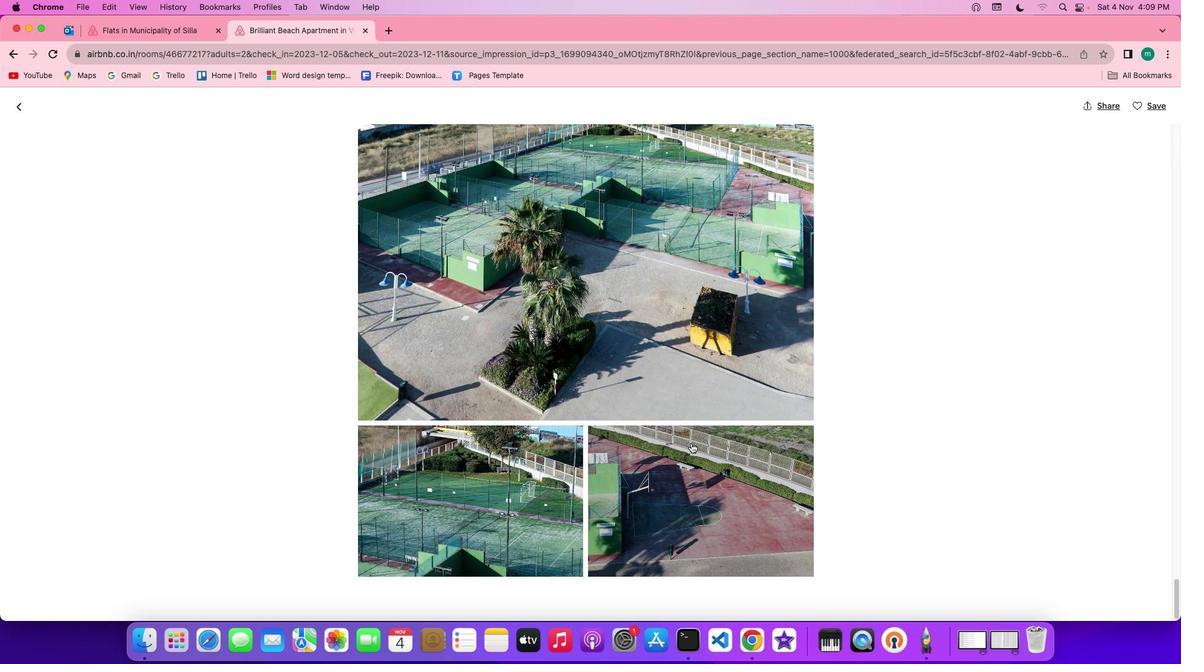 
Action: Mouse moved to (26, 107)
Screenshot: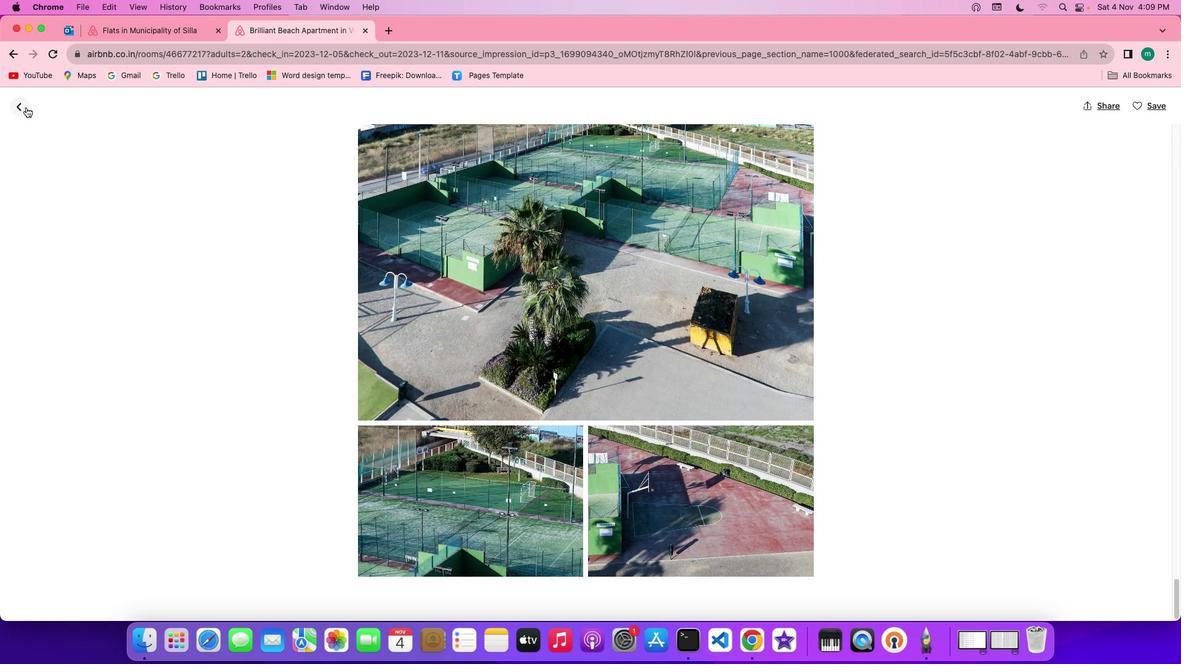 
Action: Mouse pressed left at (26, 107)
Screenshot: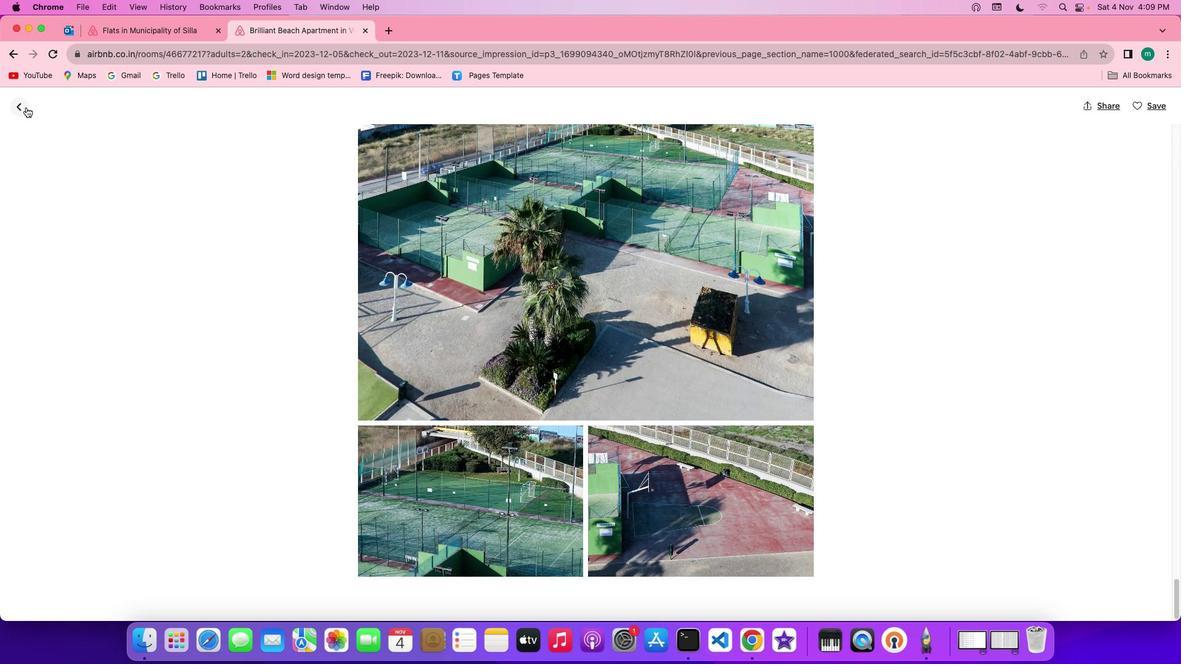
Action: Mouse moved to (647, 470)
Screenshot: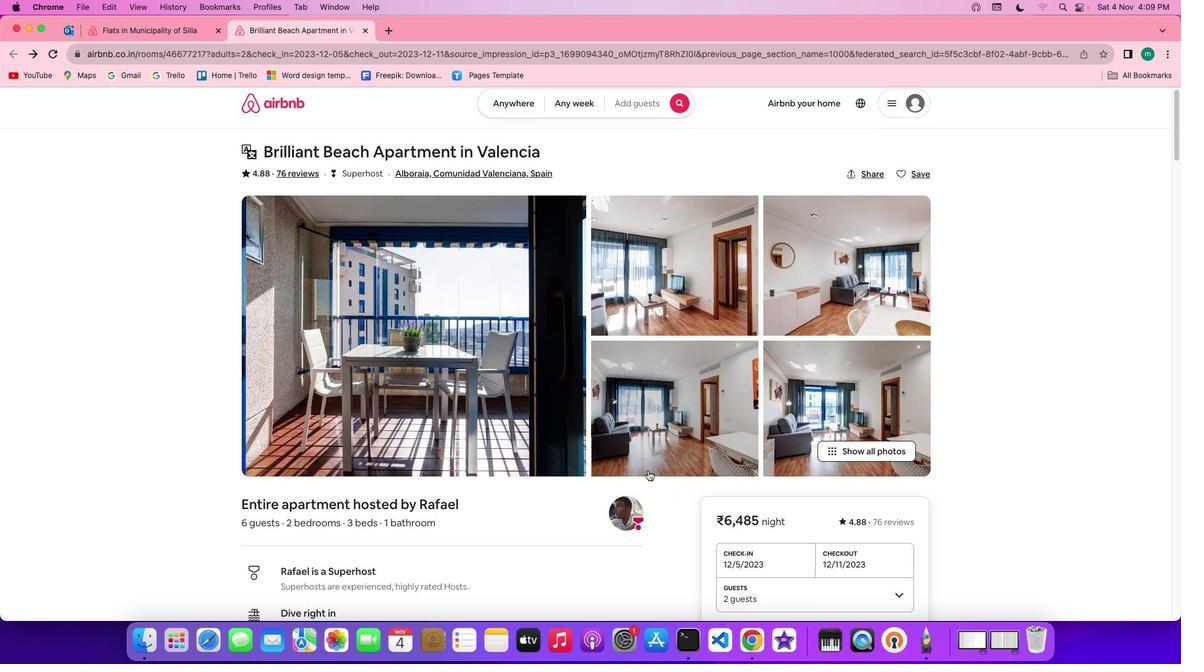 
Action: Mouse scrolled (647, 470) with delta (0, 0)
Screenshot: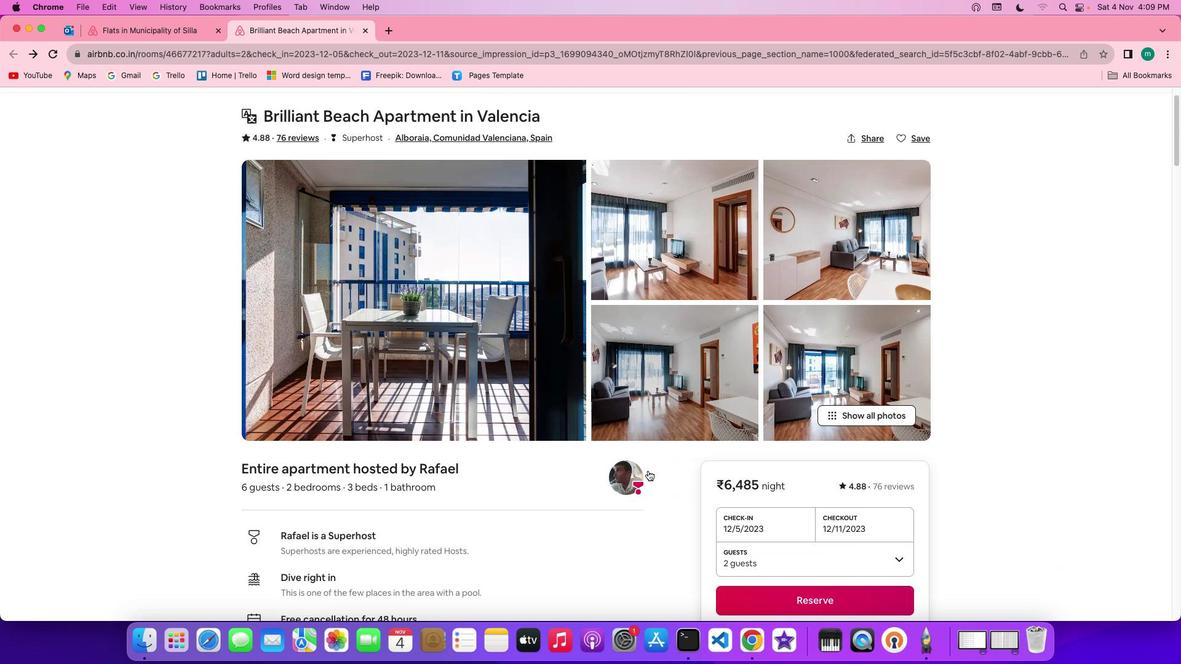 
Action: Mouse scrolled (647, 470) with delta (0, 0)
Screenshot: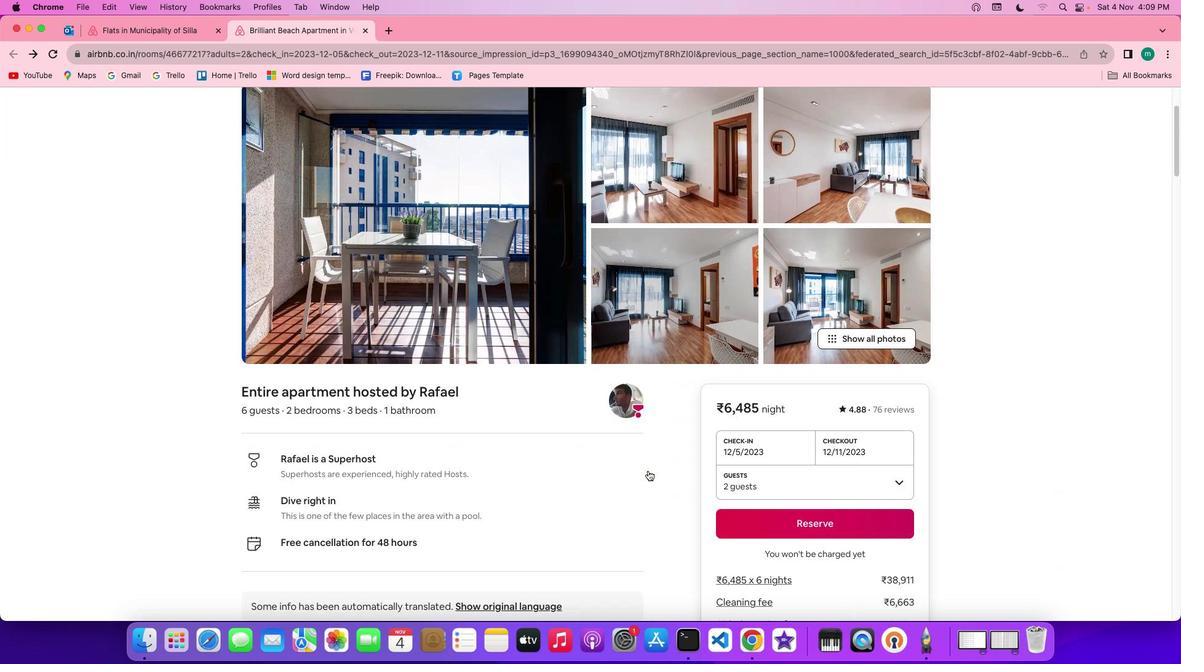 
Action: Mouse scrolled (647, 470) with delta (0, -1)
Screenshot: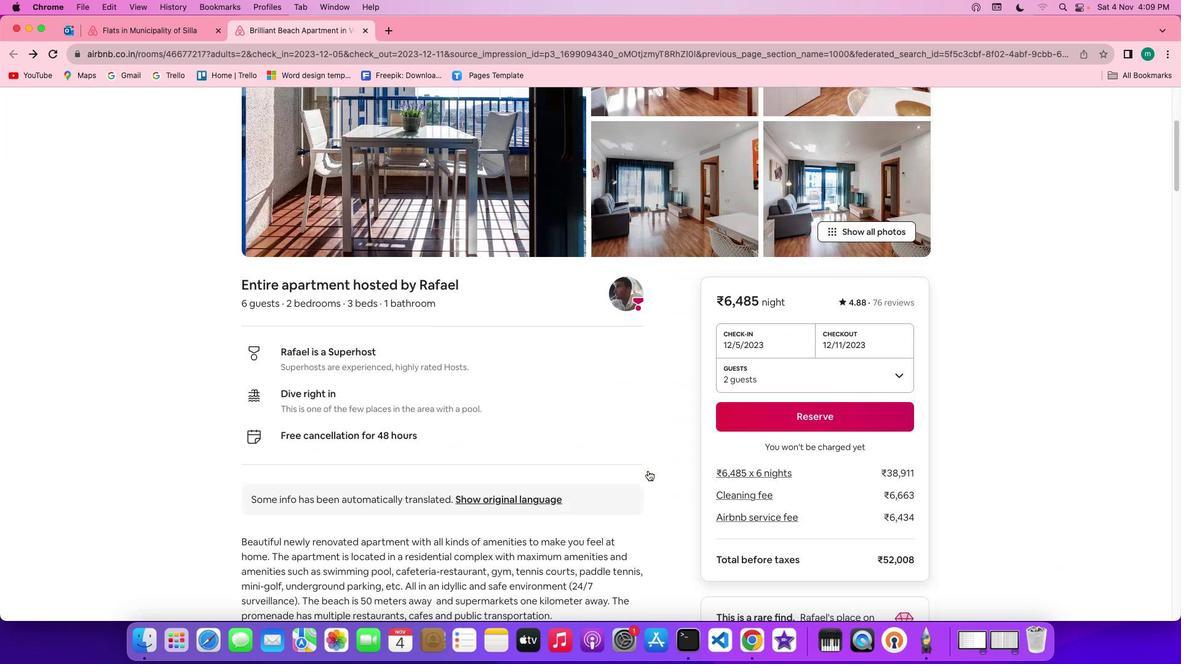 
Action: Mouse scrolled (647, 470) with delta (0, -2)
Screenshot: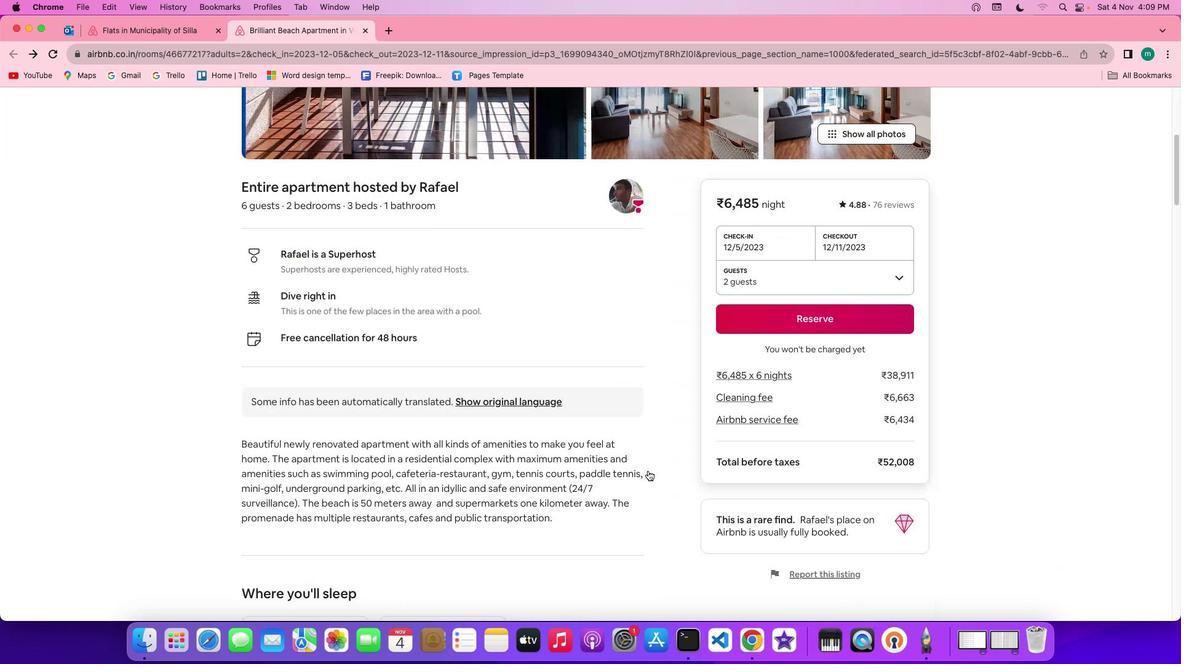 
Action: Mouse scrolled (647, 470) with delta (0, -3)
Screenshot: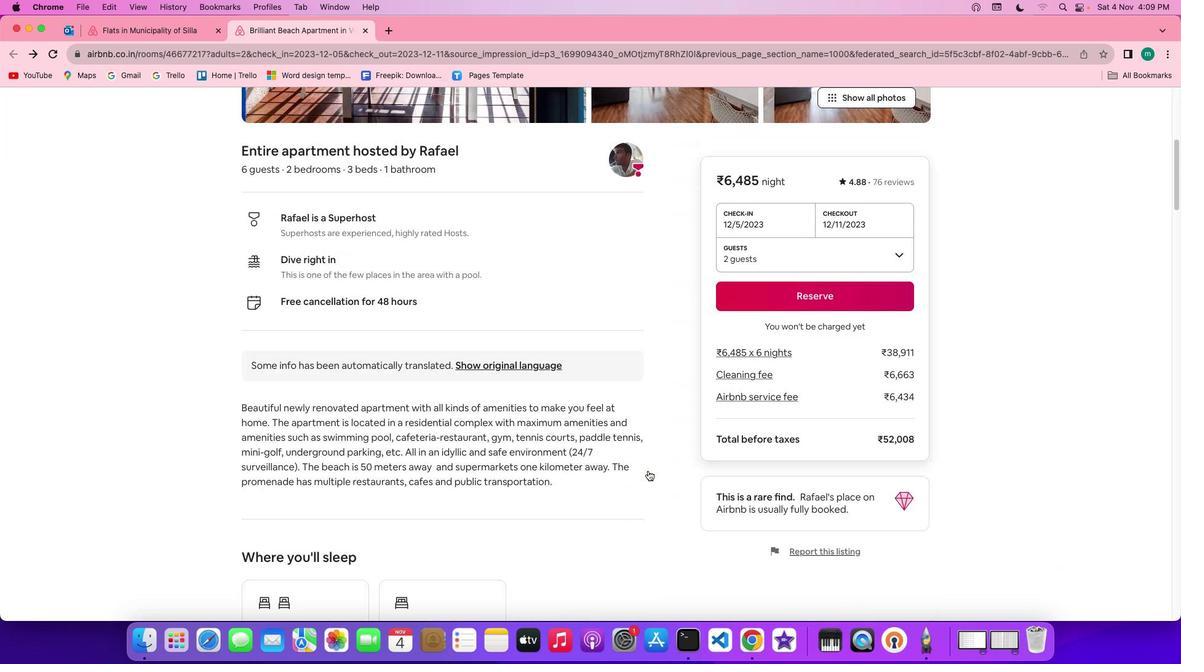 
Action: Mouse moved to (647, 470)
Screenshot: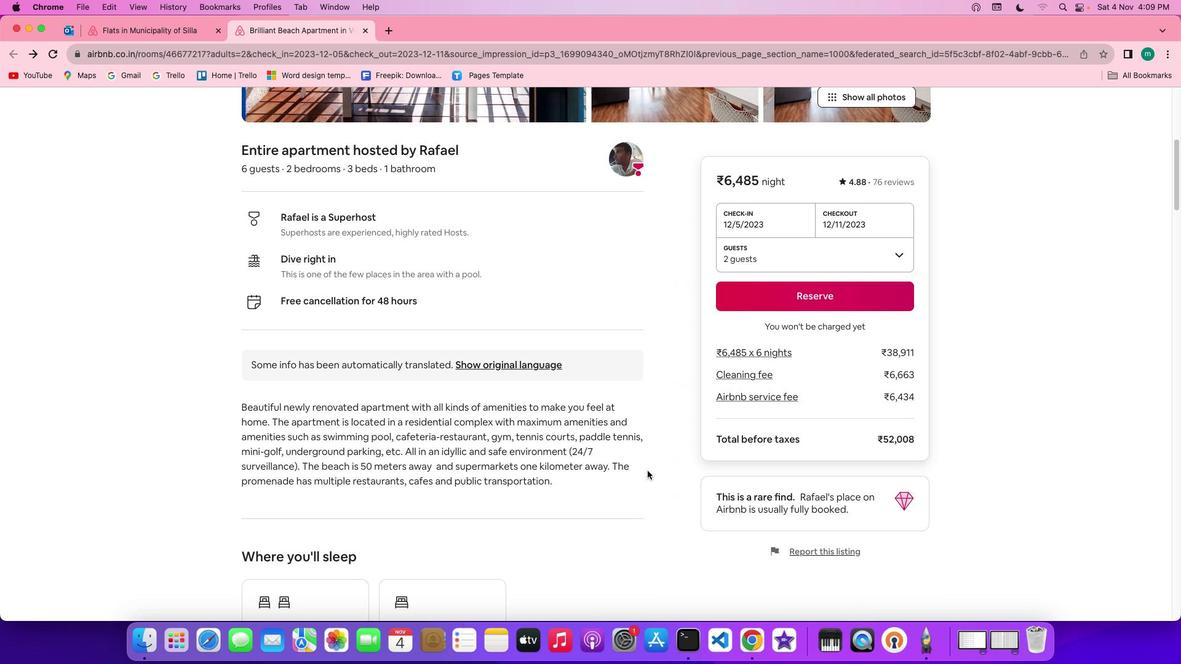 
Action: Mouse scrolled (647, 470) with delta (0, 0)
Screenshot: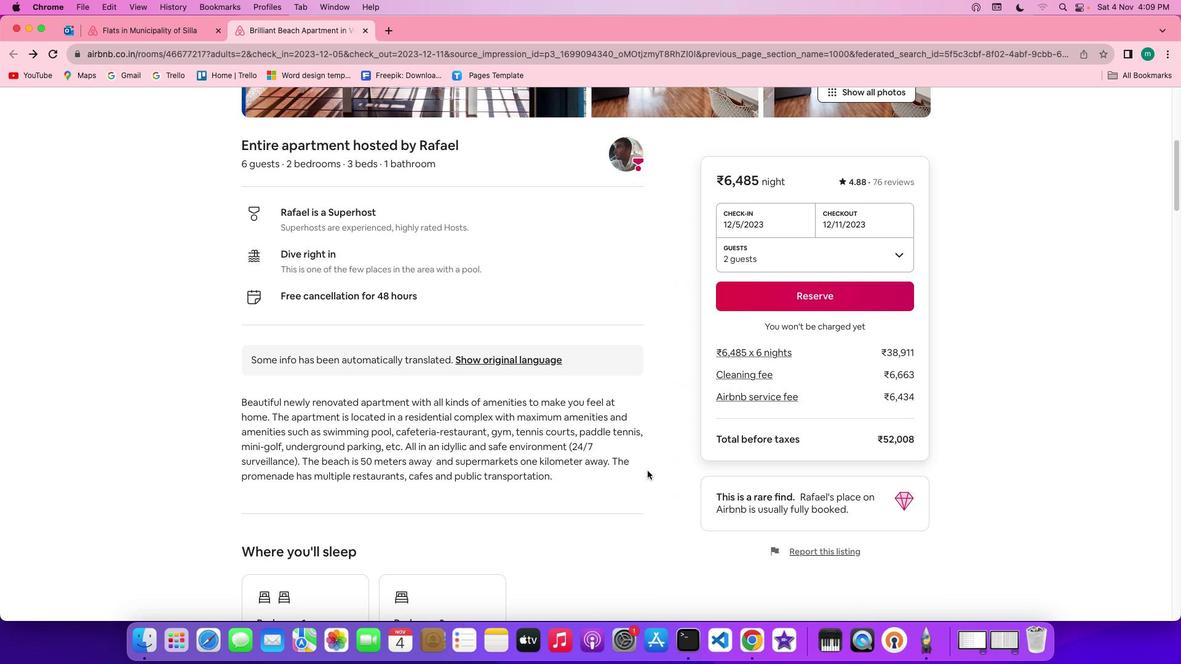 
Action: Mouse scrolled (647, 470) with delta (0, 0)
Screenshot: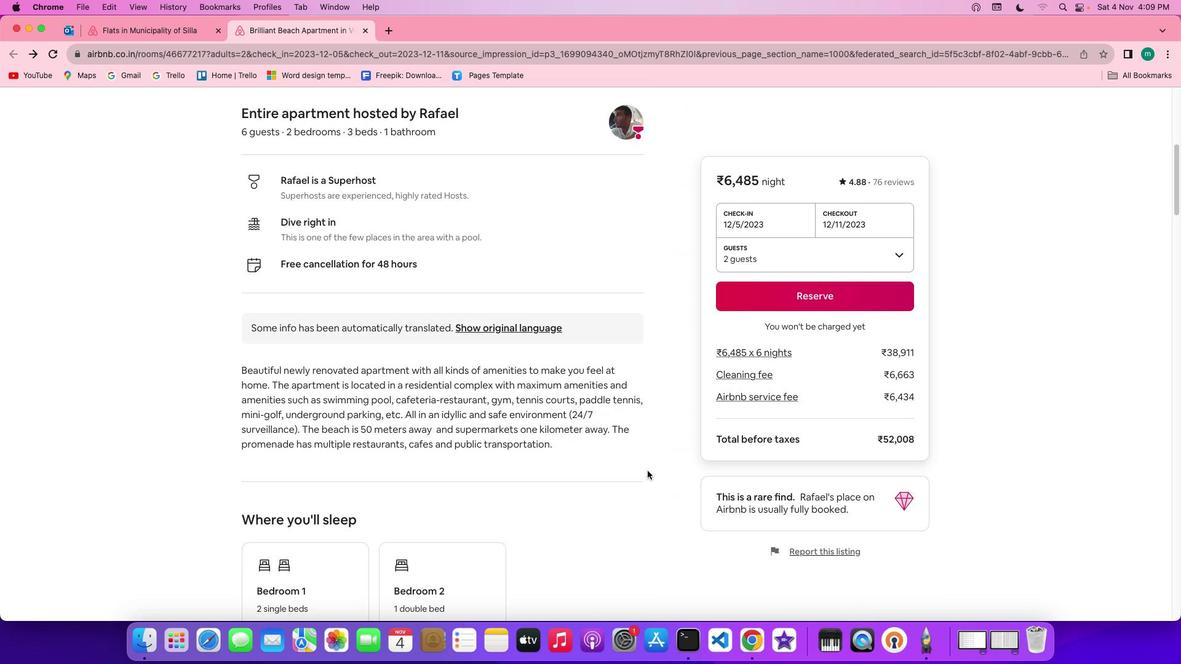 
Action: Mouse scrolled (647, 470) with delta (0, -1)
Screenshot: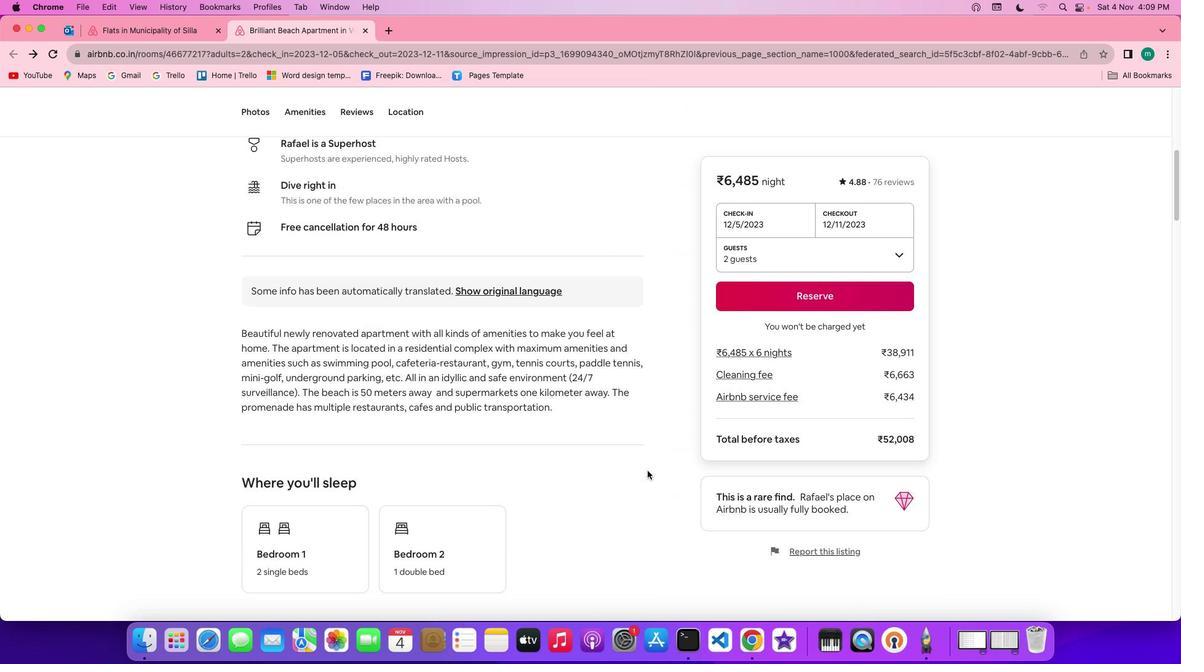 
Action: Mouse scrolled (647, 470) with delta (0, -1)
Screenshot: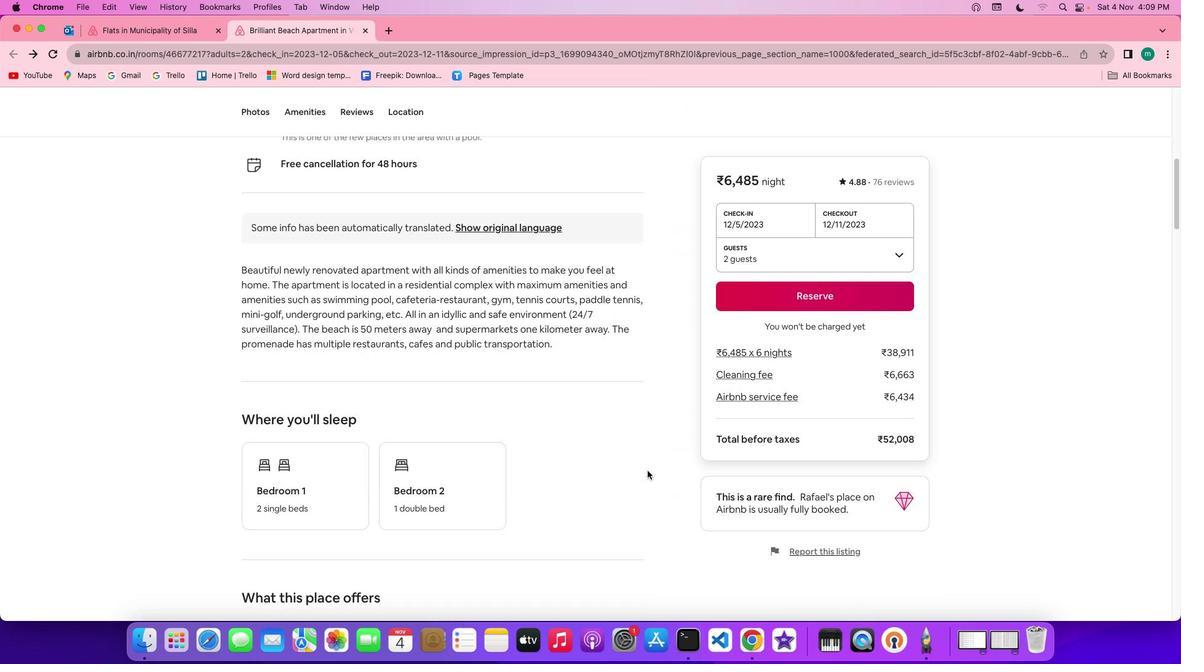 
Action: Mouse scrolled (647, 470) with delta (0, 0)
Screenshot: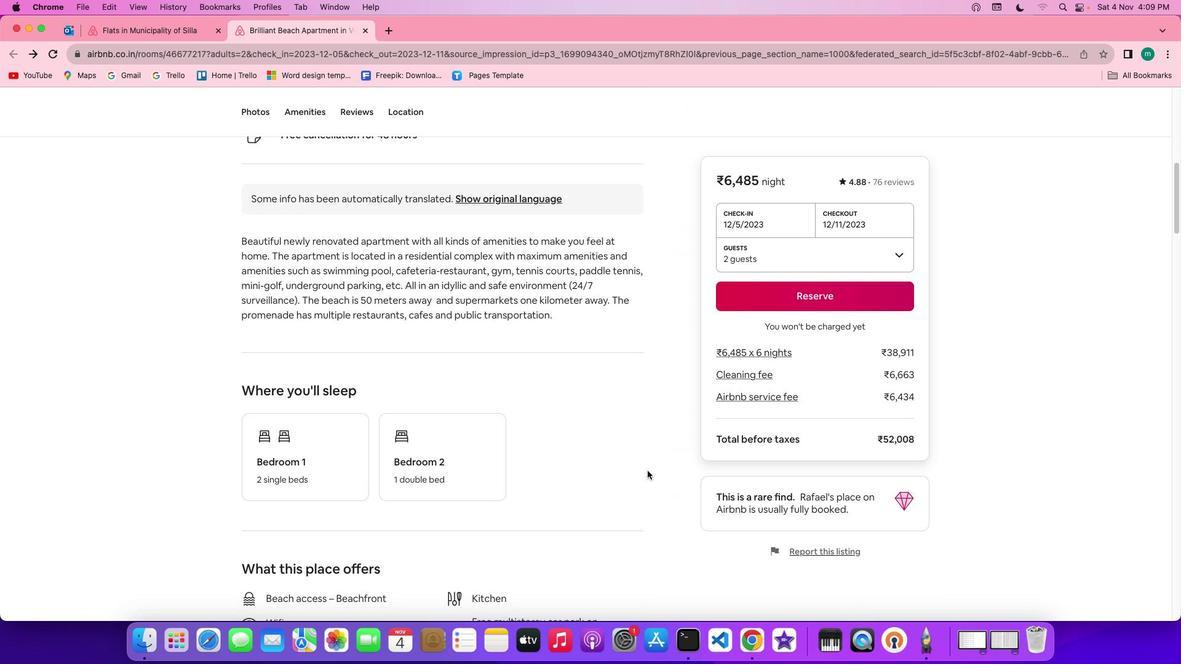
Action: Mouse scrolled (647, 470) with delta (0, 0)
Screenshot: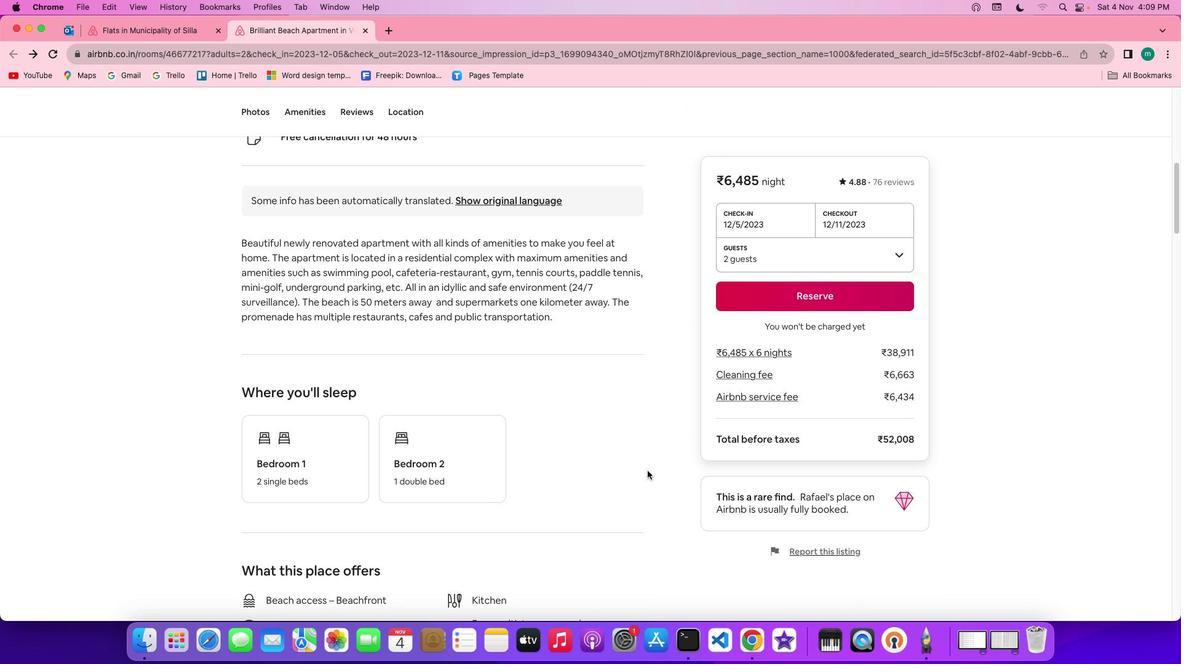 
Action: Mouse moved to (647, 470)
Screenshot: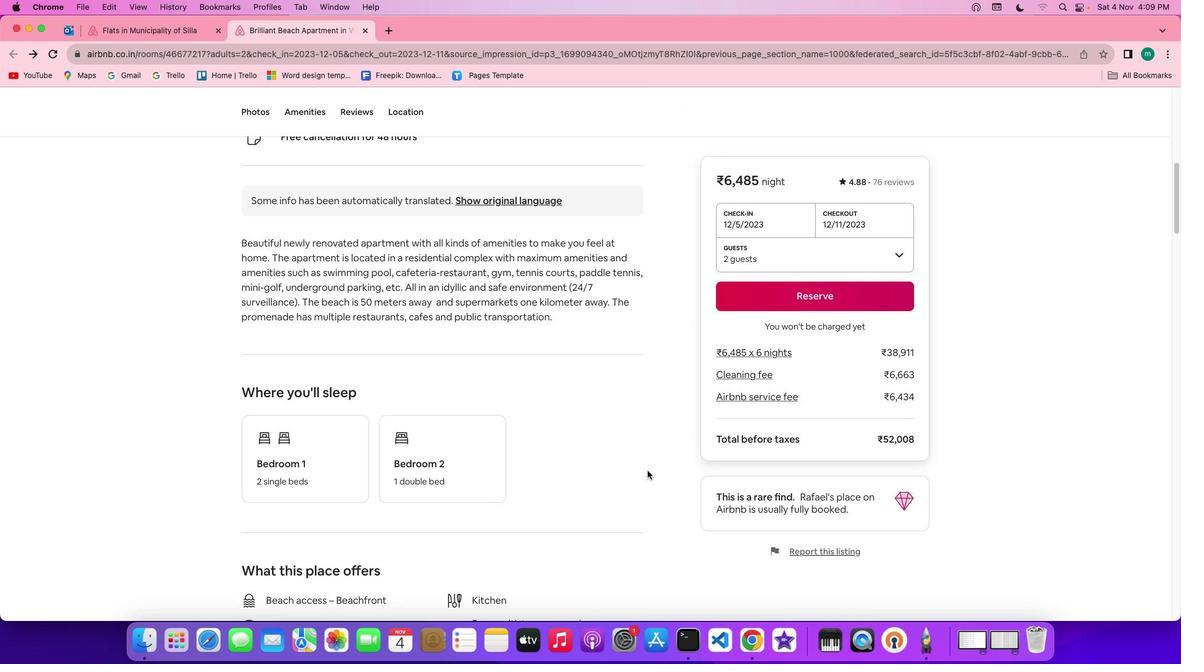 
Action: Mouse scrolled (647, 470) with delta (0, 0)
Screenshot: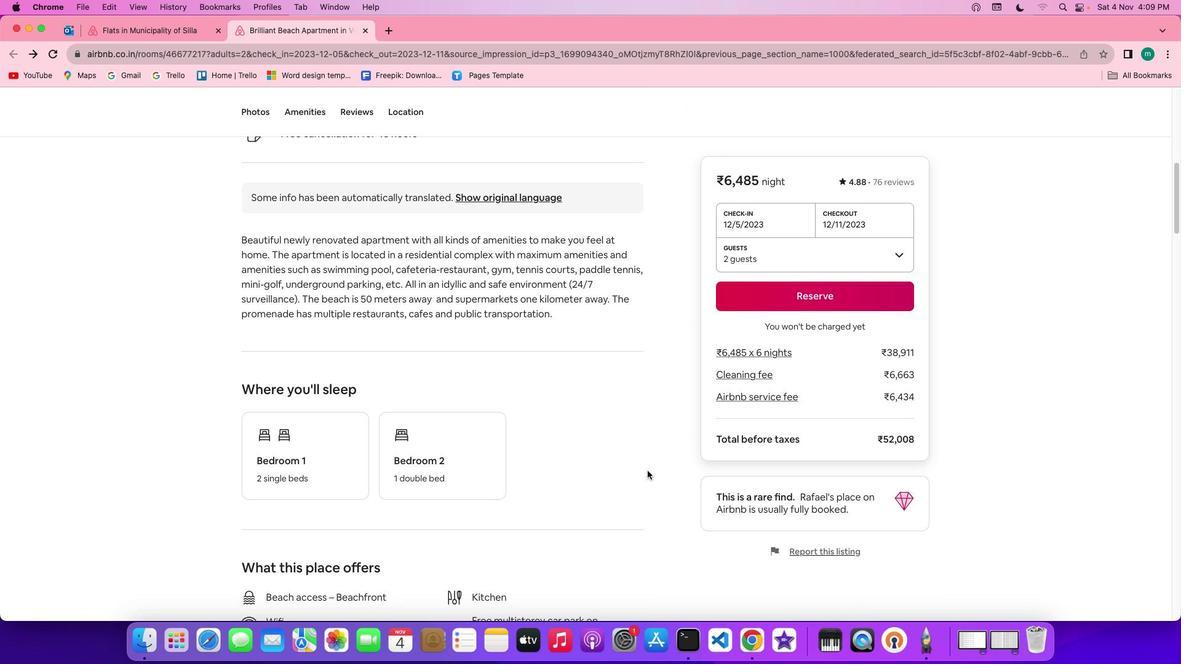
Action: Mouse scrolled (647, 470) with delta (0, 0)
Screenshot: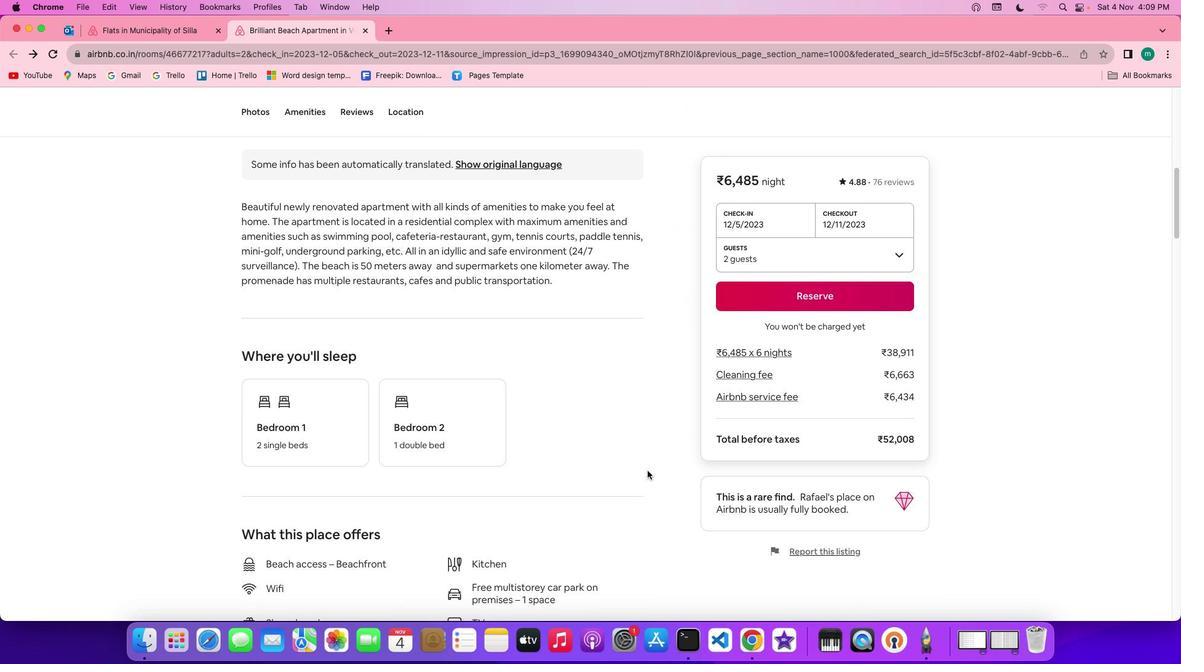 
Action: Mouse scrolled (647, 470) with delta (0, 0)
Screenshot: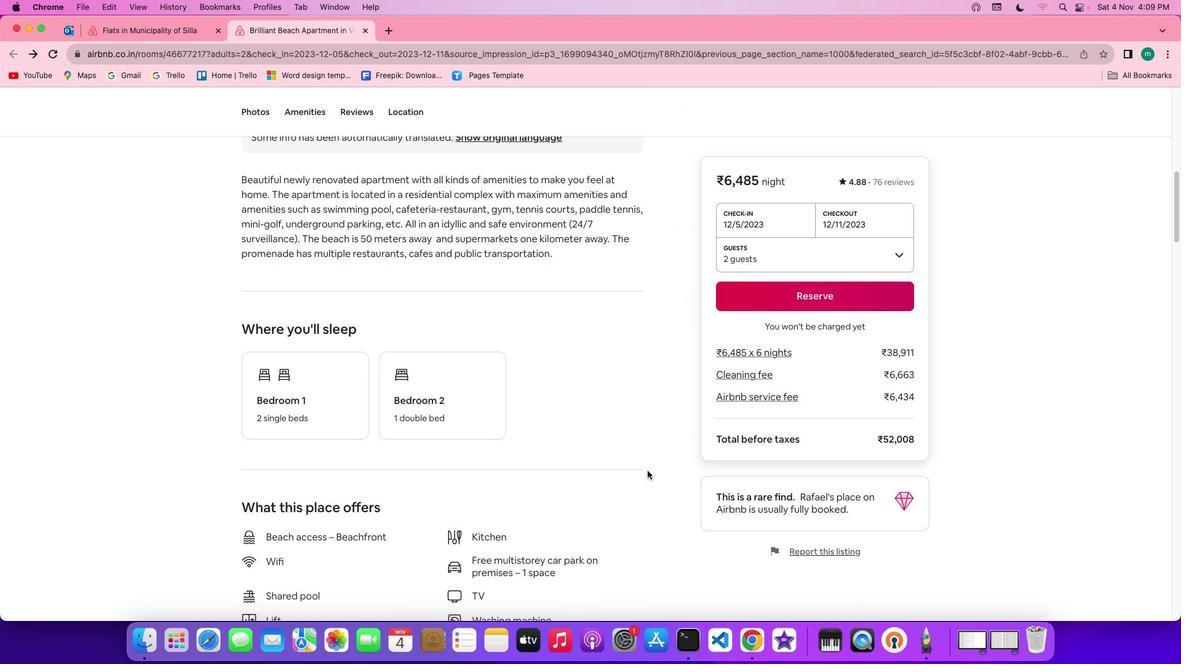 
Action: Mouse scrolled (647, 470) with delta (0, -1)
Screenshot: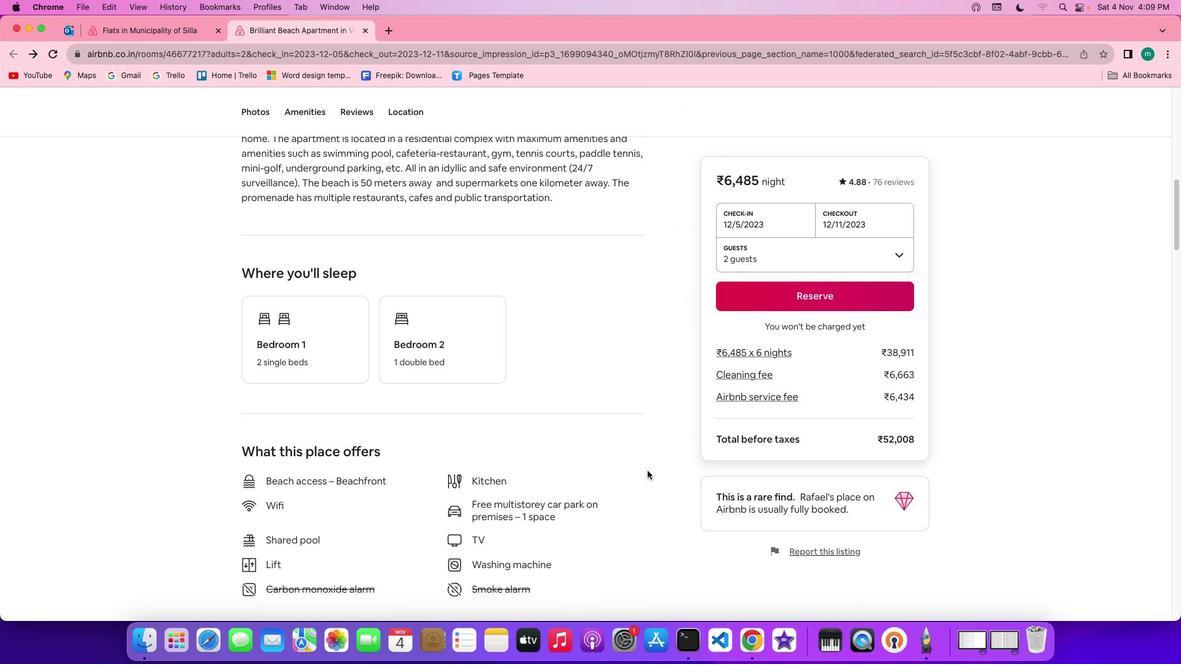 
Action: Mouse moved to (479, 462)
Screenshot: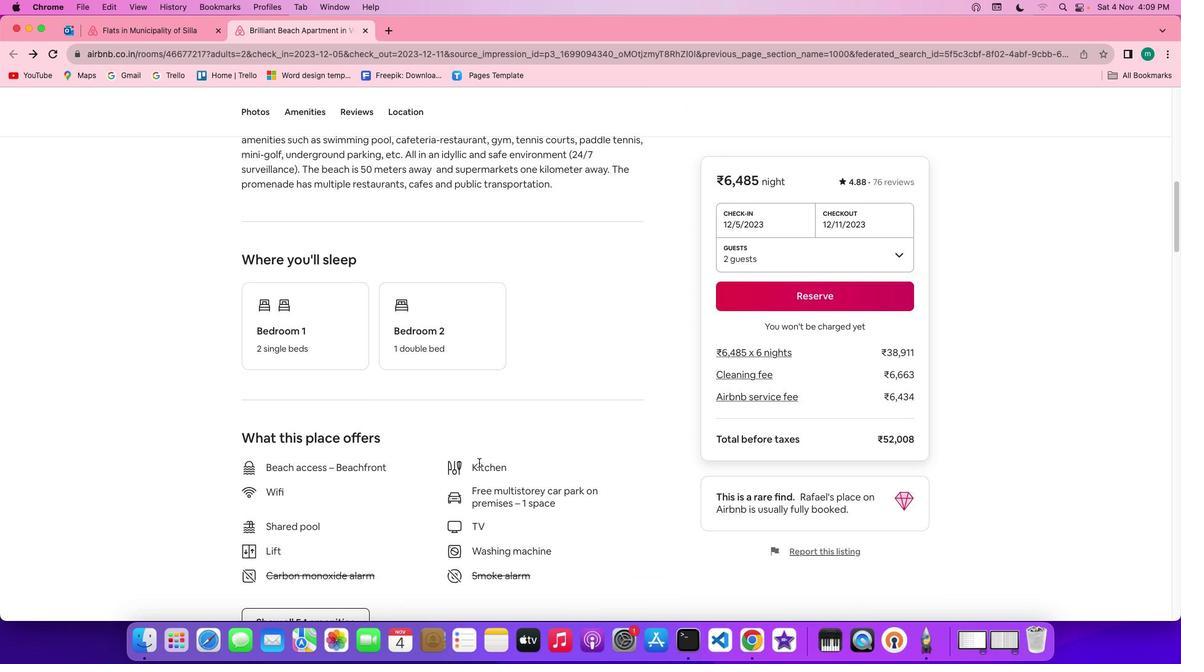 
Action: Mouse scrolled (479, 462) with delta (0, 0)
Screenshot: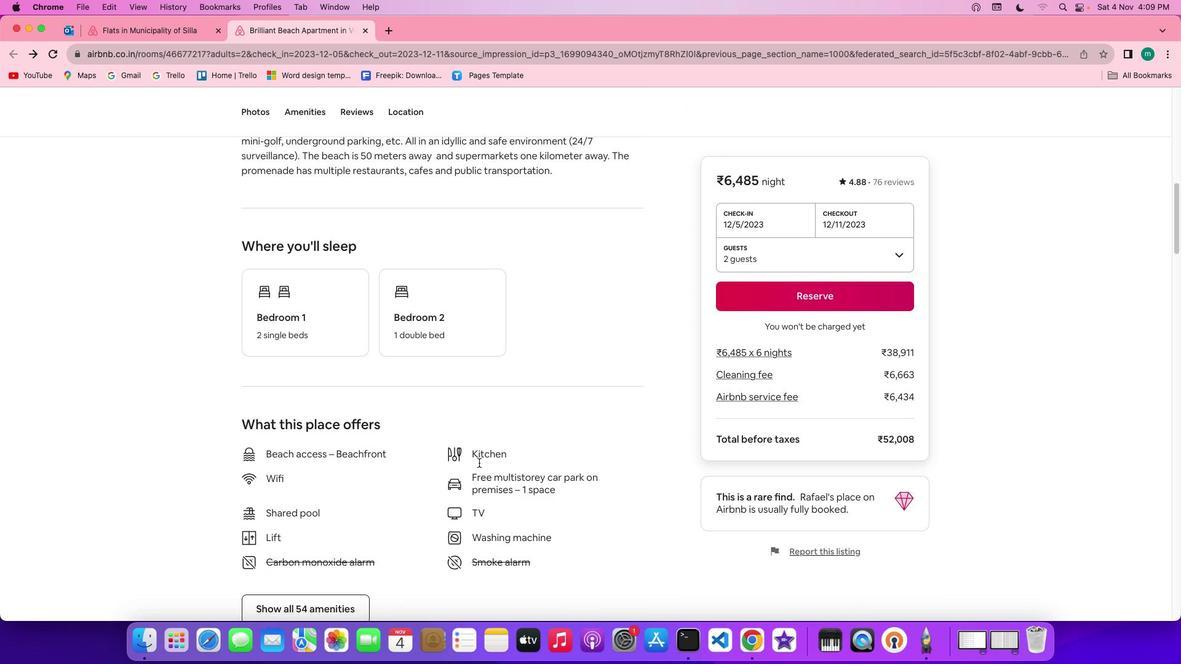 
Action: Mouse scrolled (479, 462) with delta (0, 0)
Screenshot: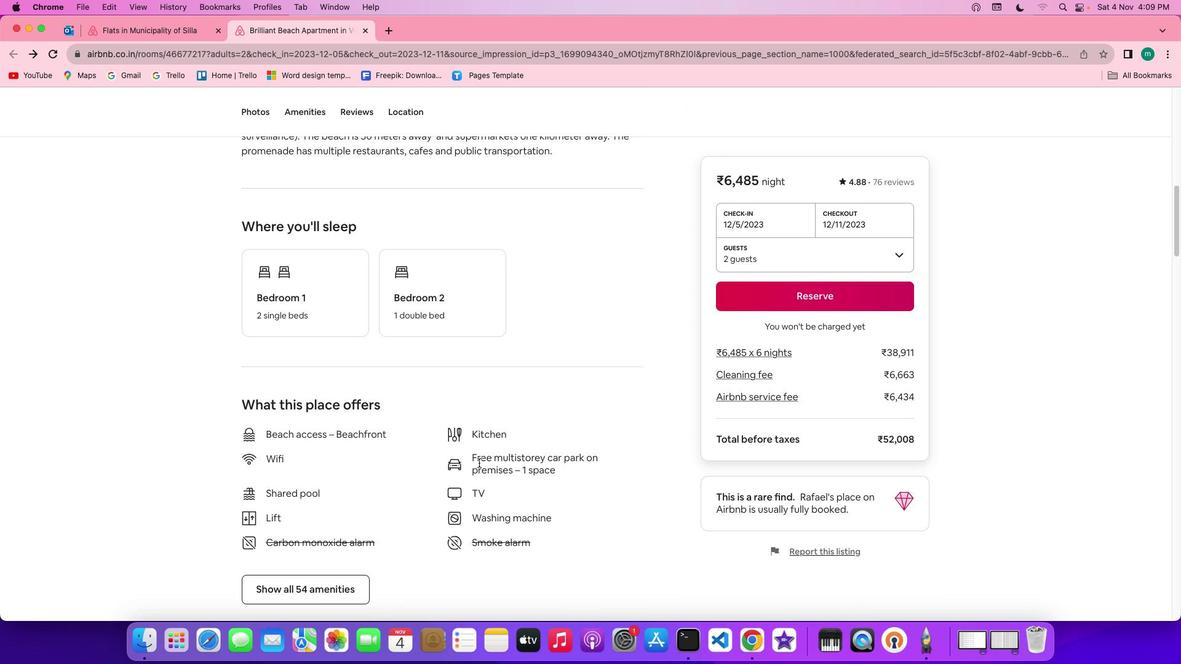 
Action: Mouse scrolled (479, 462) with delta (0, -1)
Screenshot: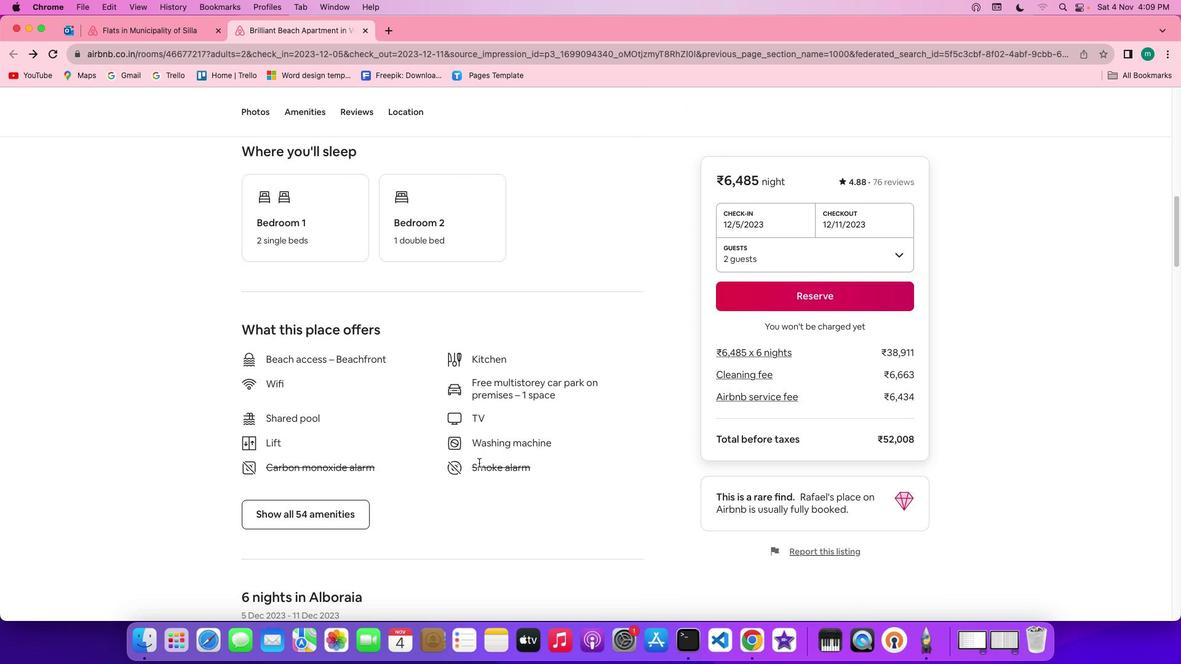 
Action: Mouse scrolled (479, 462) with delta (0, -1)
Screenshot: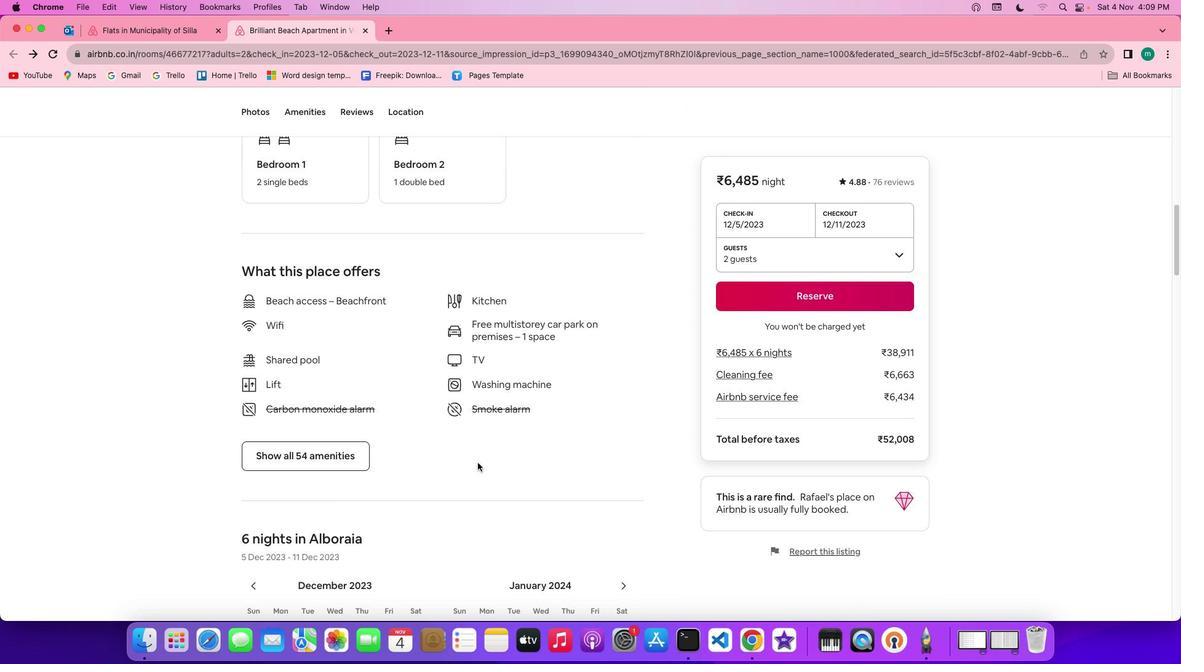 
Action: Mouse moved to (319, 448)
Screenshot: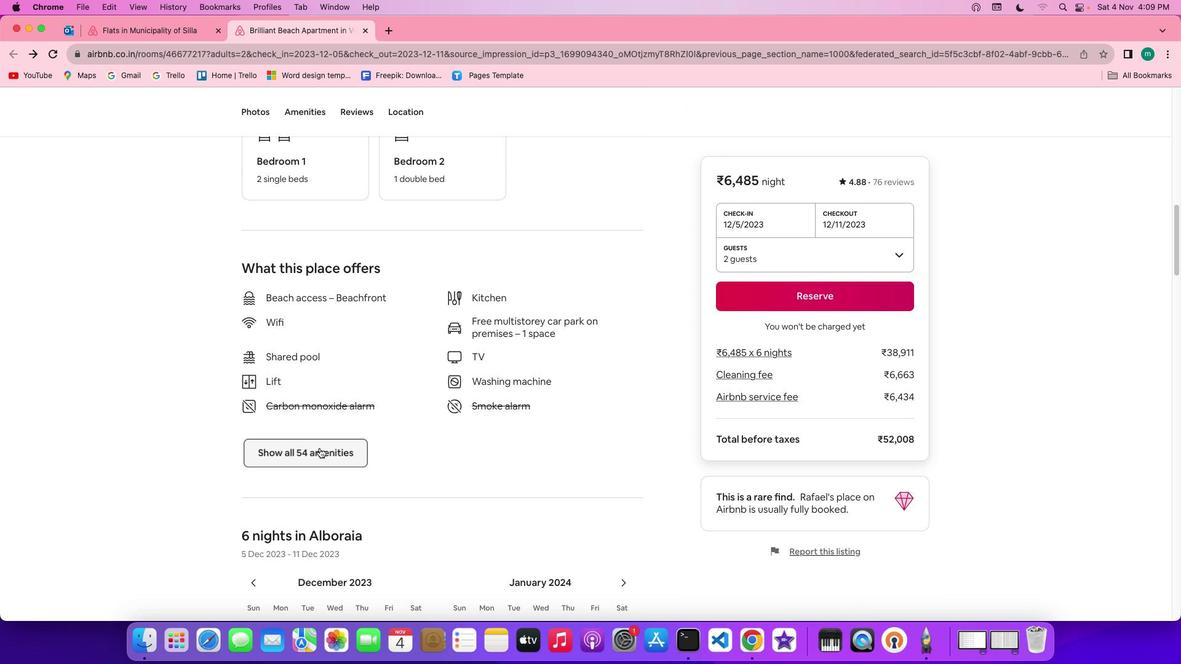 
Action: Mouse pressed left at (319, 448)
Screenshot: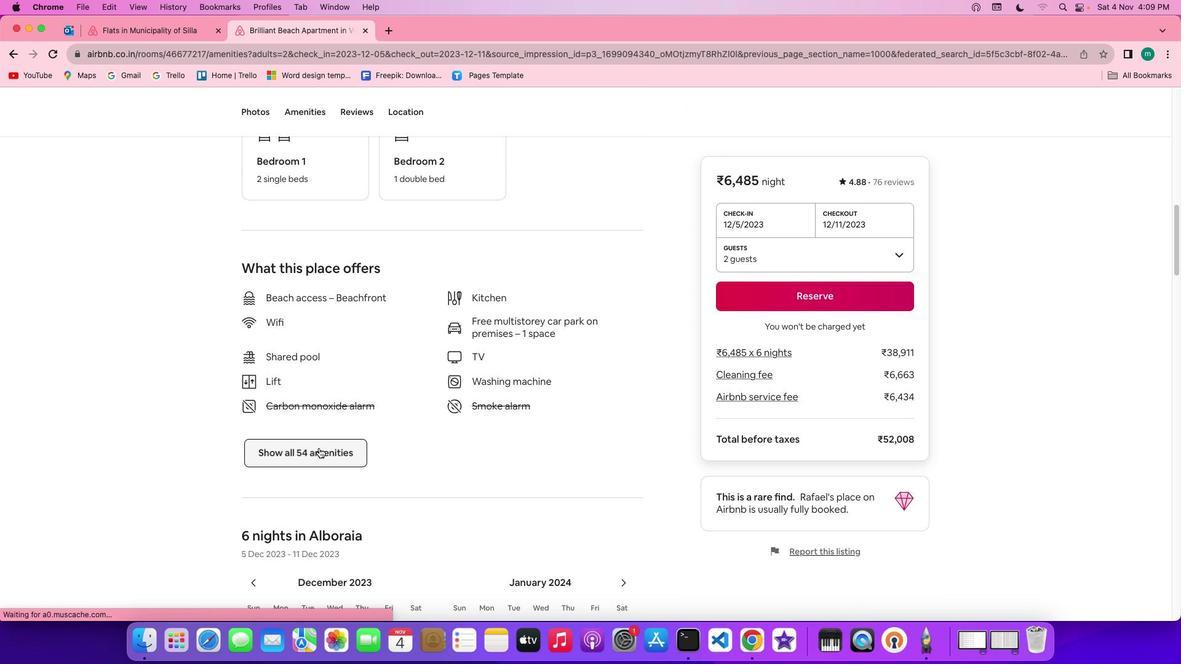 
Action: Mouse moved to (650, 508)
Screenshot: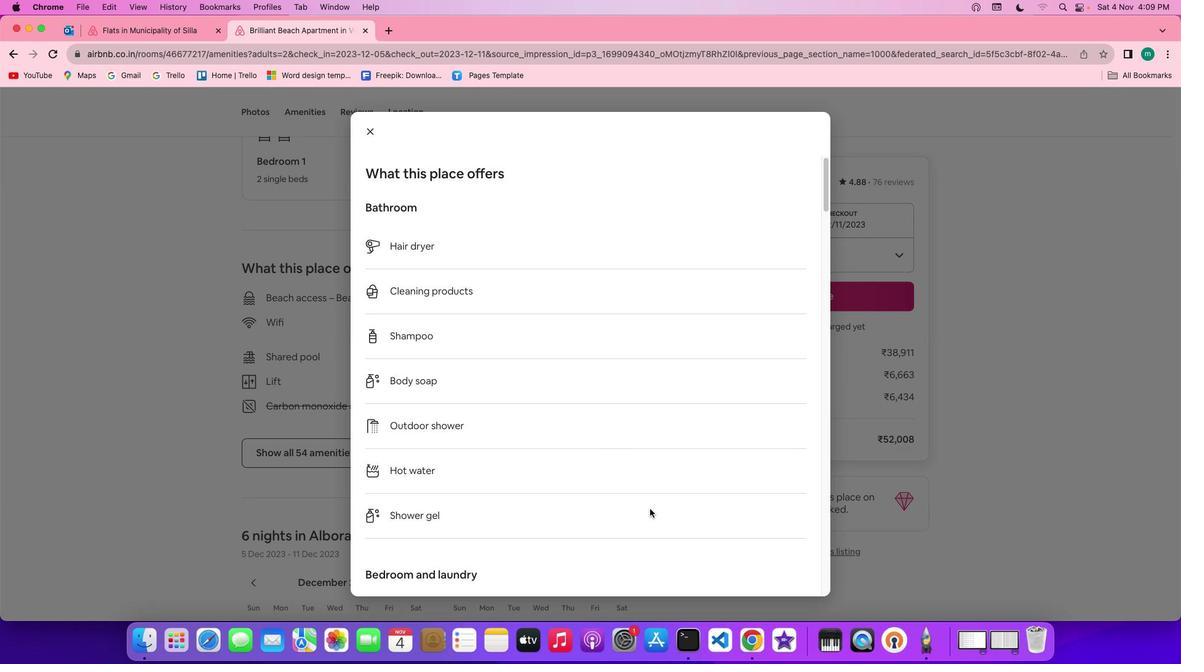 
Action: Mouse scrolled (650, 508) with delta (0, 0)
Screenshot: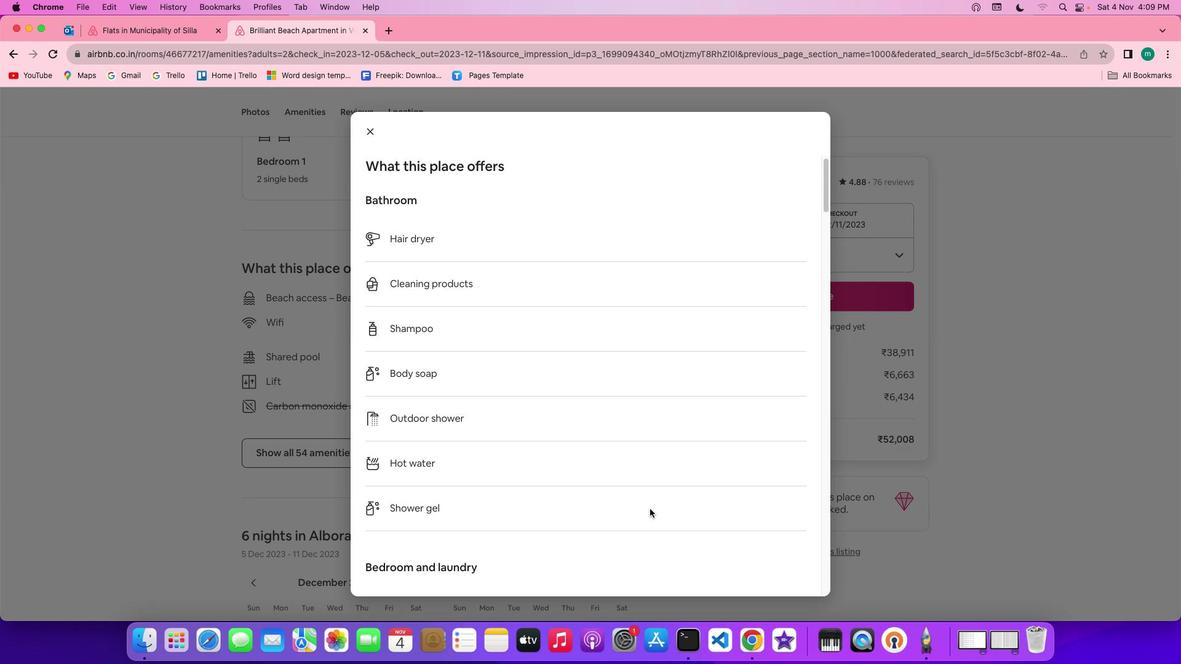 
Action: Mouse scrolled (650, 508) with delta (0, 0)
Screenshot: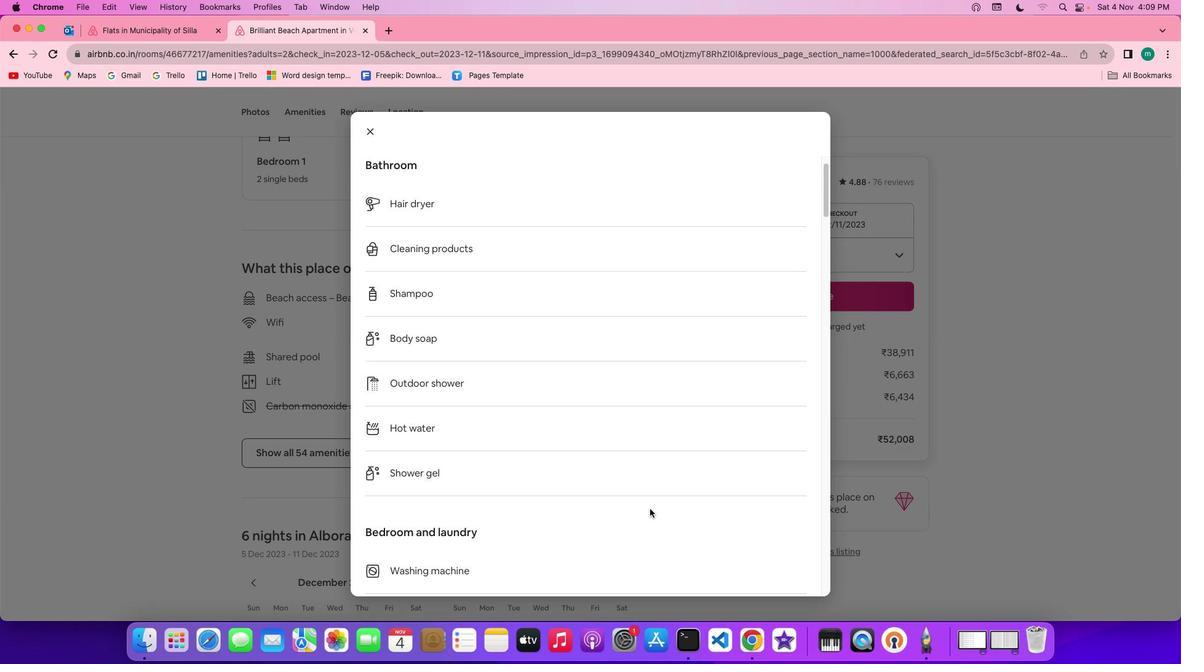 
Action: Mouse scrolled (650, 508) with delta (0, -1)
Screenshot: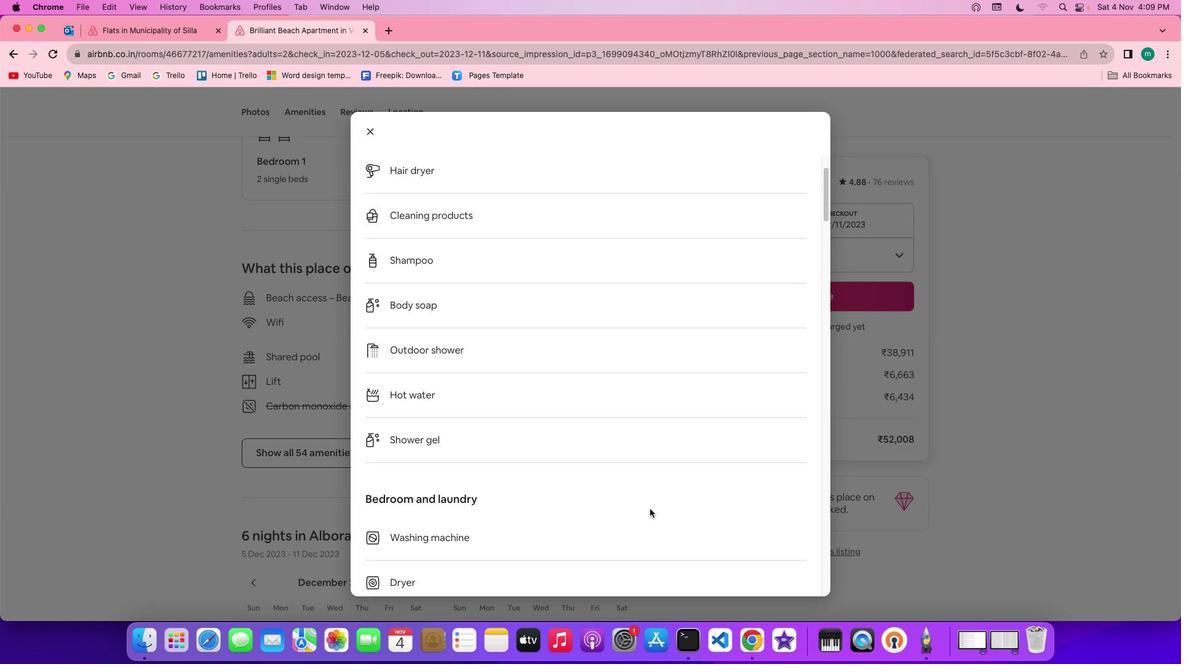 
Action: Mouse scrolled (650, 508) with delta (0, -1)
Screenshot: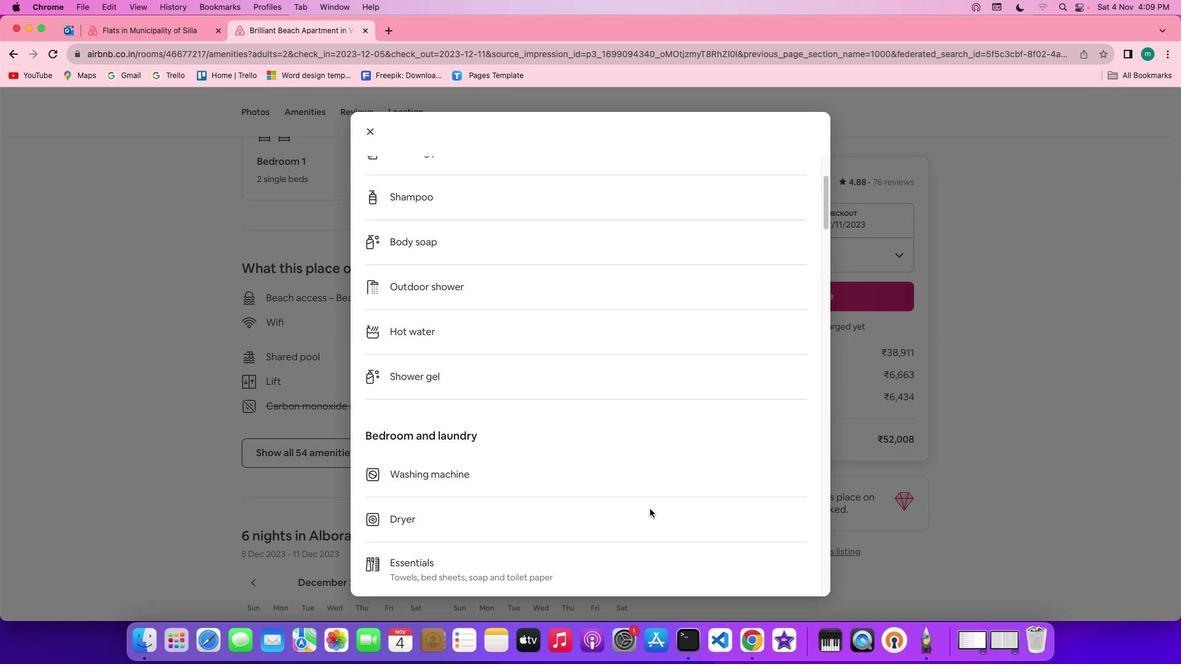 
Action: Mouse scrolled (650, 508) with delta (0, 0)
Screenshot: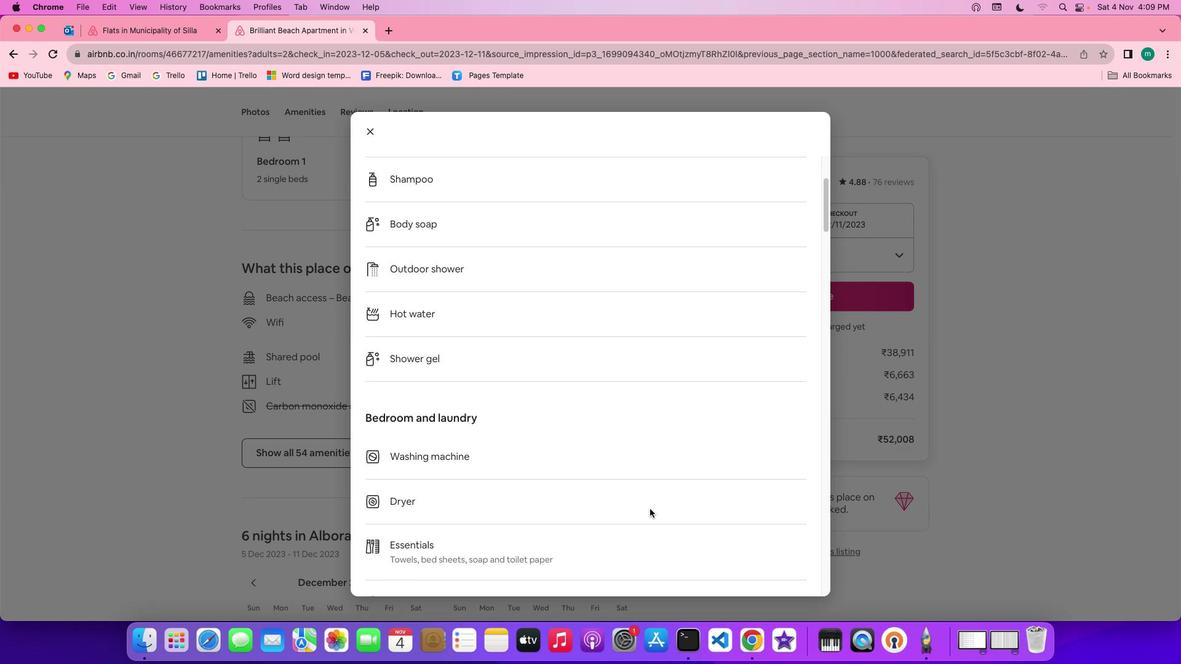 
Action: Mouse scrolled (650, 508) with delta (0, 0)
Screenshot: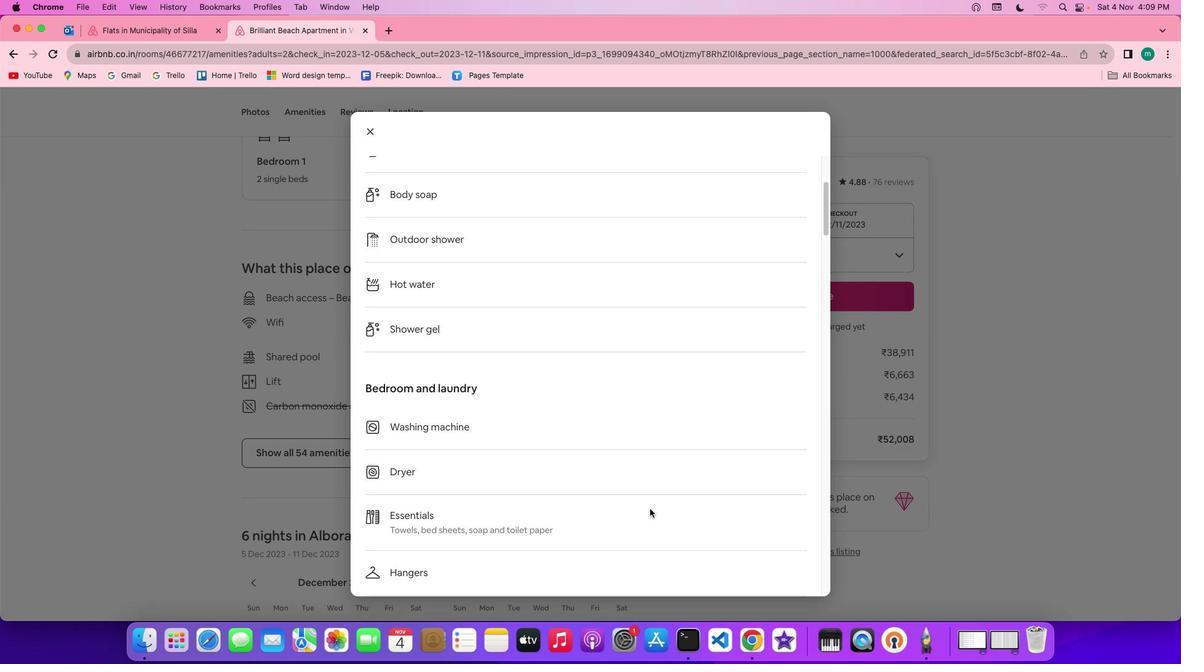 
Action: Mouse scrolled (650, 508) with delta (0, -1)
Screenshot: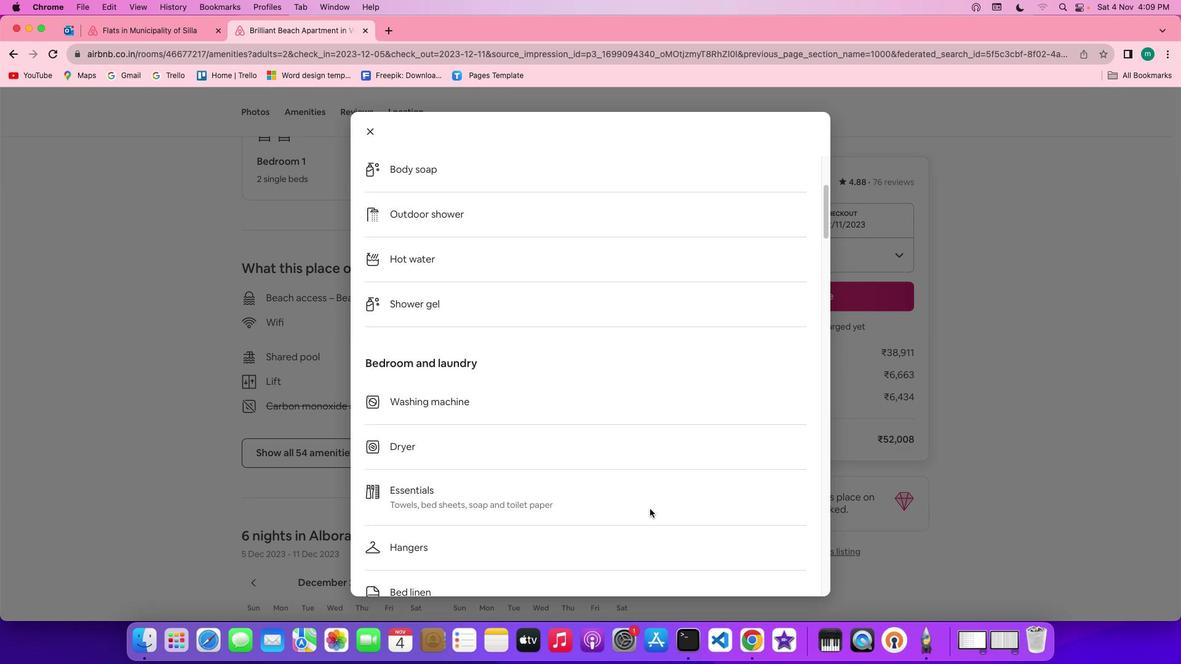 
Action: Mouse scrolled (650, 508) with delta (0, -1)
Screenshot: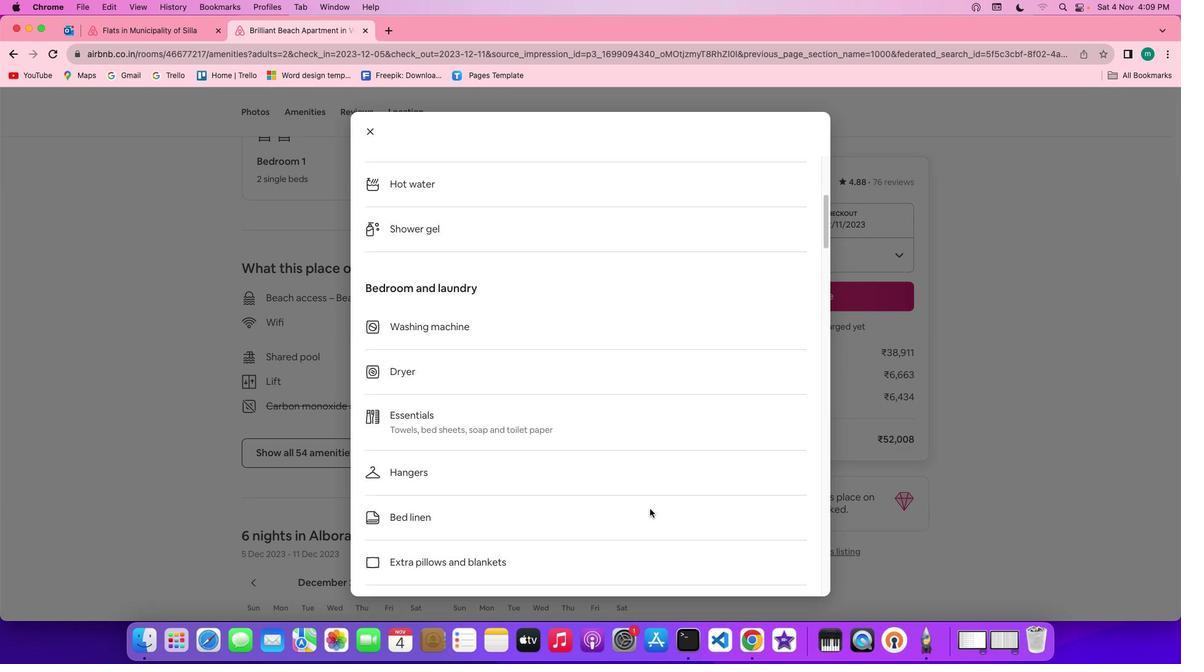 
Action: Mouse scrolled (650, 508) with delta (0, 0)
Screenshot: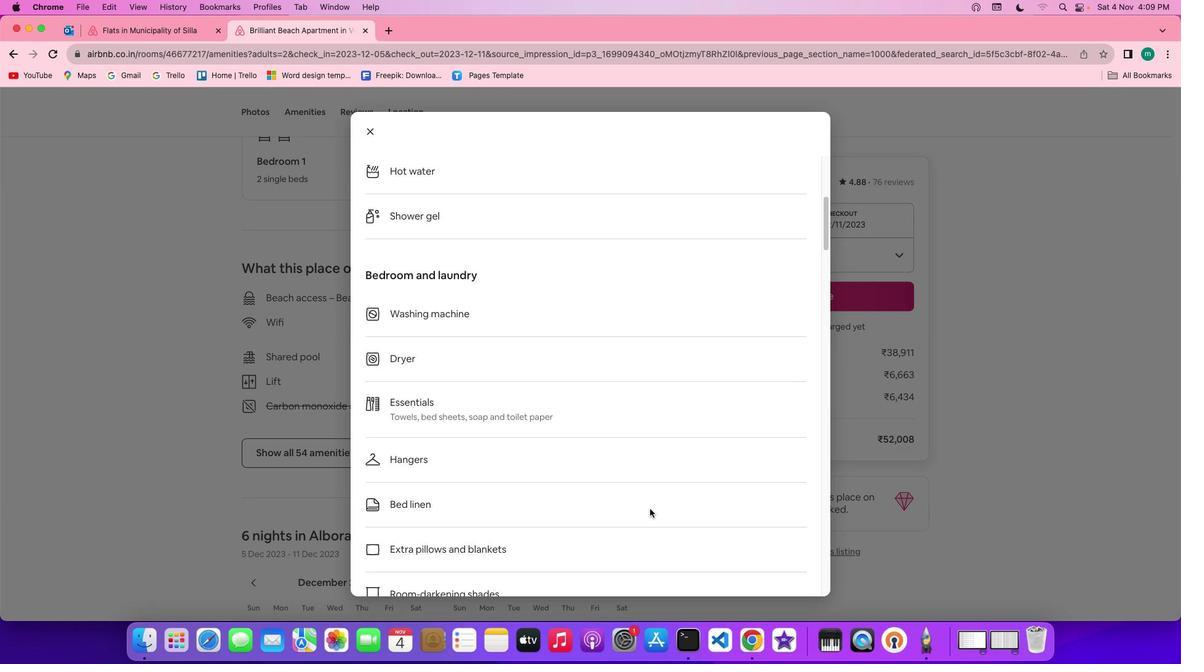 
Action: Mouse scrolled (650, 508) with delta (0, 0)
Screenshot: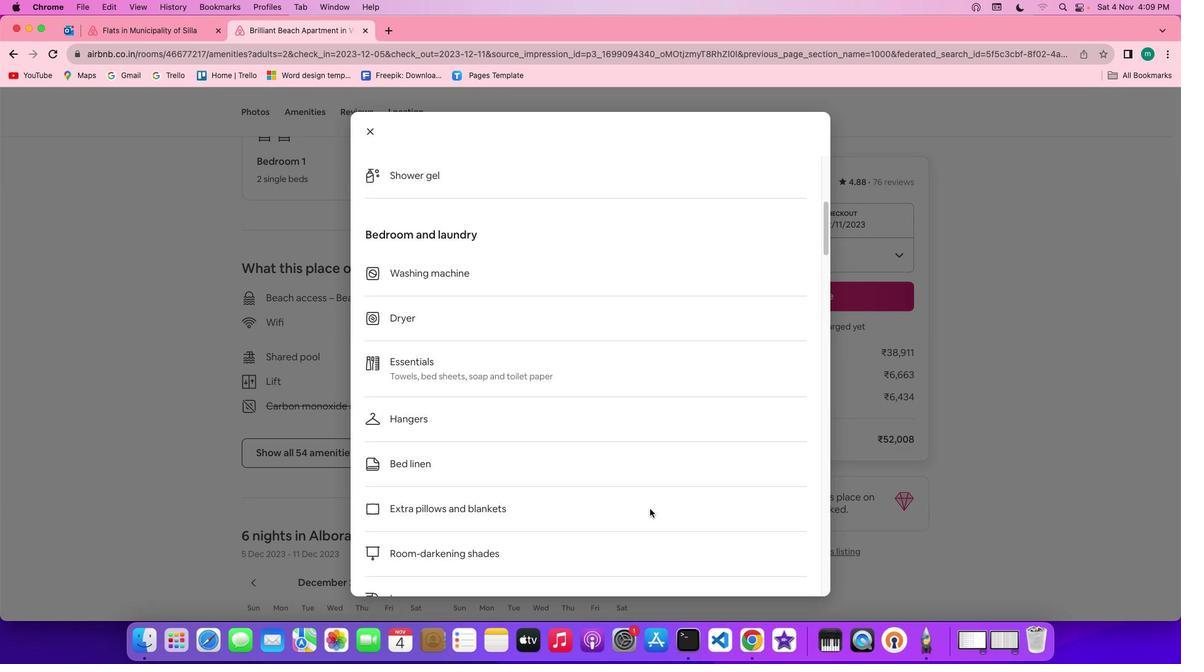 
Action: Mouse scrolled (650, 508) with delta (0, -1)
Screenshot: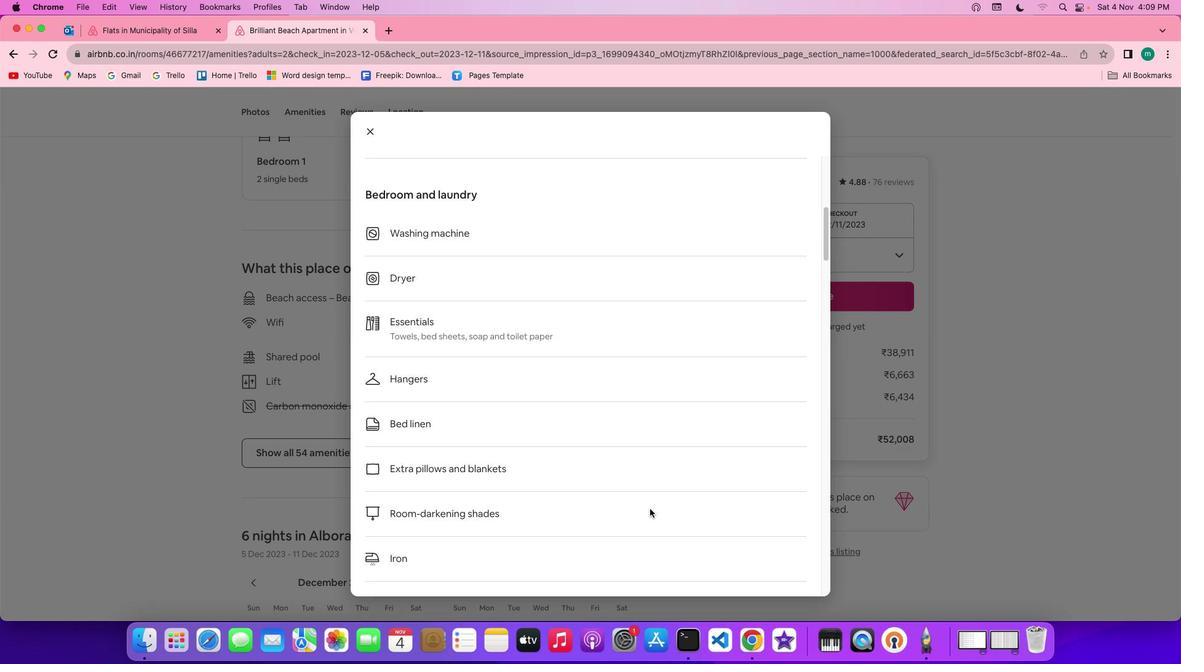 
Action: Mouse scrolled (650, 508) with delta (0, -1)
Screenshot: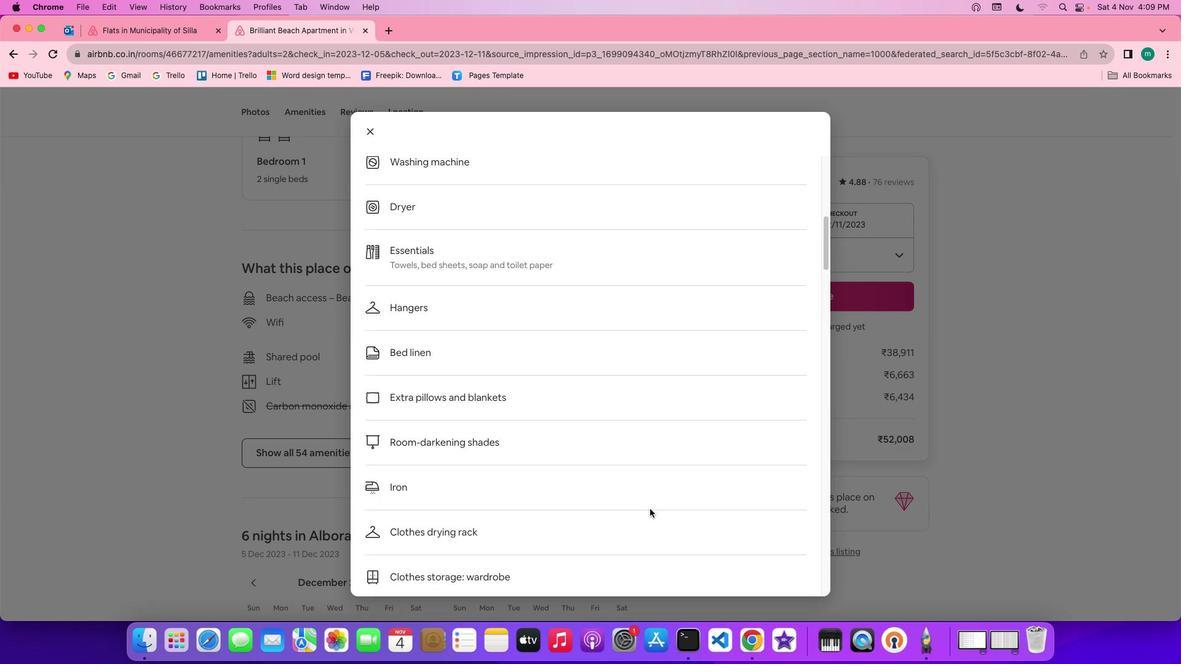 
Action: Mouse scrolled (650, 508) with delta (0, 0)
Screenshot: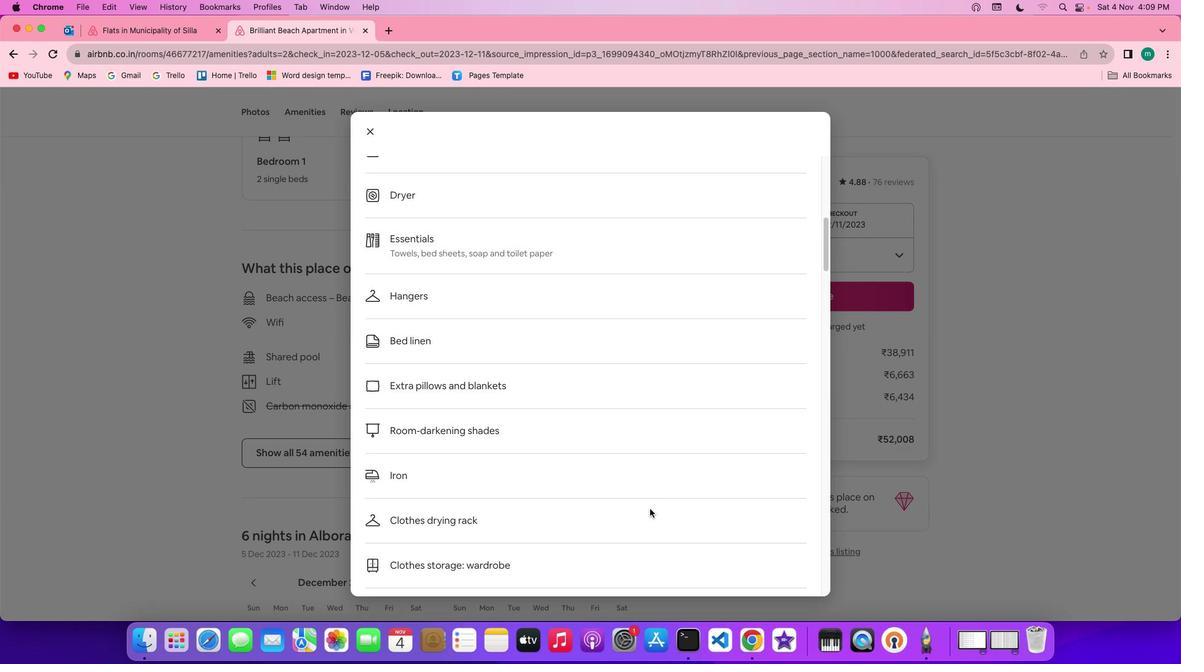 
Action: Mouse scrolled (650, 508) with delta (0, 0)
Screenshot: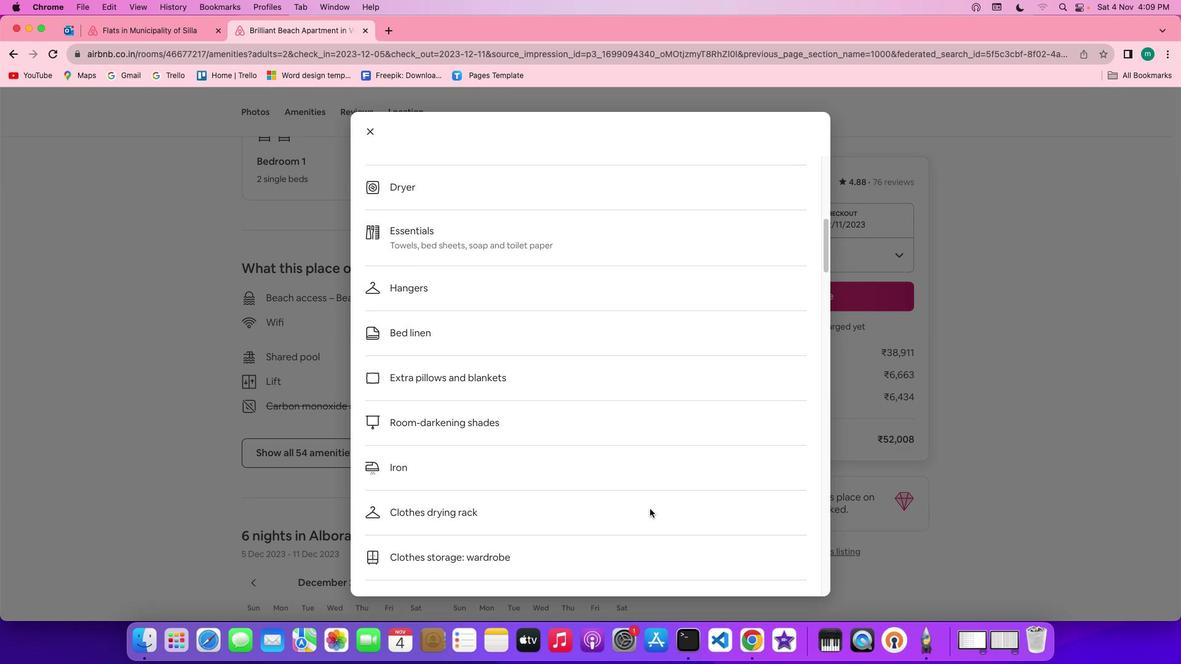 
Action: Mouse scrolled (650, 508) with delta (0, 0)
Screenshot: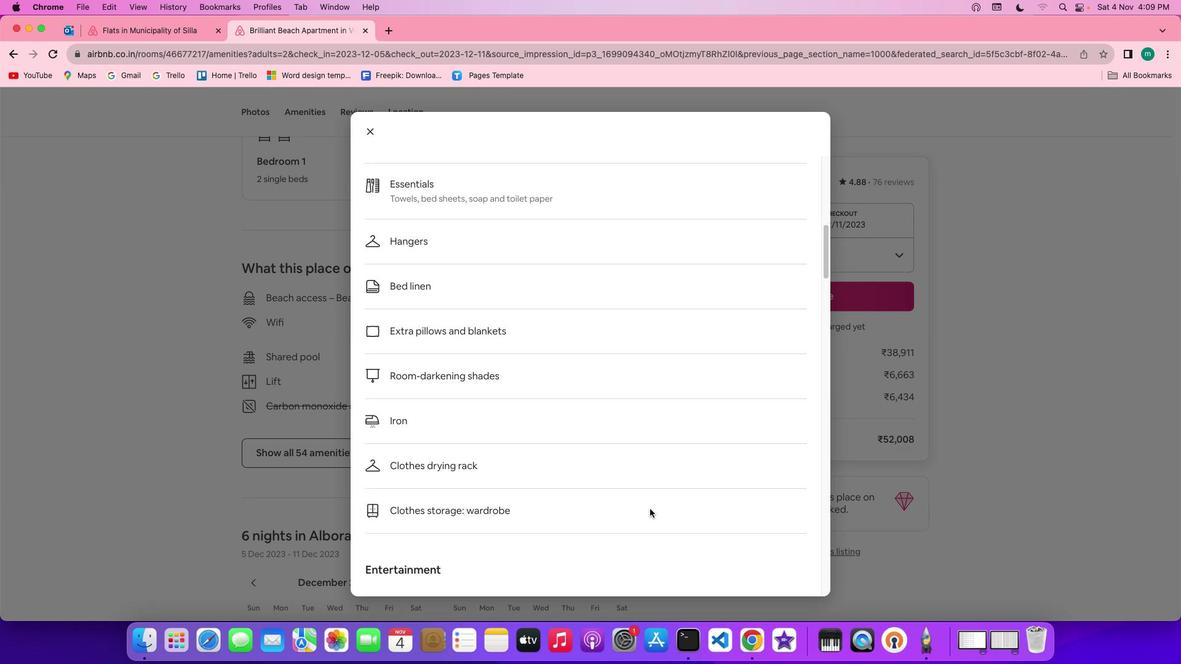 
Action: Mouse scrolled (650, 508) with delta (0, -1)
Screenshot: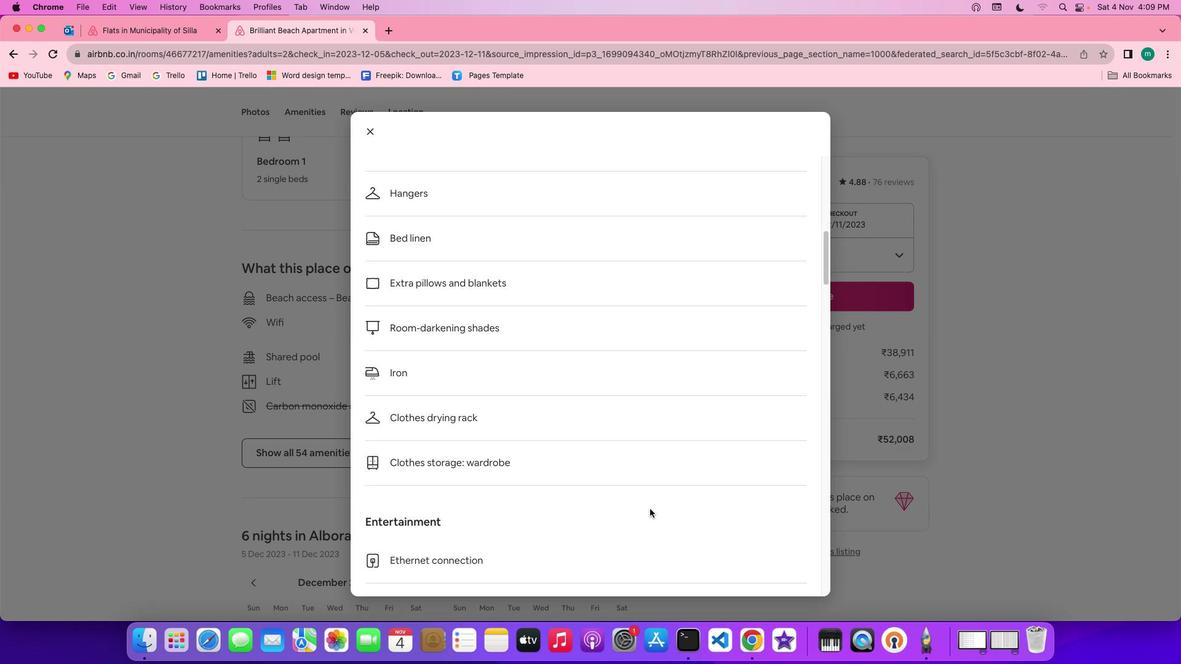 
Action: Mouse scrolled (650, 508) with delta (0, -1)
Screenshot: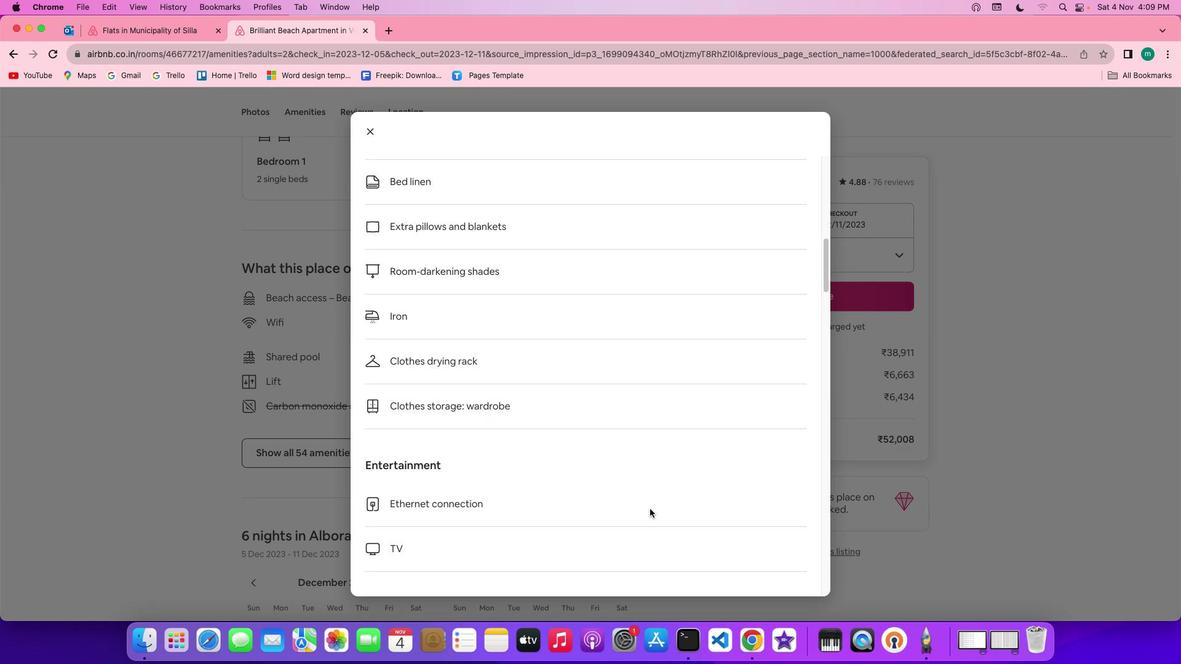 
Action: Mouse scrolled (650, 508) with delta (0, -1)
Screenshot: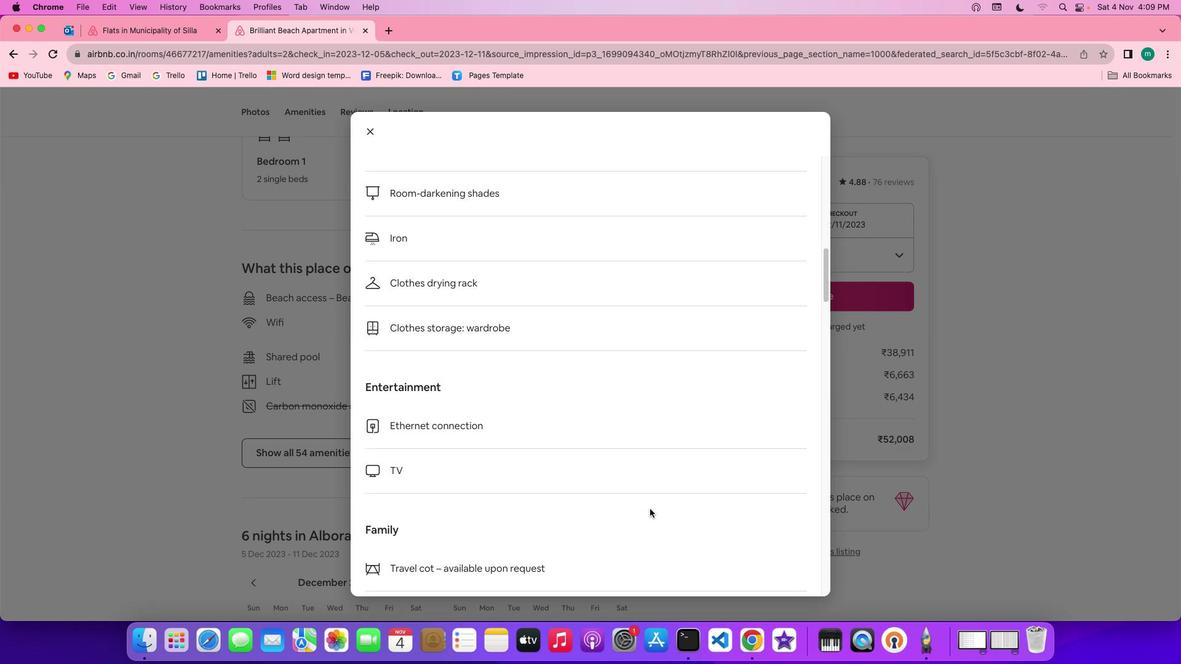 
Action: Mouse scrolled (650, 508) with delta (0, 0)
Screenshot: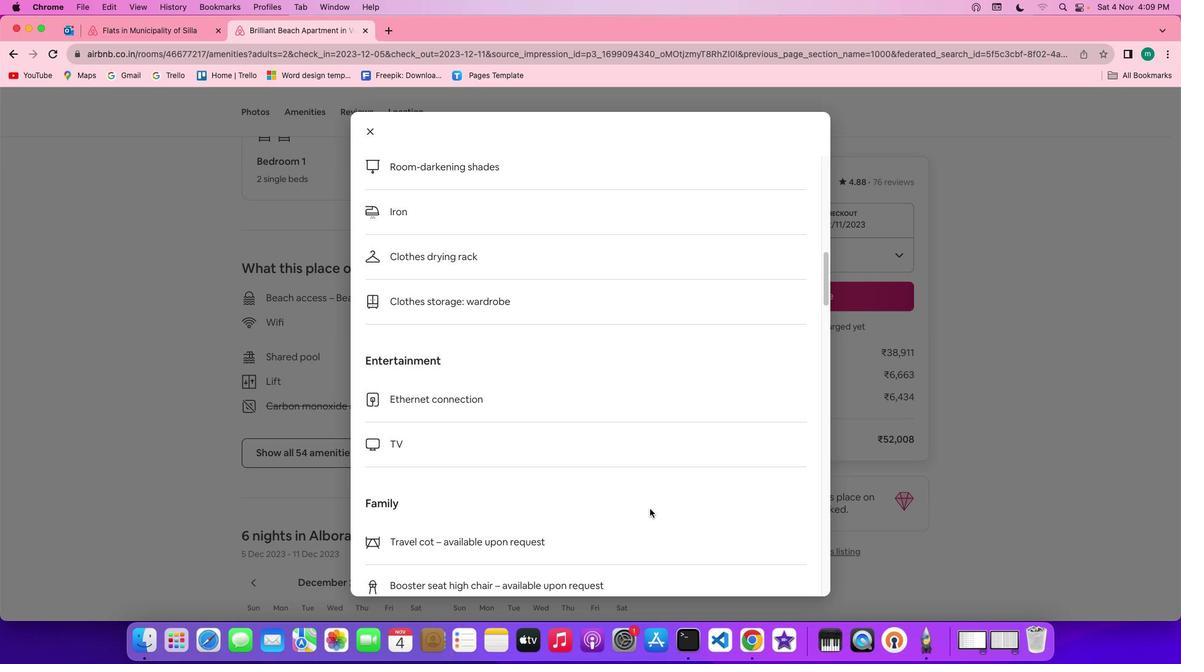 
Action: Mouse scrolled (650, 508) with delta (0, 0)
Screenshot: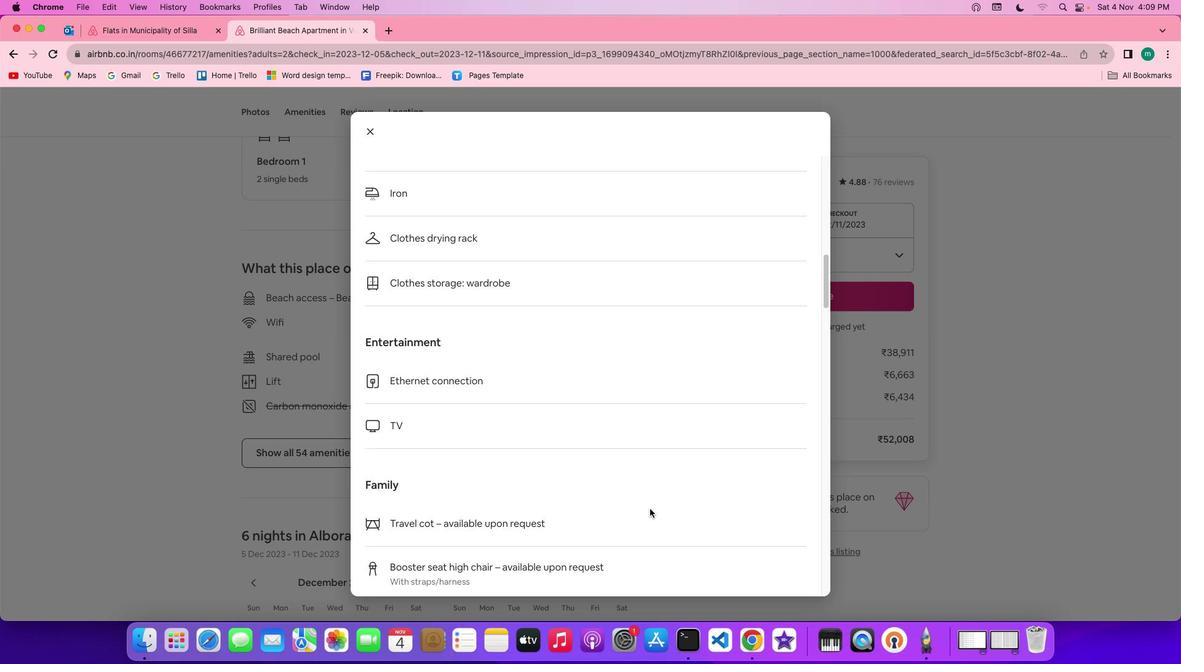 
Action: Mouse scrolled (650, 508) with delta (0, -1)
Screenshot: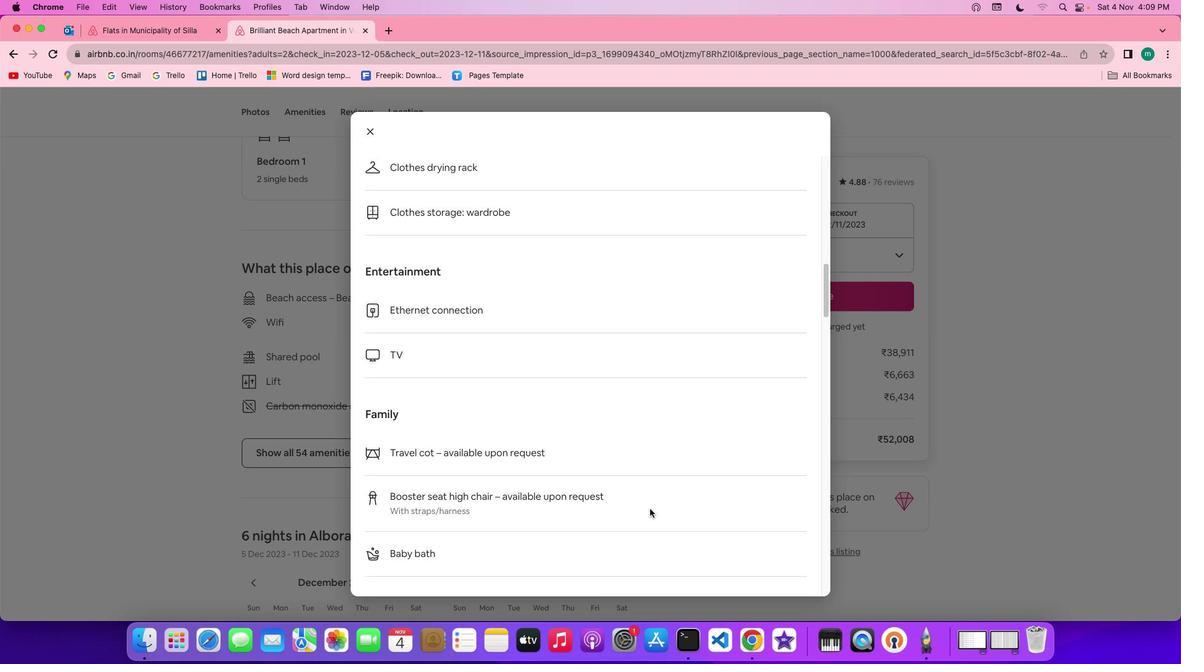 
Action: Mouse scrolled (650, 508) with delta (0, -1)
Screenshot: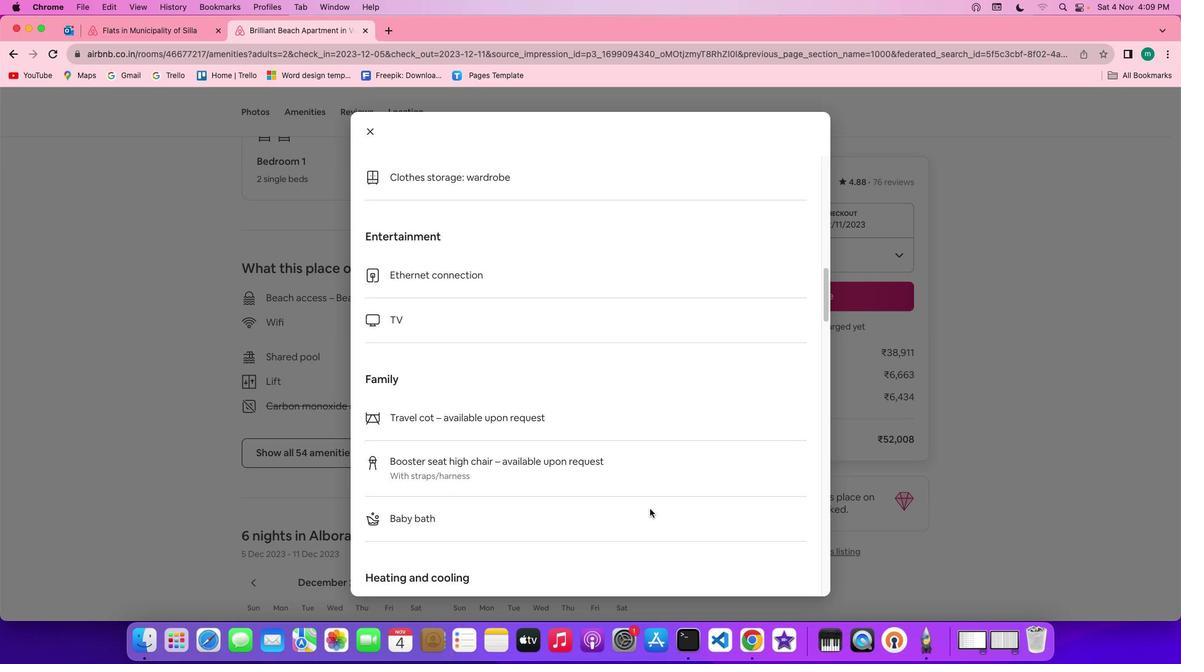 
Action: Mouse scrolled (650, 508) with delta (0, 0)
Screenshot: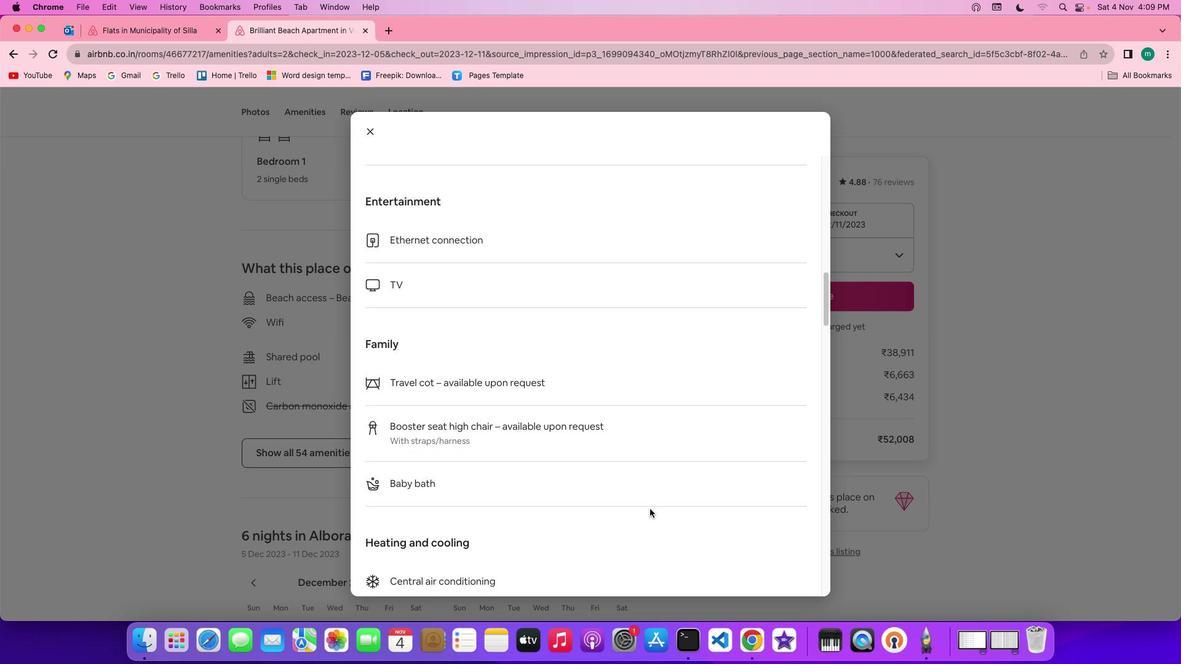 
Action: Mouse scrolled (650, 508) with delta (0, 0)
Screenshot: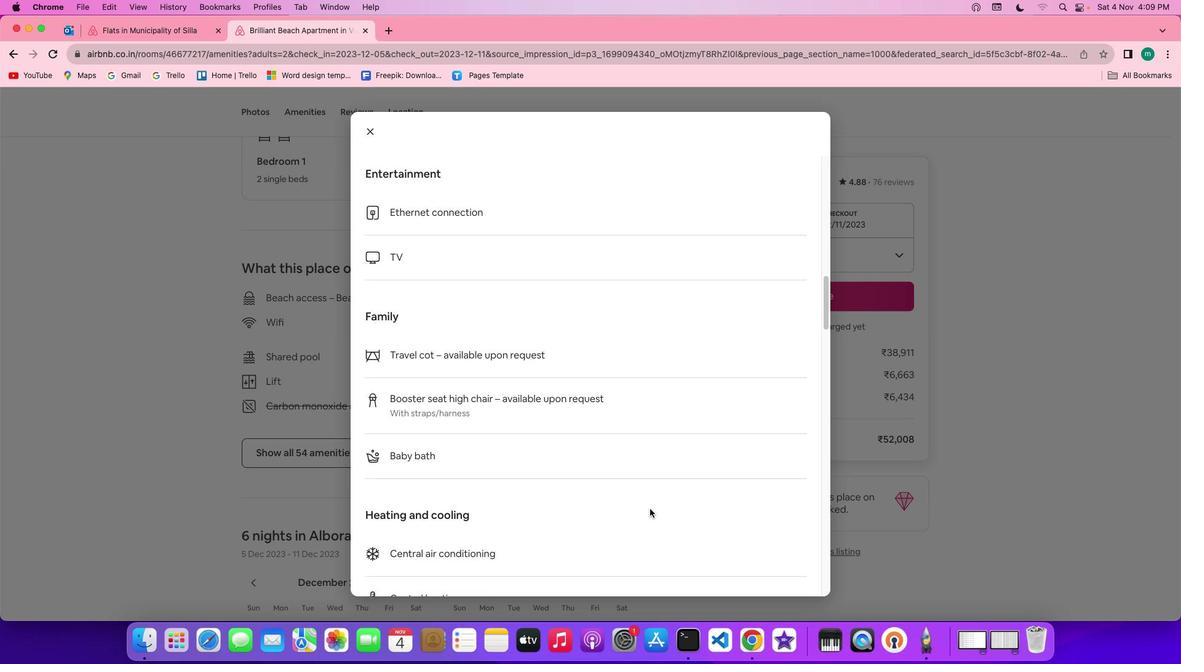 
Action: Mouse scrolled (650, 508) with delta (0, -1)
Screenshot: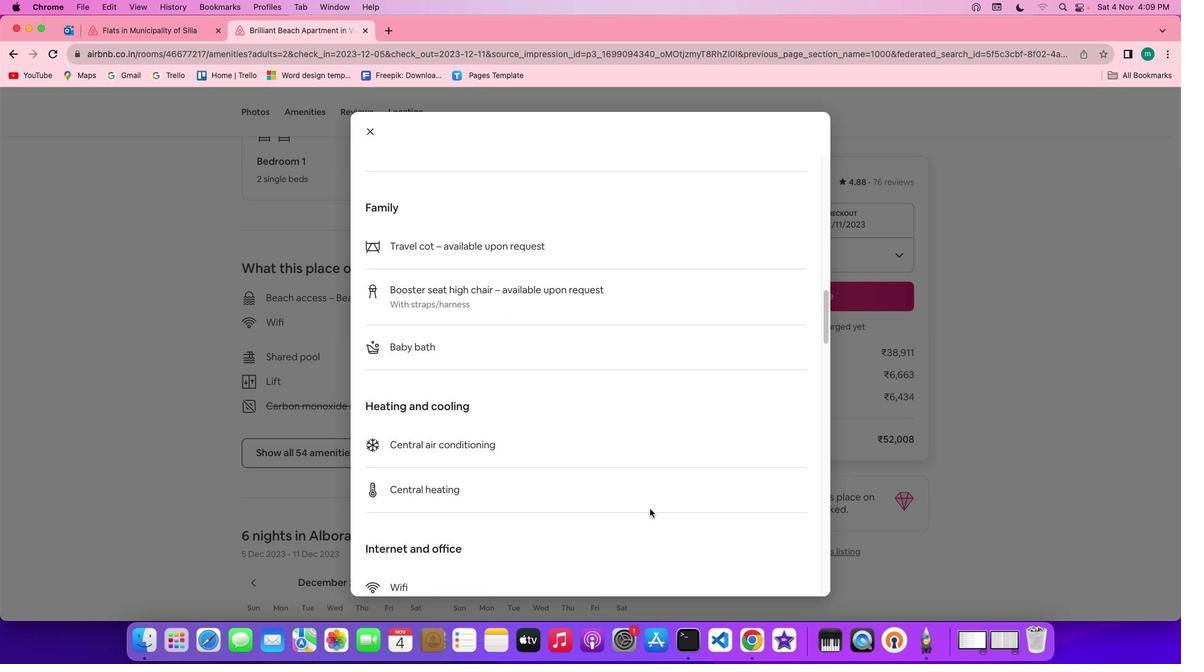 
Action: Mouse scrolled (650, 508) with delta (0, -2)
Screenshot: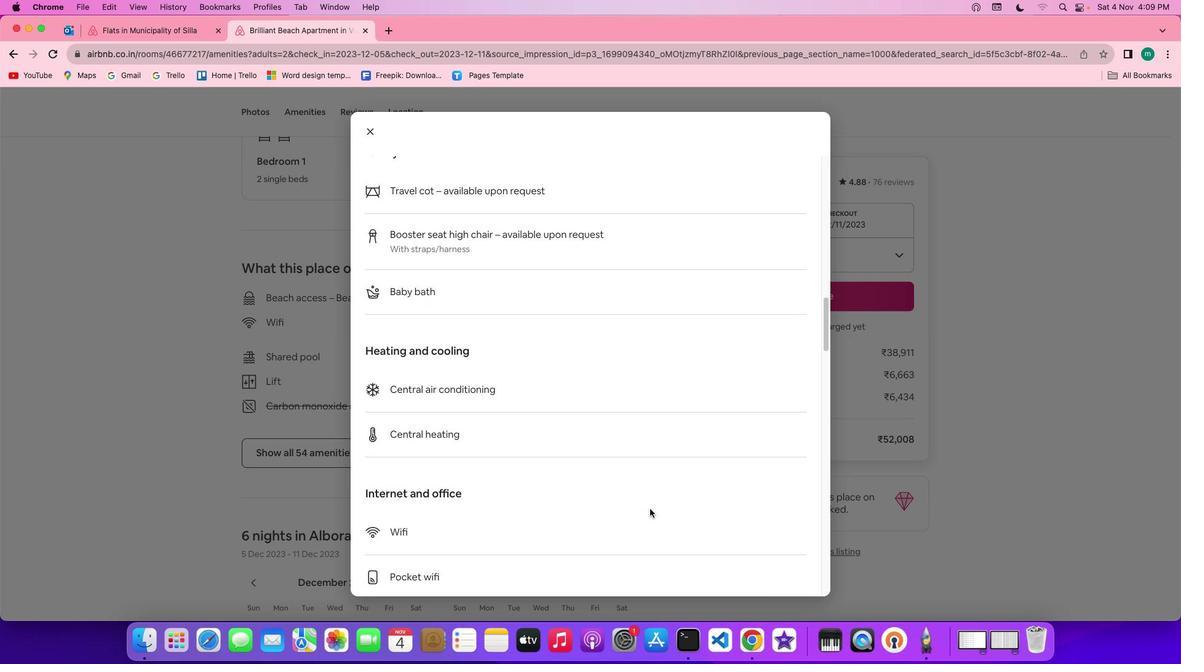 
Action: Mouse scrolled (650, 508) with delta (0, -2)
Screenshot: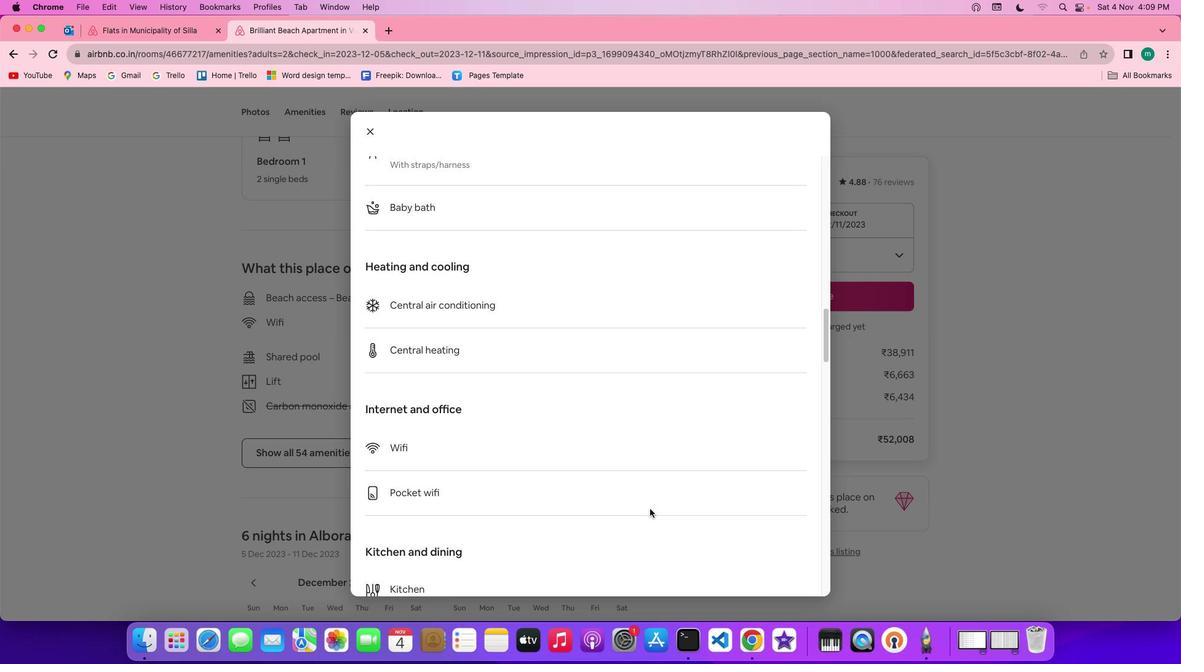 
Action: Mouse scrolled (650, 508) with delta (0, 0)
Screenshot: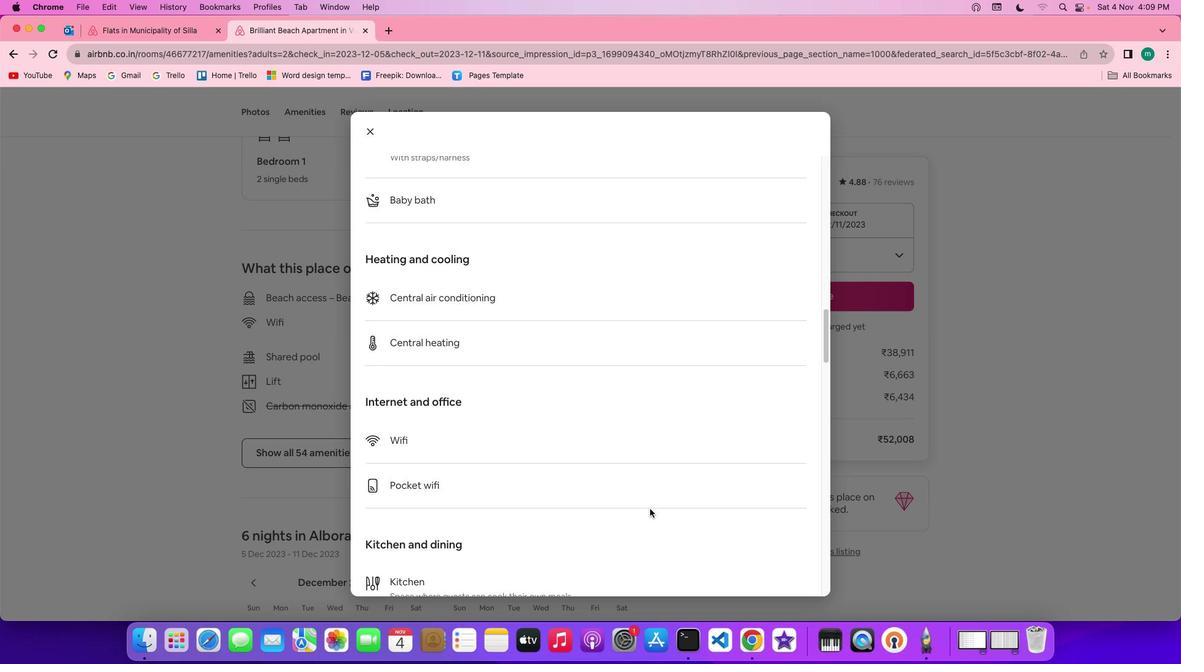 
Action: Mouse scrolled (650, 508) with delta (0, 0)
Screenshot: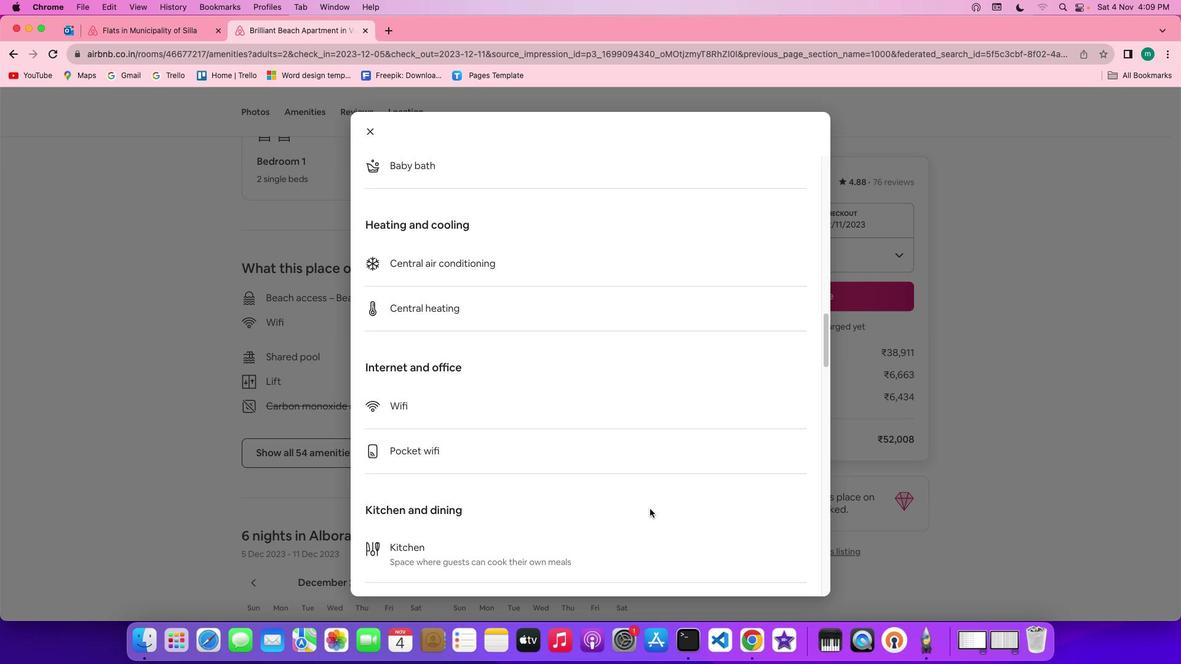 
Action: Mouse scrolled (650, 508) with delta (0, -1)
Screenshot: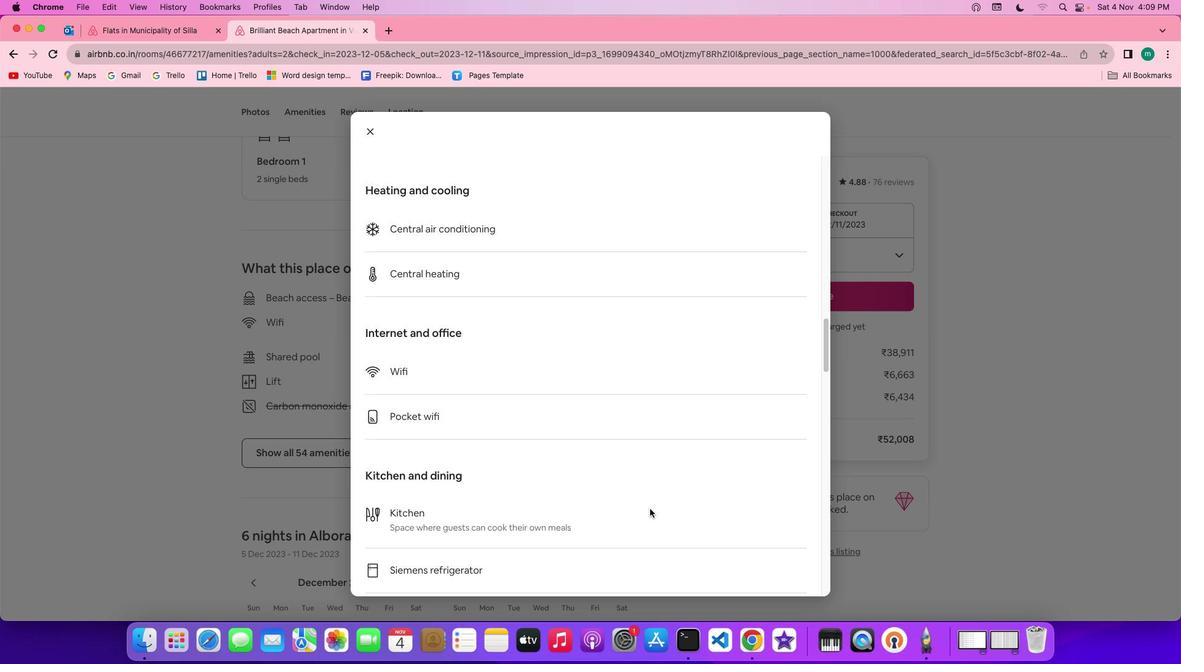 
Action: Mouse scrolled (650, 508) with delta (0, -1)
Screenshot: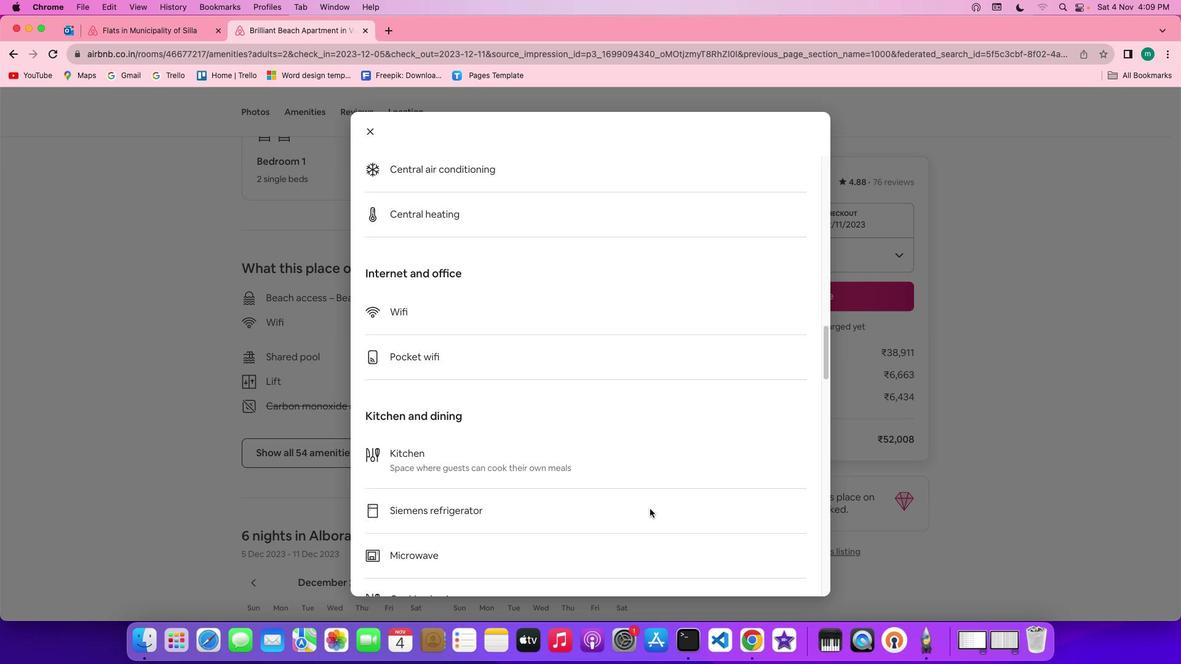 
Action: Mouse scrolled (650, 508) with delta (0, 0)
Screenshot: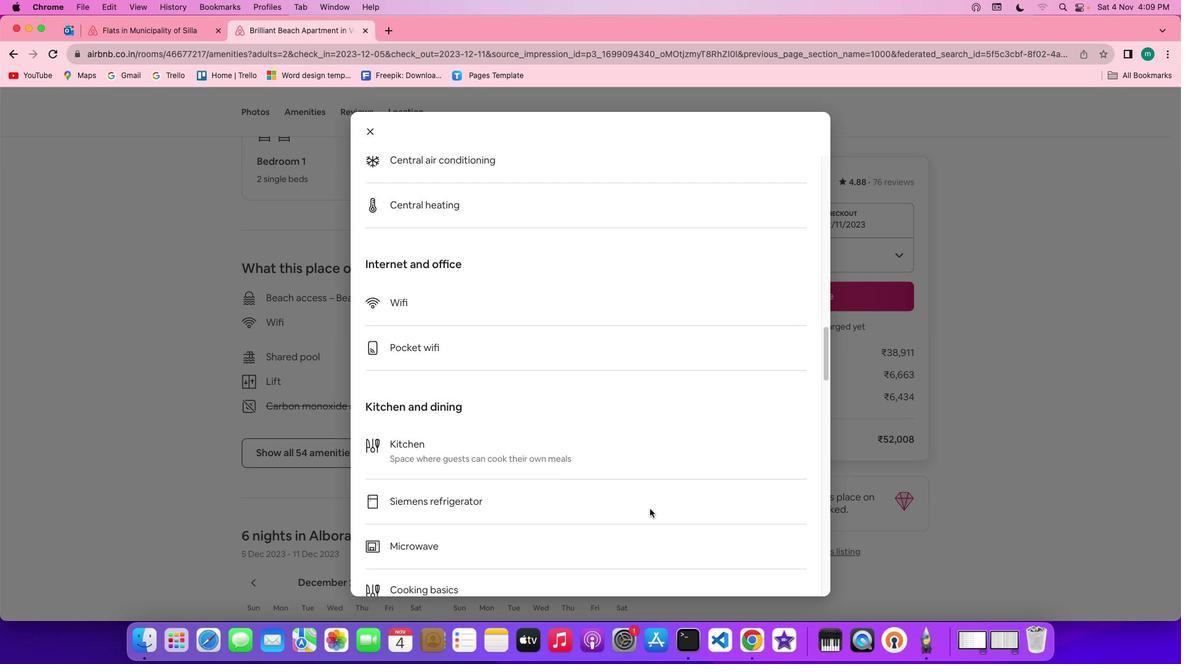 
Action: Mouse scrolled (650, 508) with delta (0, 0)
Screenshot: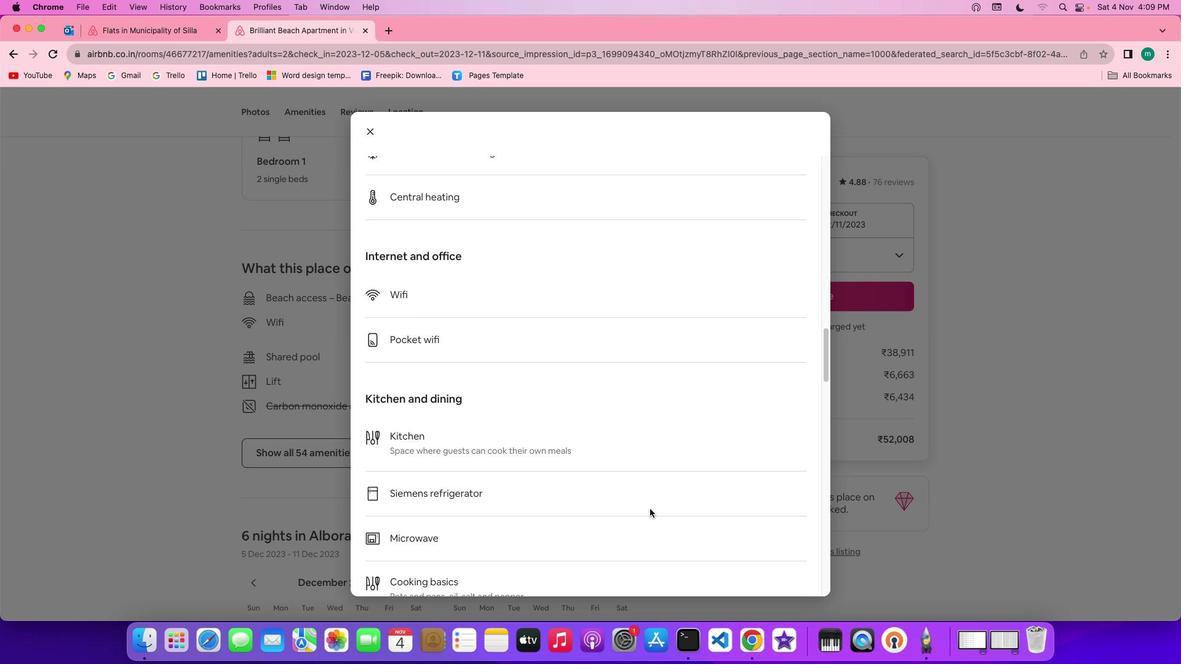
Action: Mouse scrolled (650, 508) with delta (0, 0)
Screenshot: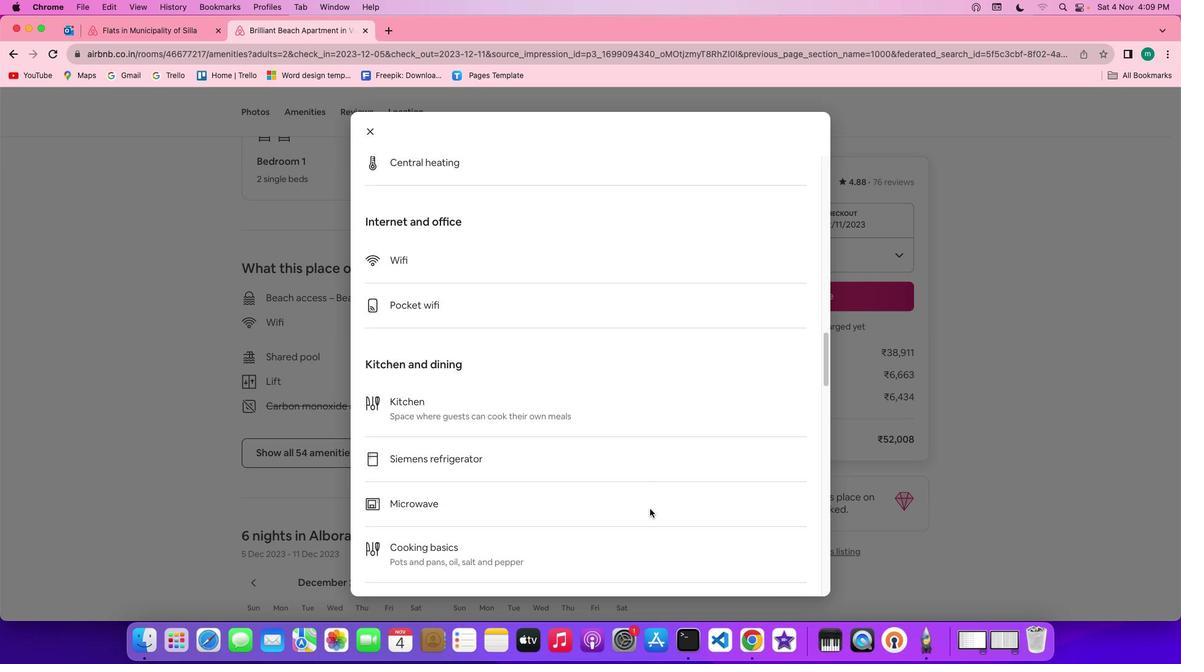 
Action: Mouse scrolled (650, 508) with delta (0, -1)
Screenshot: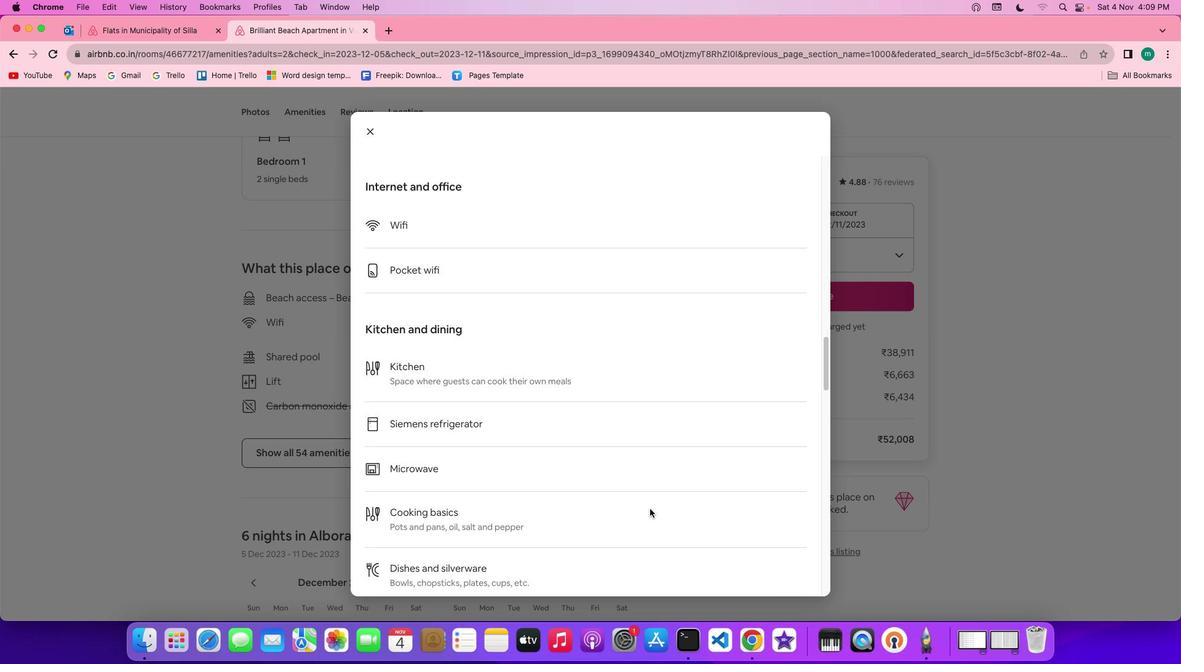 
Action: Mouse scrolled (650, 508) with delta (0, -1)
Screenshot: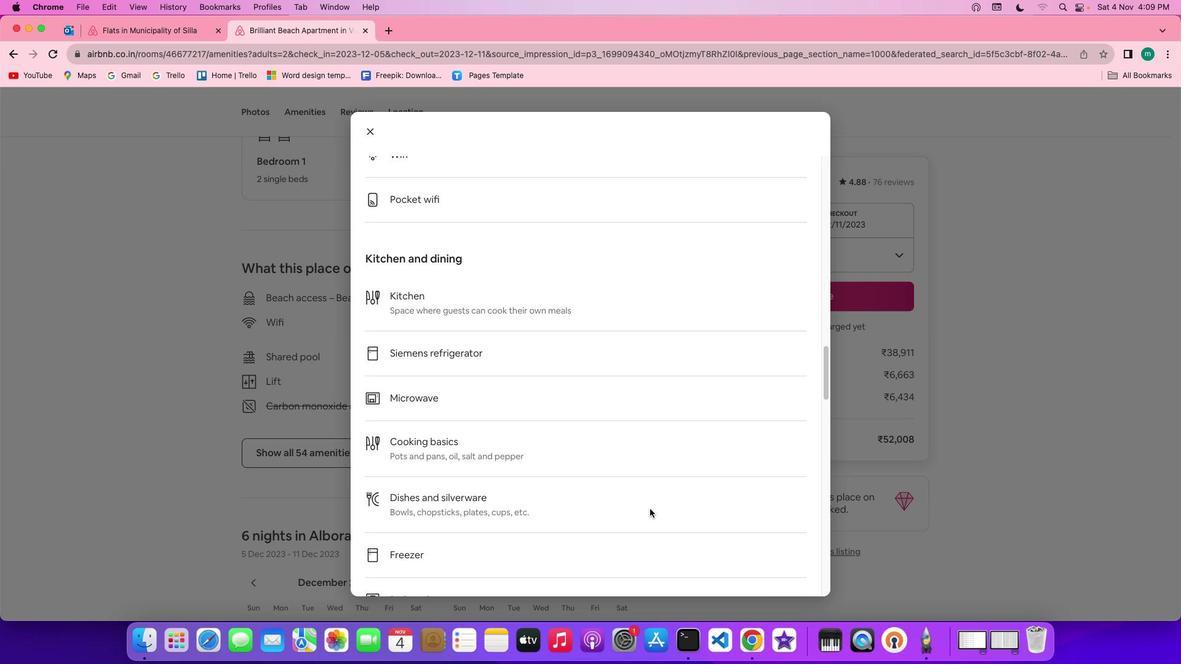 
Action: Mouse scrolled (650, 508) with delta (0, 0)
Screenshot: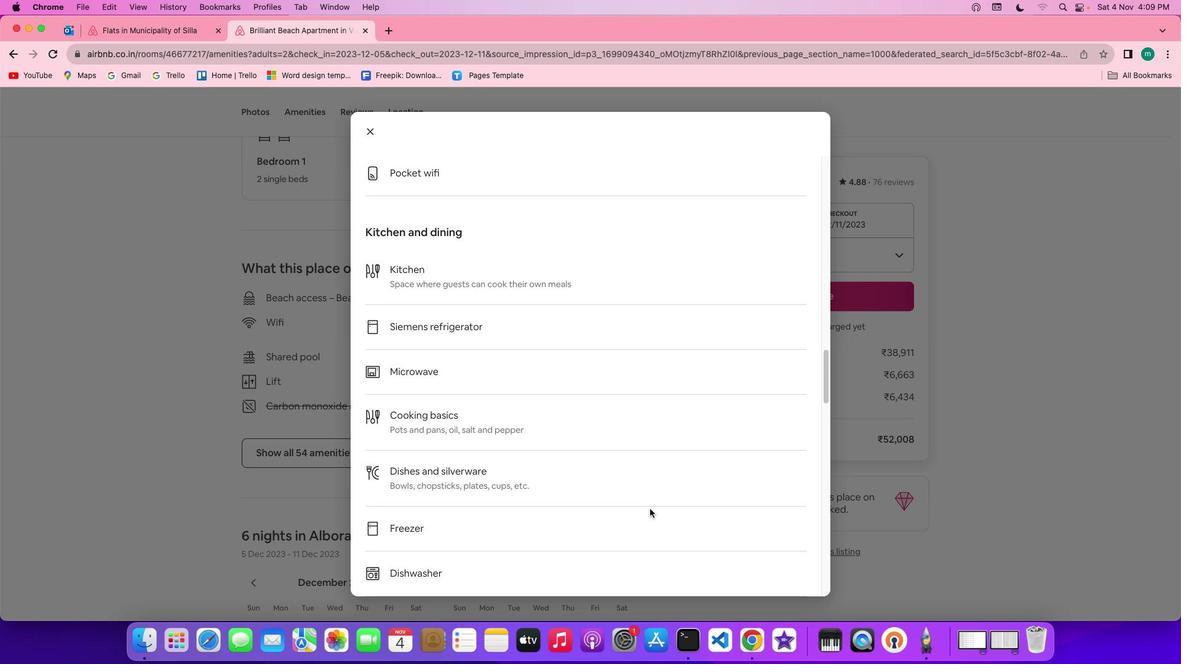 
Action: Mouse scrolled (650, 508) with delta (0, 0)
Screenshot: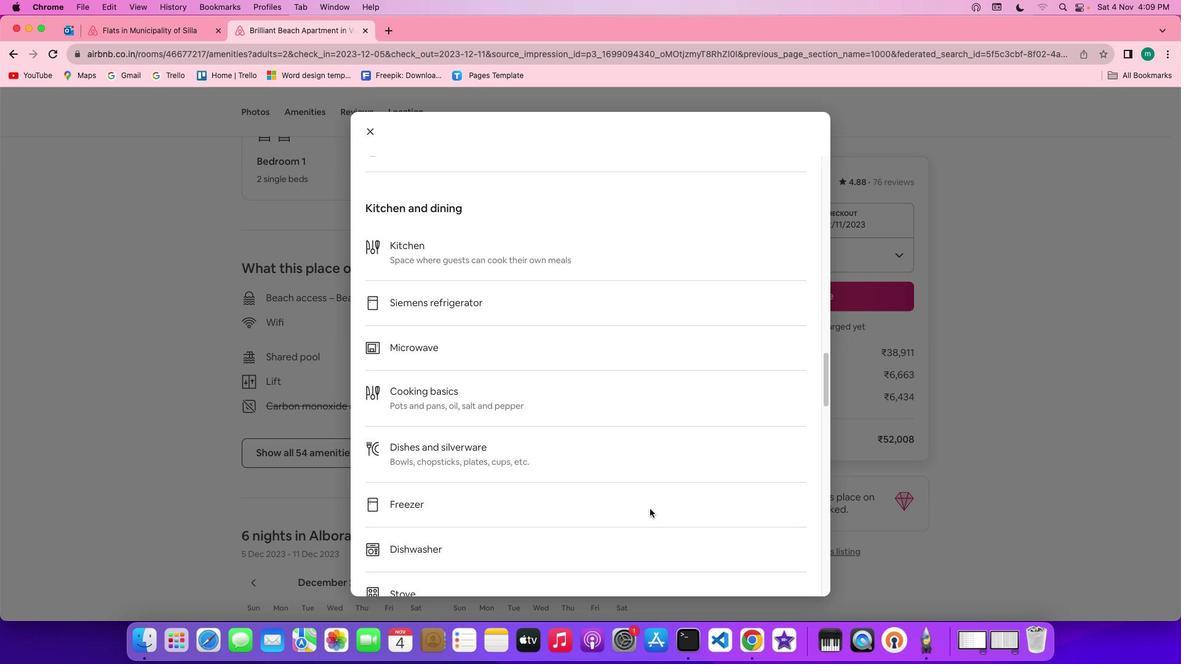 
Action: Mouse scrolled (650, 508) with delta (0, -1)
